 Task: Design a Vector Pattern for a Beachfront Property Website.
Action: Mouse moved to (375, 347)
Screenshot: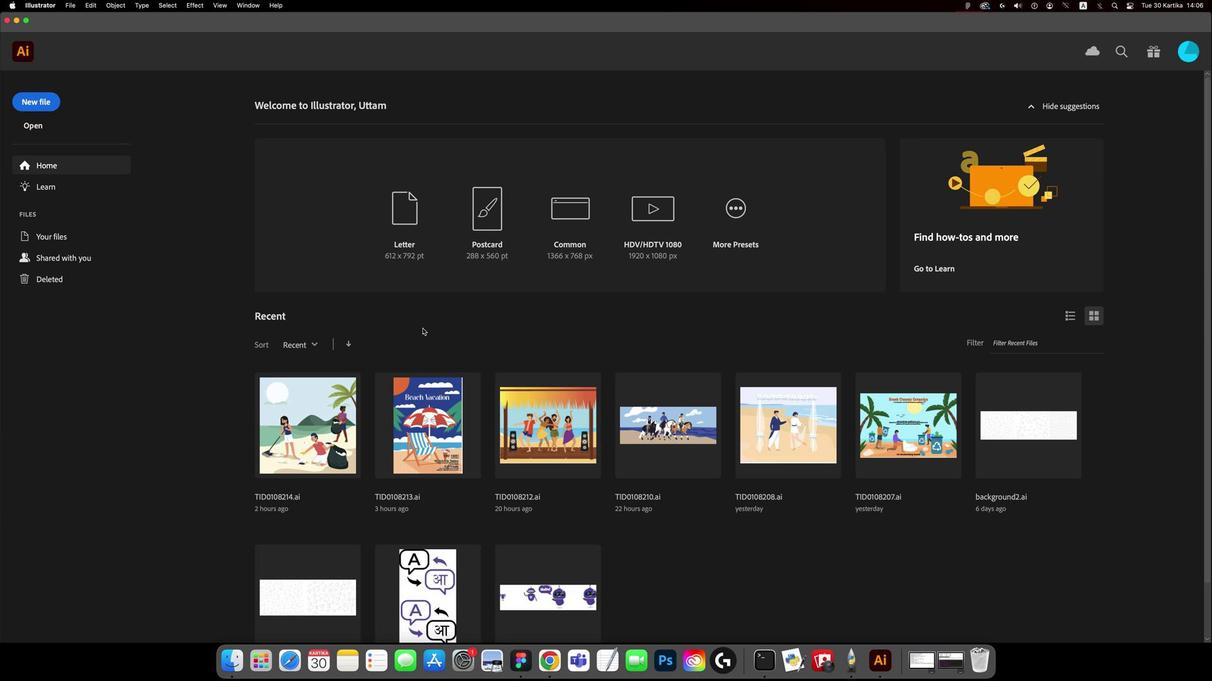 
Action: Mouse pressed left at (375, 347)
Screenshot: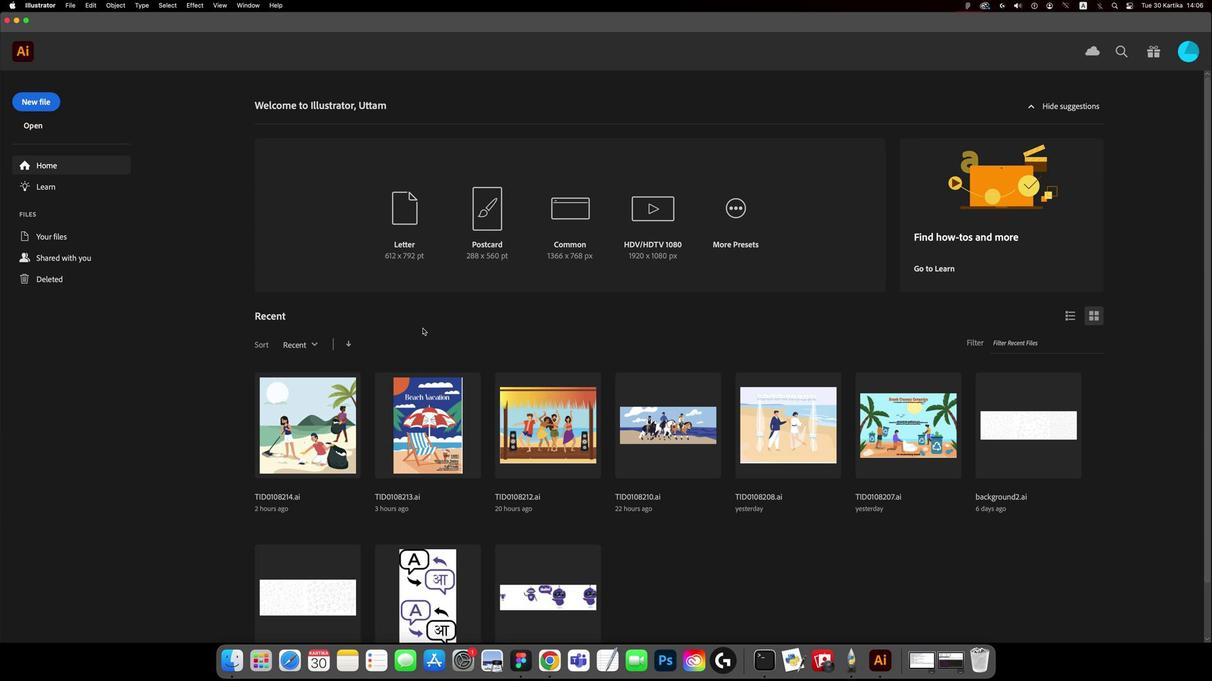 
Action: Mouse moved to (220, 277)
Screenshot: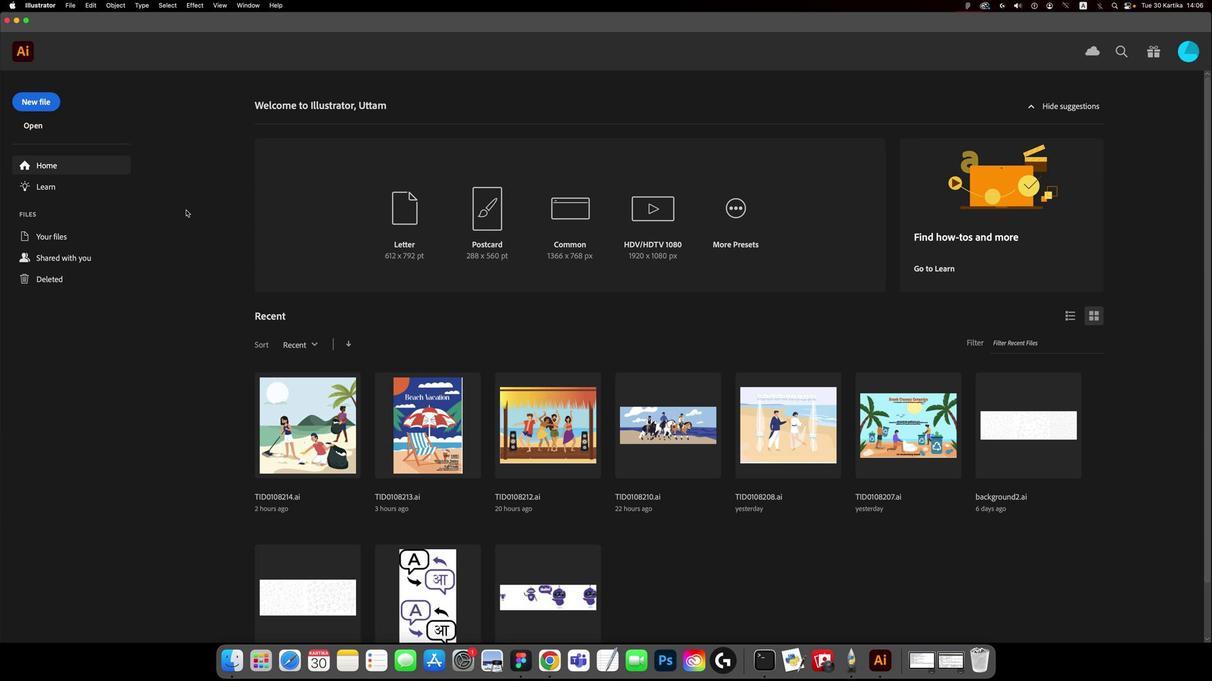 
Action: Mouse pressed left at (220, 277)
Screenshot: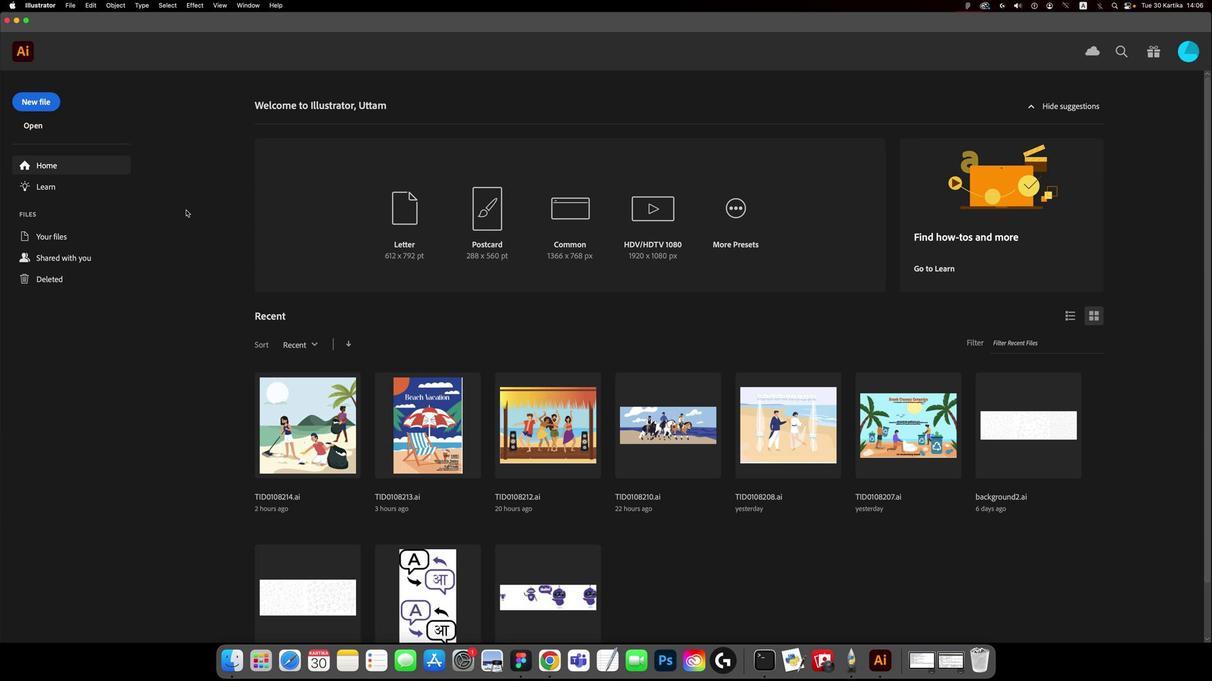 
Action: Mouse moved to (126, 213)
Screenshot: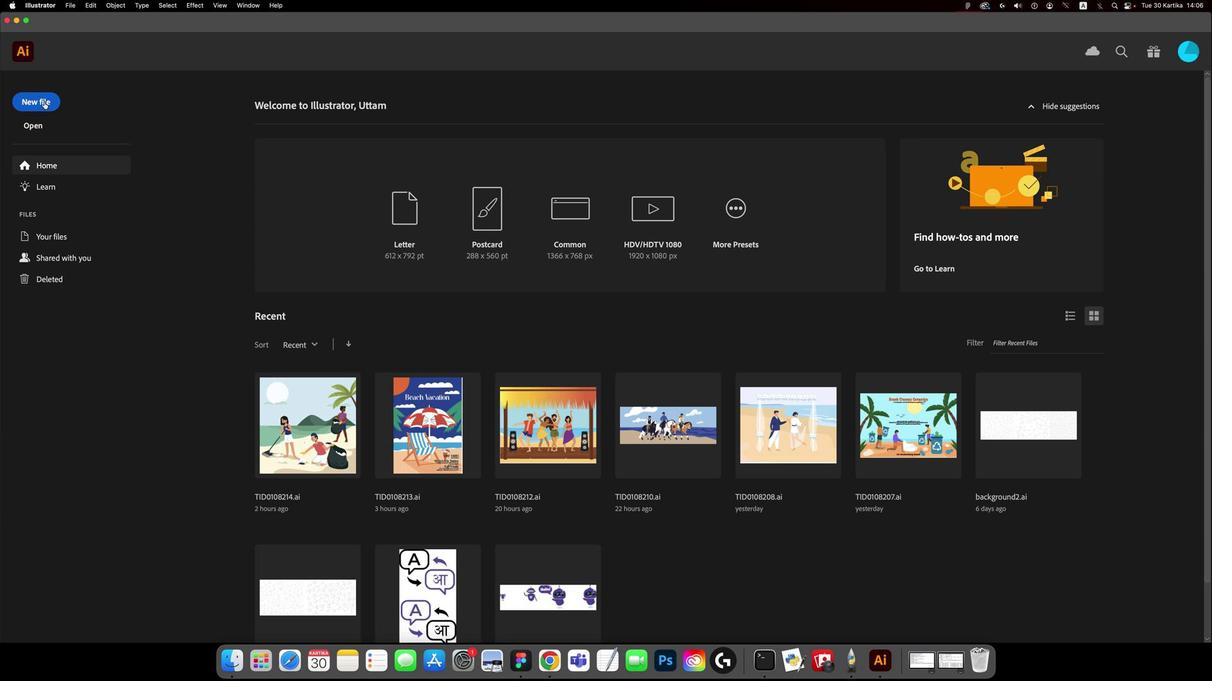 
Action: Mouse pressed left at (126, 213)
Screenshot: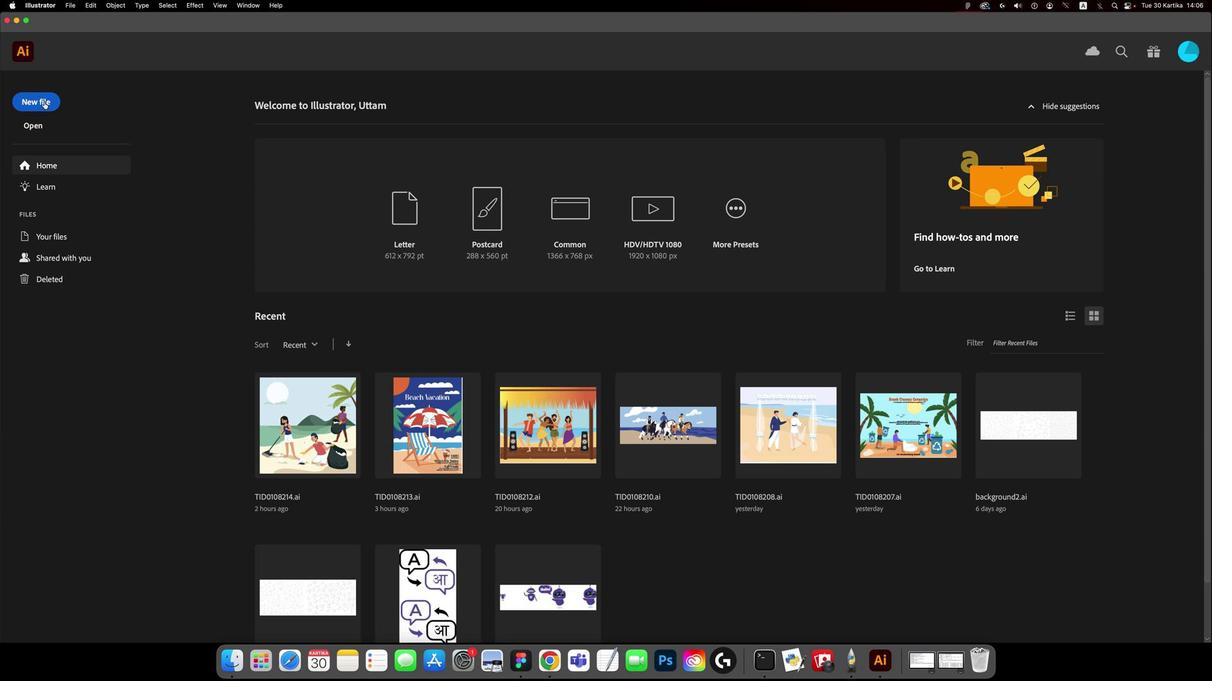 
Action: Mouse moved to (458, 237)
Screenshot: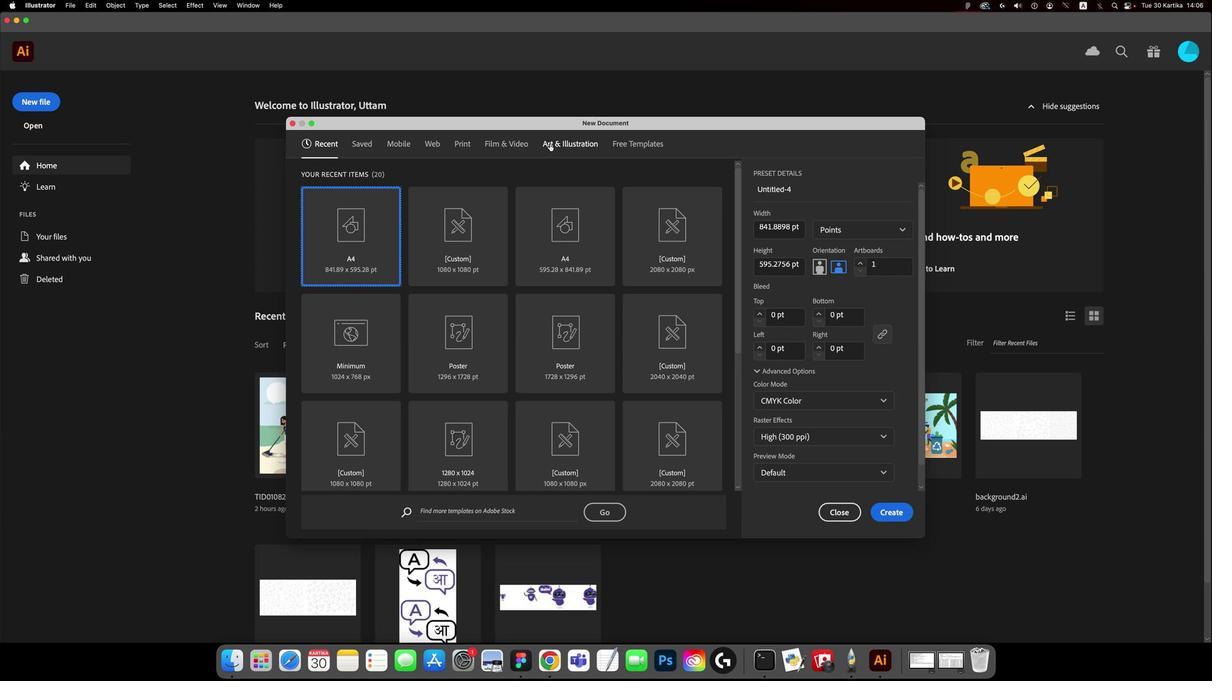 
Action: Mouse pressed left at (458, 237)
Screenshot: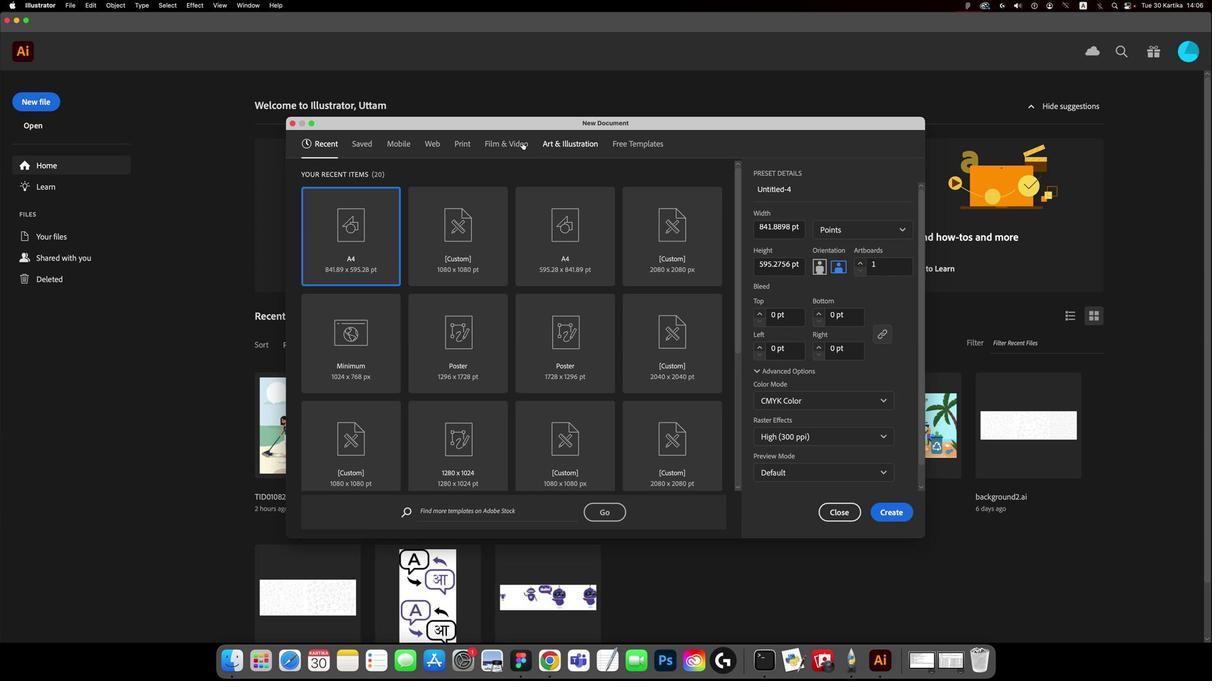 
Action: Mouse moved to (379, 239)
Screenshot: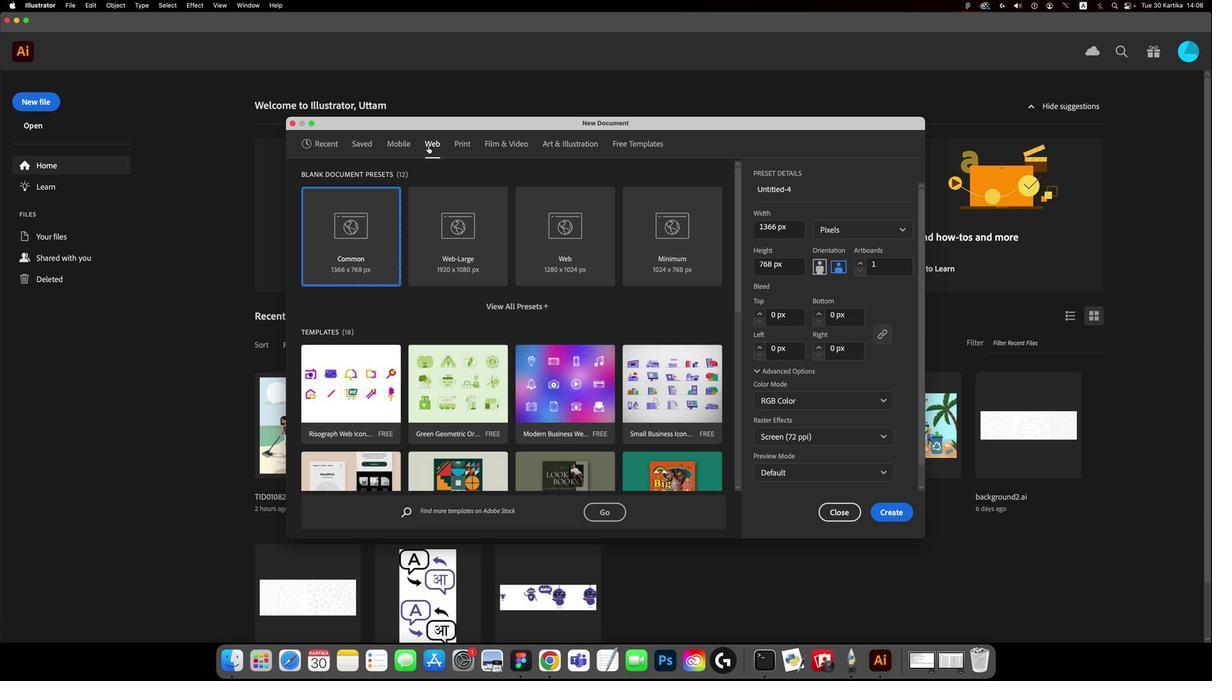 
Action: Mouse pressed left at (379, 239)
Screenshot: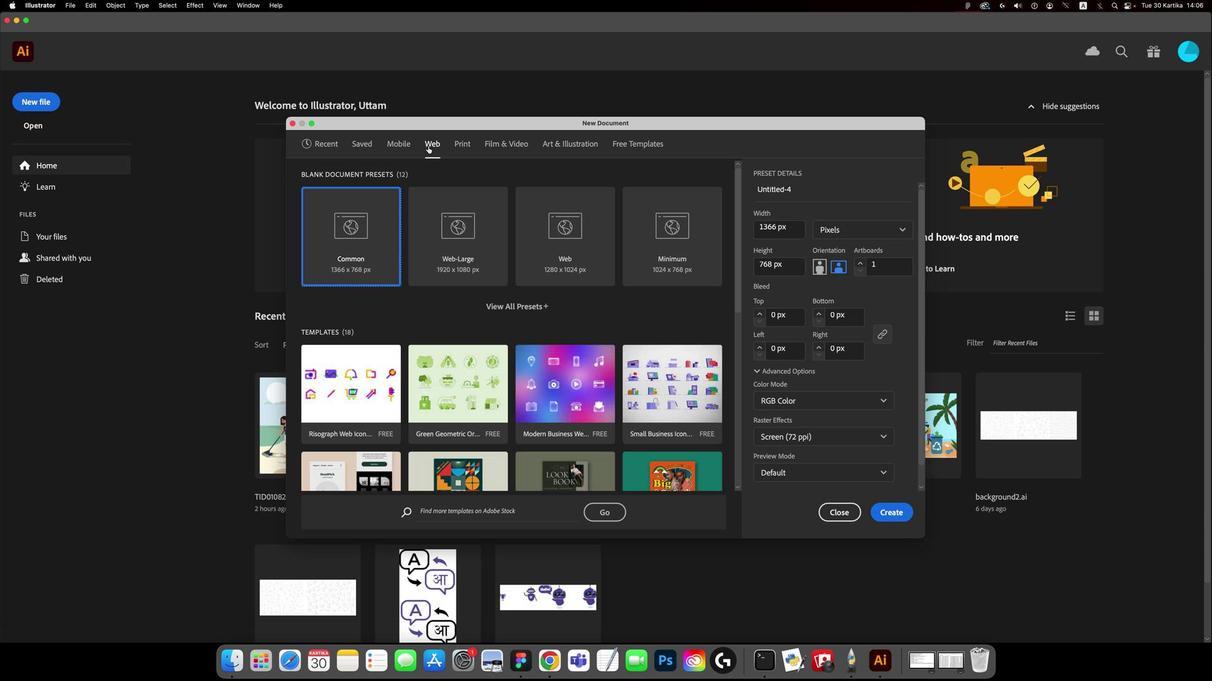 
Action: Mouse moved to (534, 301)
Screenshot: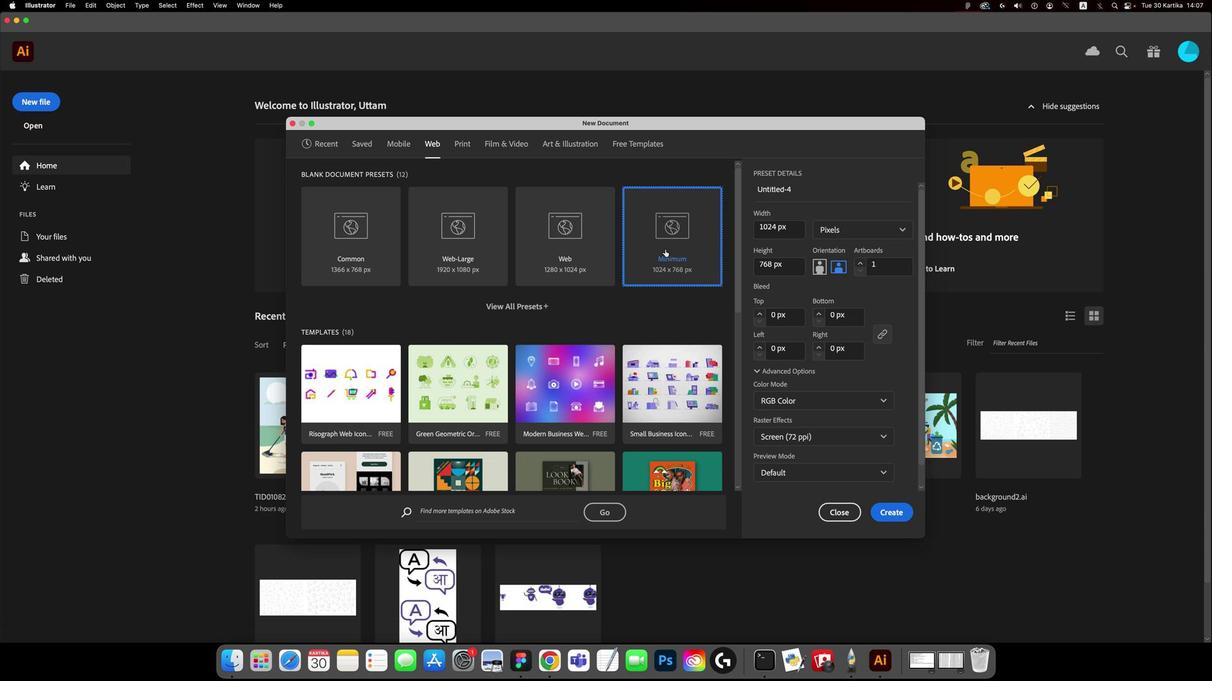 
Action: Mouse pressed left at (534, 301)
Screenshot: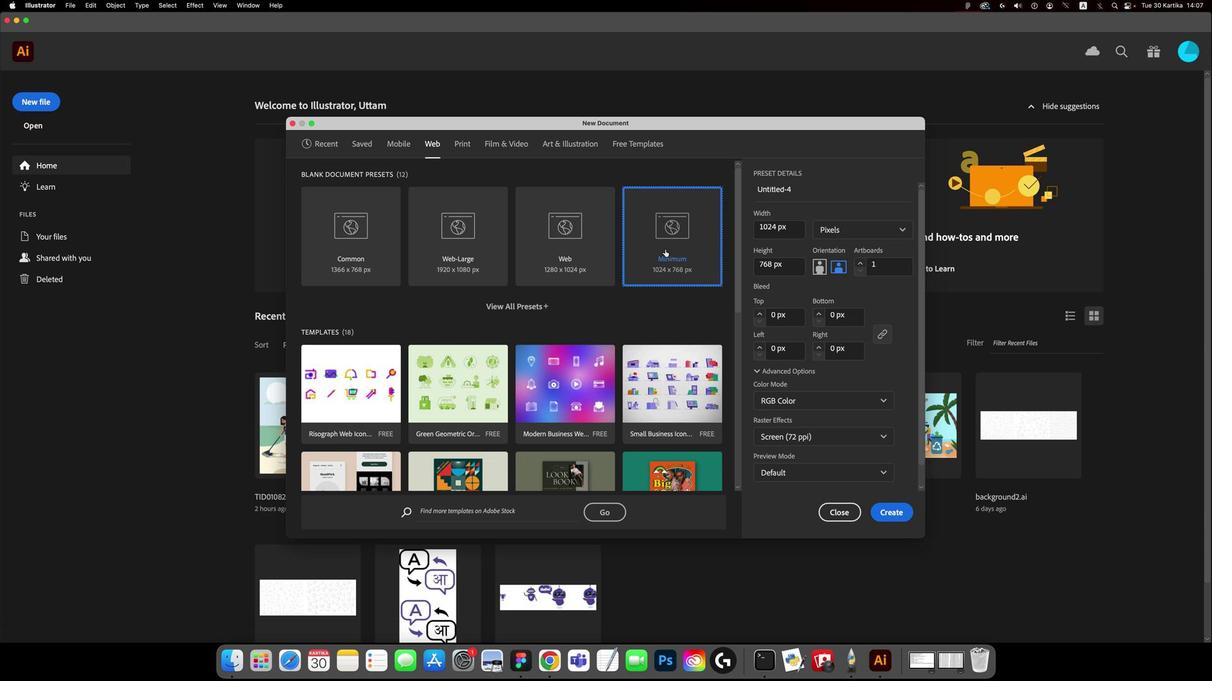 
Action: Mouse moved to (325, 291)
Screenshot: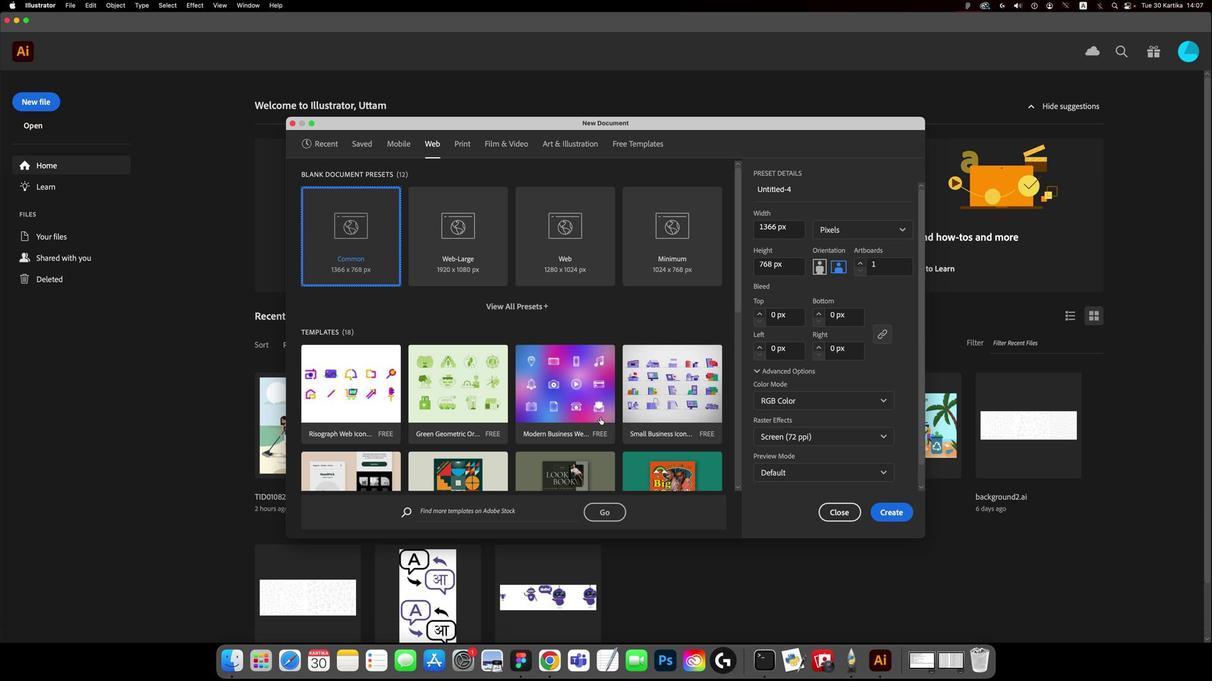 
Action: Mouse pressed left at (325, 291)
Screenshot: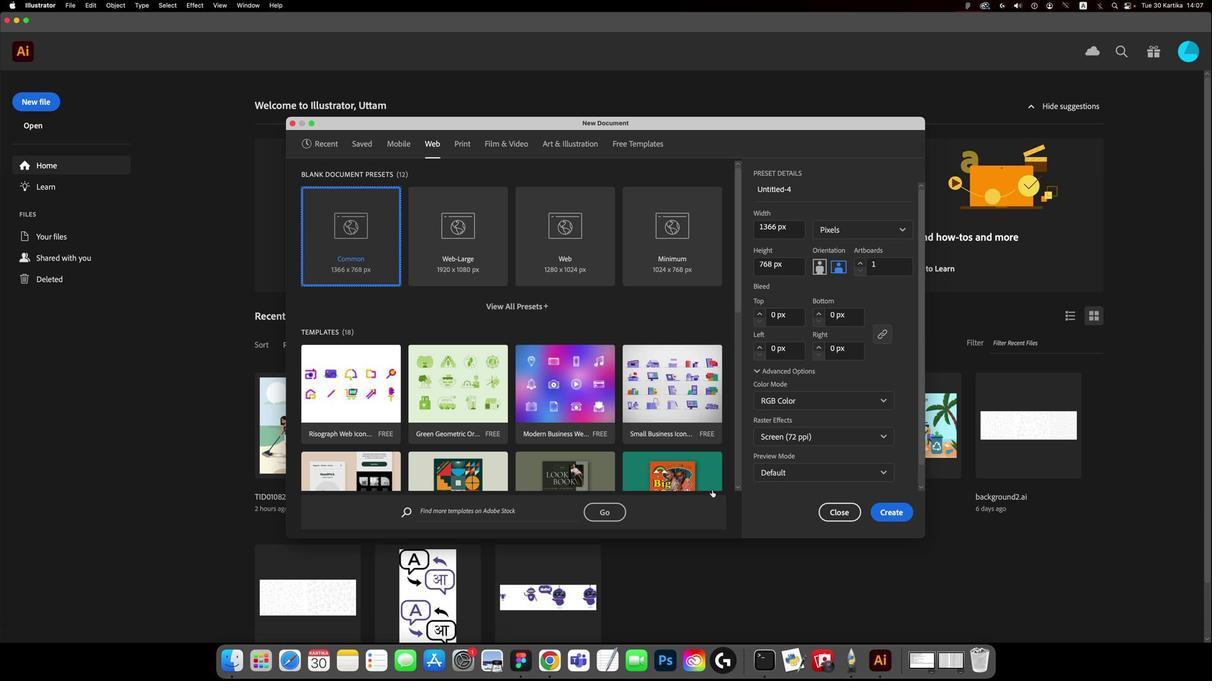 
Action: Mouse moved to (684, 457)
Screenshot: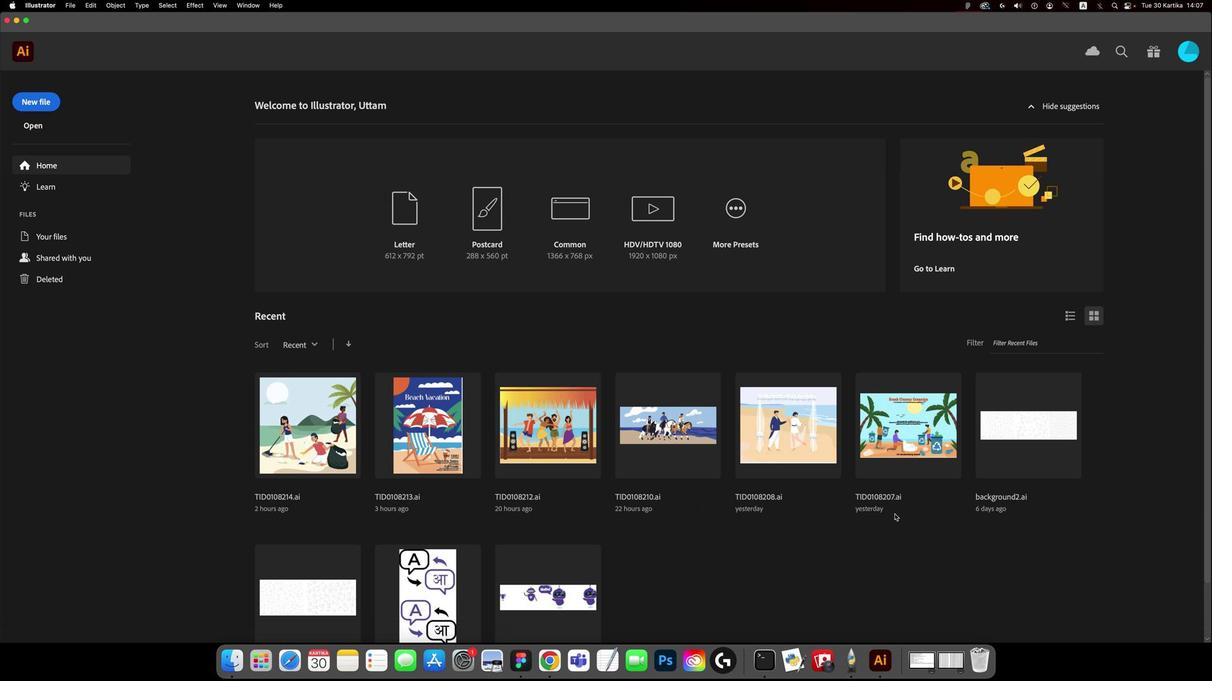 
Action: Mouse pressed left at (684, 457)
Screenshot: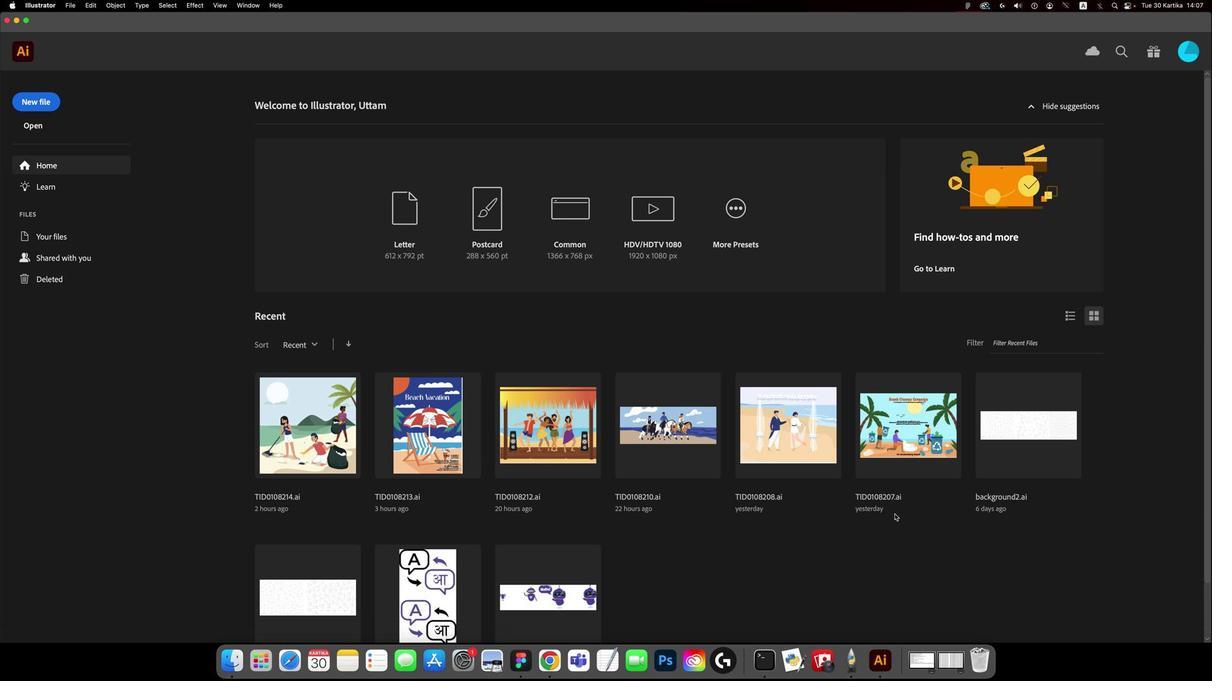 
Action: Mouse moved to (478, 367)
Screenshot: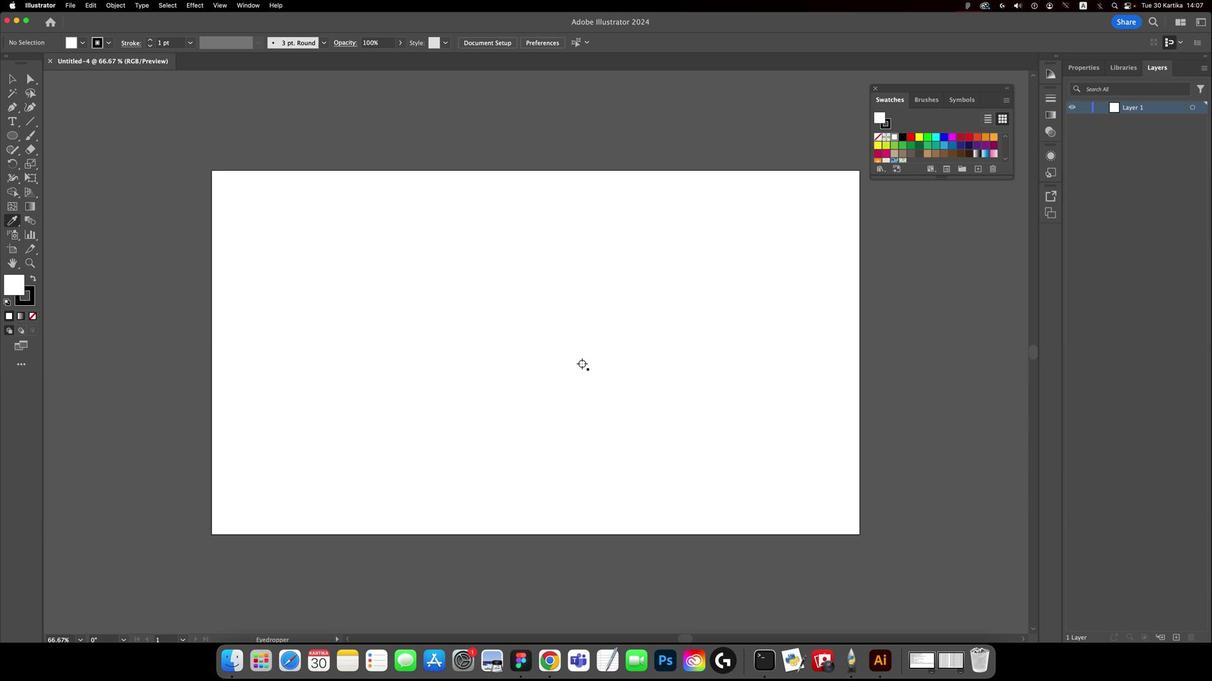 
Action: Key pressed Key.cmd'-'
Screenshot: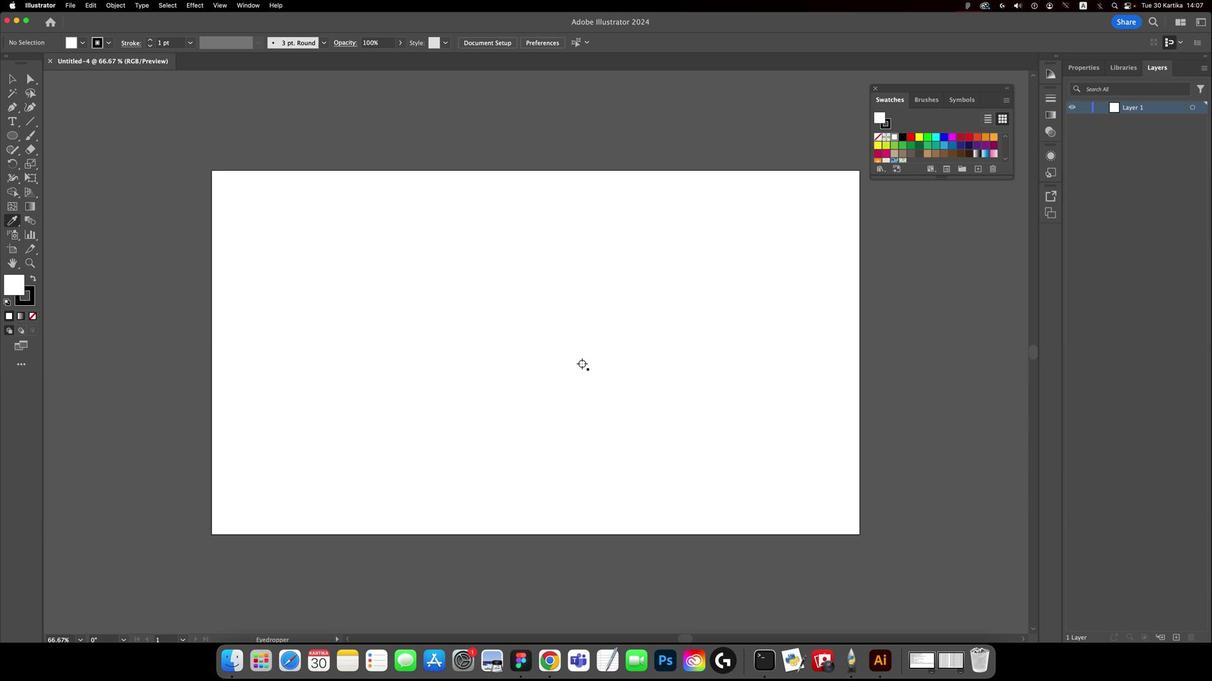 
Action: Mouse moved to (479, 368)
Screenshot: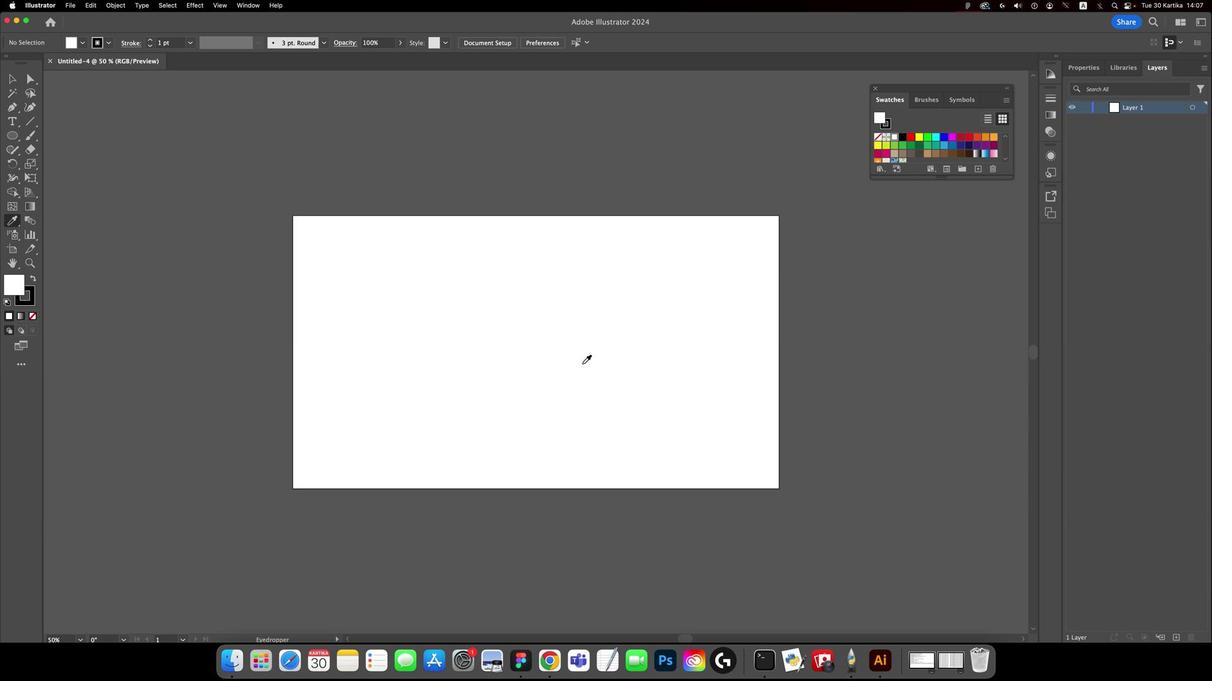 
Action: Key pressed Key.cmd'-'
Screenshot: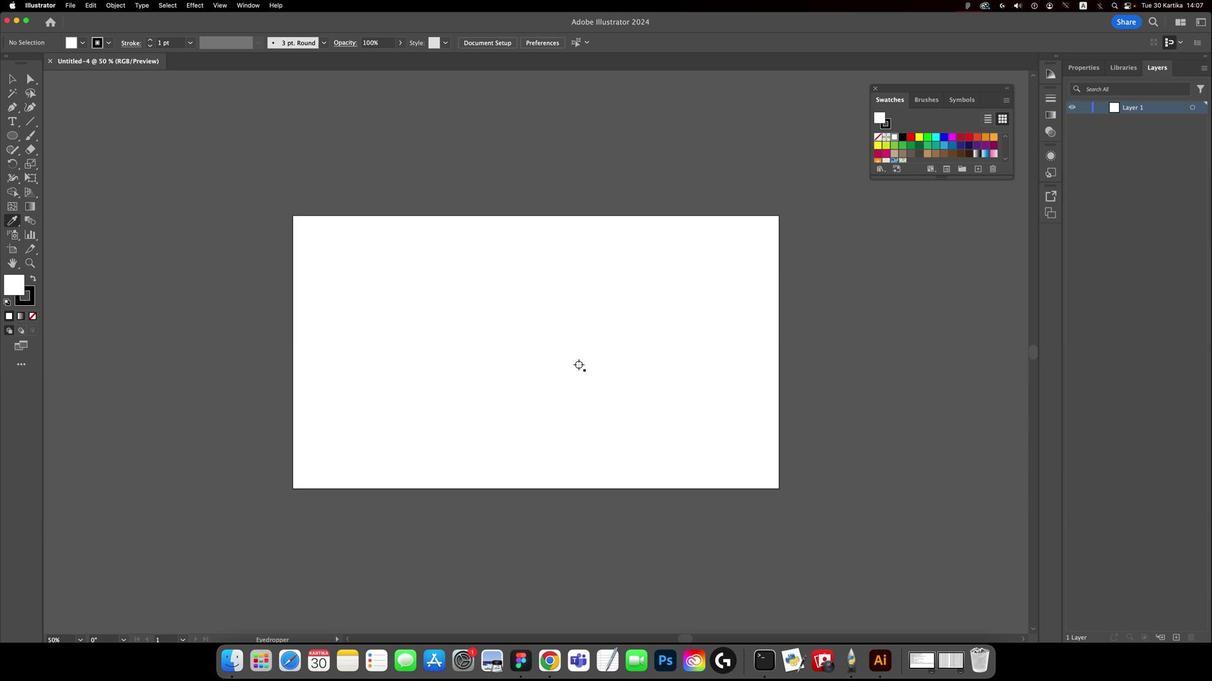 
Action: Mouse moved to (477, 369)
Screenshot: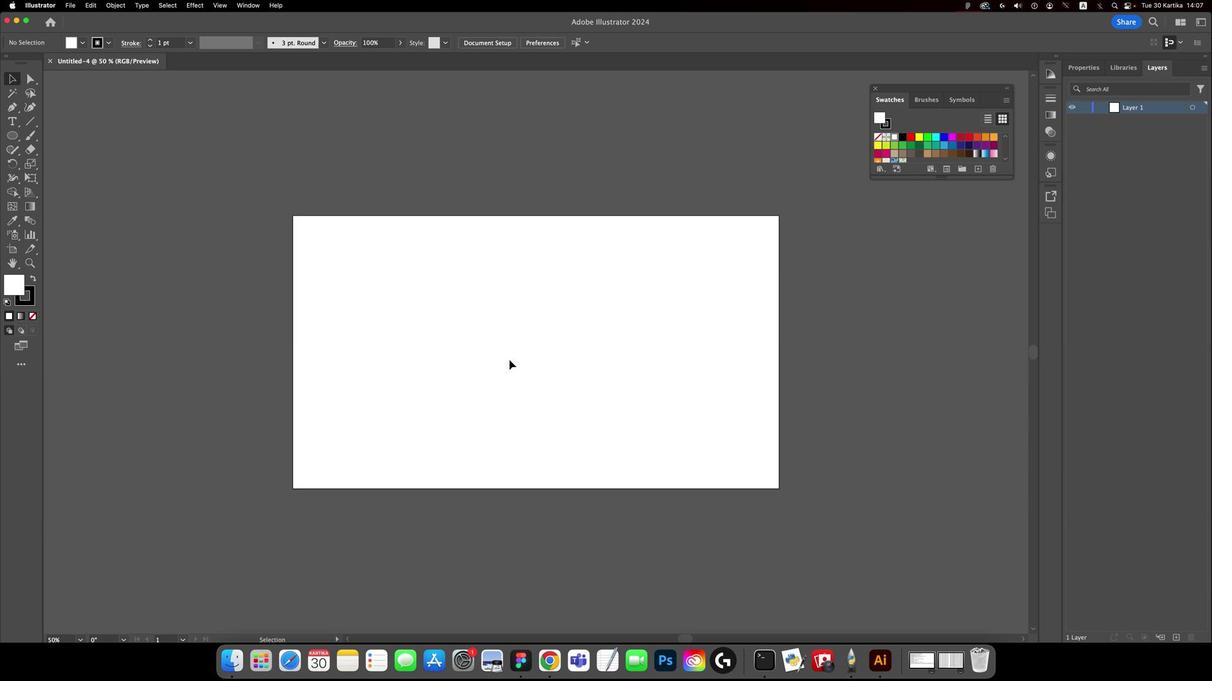 
Action: Key pressed 'v'
Screenshot: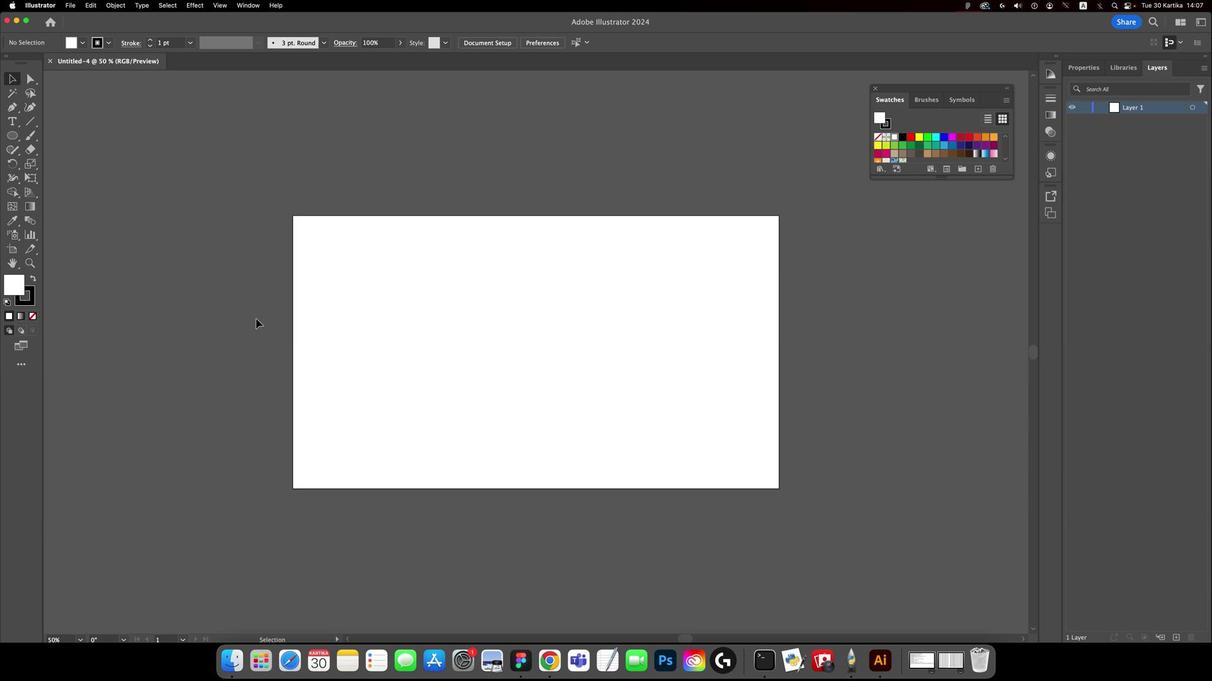
Action: Mouse moved to (265, 342)
Screenshot: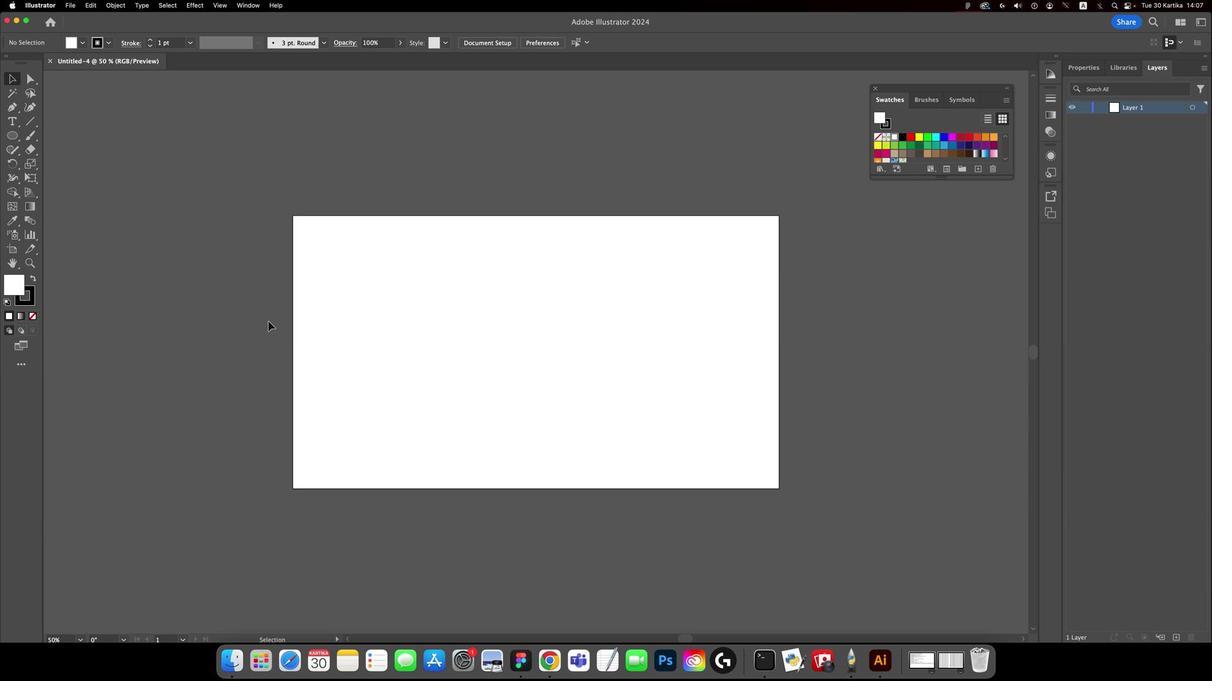 
Action: Mouse pressed left at (265, 342)
Screenshot: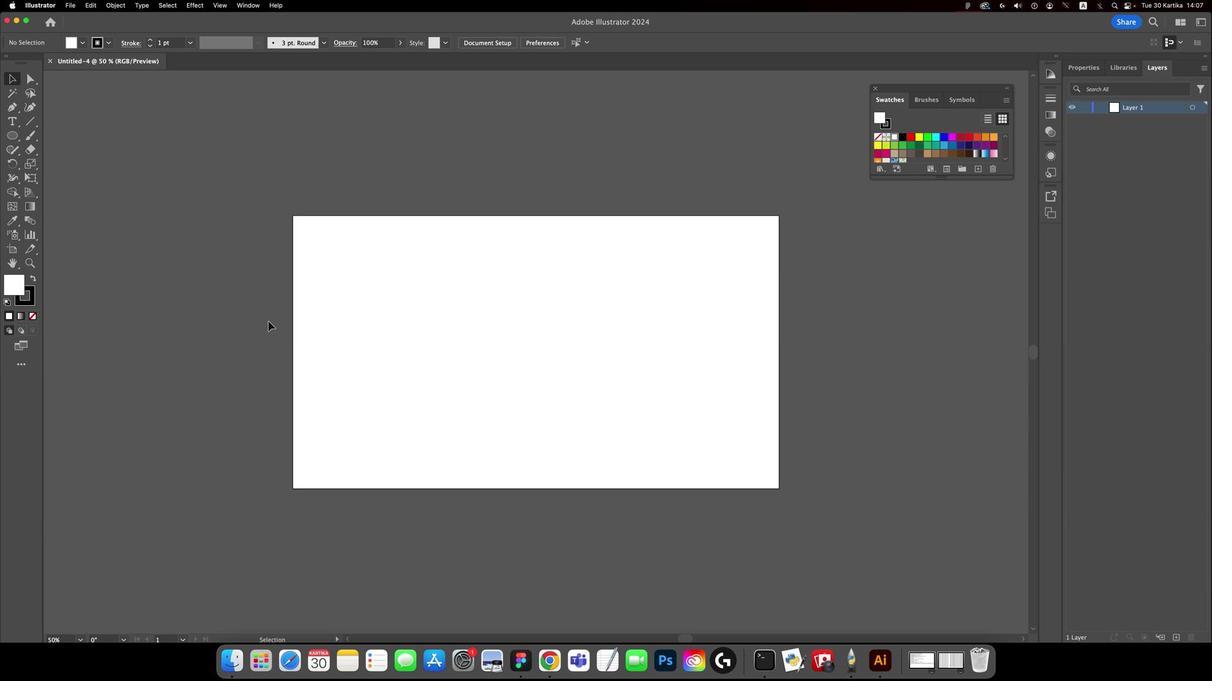 
Action: Mouse moved to (144, 155)
Screenshot: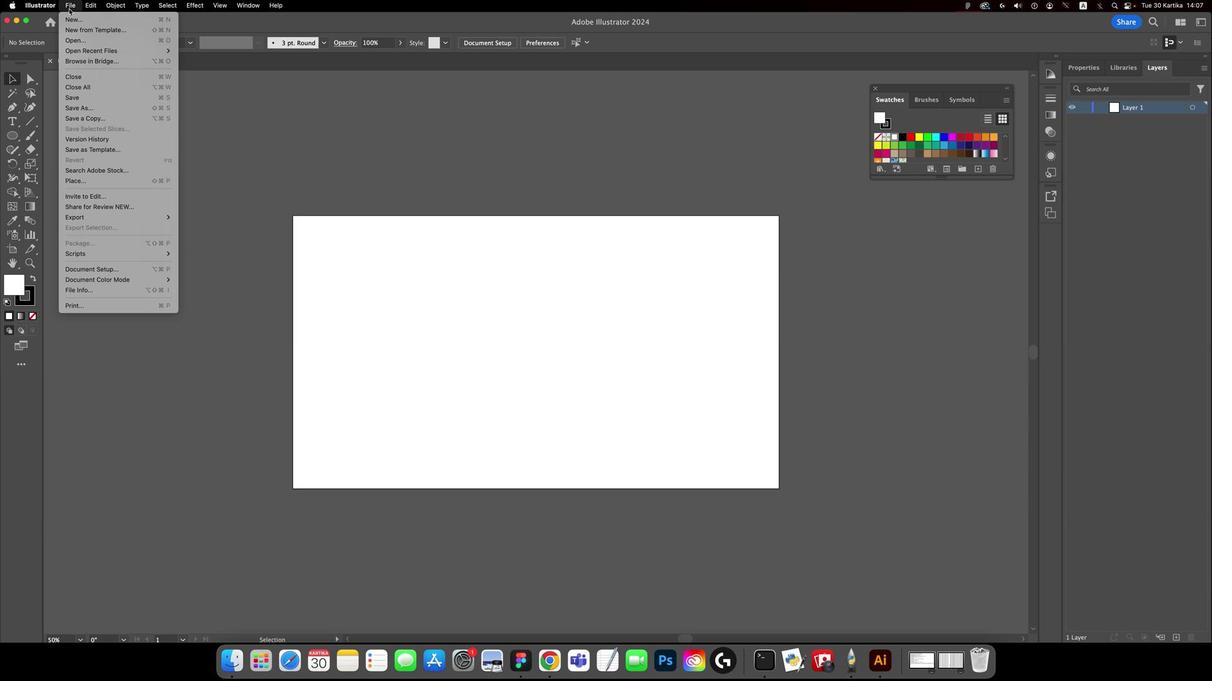 
Action: Mouse pressed left at (144, 155)
Screenshot: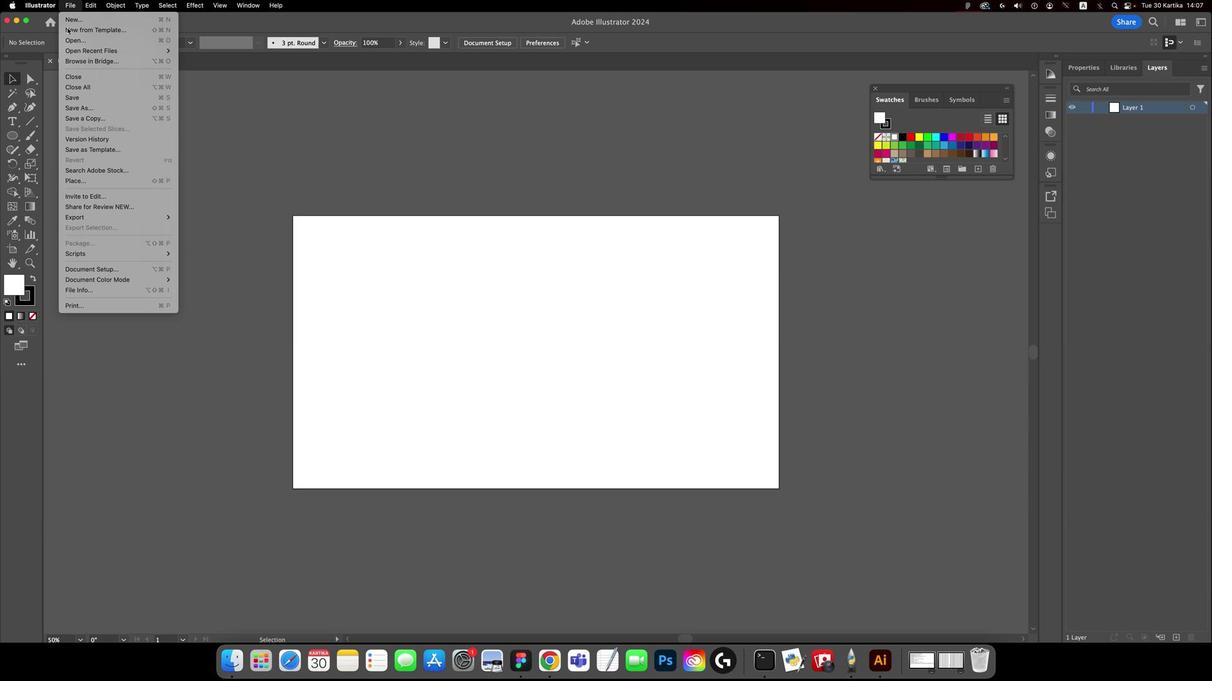 
Action: Mouse moved to (181, 257)
Screenshot: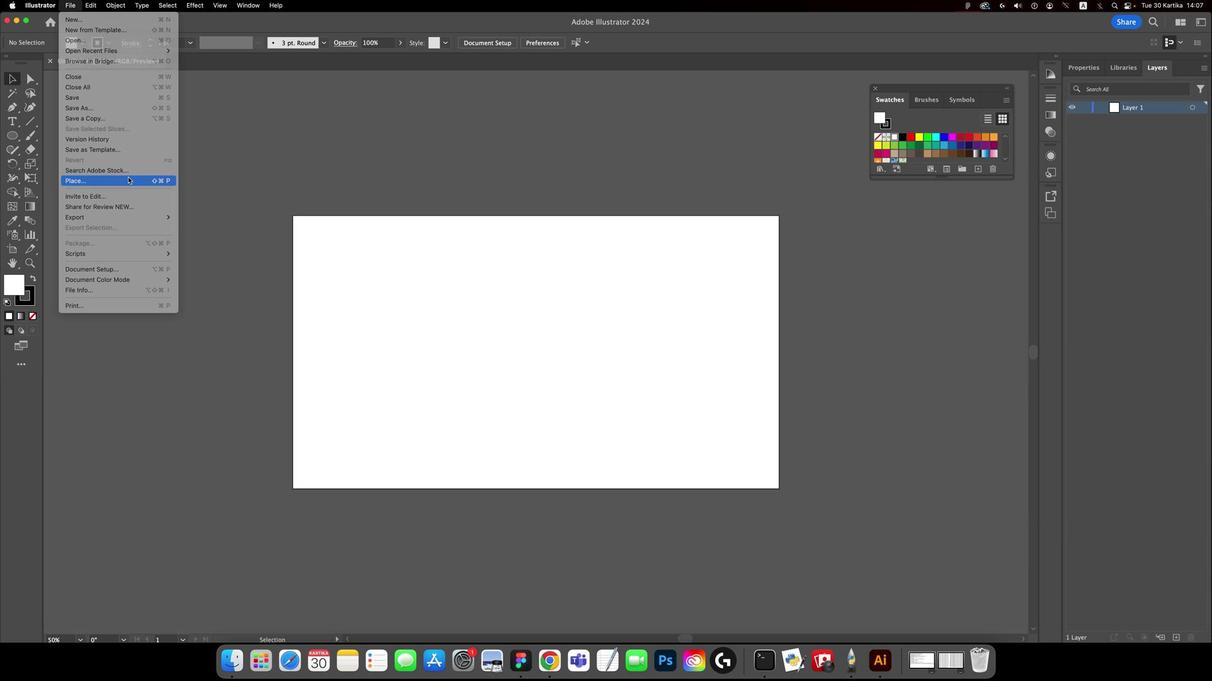 
Action: Mouse pressed left at (181, 257)
Screenshot: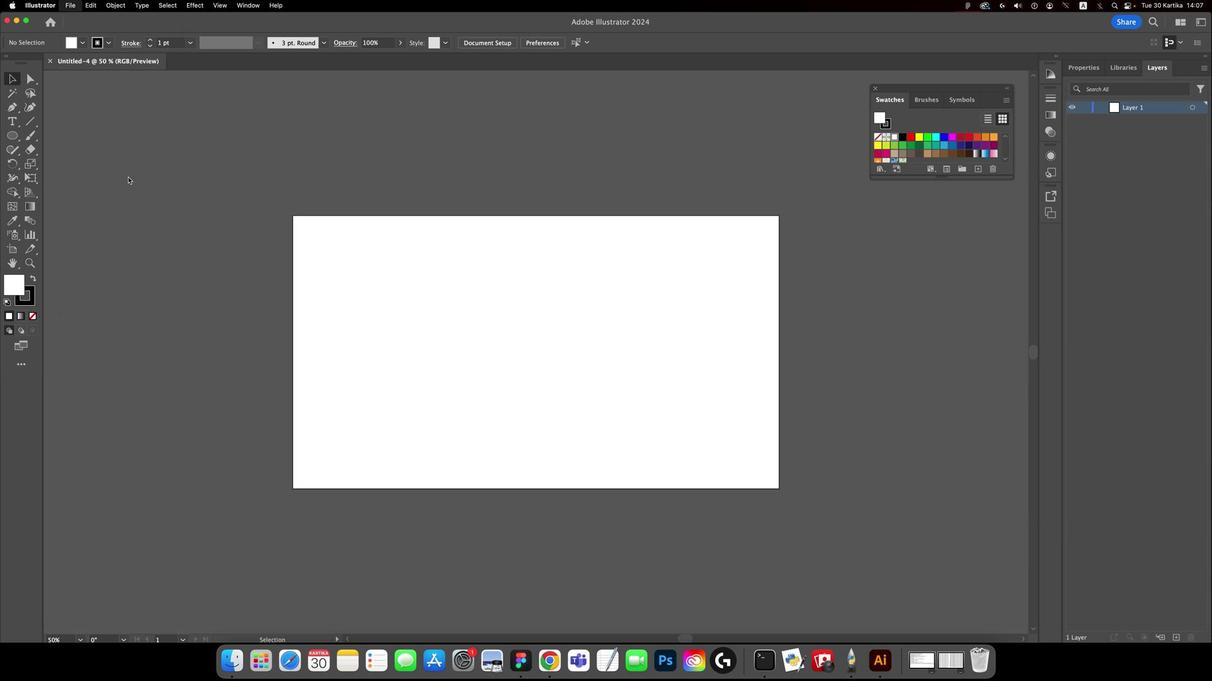 
Action: Mouse moved to (395, 267)
Screenshot: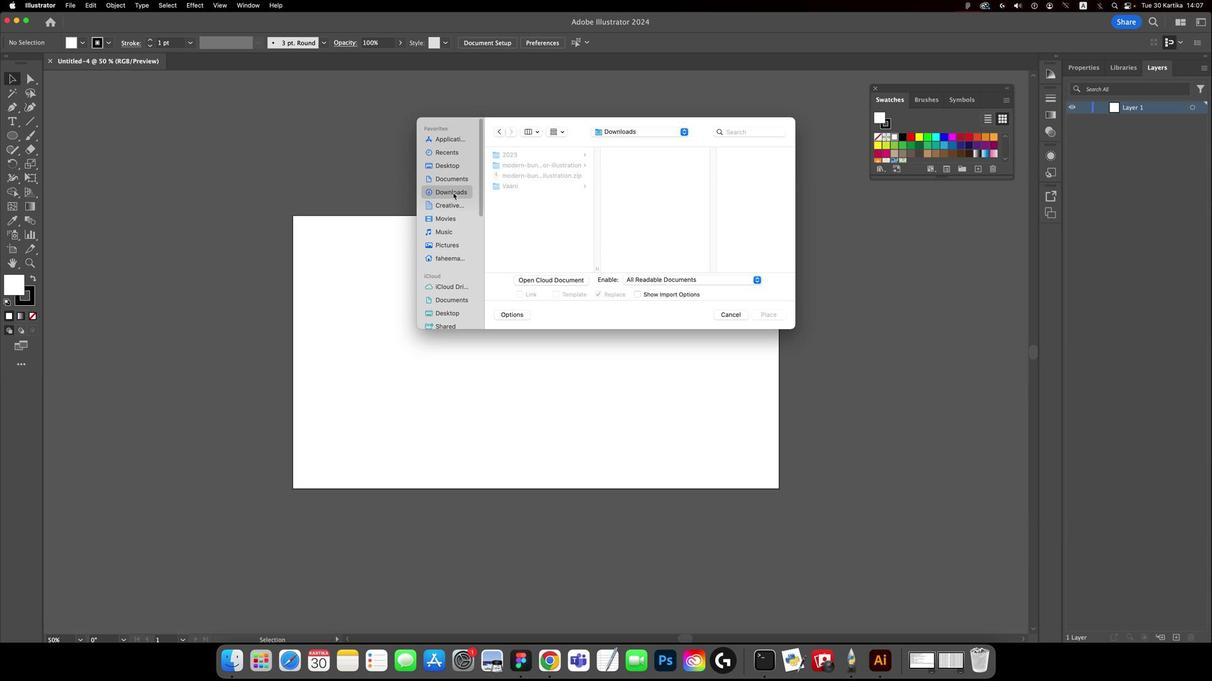 
Action: Mouse pressed left at (395, 267)
Screenshot: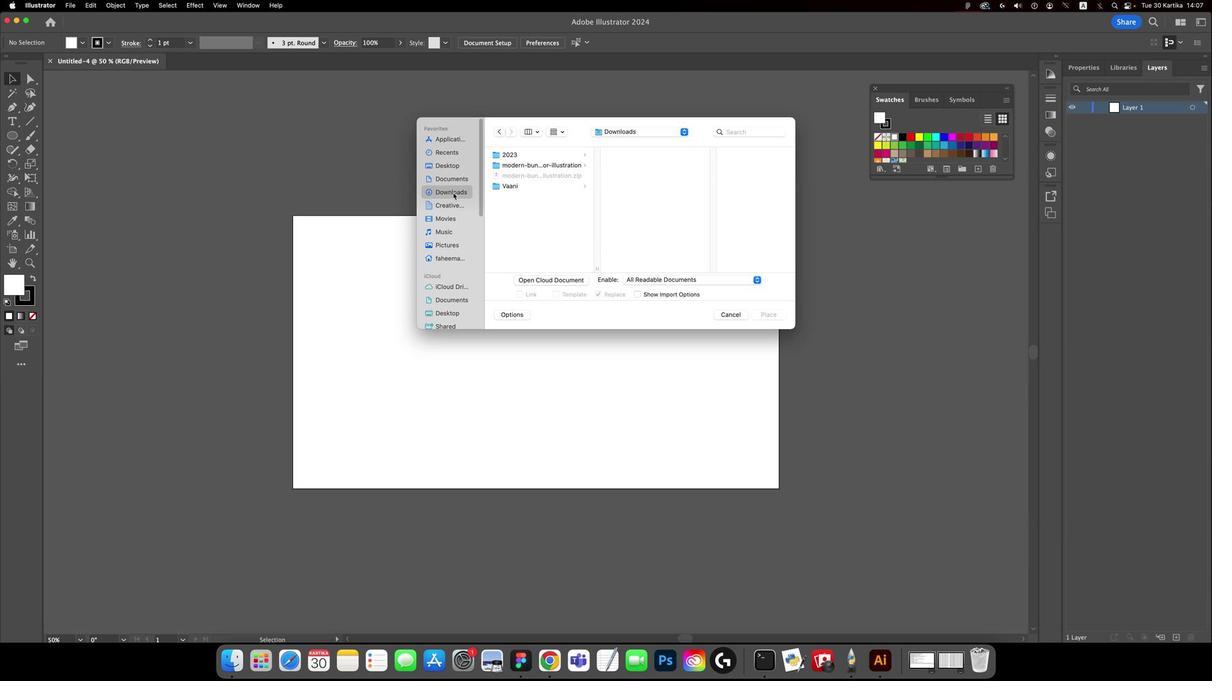 
Action: Mouse moved to (452, 250)
Screenshot: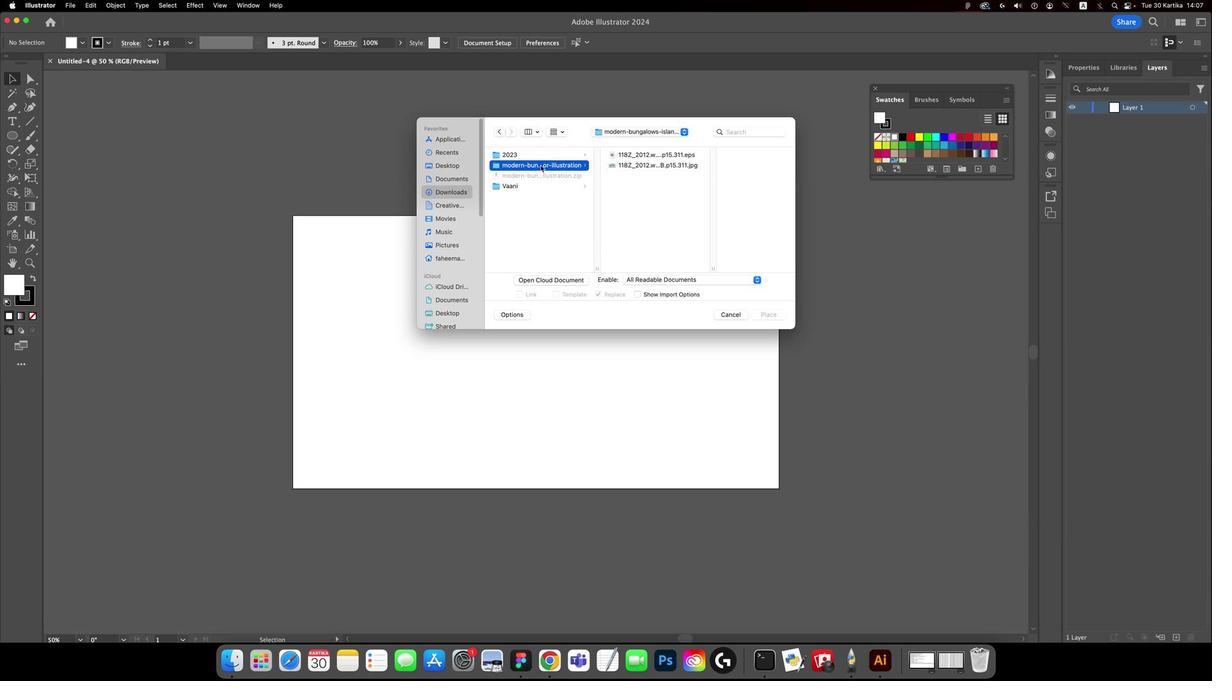 
Action: Mouse pressed left at (452, 250)
Screenshot: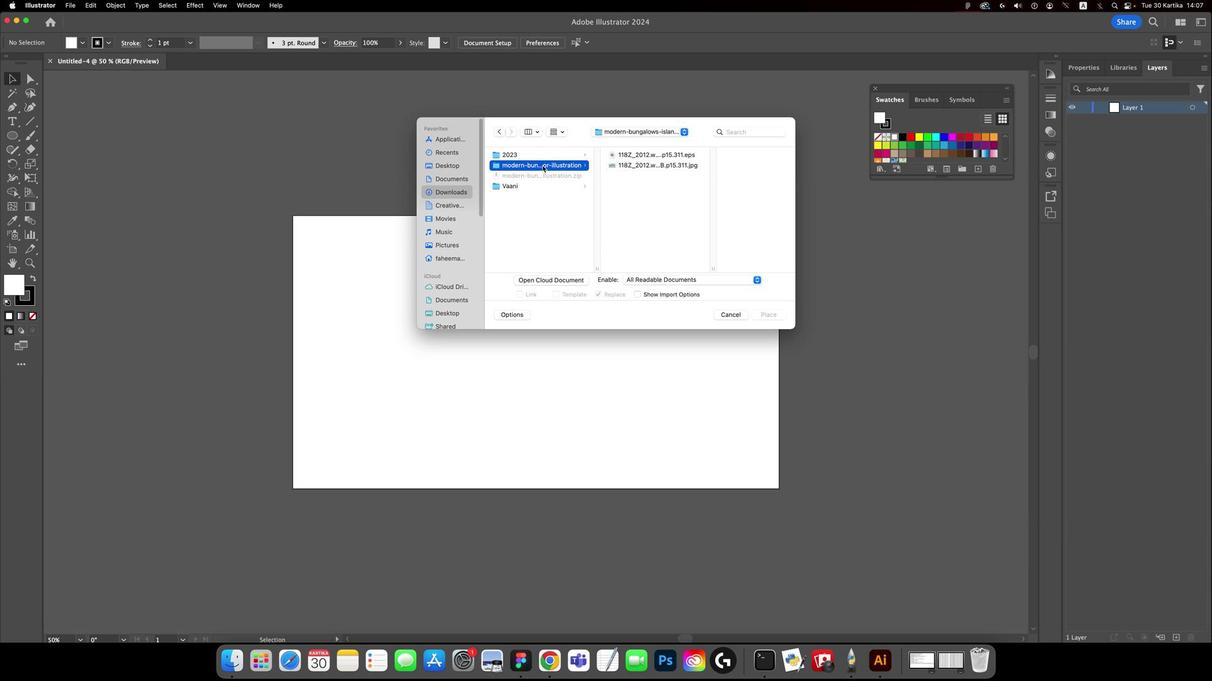 
Action: Mouse moved to (511, 249)
Screenshot: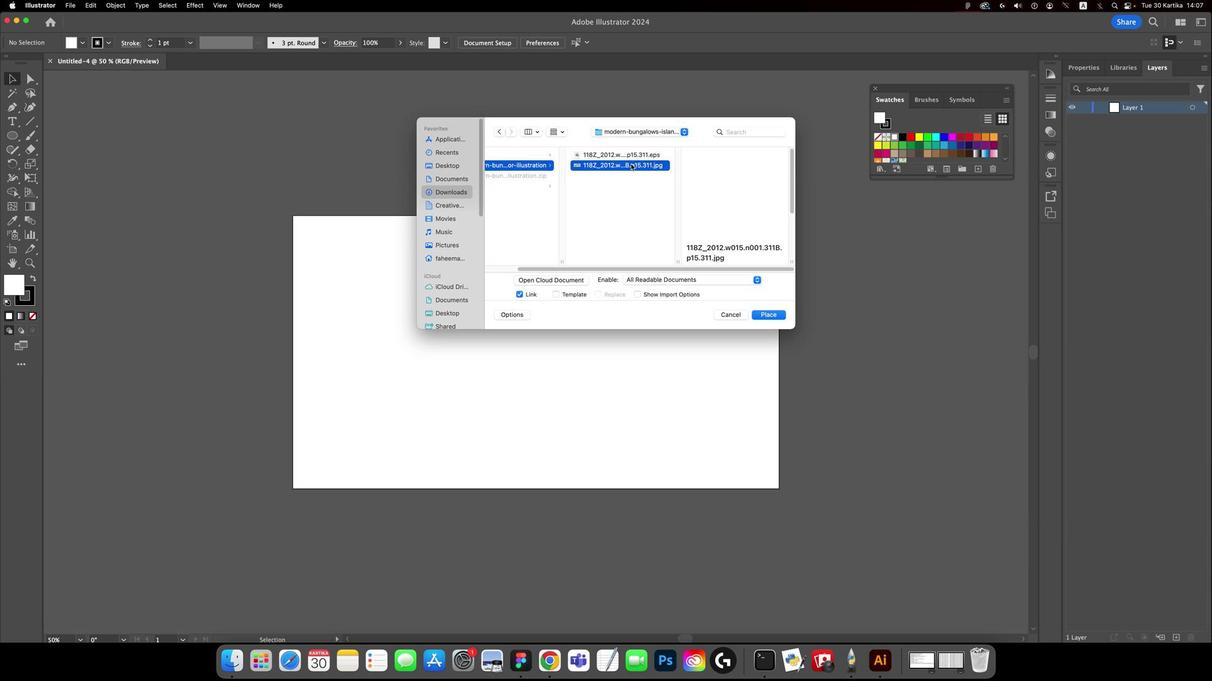 
Action: Mouse pressed left at (511, 249)
Screenshot: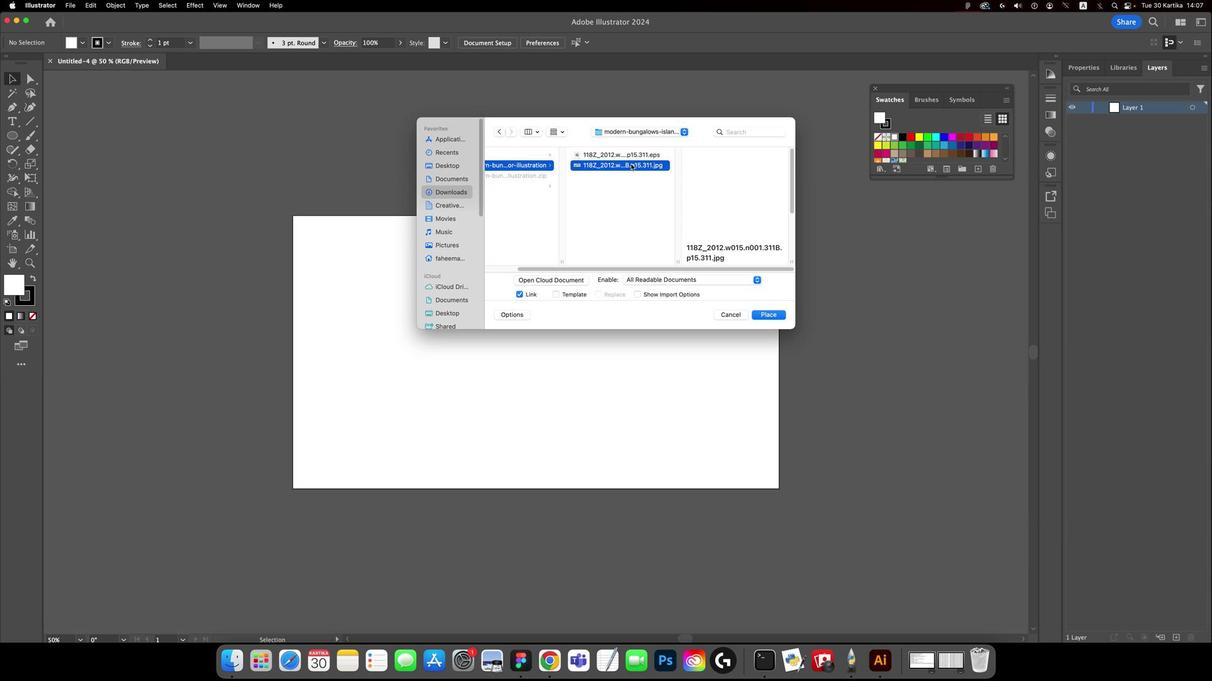 
Action: Mouse moved to (511, 249)
Screenshot: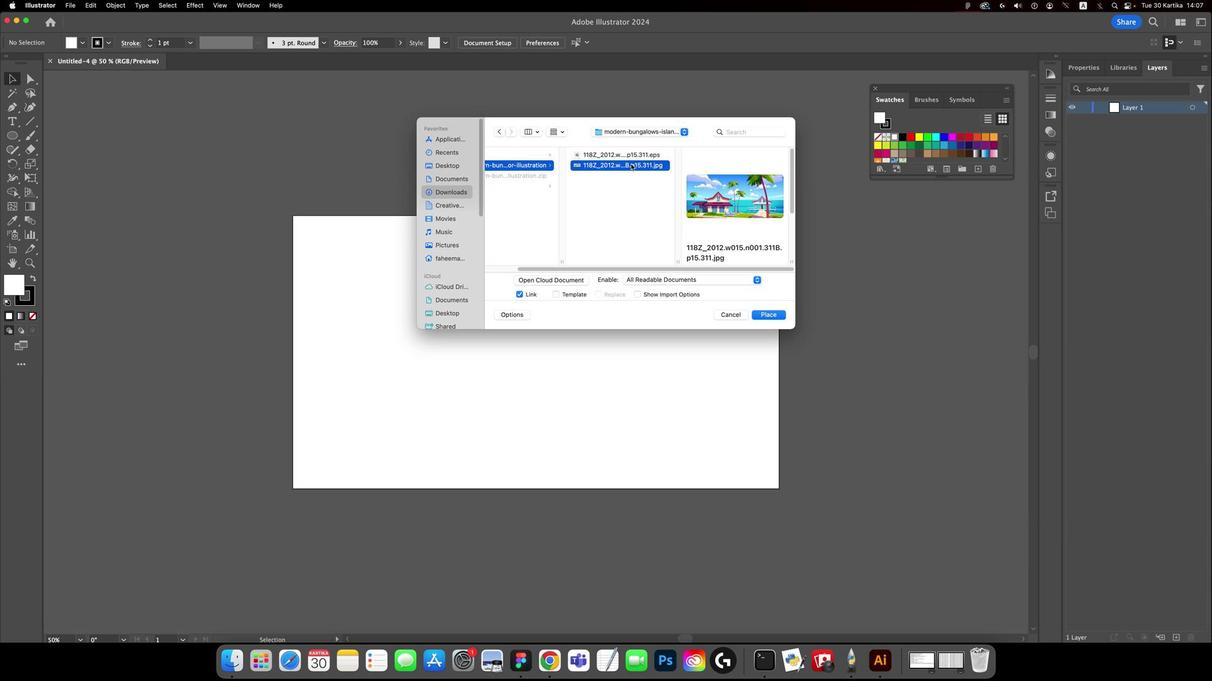 
Action: Key pressed Key.enter
Screenshot: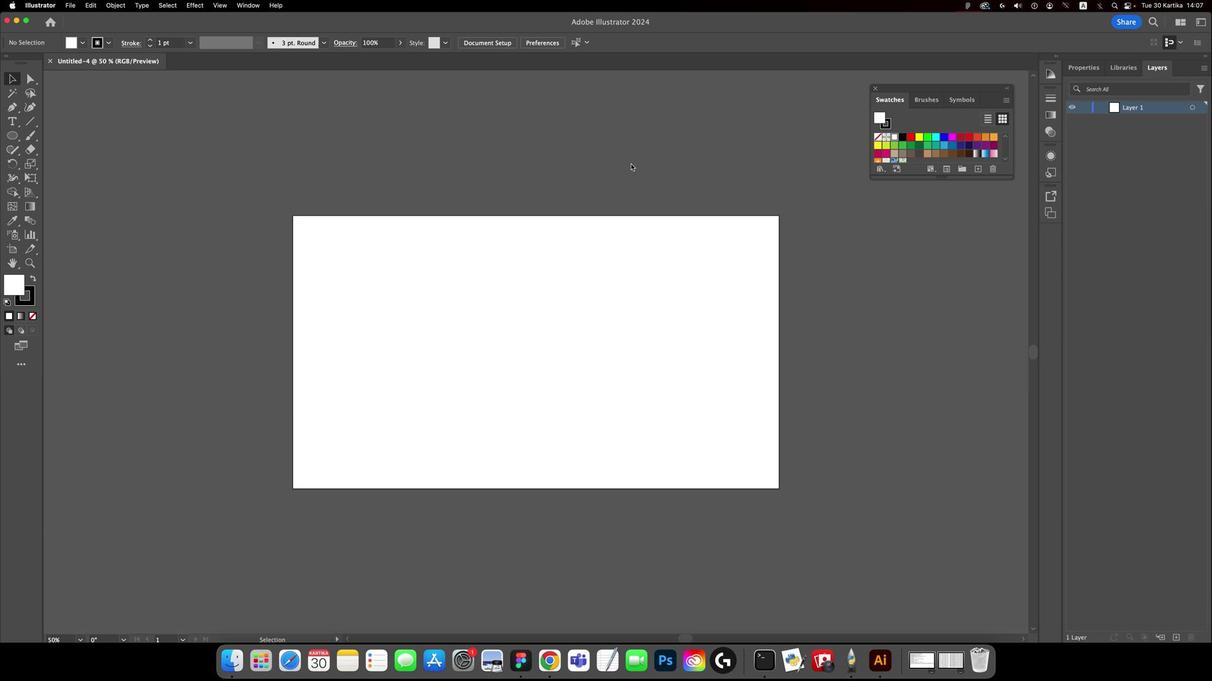 
Action: Mouse moved to (313, 284)
Screenshot: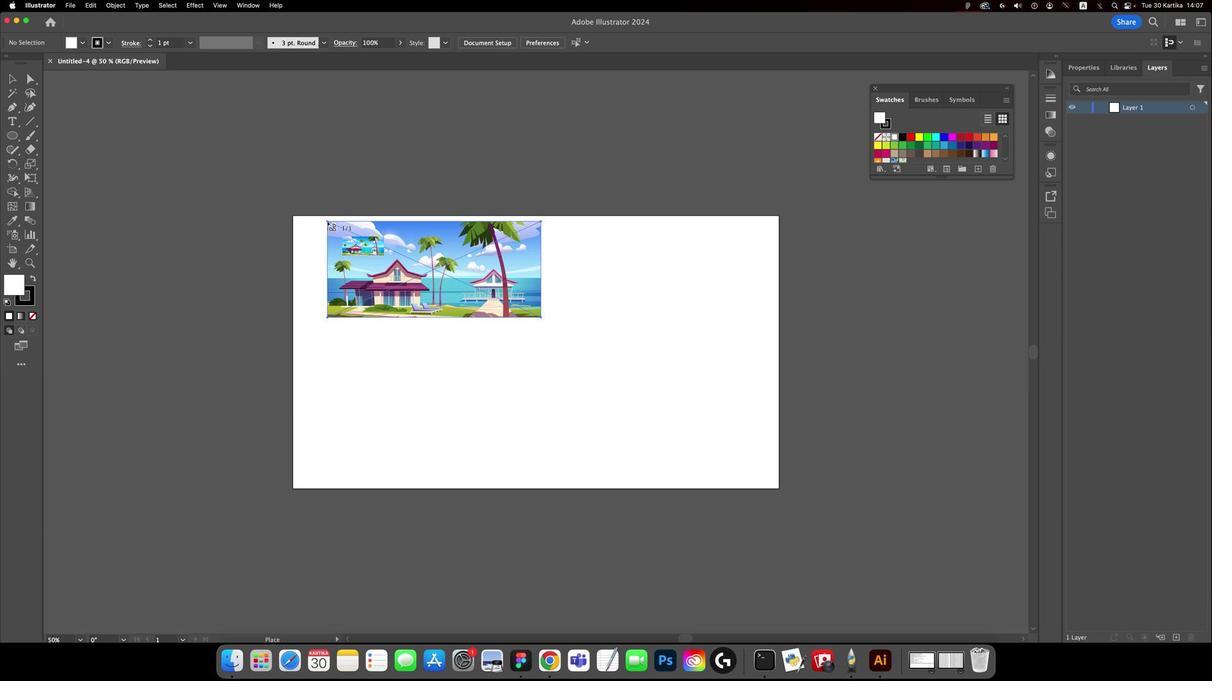 
Action: Mouse pressed left at (313, 284)
Screenshot: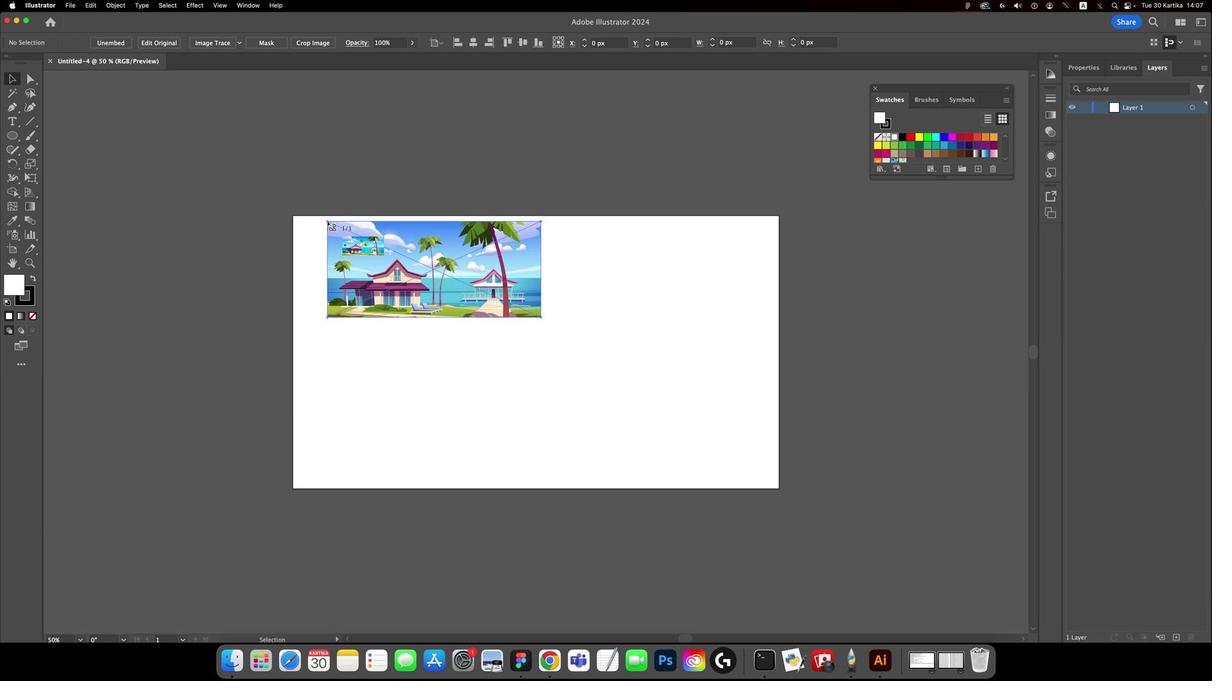 
Action: Mouse moved to (350, 313)
Screenshot: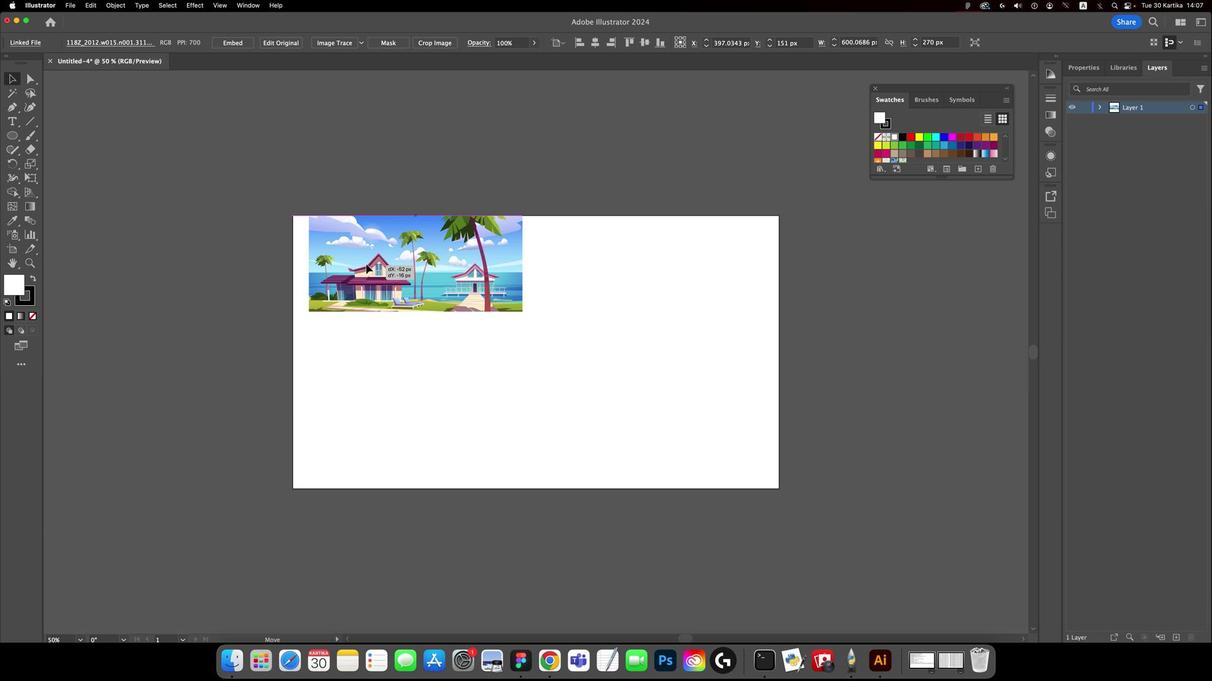 
Action: Mouse pressed left at (350, 313)
Screenshot: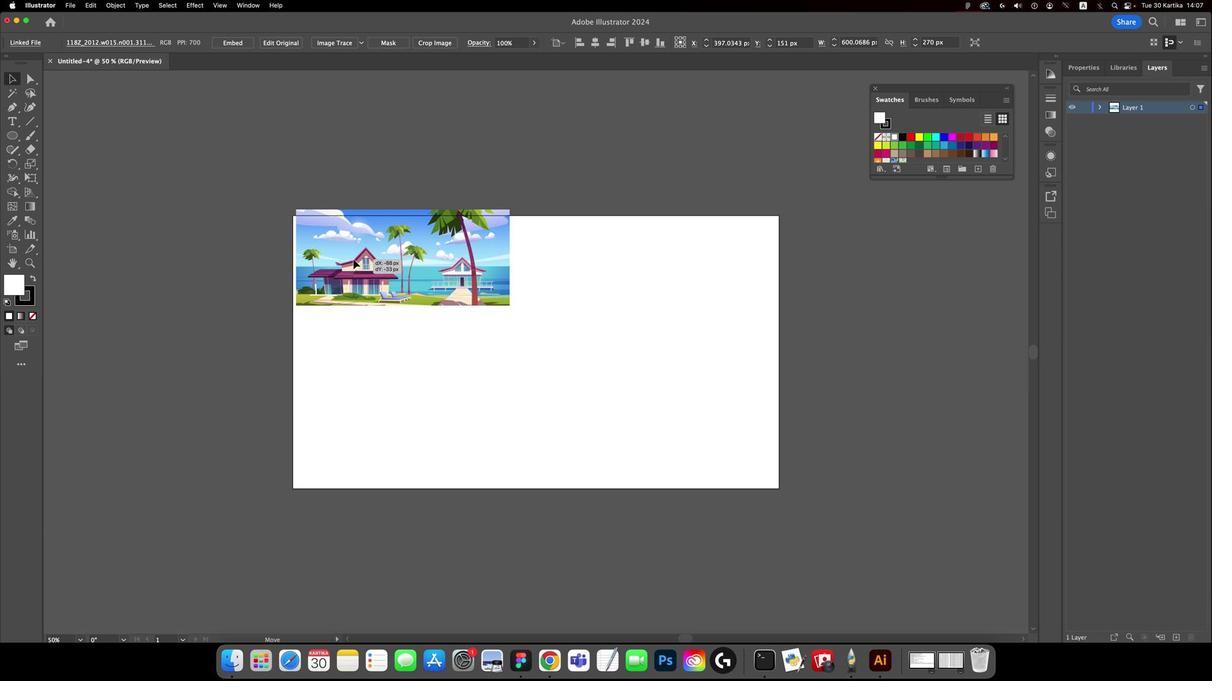 
Action: Mouse moved to (429, 337)
Screenshot: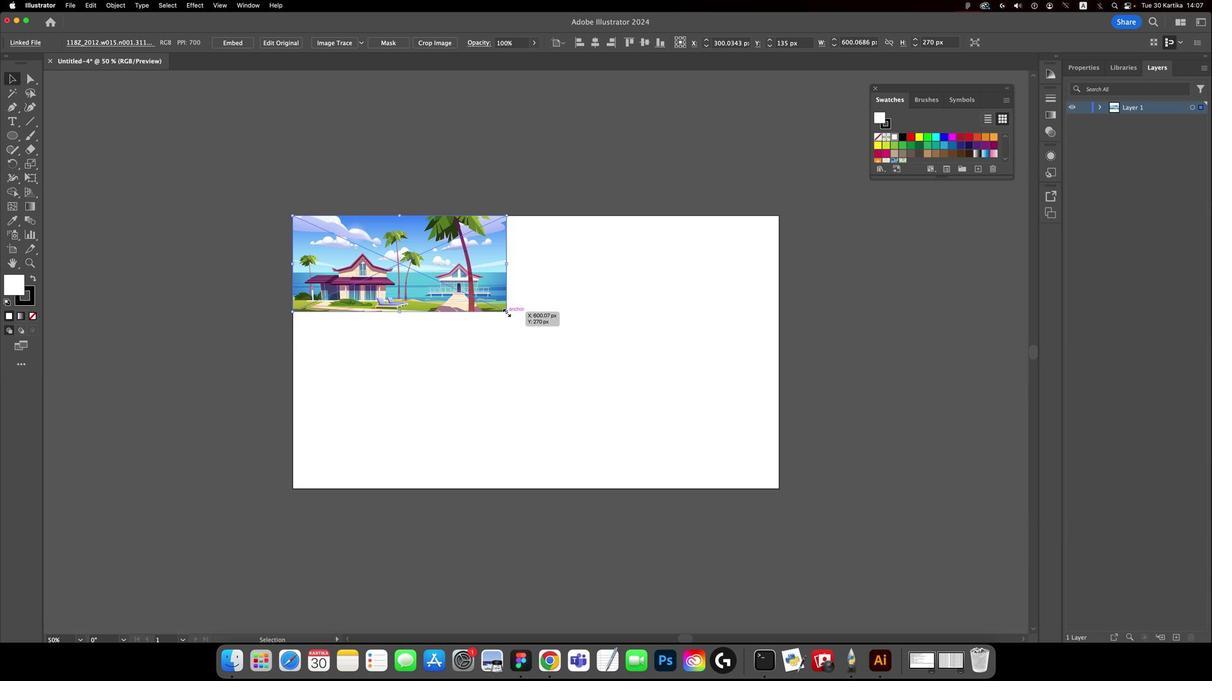 
Action: Mouse pressed left at (429, 337)
Screenshot: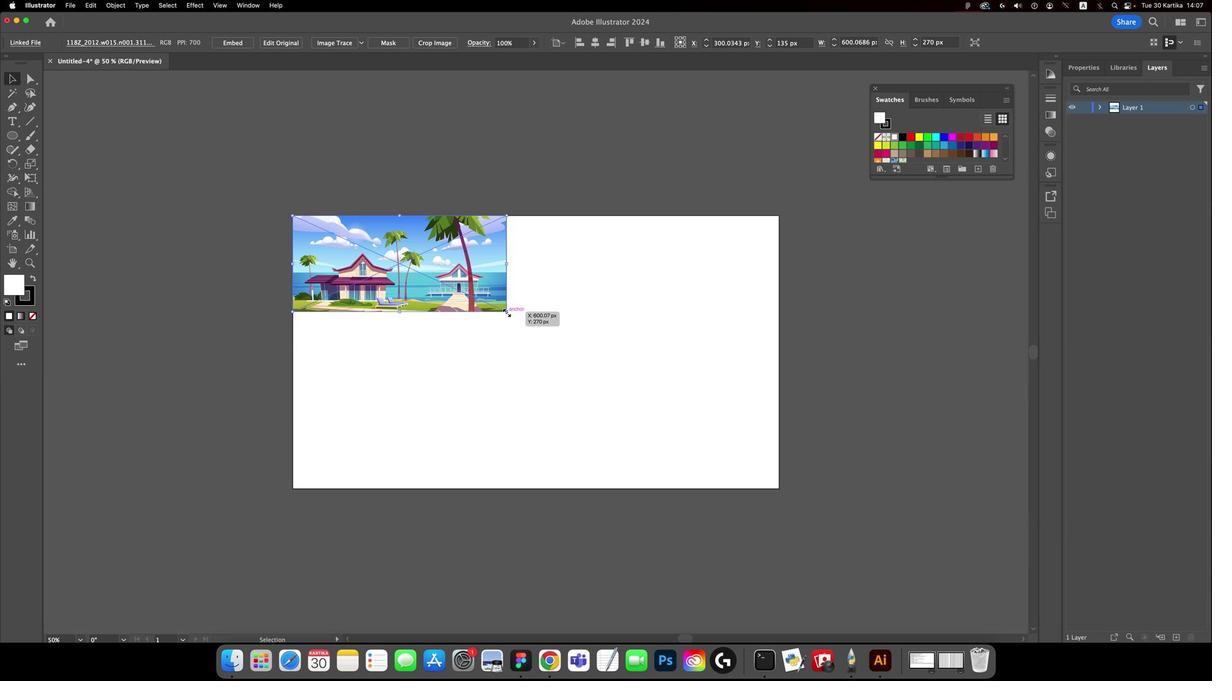 
Action: Mouse moved to (617, 385)
Screenshot: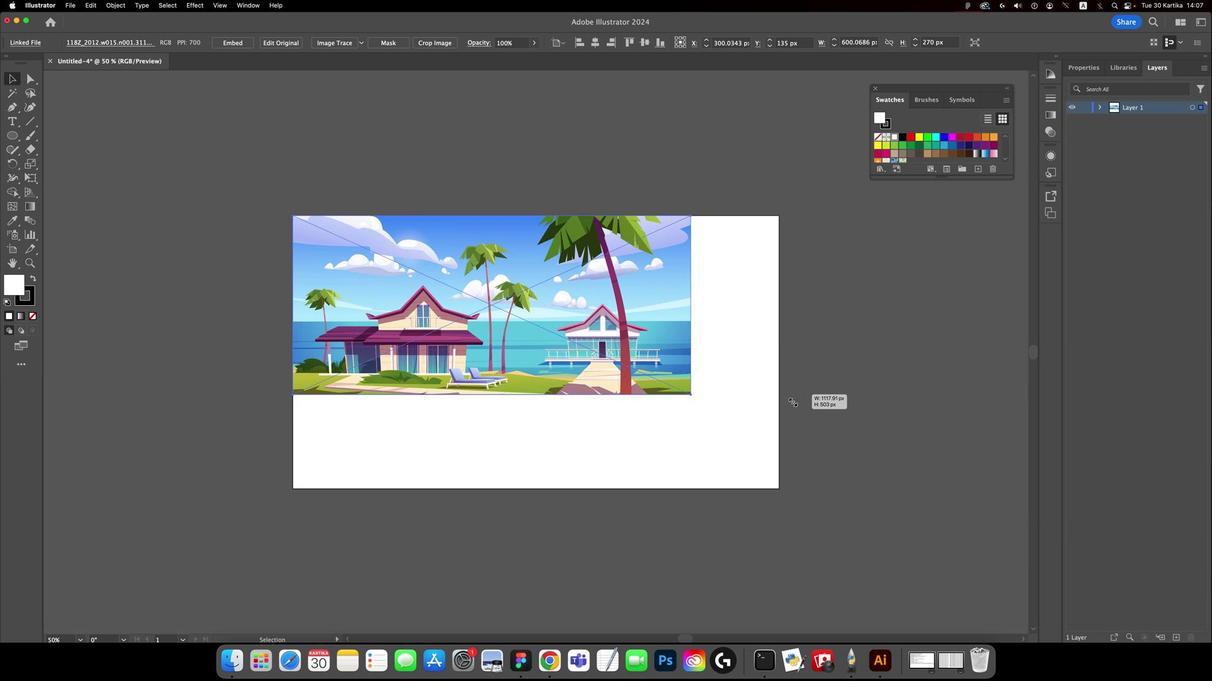 
Action: Key pressed Key.shift
Screenshot: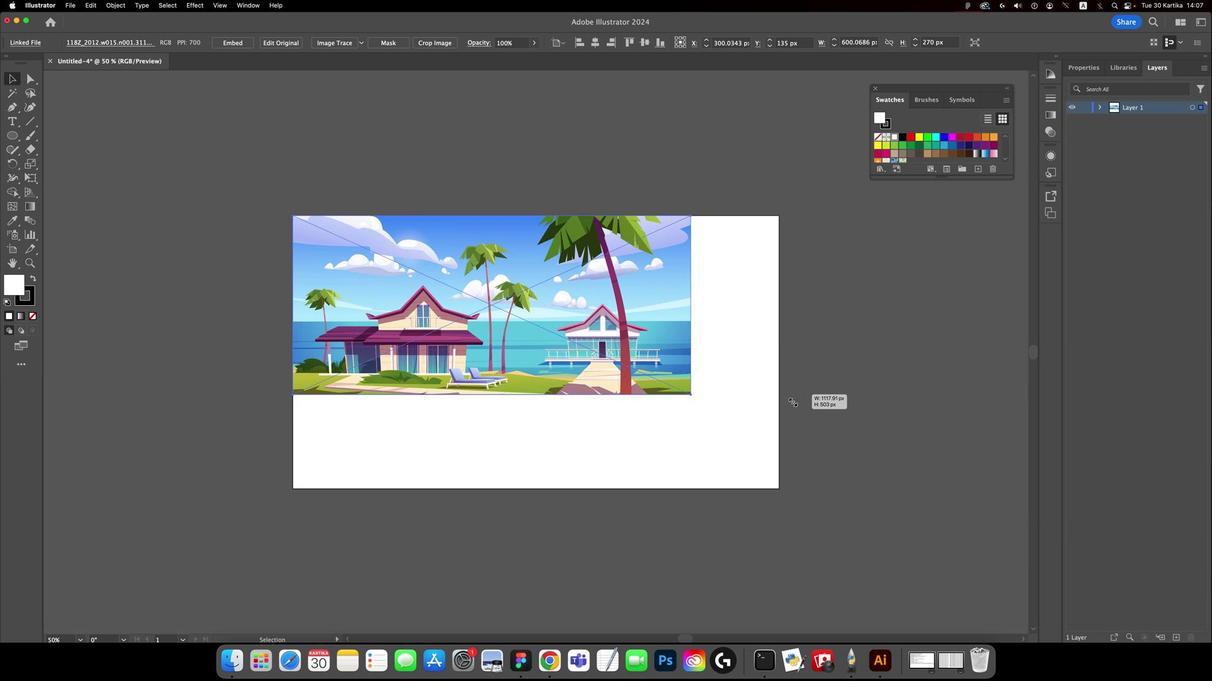 
Action: Mouse moved to (629, 365)
Screenshot: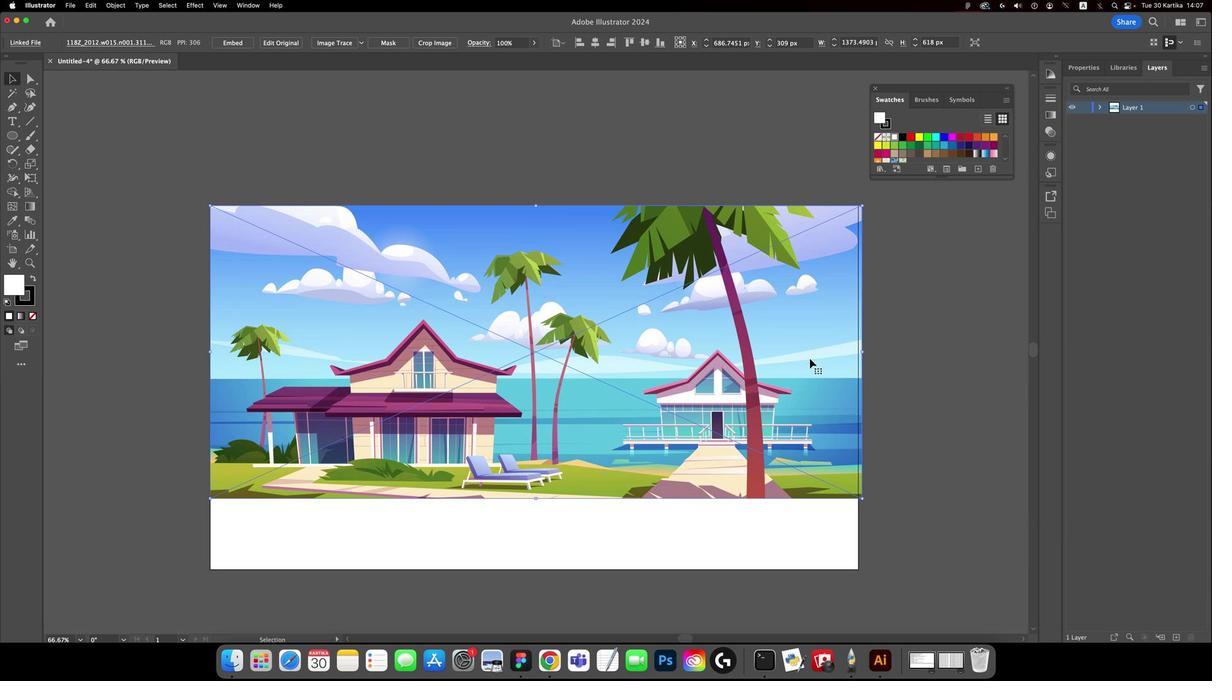 
Action: Key pressed Key.cmd'='
Screenshot: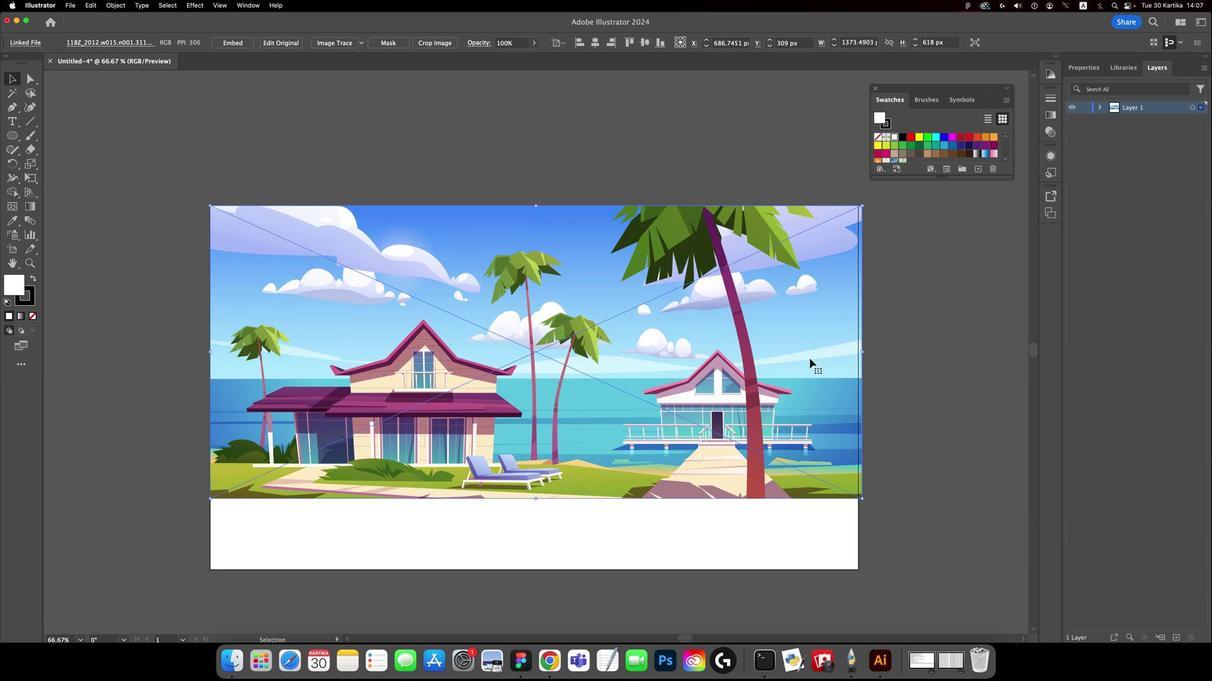 
Action: Mouse moved to (629, 365)
Screenshot: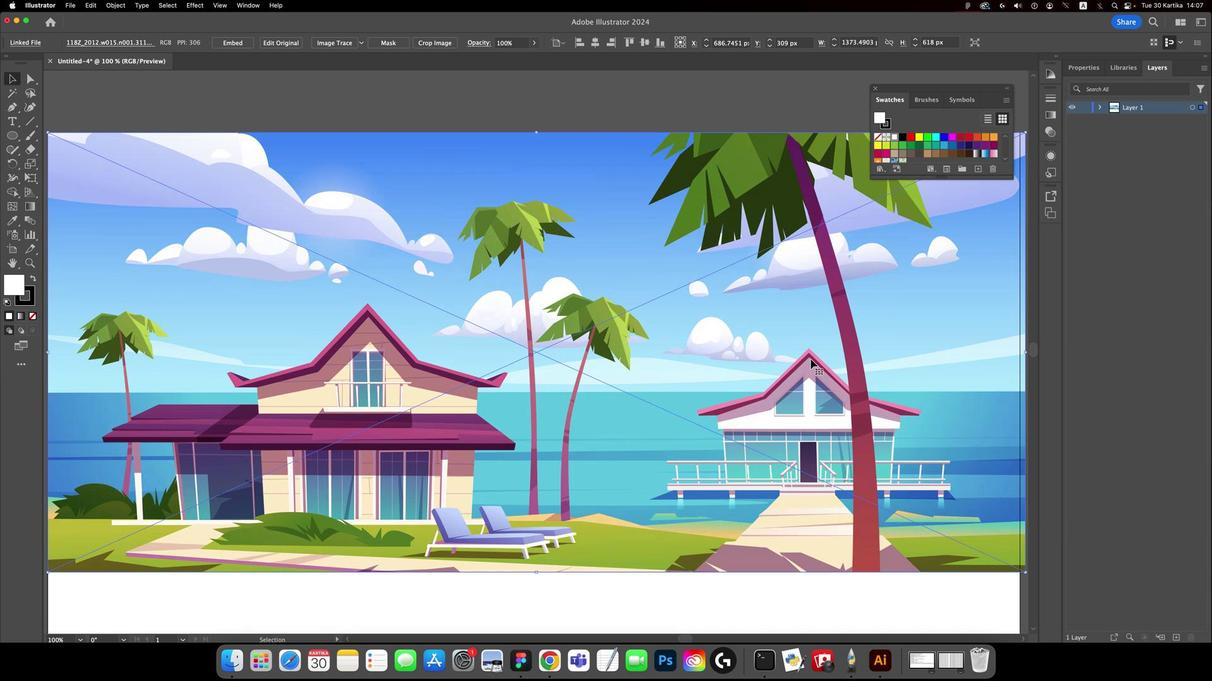 
Action: Key pressed Key.cmd'='
Screenshot: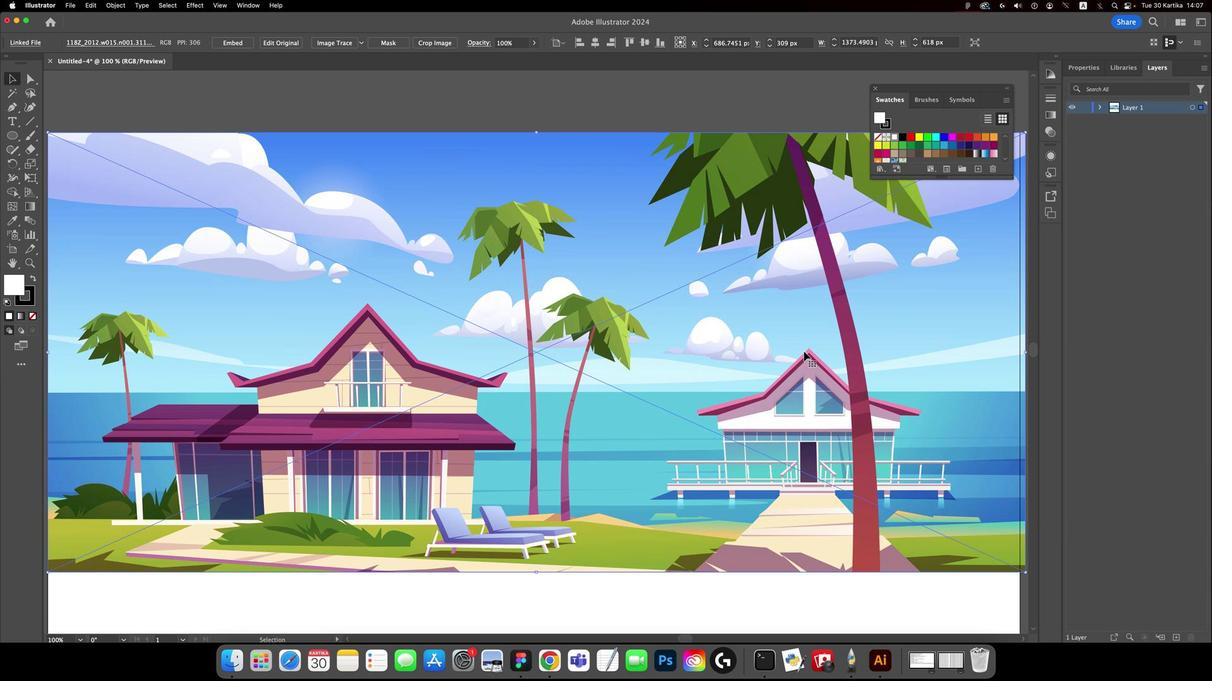 
Action: Mouse moved to (702, 352)
Screenshot: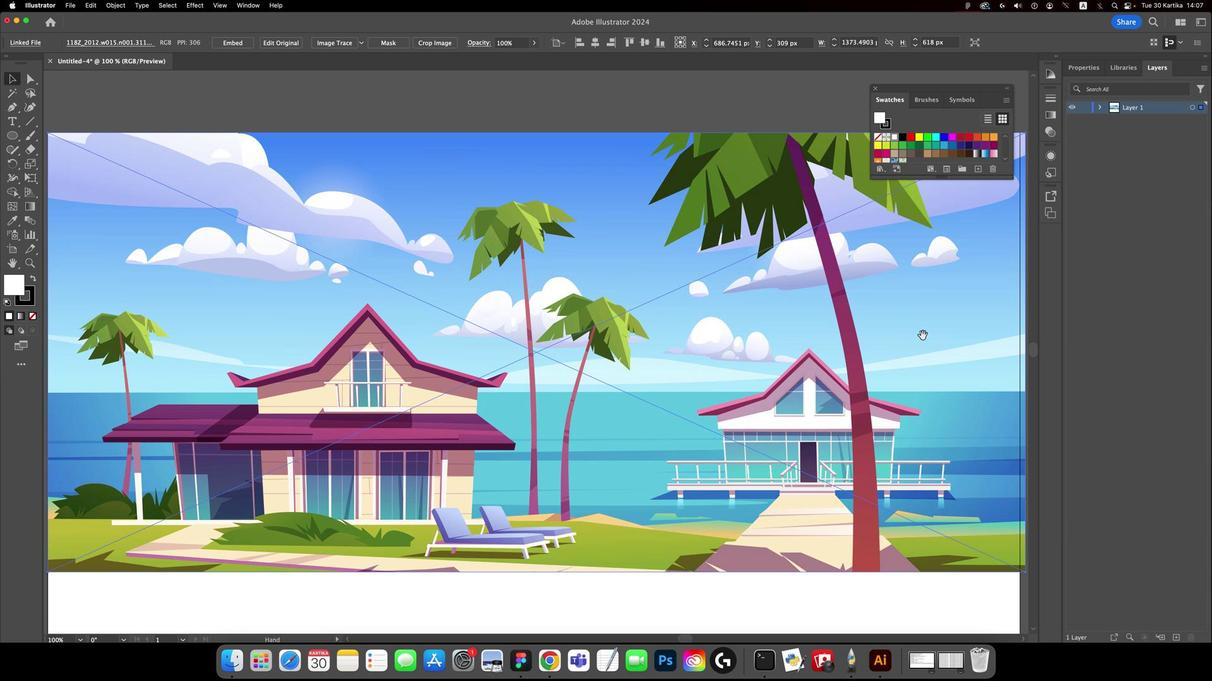 
Action: Key pressed Key.space
Screenshot: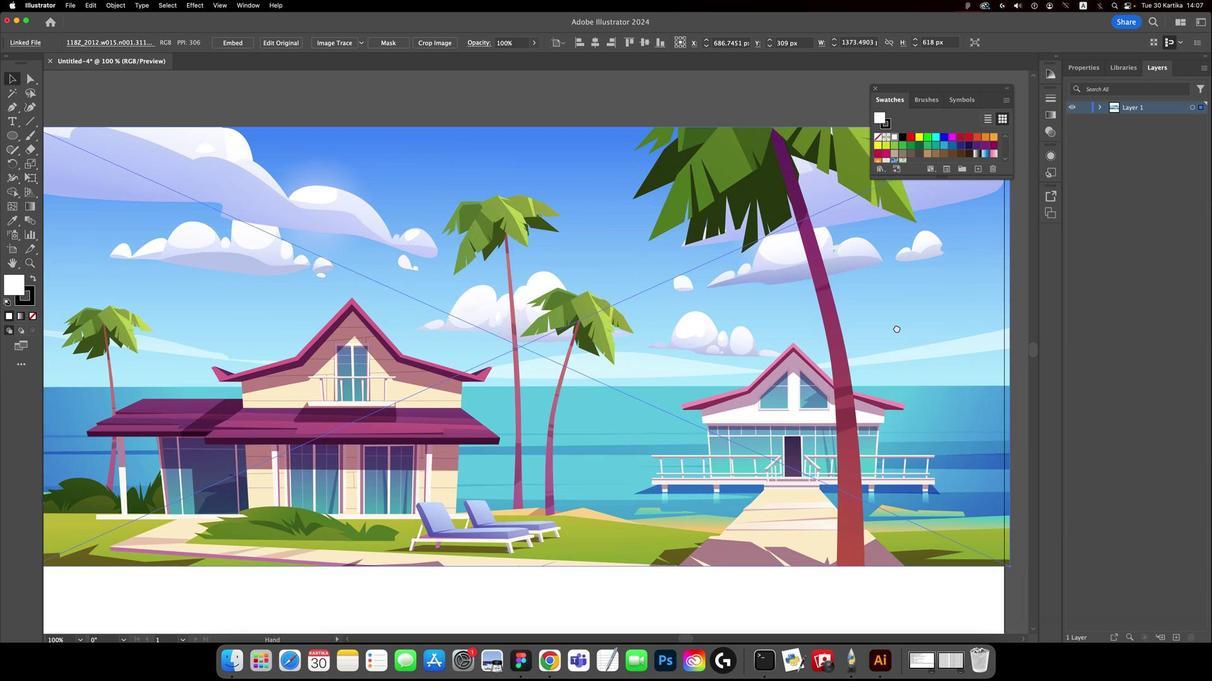 
Action: Mouse moved to (703, 351)
Screenshot: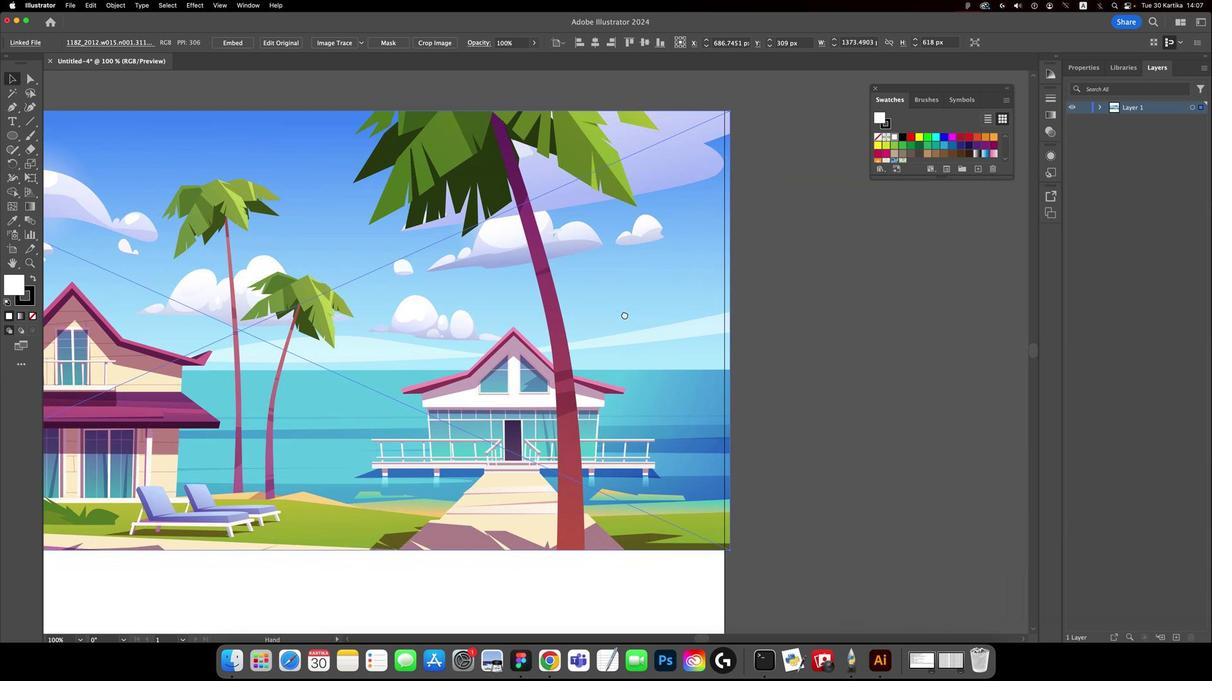 
Action: Mouse pressed left at (703, 351)
Screenshot: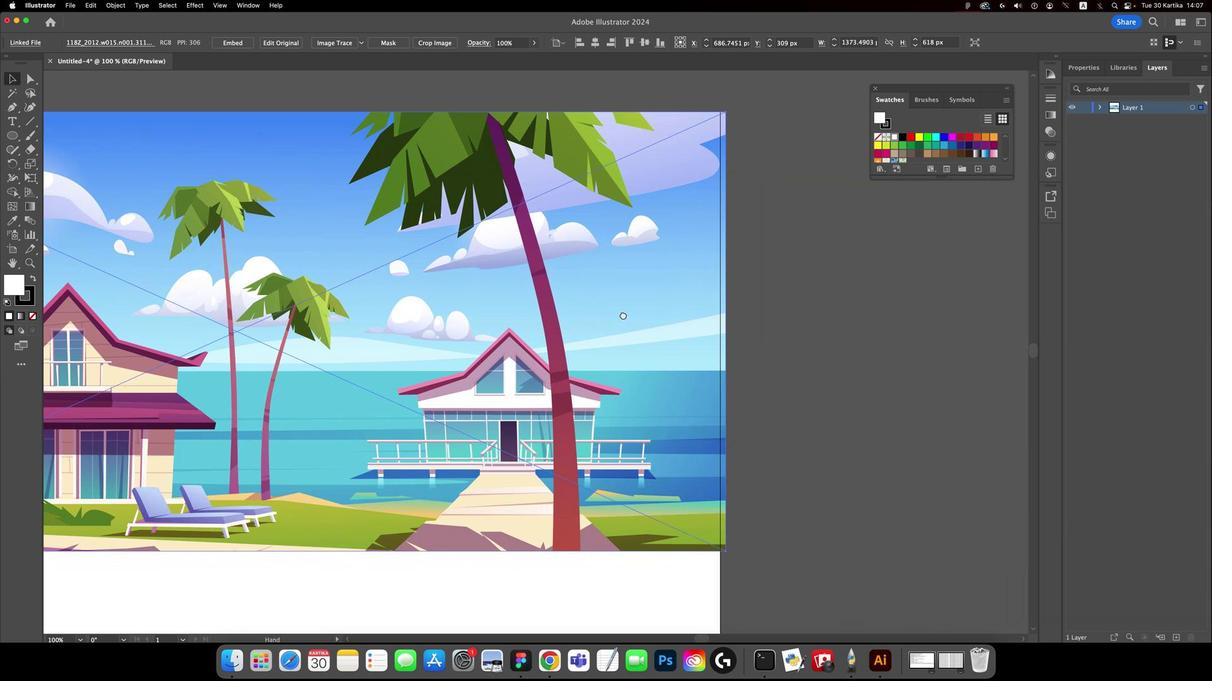 
Action: Mouse moved to (573, 348)
Screenshot: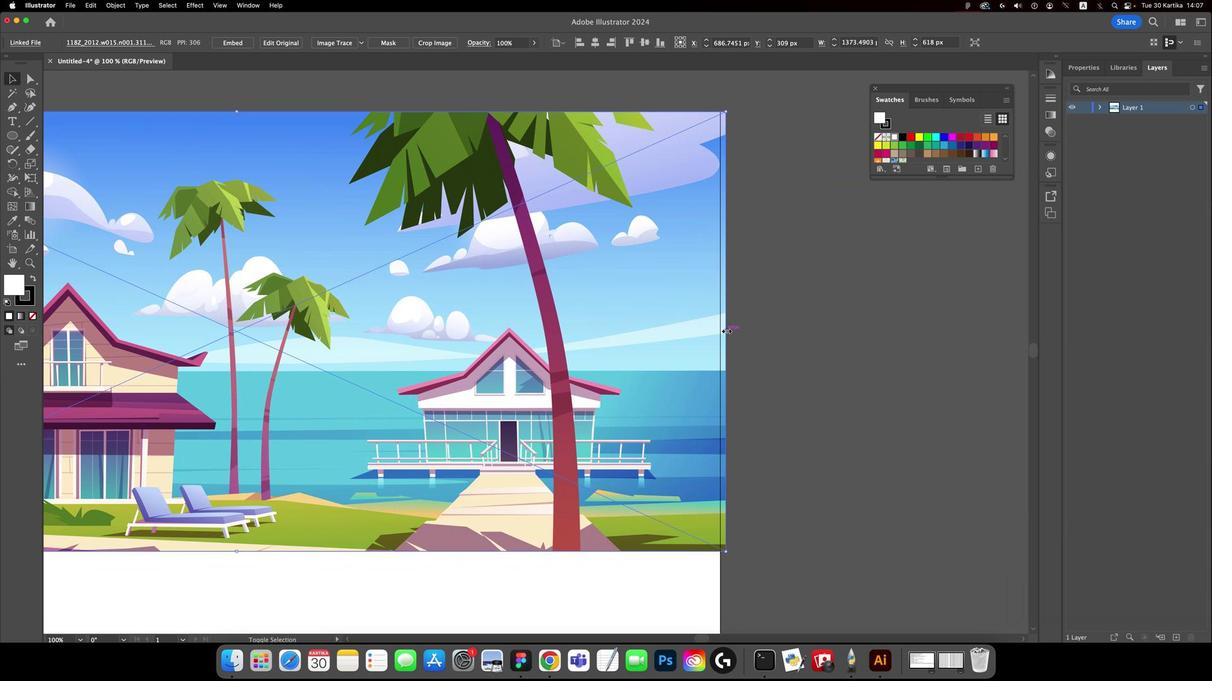 
Action: Key pressed Key.shift
Screenshot: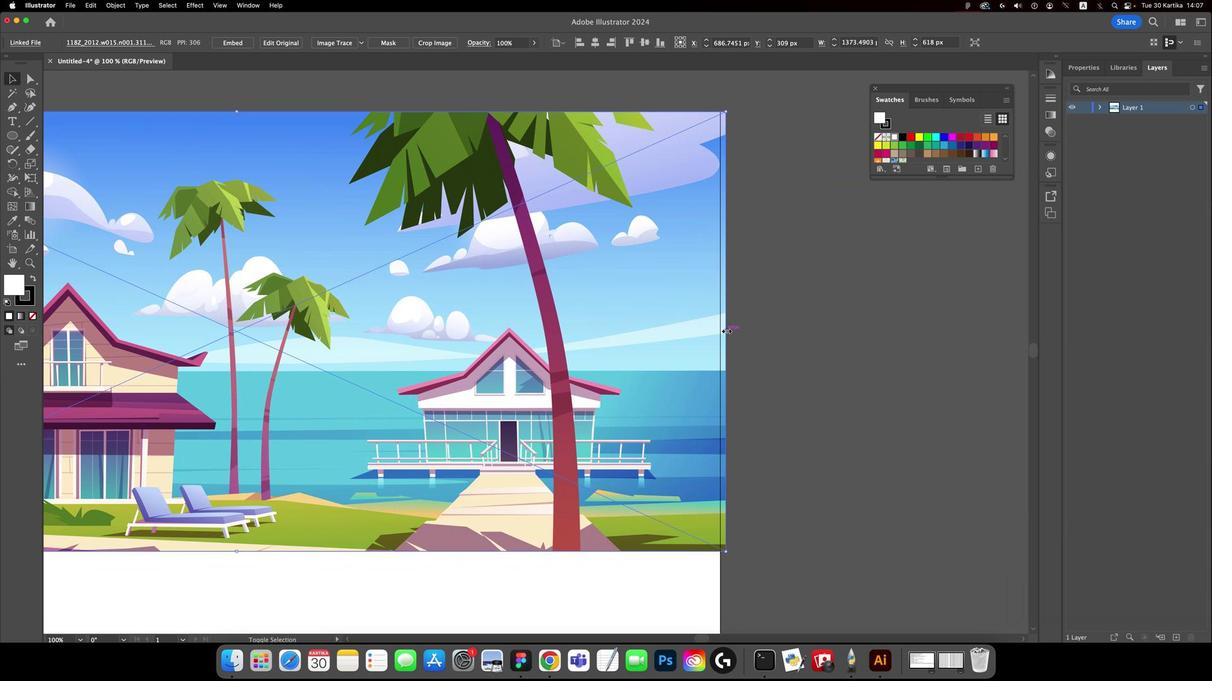 
Action: Mouse moved to (573, 348)
Screenshot: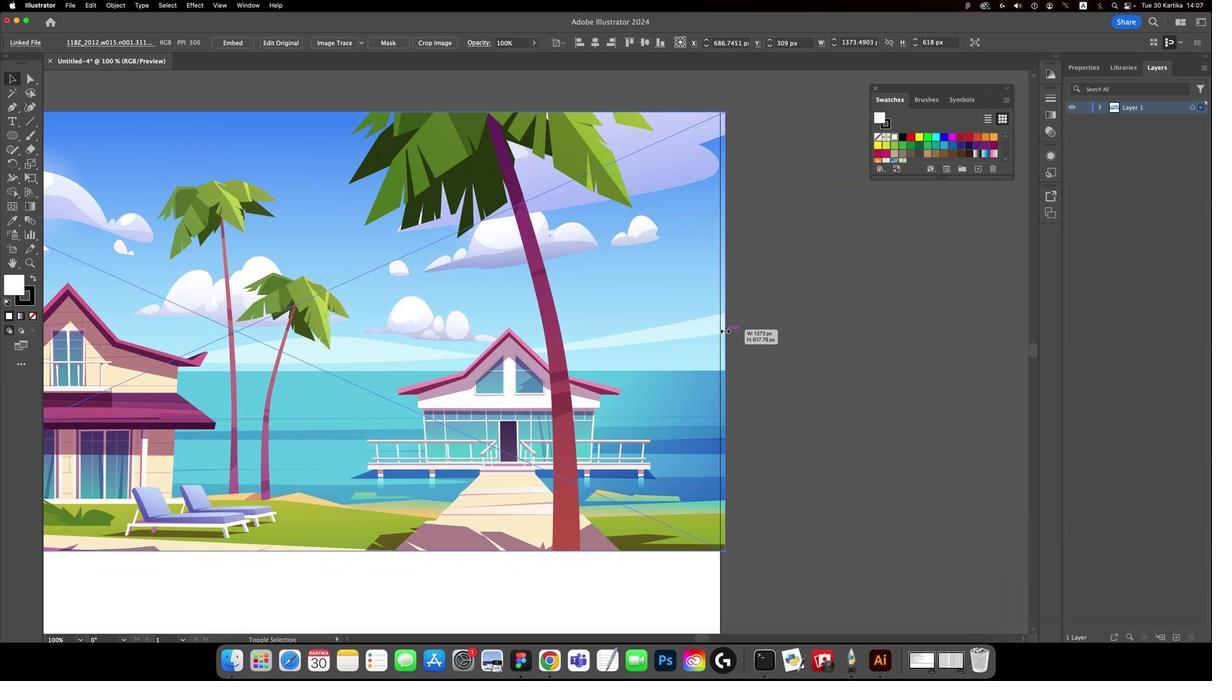 
Action: Mouse pressed left at (573, 348)
Screenshot: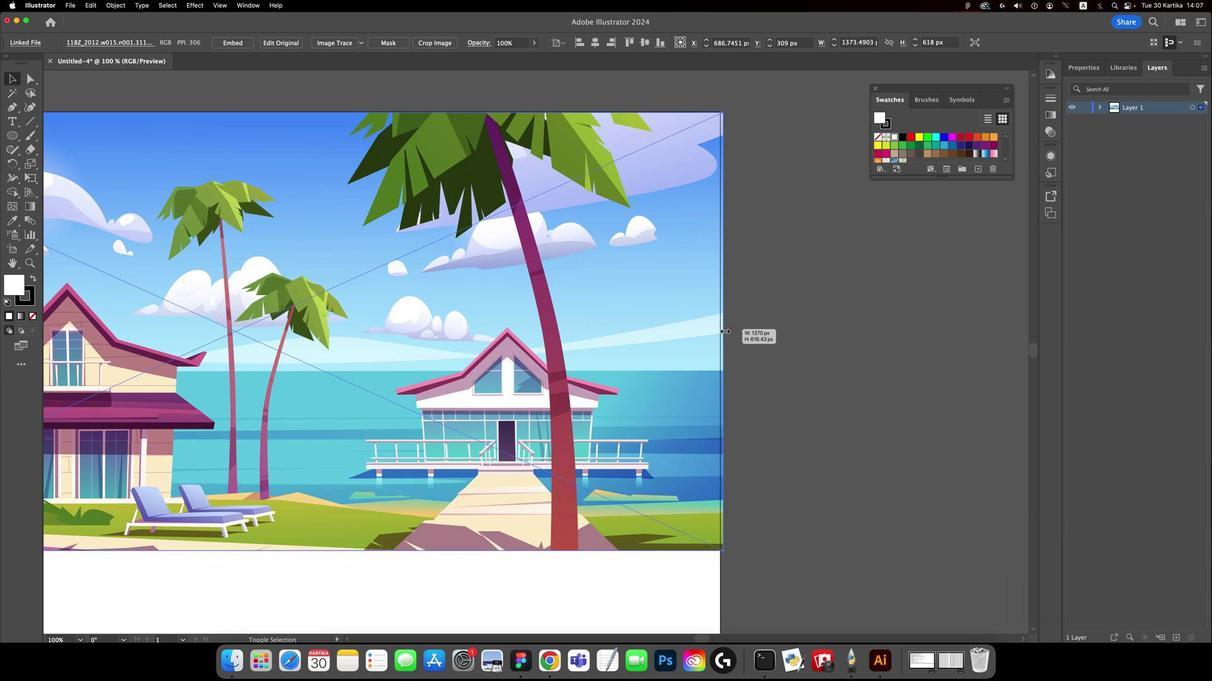 
Action: Mouse moved to (542, 352)
Screenshot: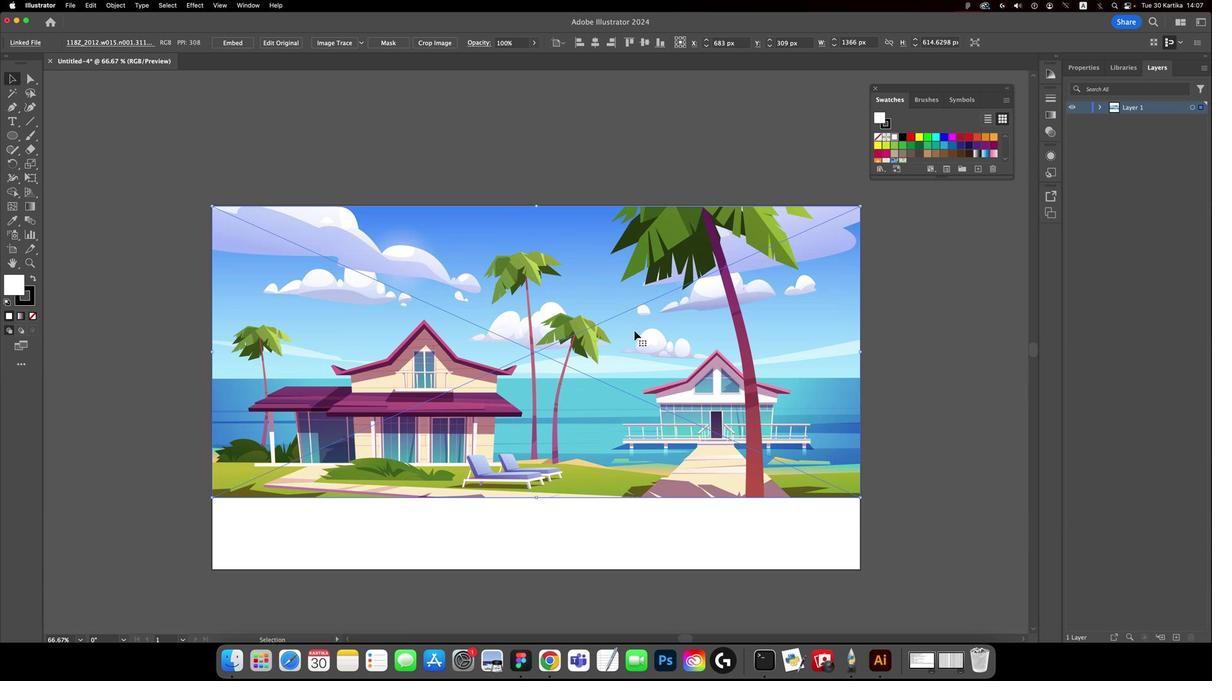 
Action: Key pressed Key.cmd'-'
Screenshot: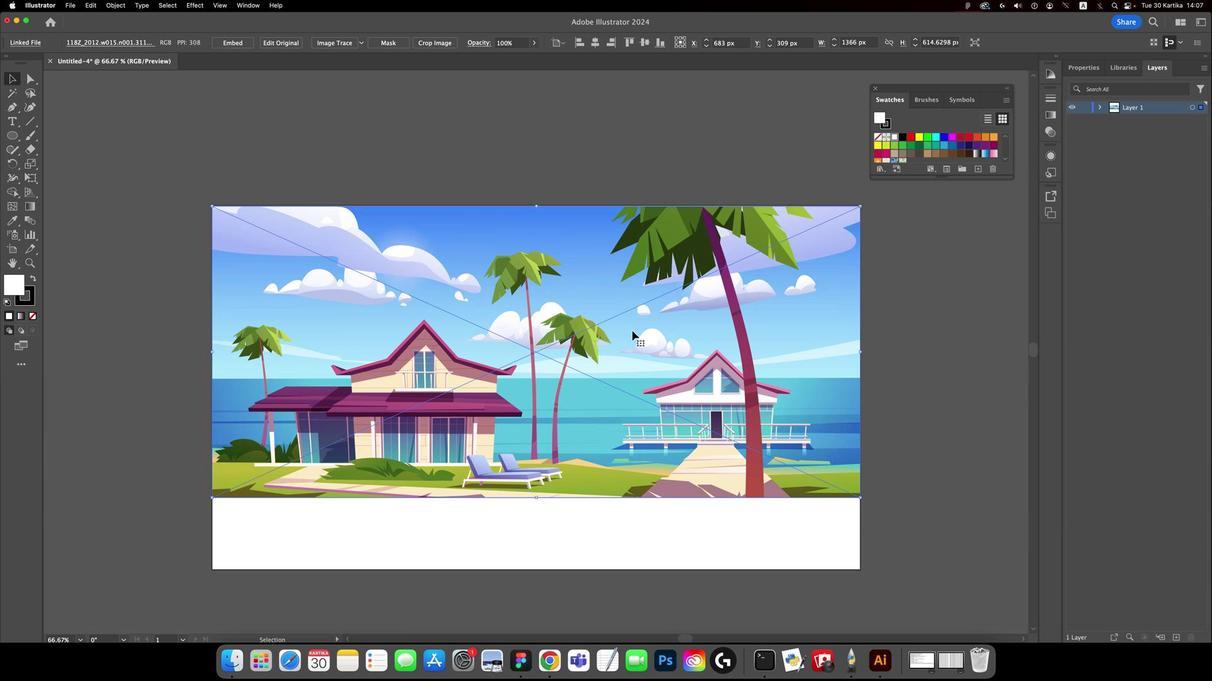 
Action: Mouse moved to (510, 349)
Screenshot: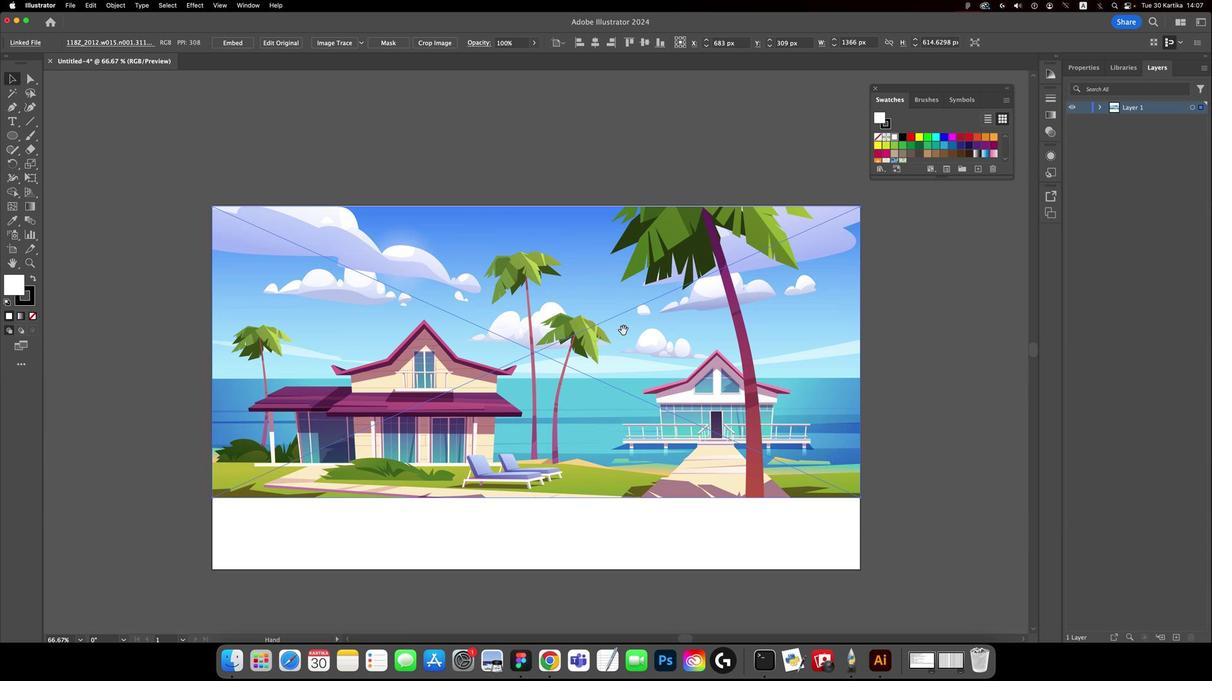 
Action: Key pressed Key.space
Screenshot: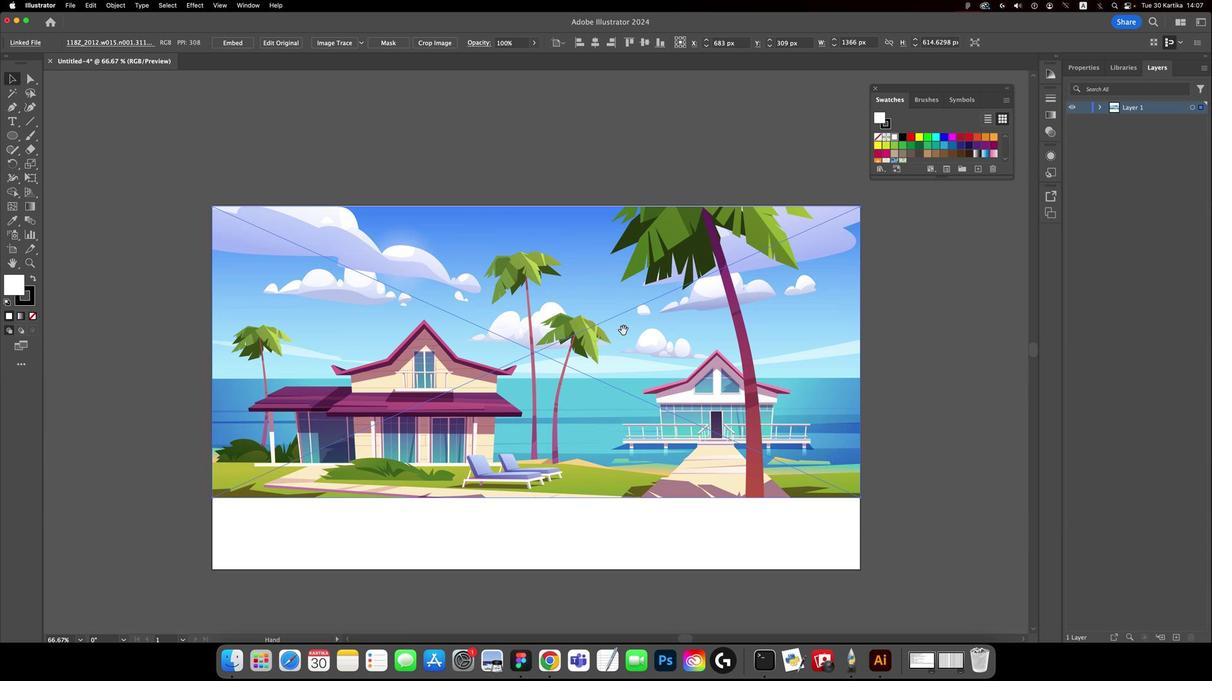 
Action: Mouse moved to (506, 349)
Screenshot: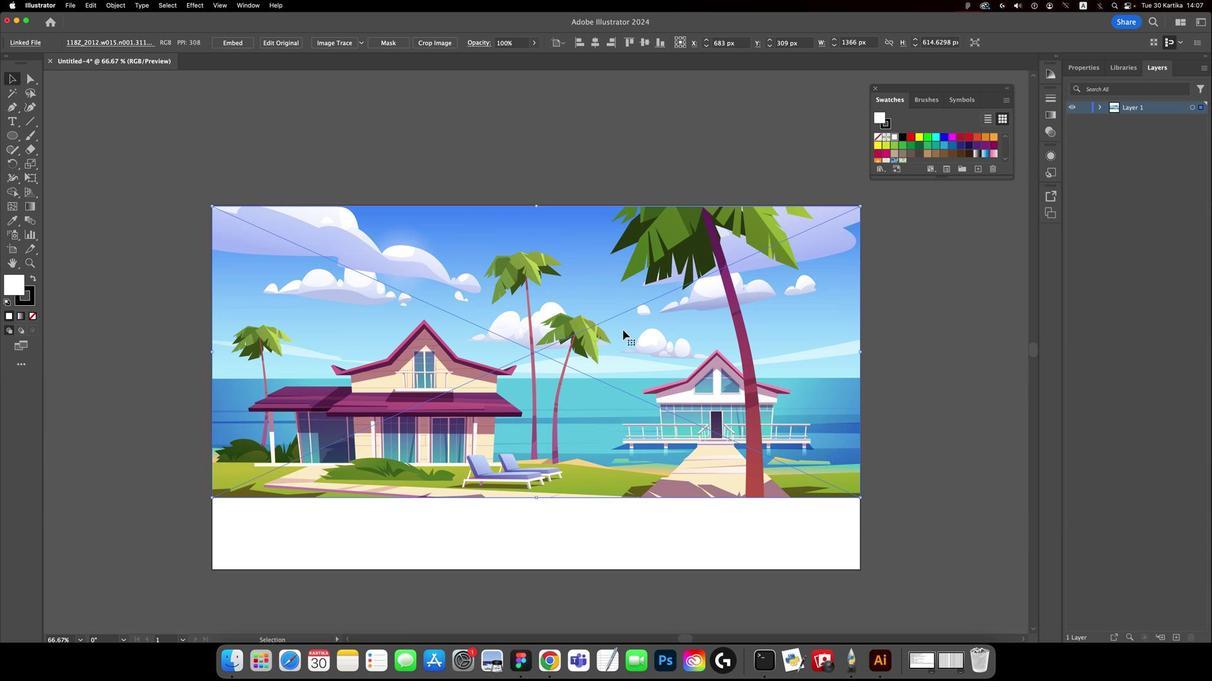 
Action: Mouse pressed left at (506, 349)
Screenshot: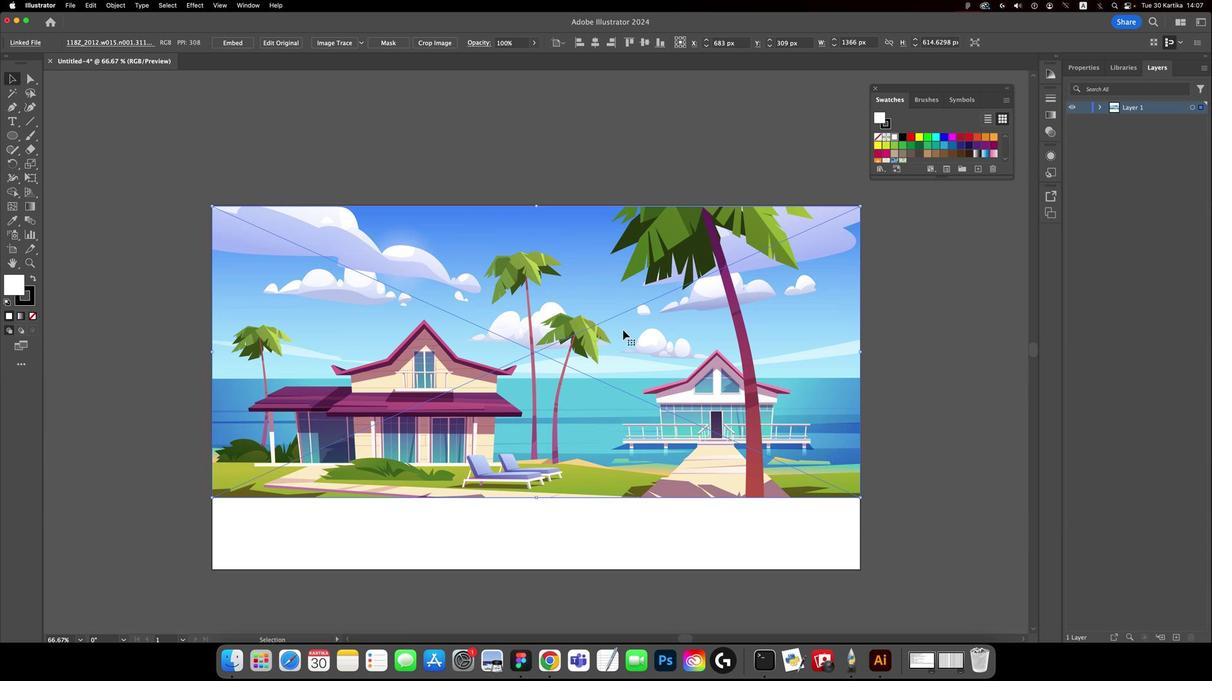 
Action: Mouse moved to (509, 175)
Screenshot: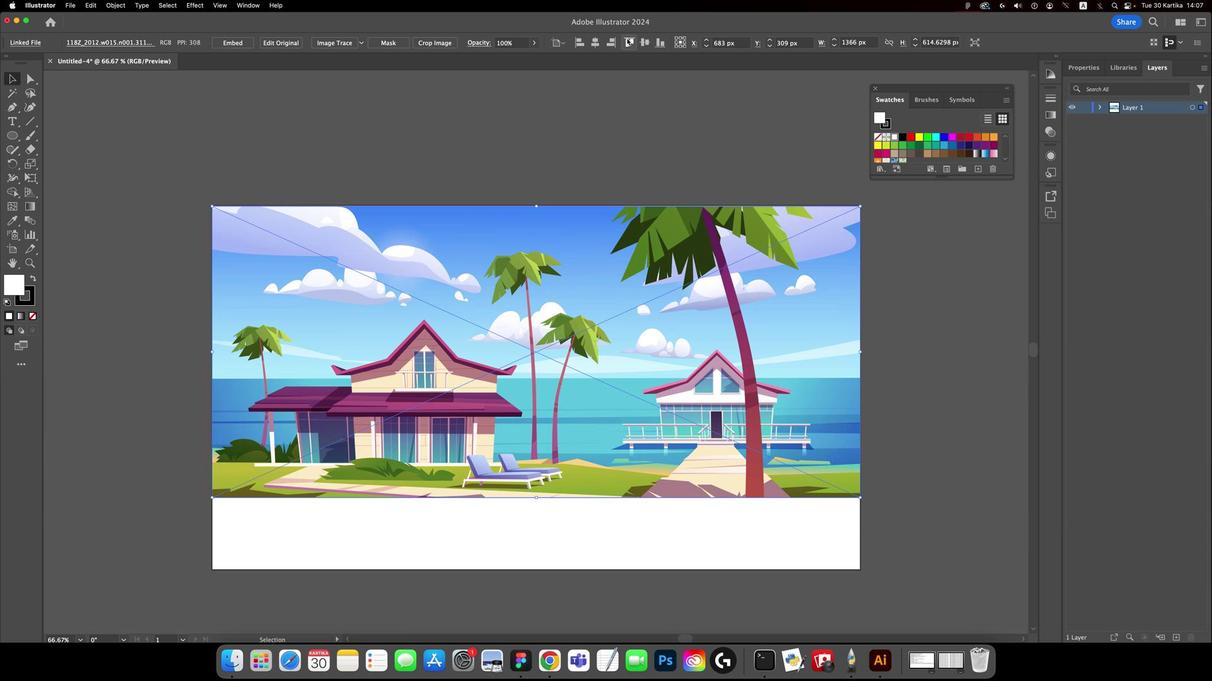 
Action: Mouse pressed left at (509, 175)
Screenshot: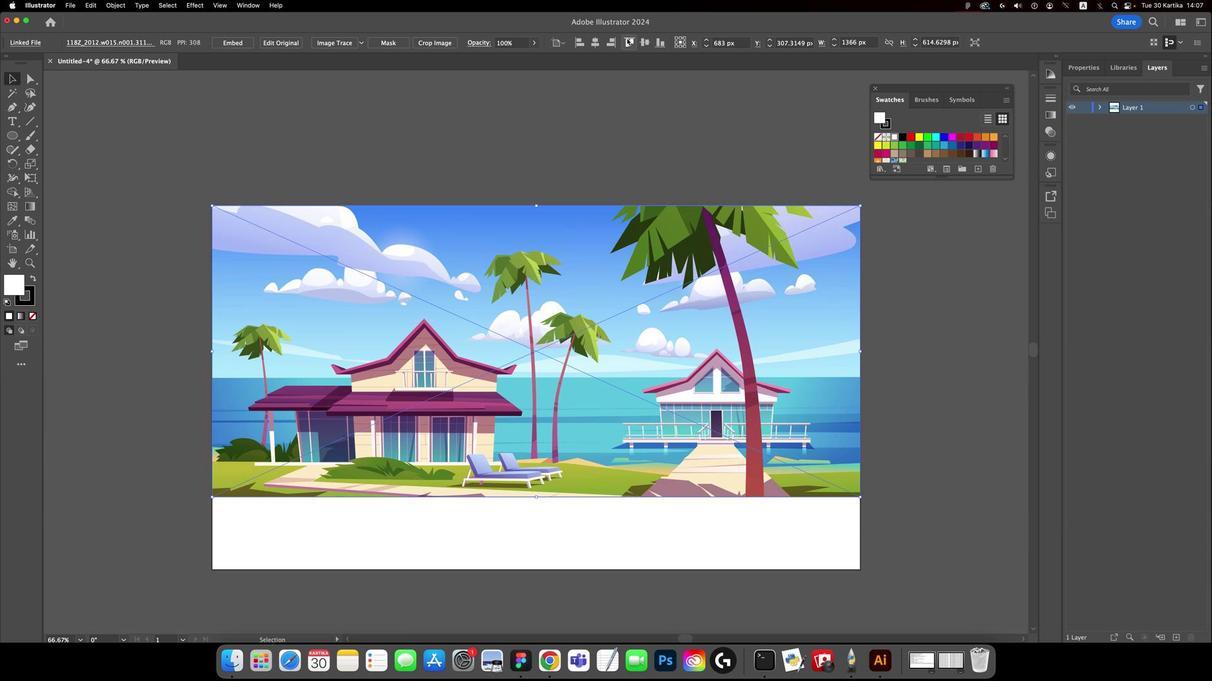 
Action: Mouse moved to (476, 264)
Screenshot: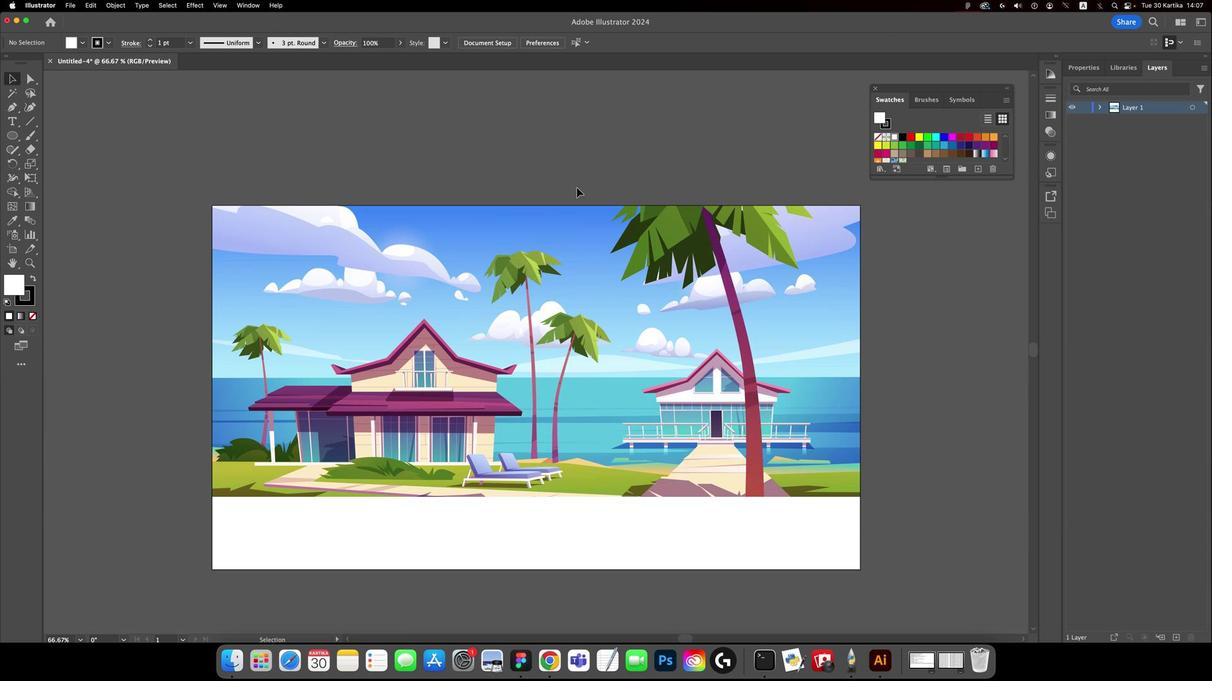 
Action: Mouse pressed left at (476, 264)
Screenshot: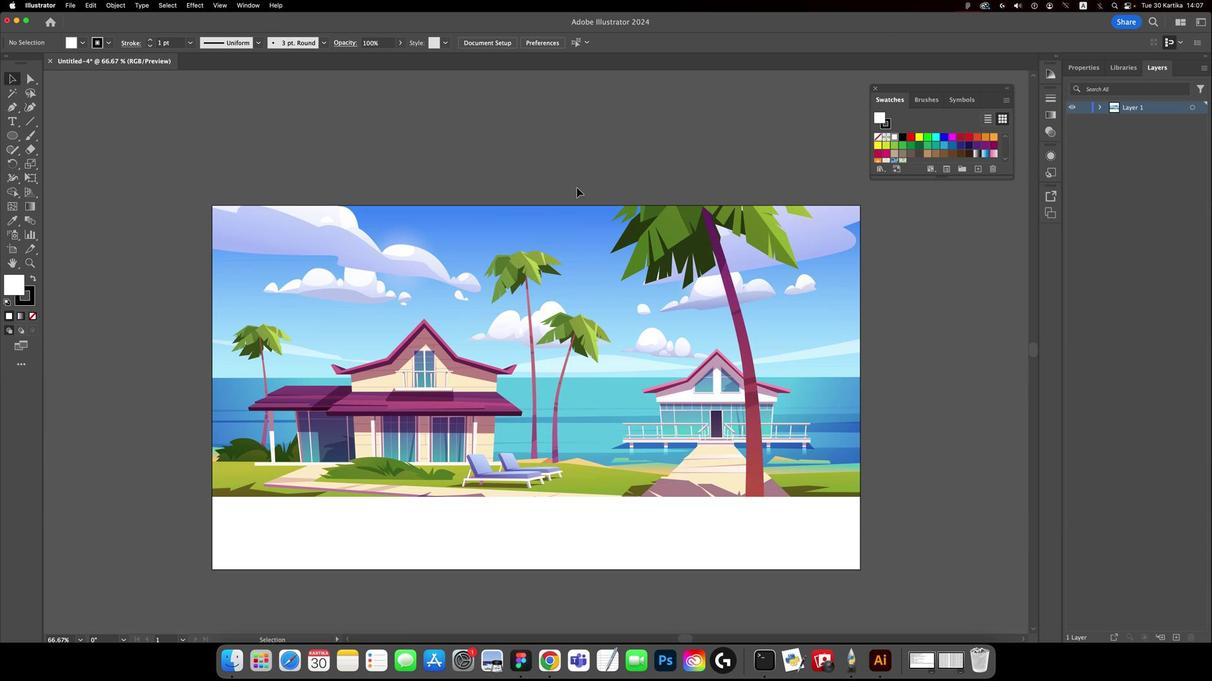 
Action: Mouse moved to (820, 217)
Screenshot: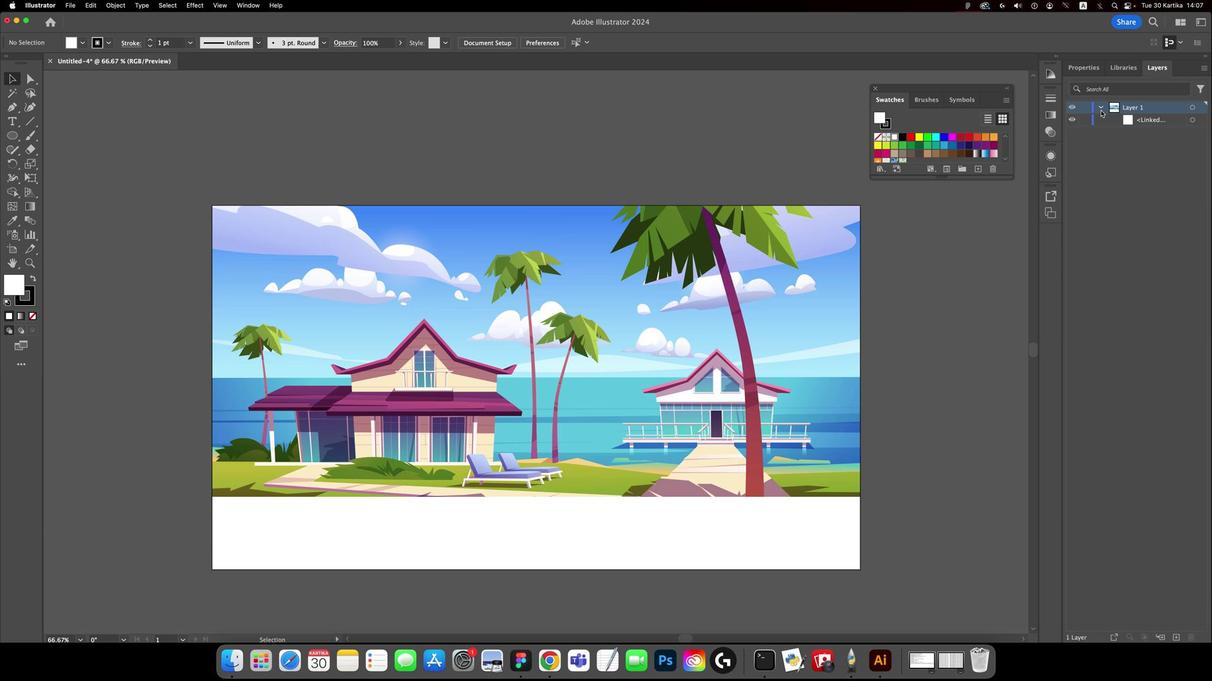 
Action: Mouse pressed left at (820, 217)
Screenshot: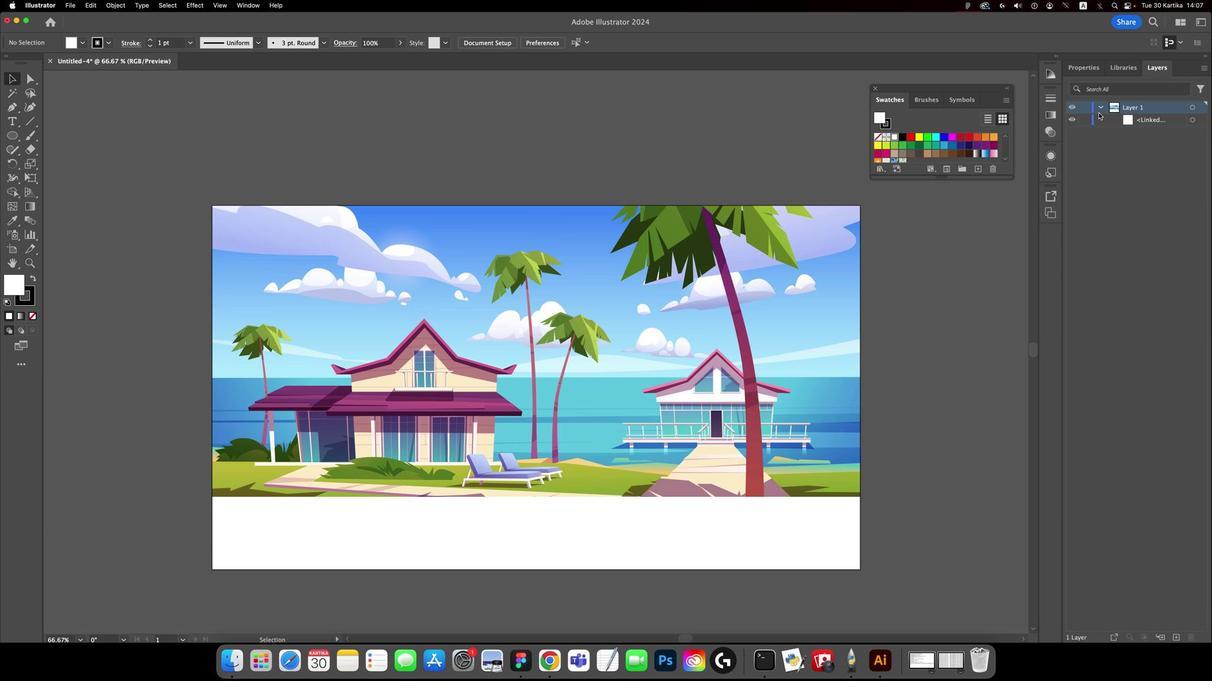 
Action: Mouse moved to (811, 223)
Screenshot: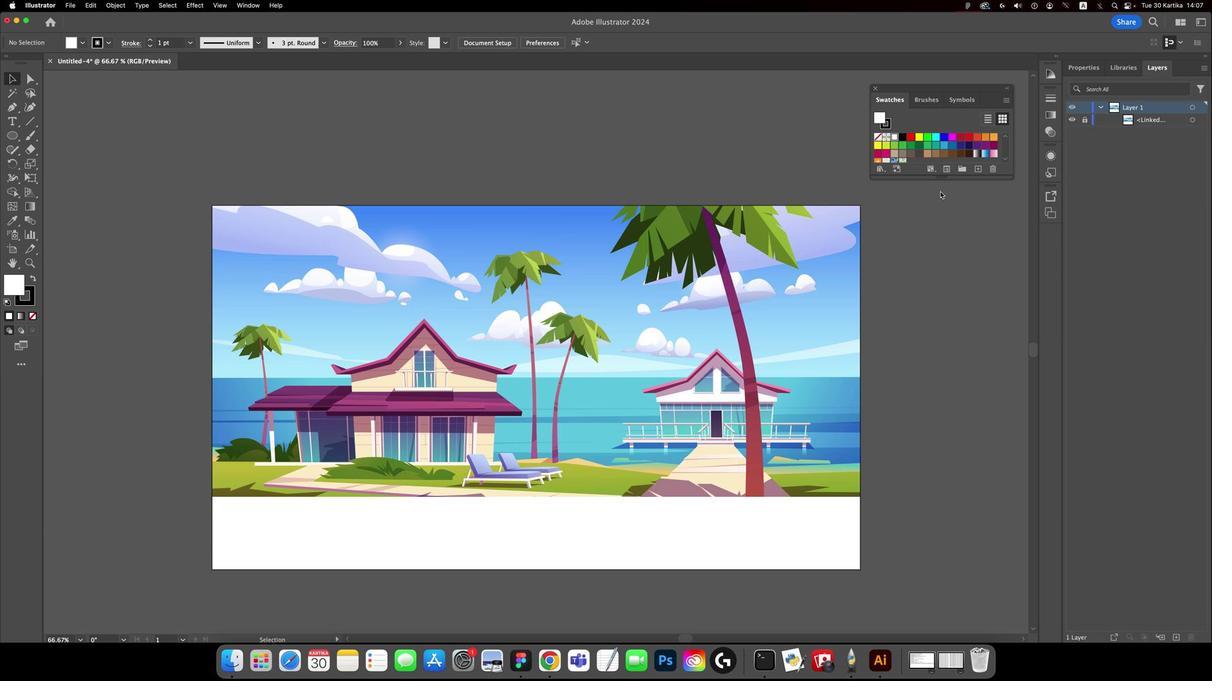 
Action: Mouse pressed left at (811, 223)
Screenshot: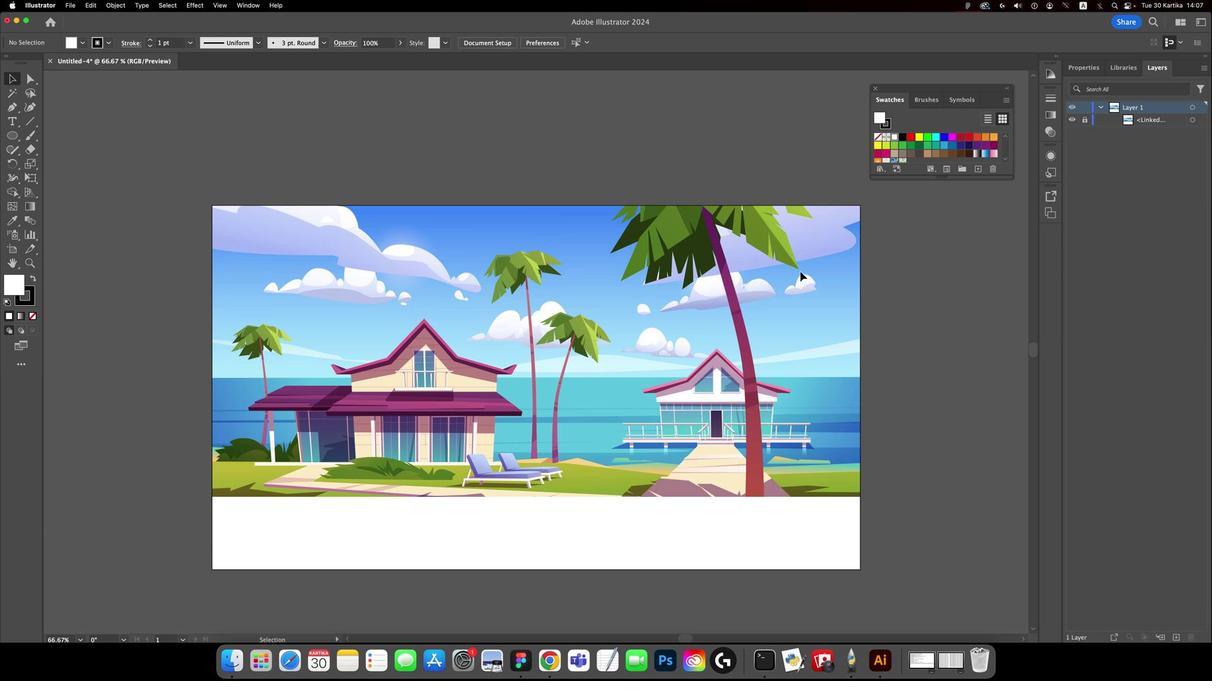 
Action: Mouse moved to (460, 357)
Screenshot: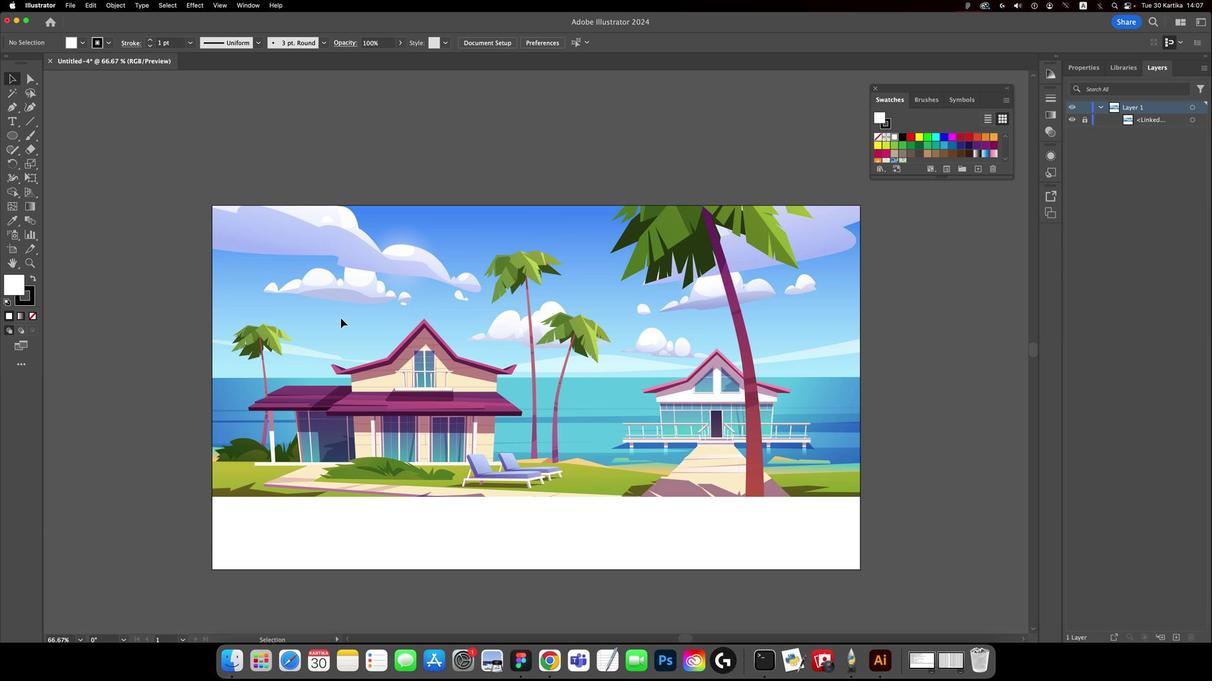
Action: Mouse pressed left at (460, 357)
Screenshot: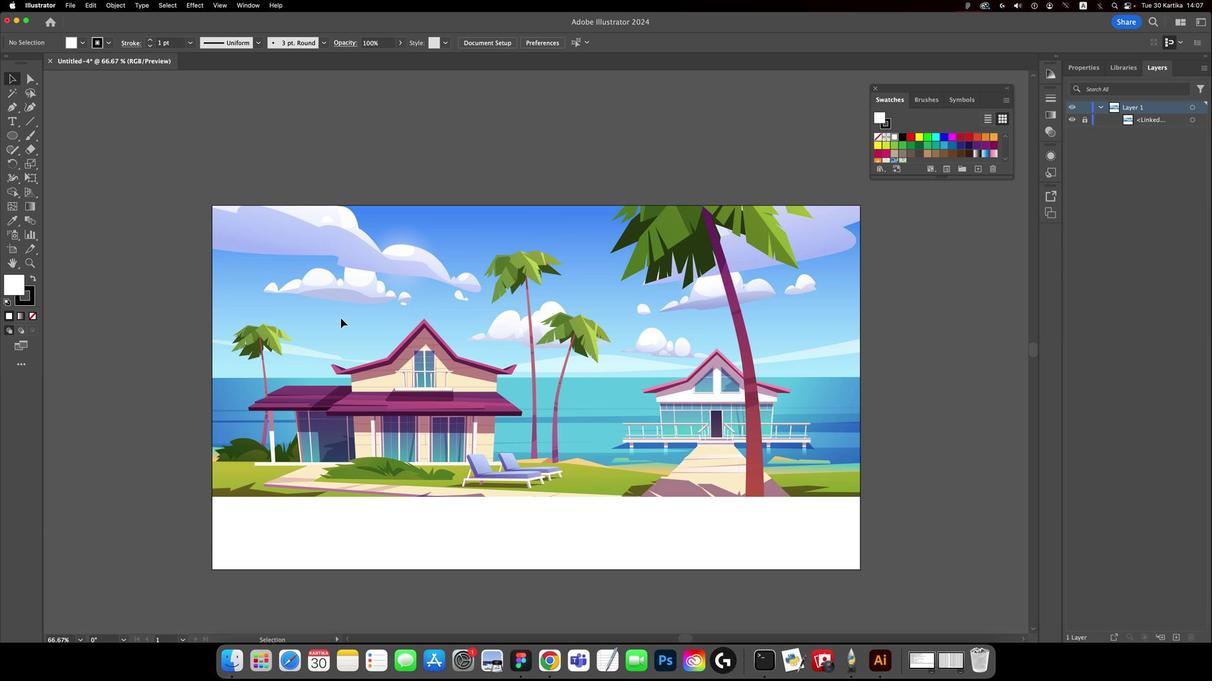 
Action: Mouse moved to (270, 412)
Screenshot: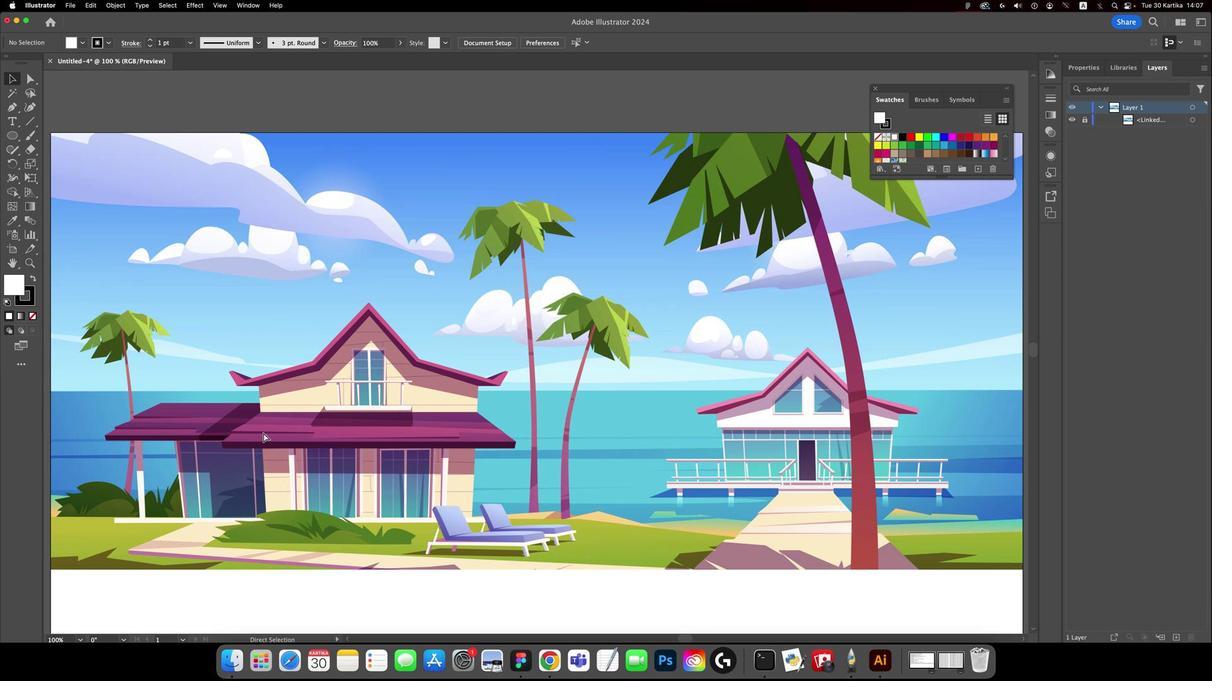 
Action: Key pressed Key.cmd
Screenshot: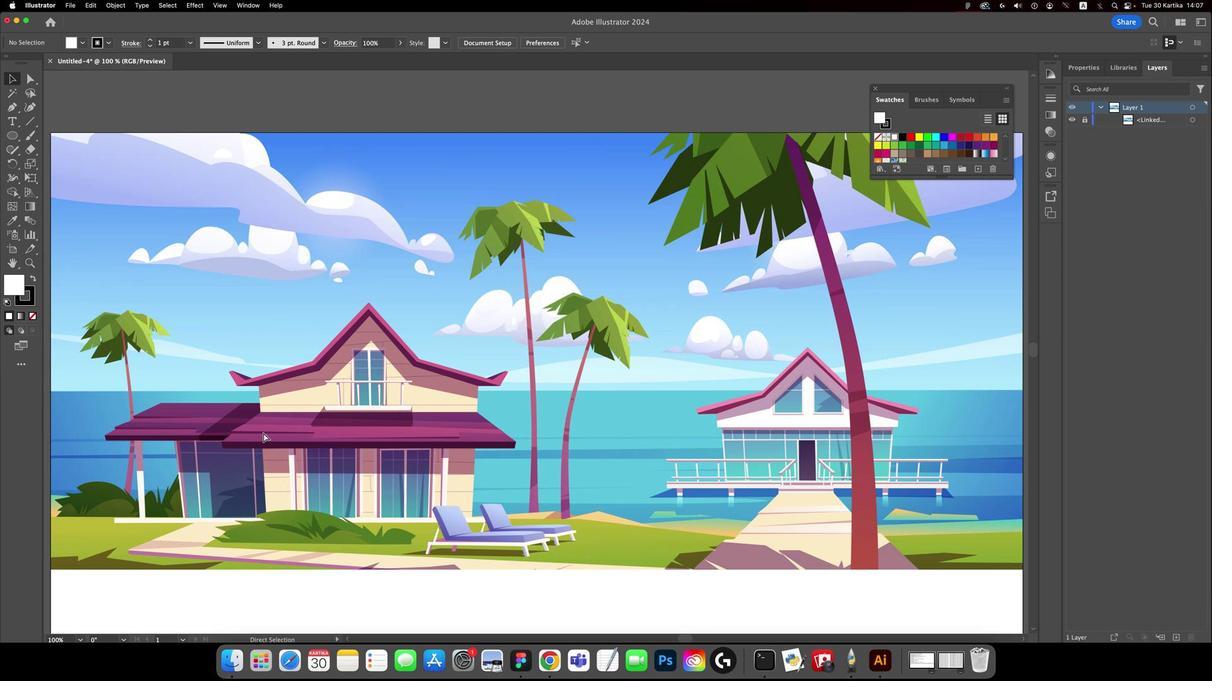 
Action: Mouse moved to (270, 412)
Screenshot: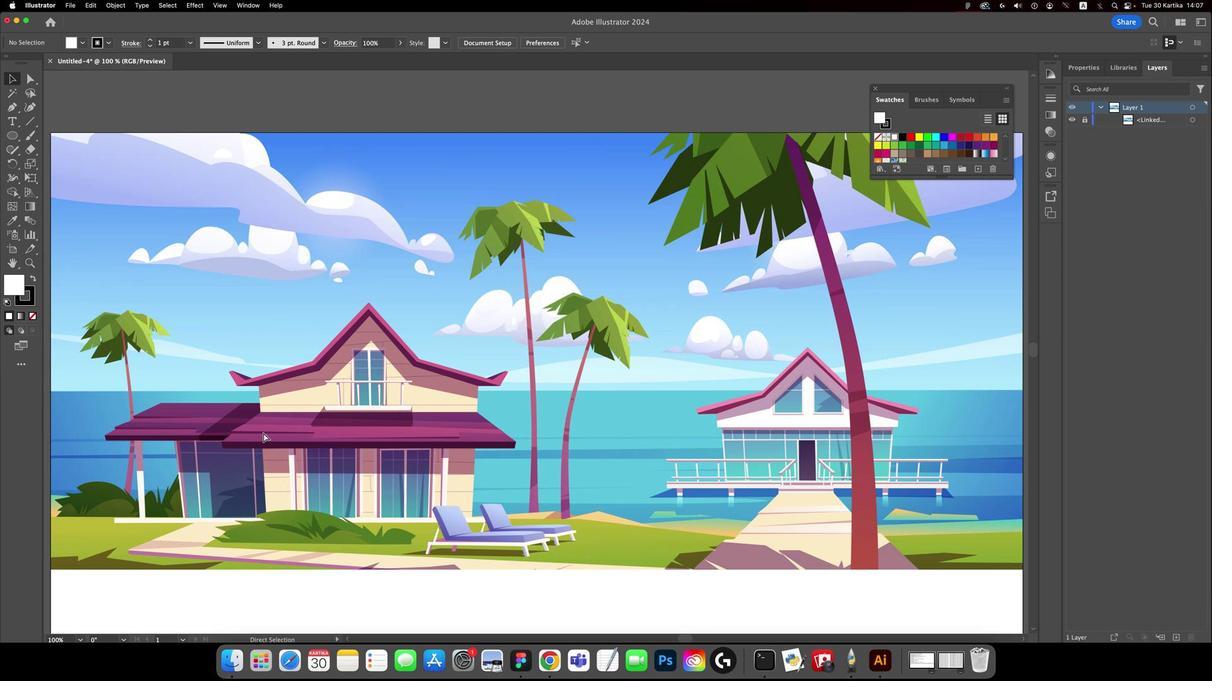 
Action: Key pressed '='
Screenshot: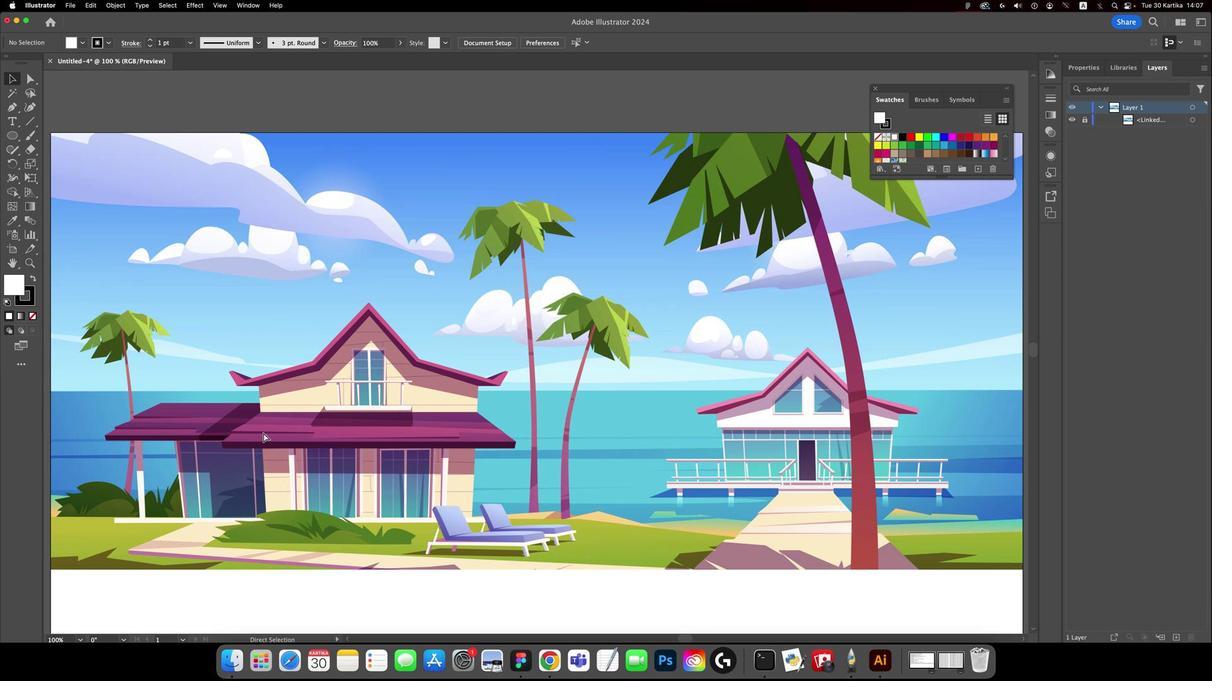 
Action: Mouse moved to (270, 410)
Screenshot: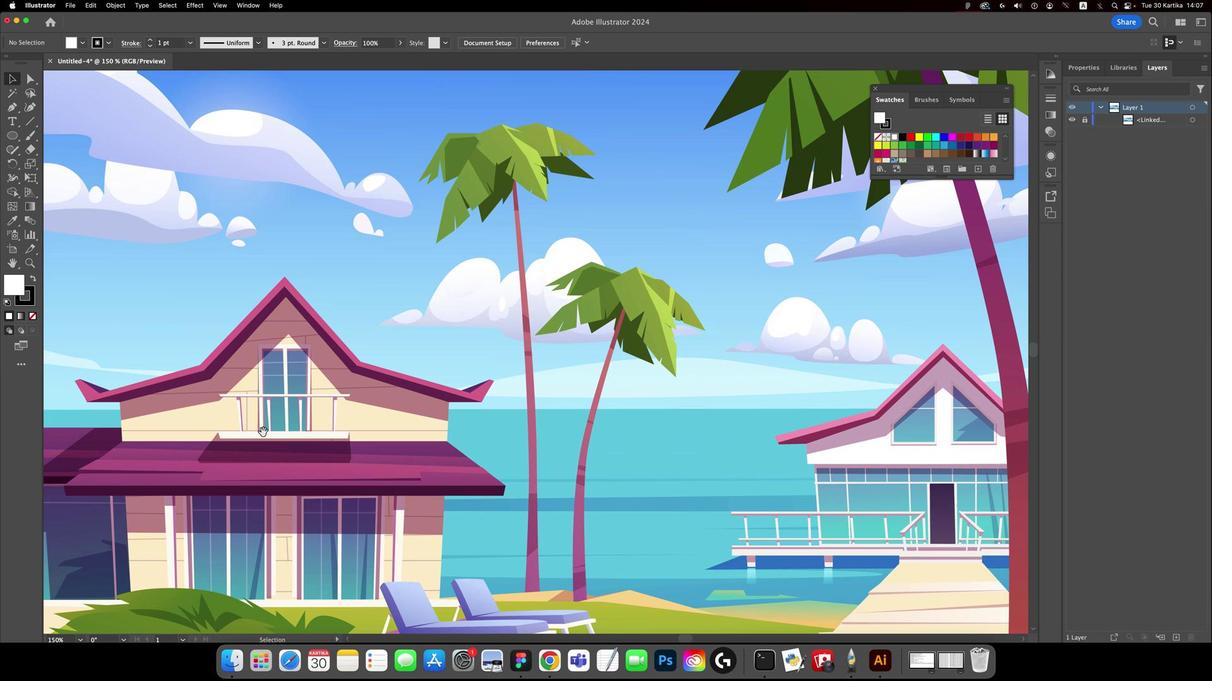 
Action: Key pressed Key.cmd
Screenshot: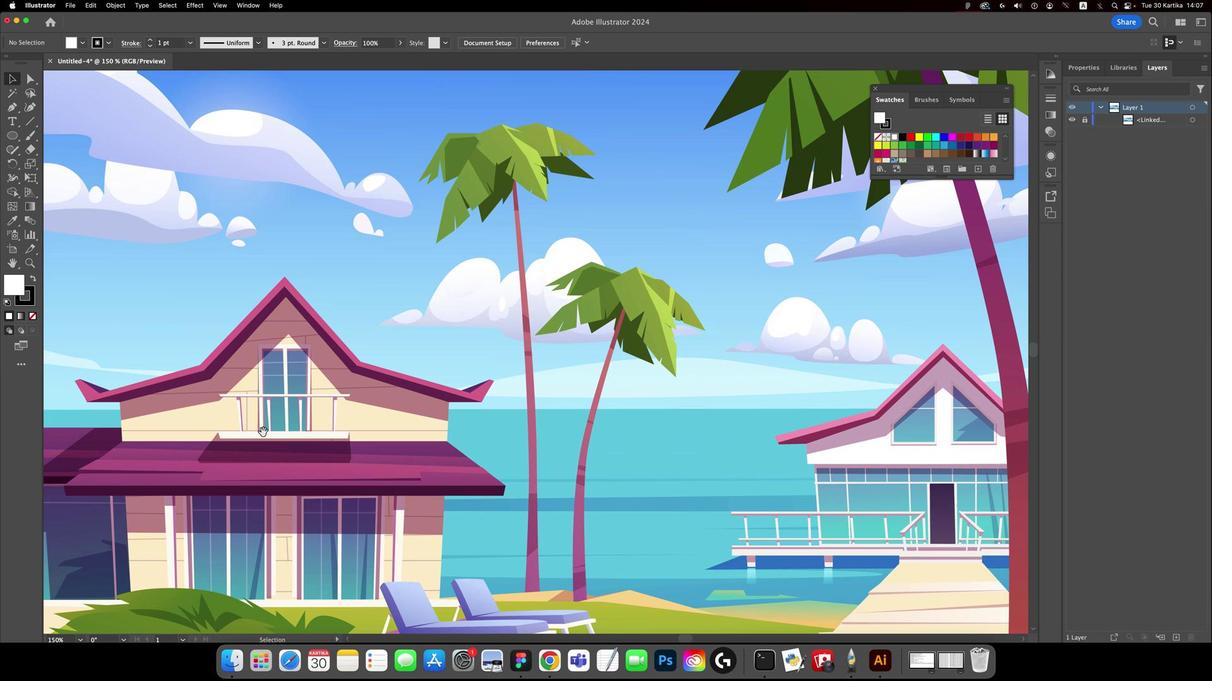 
Action: Mouse moved to (270, 410)
Screenshot: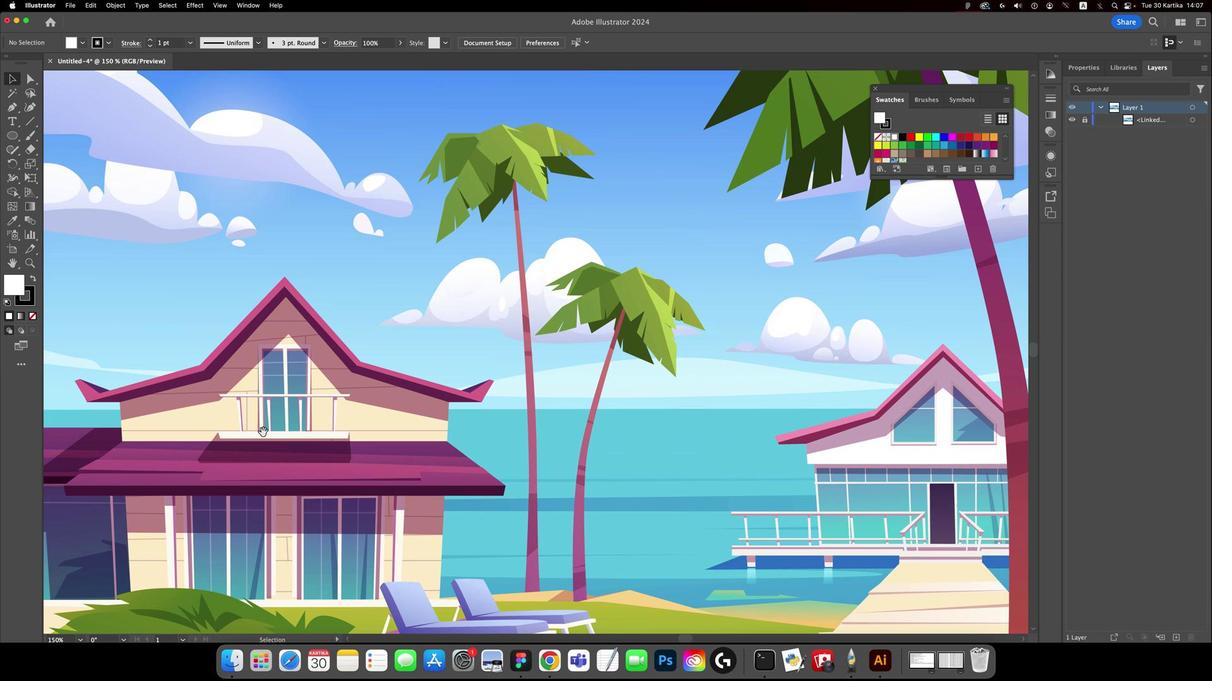 
Action: Key pressed '='
Screenshot: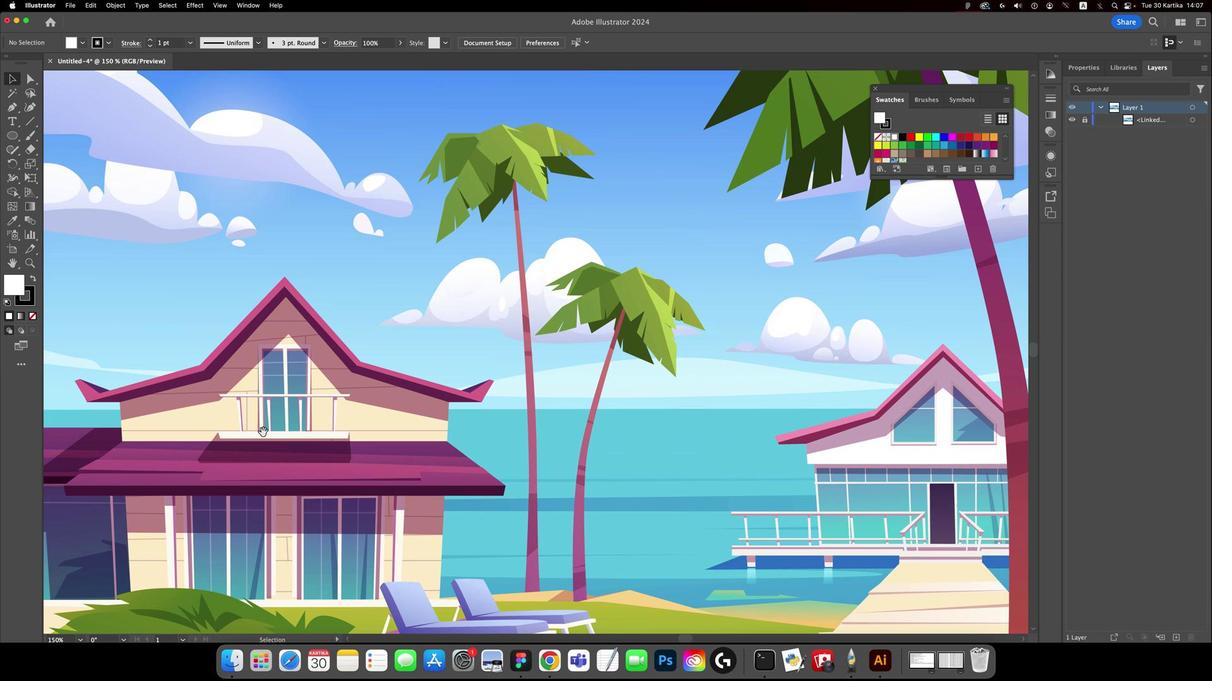 
Action: Mouse moved to (270, 409)
Screenshot: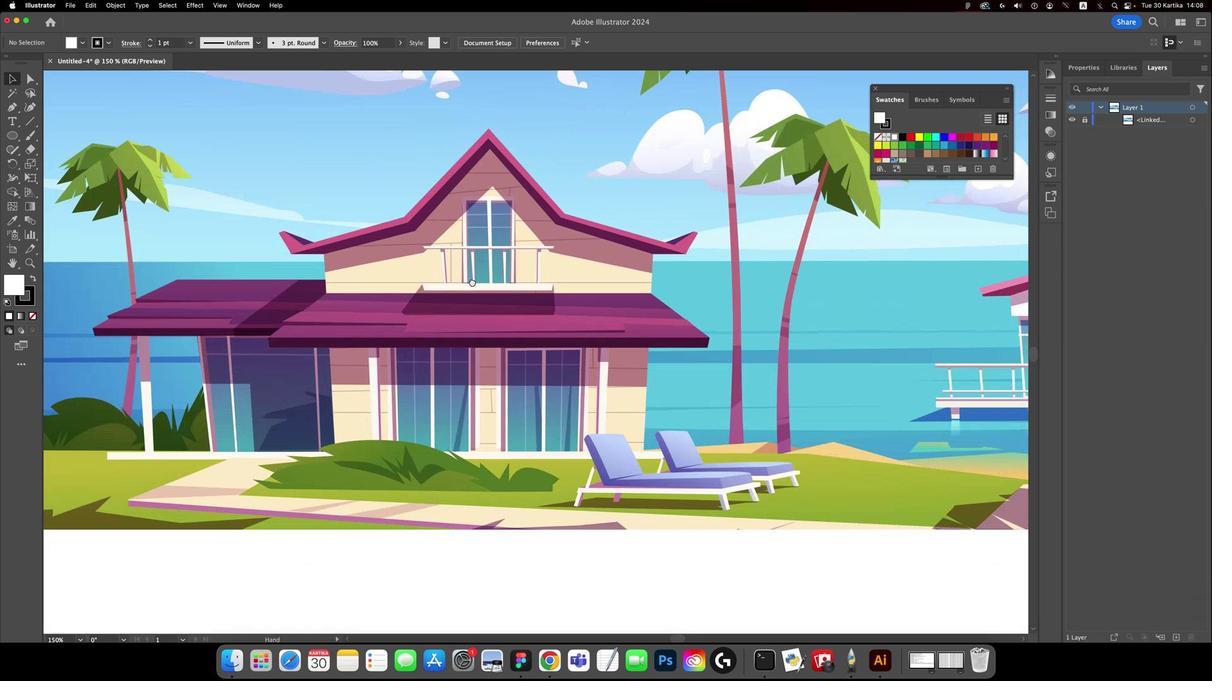 
Action: Key pressed Key.space
Screenshot: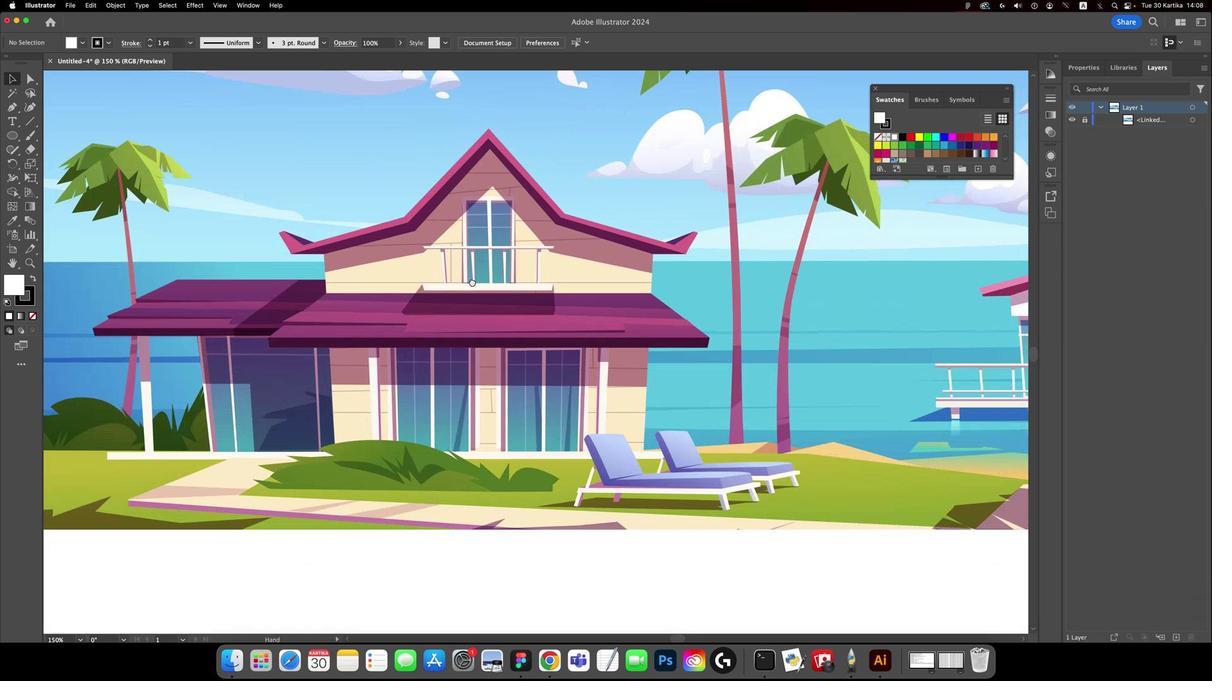 
Action: Mouse moved to (270, 410)
Screenshot: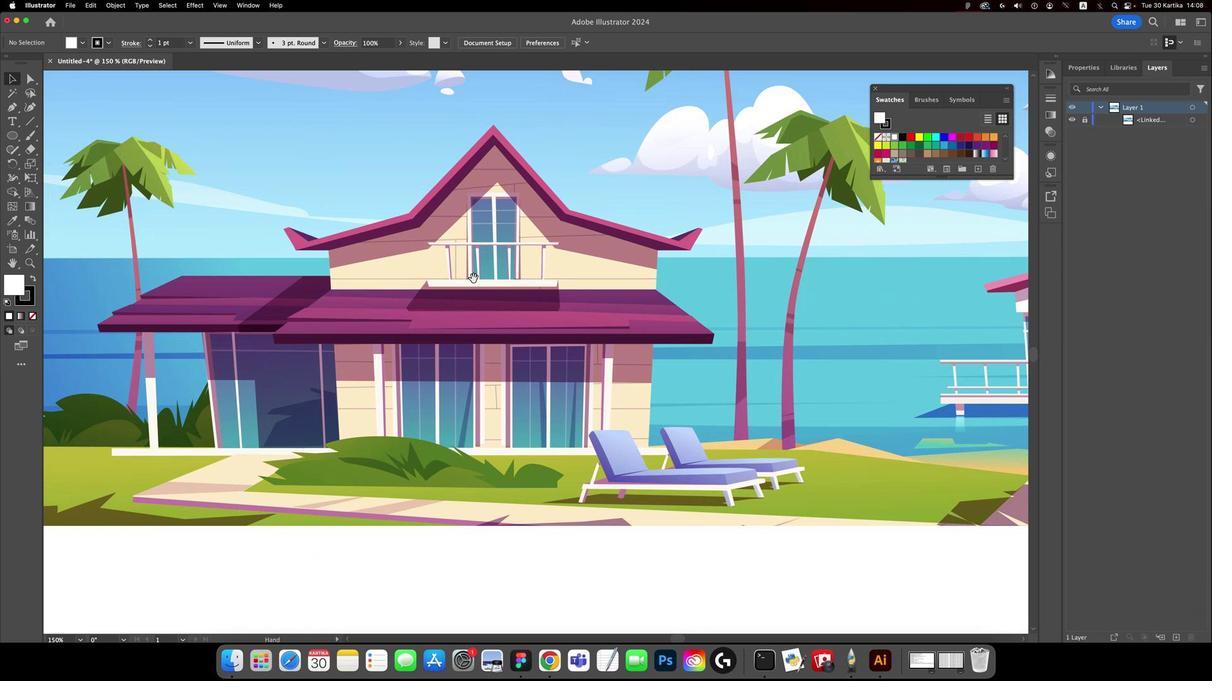 
Action: Mouse pressed left at (270, 410)
Screenshot: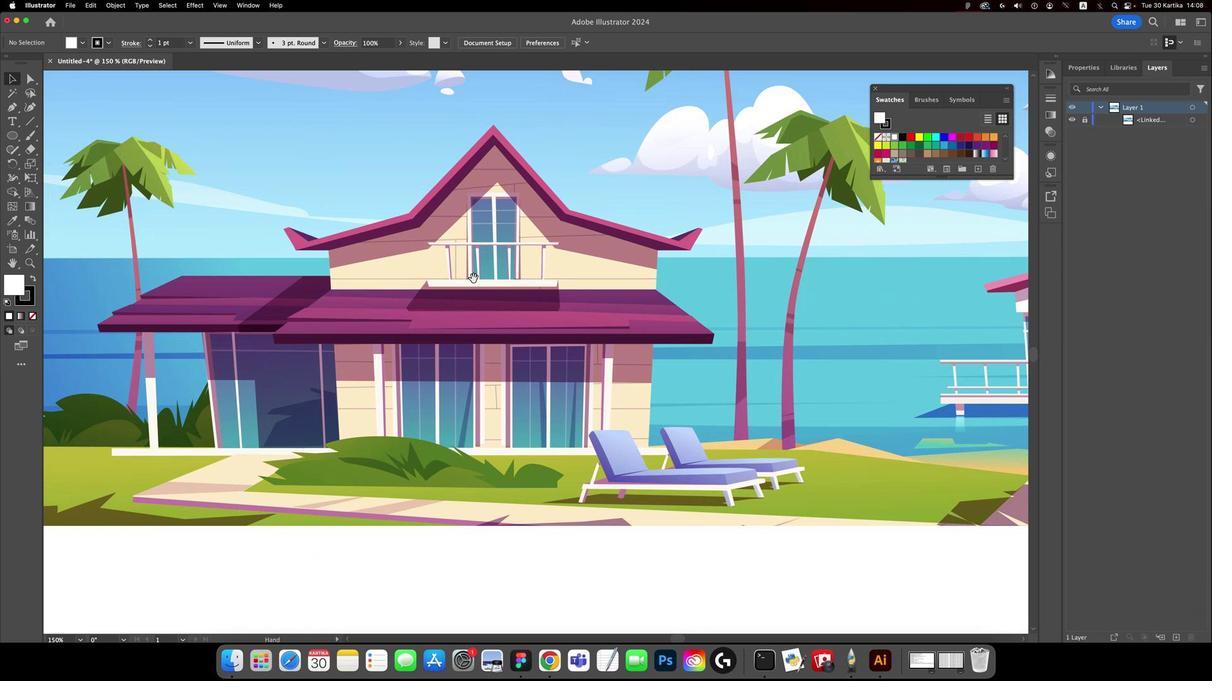
Action: Mouse moved to (300, 397)
Screenshot: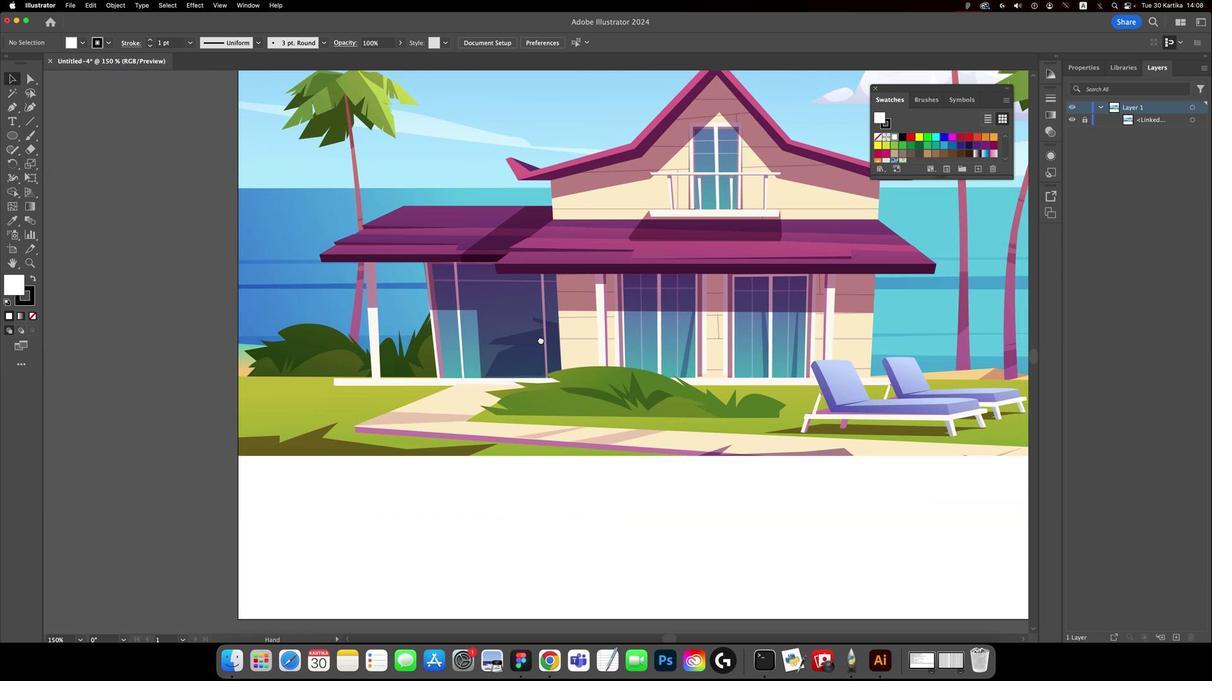 
Action: Mouse pressed left at (300, 397)
Screenshot: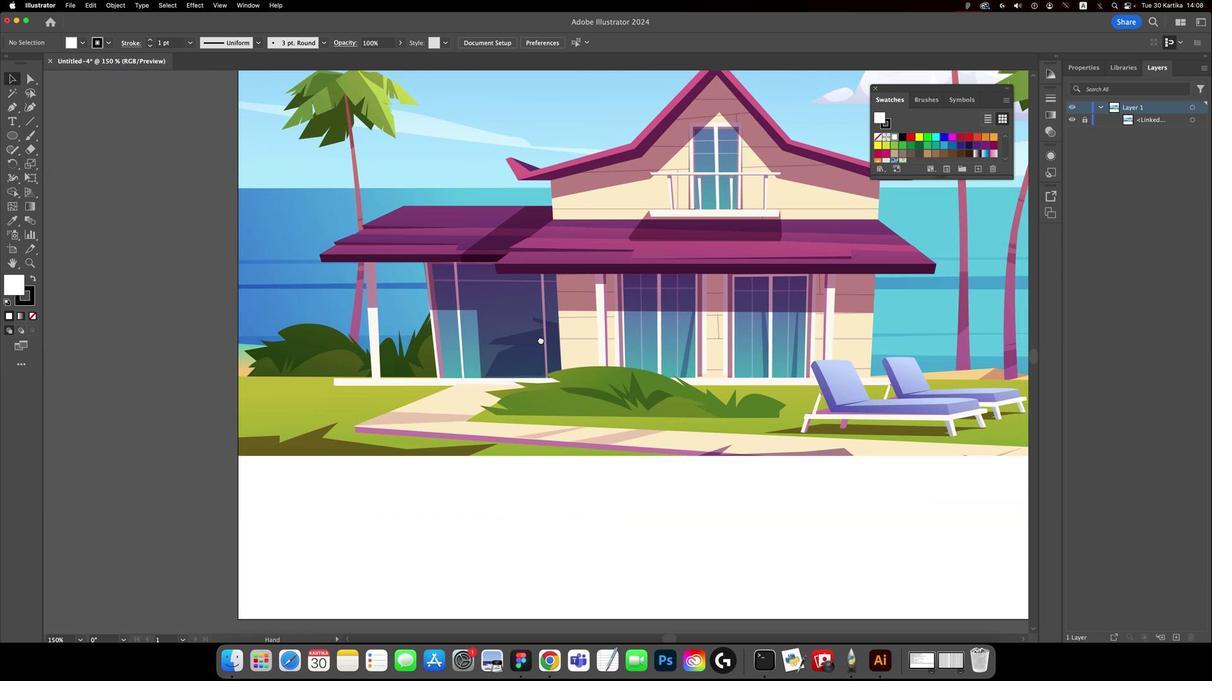 
Action: Mouse moved to (439, 357)
Screenshot: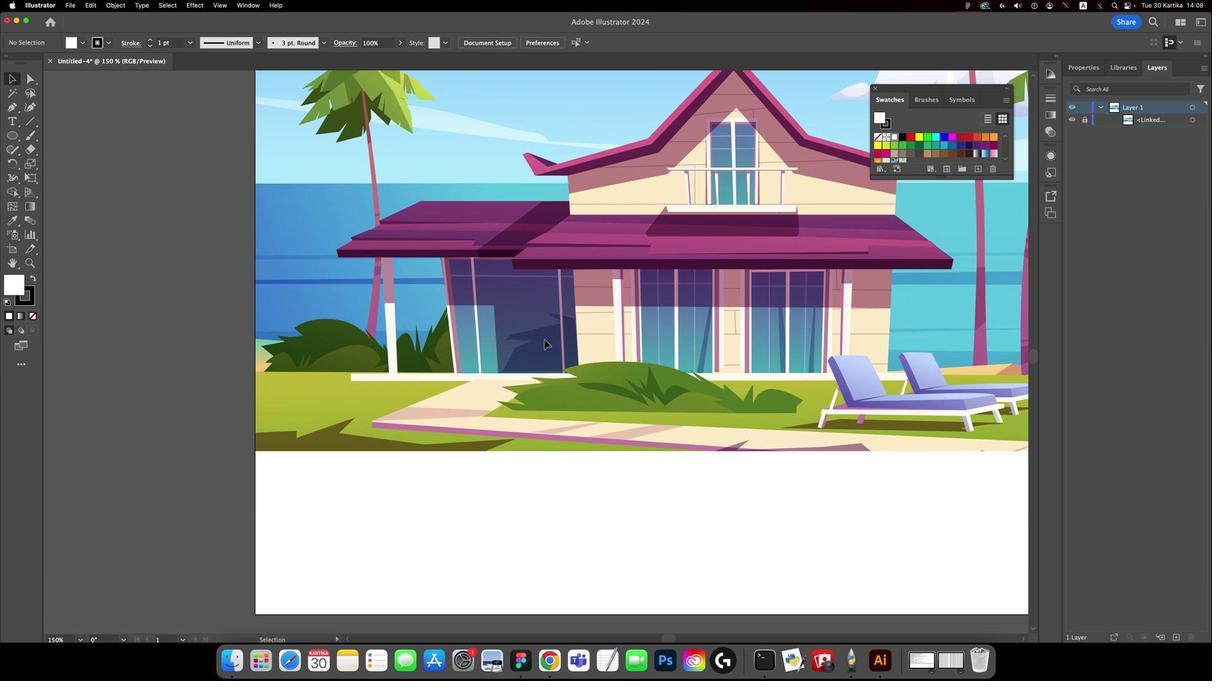 
Action: Key pressed Key.space
Screenshot: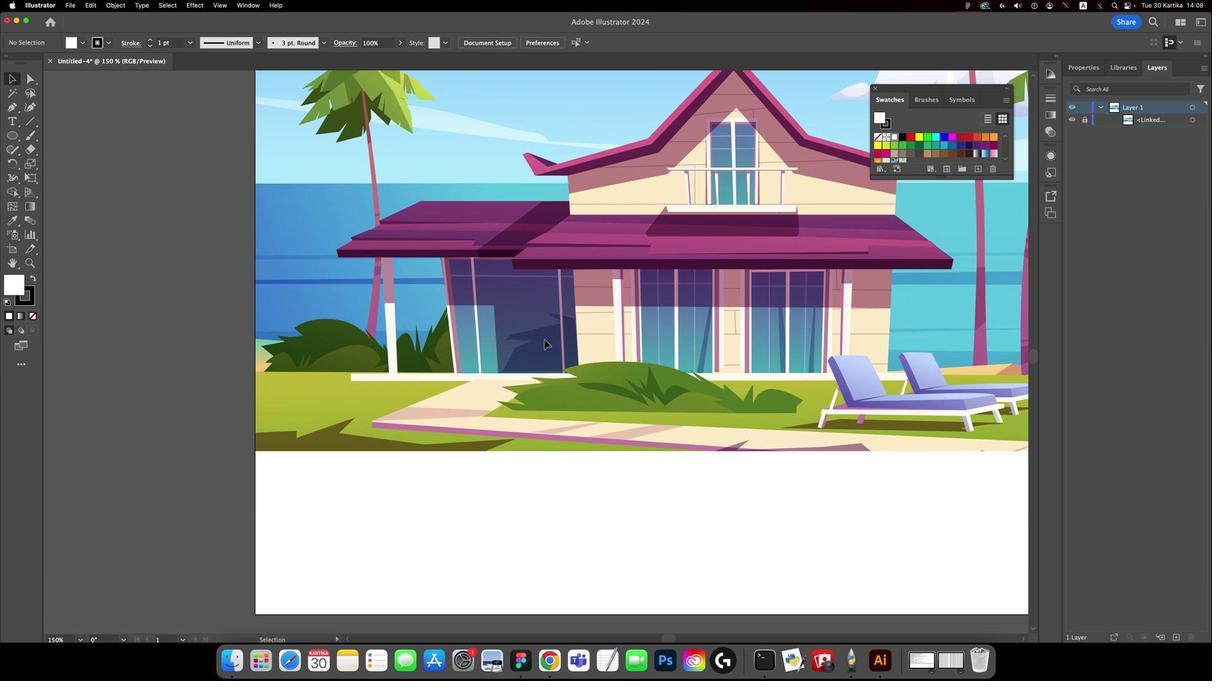 
Action: Mouse moved to (320, 396)
Screenshot: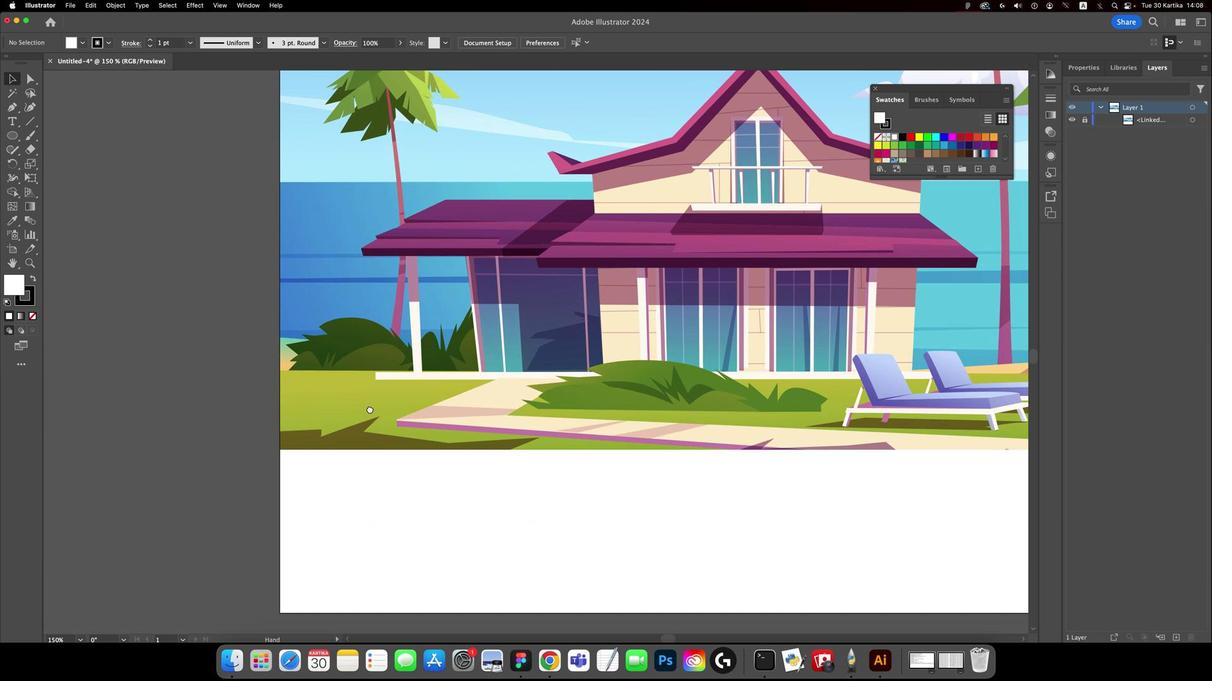 
Action: Key pressed Key.space
Screenshot: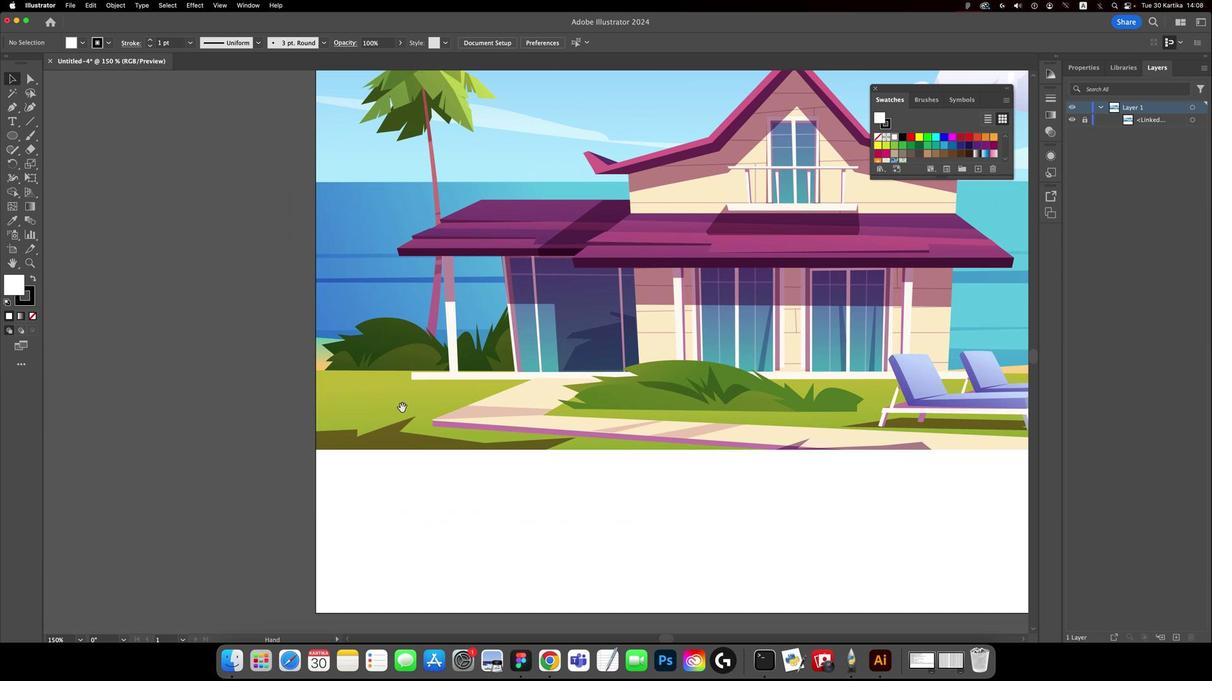 
Action: Mouse moved to (320, 395)
Screenshot: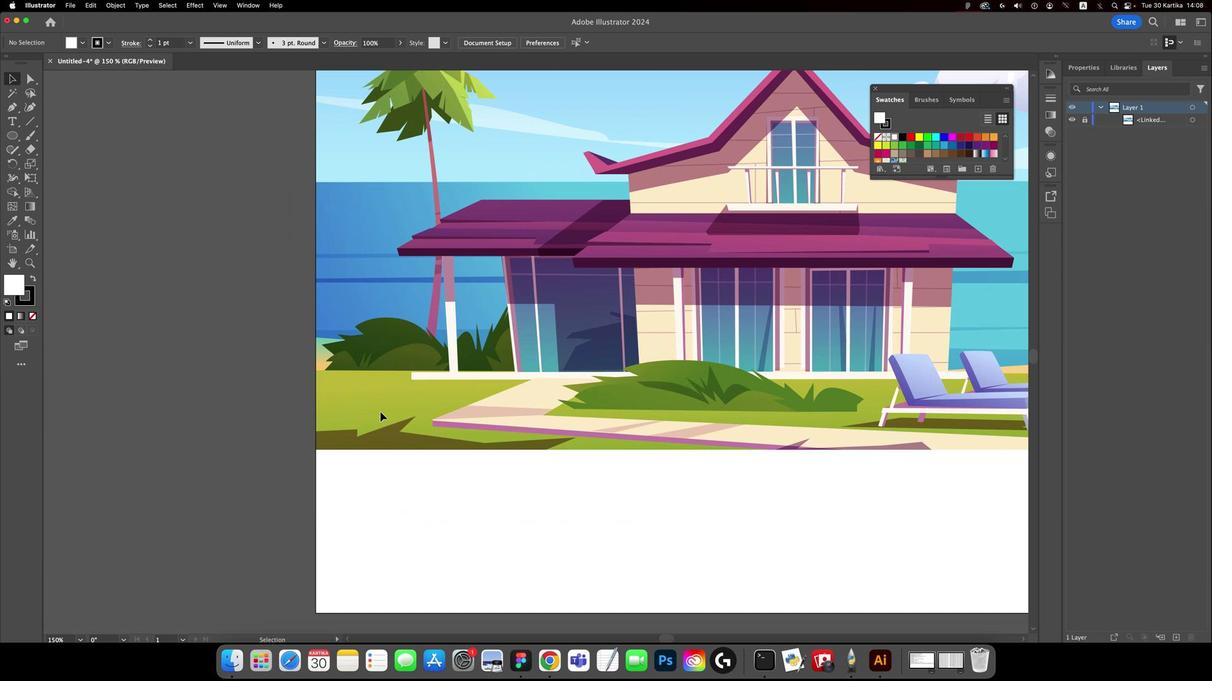 
Action: Mouse pressed left at (320, 395)
Screenshot: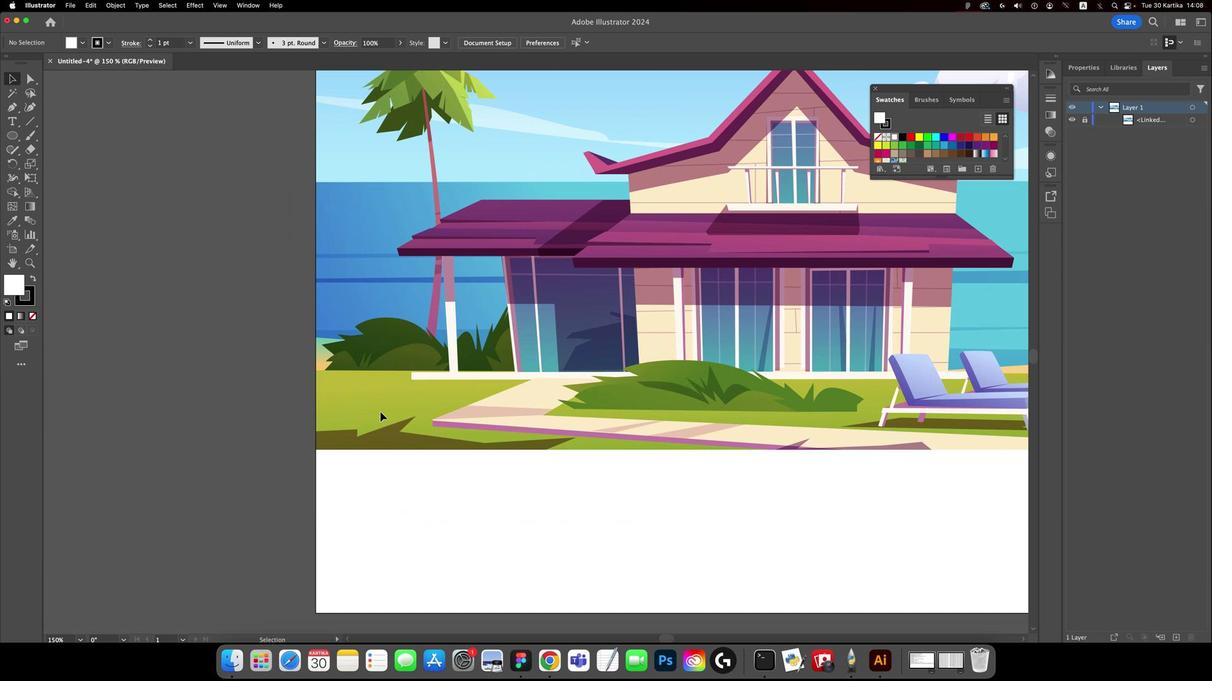 
Action: Mouse moved to (366, 410)
Screenshot: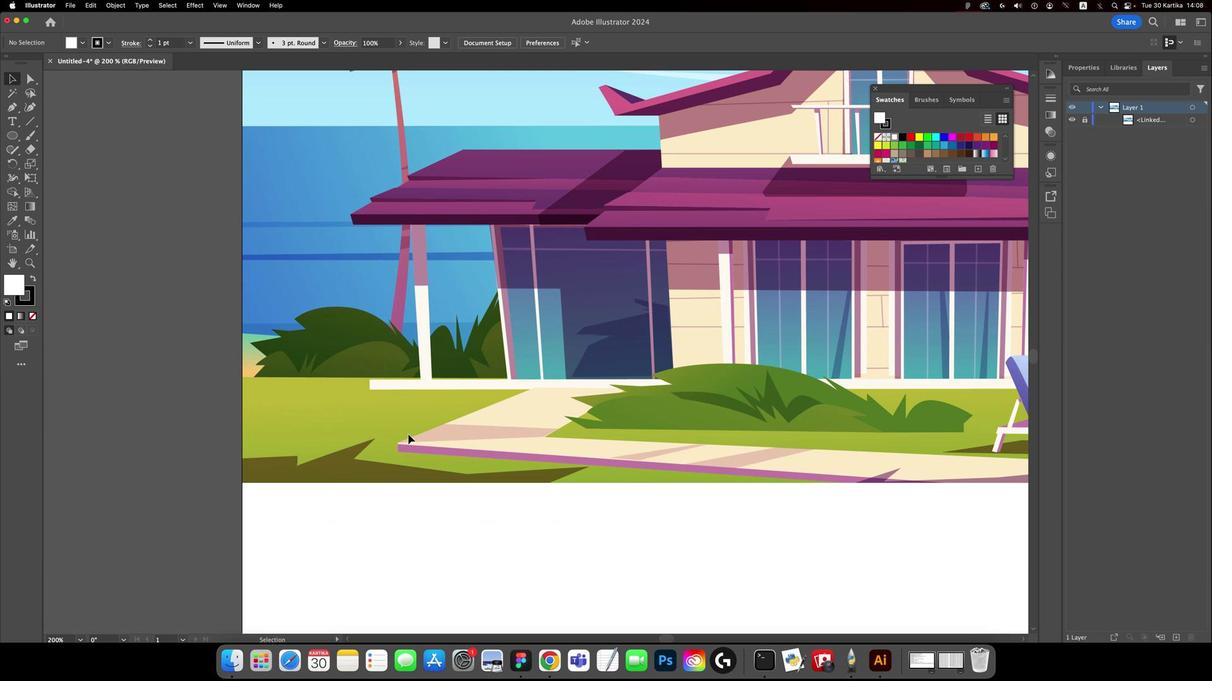 
Action: Key pressed Key.cmd'='
Screenshot: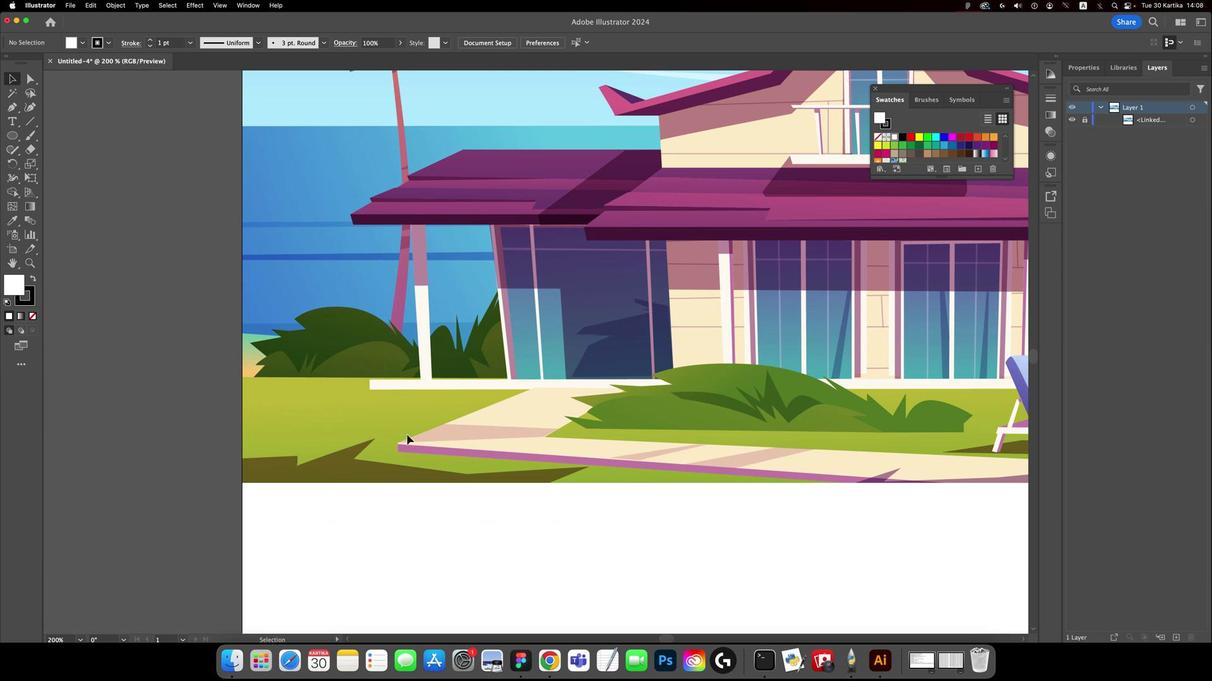 
Action: Mouse moved to (365, 410)
Screenshot: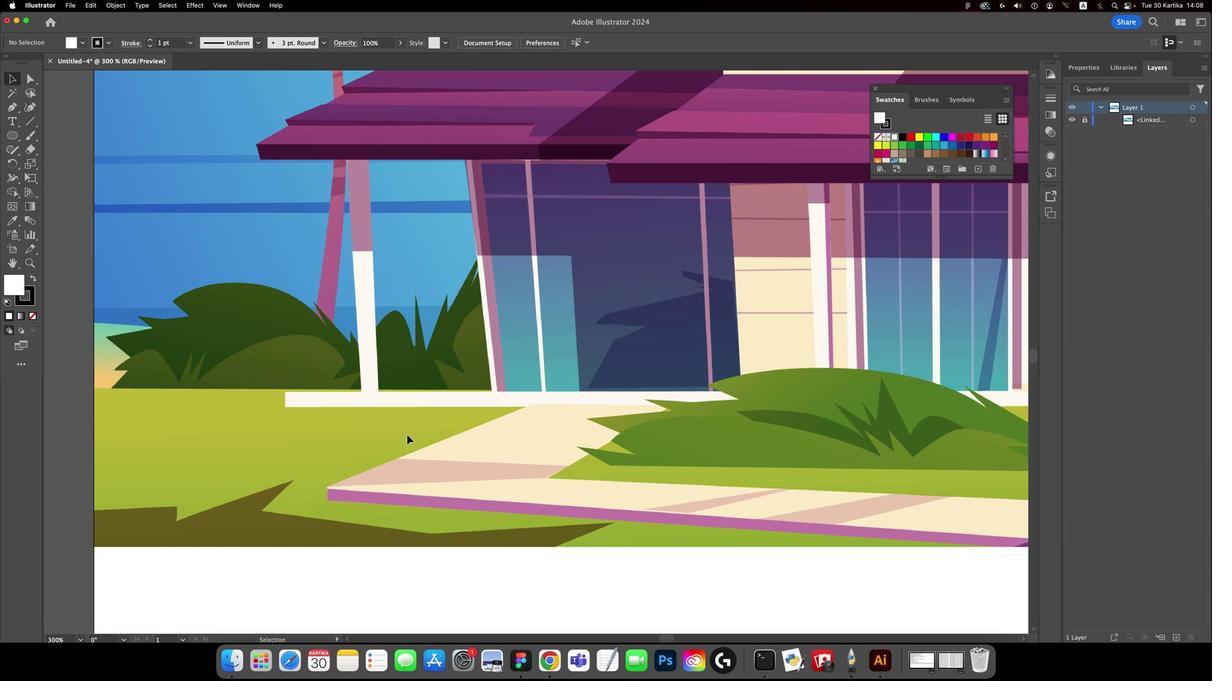 
Action: Key pressed Key.cmd'='
Screenshot: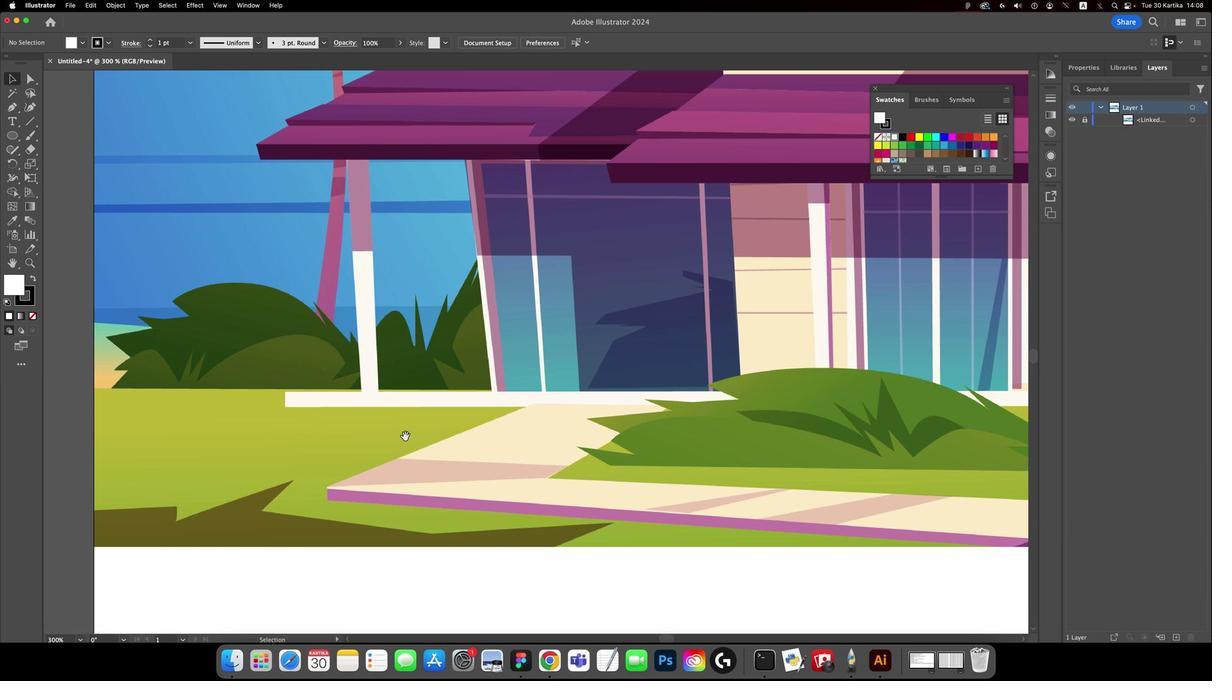 
Action: Mouse moved to (364, 411)
Screenshot: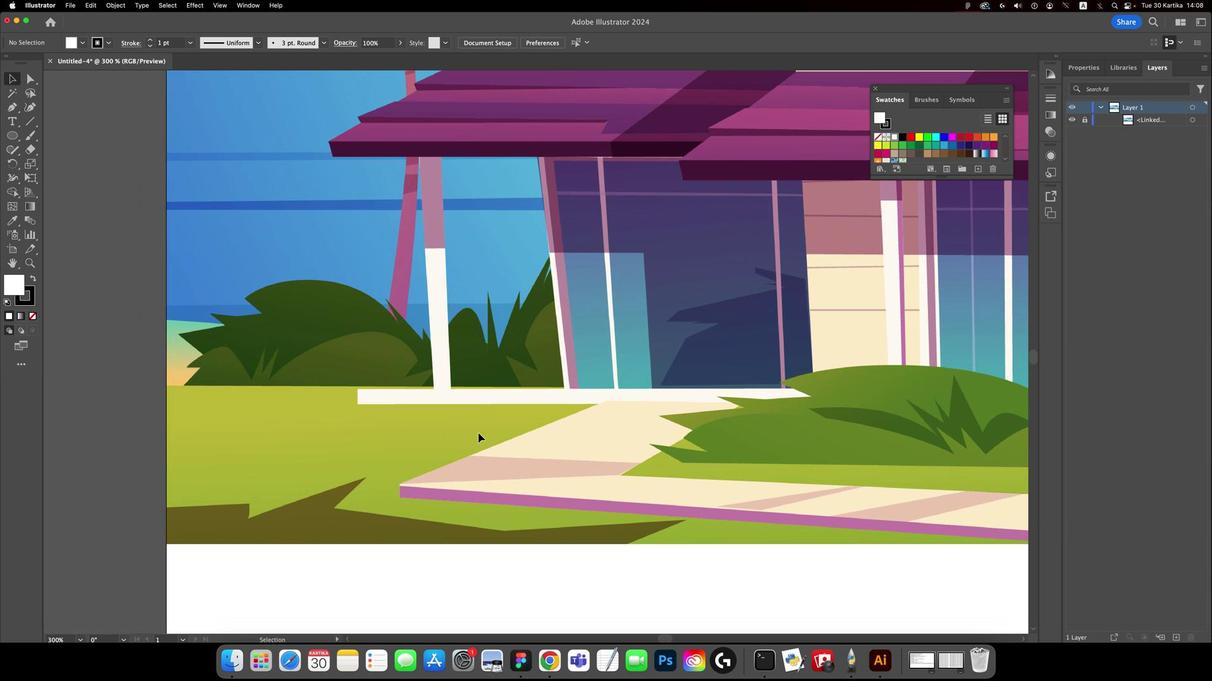 
Action: Key pressed Key.space
Screenshot: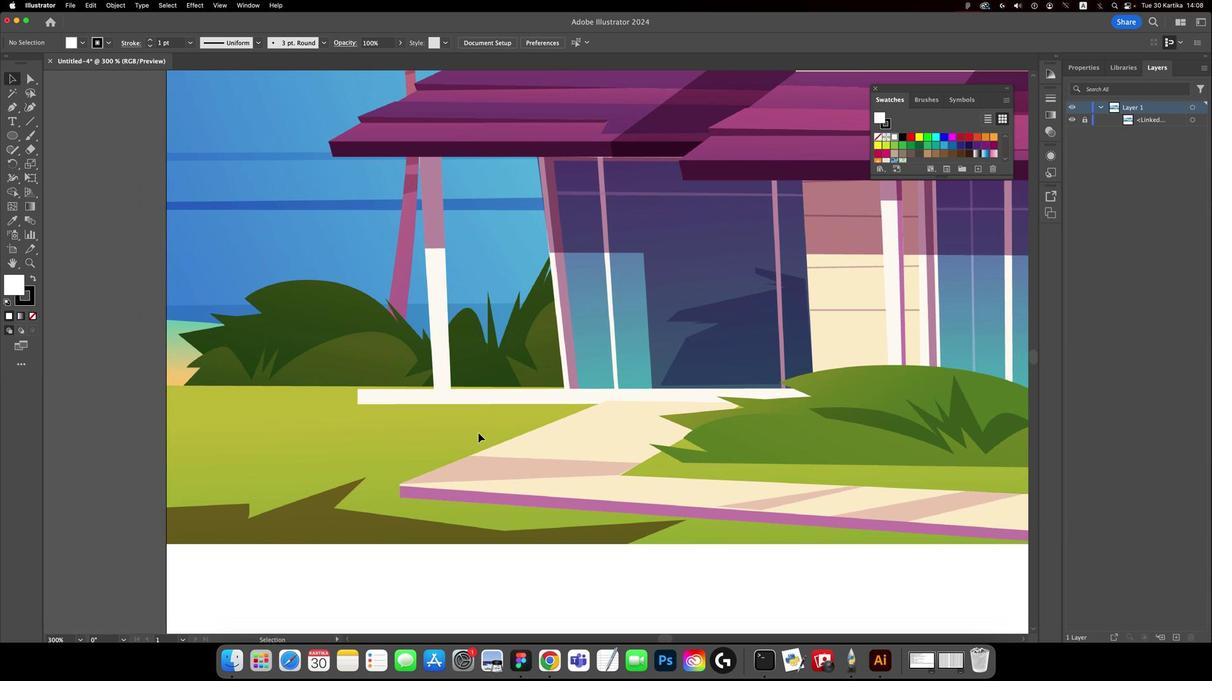 
Action: Mouse moved to (364, 411)
Screenshot: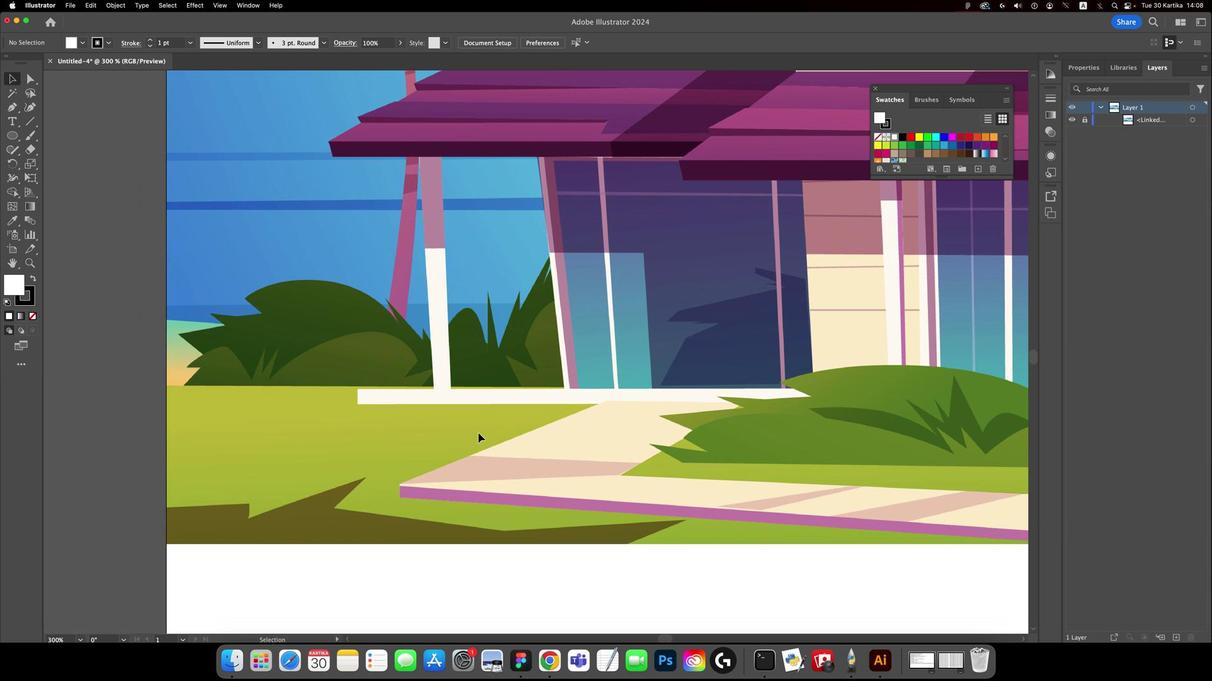 
Action: Mouse pressed left at (364, 411)
Screenshot: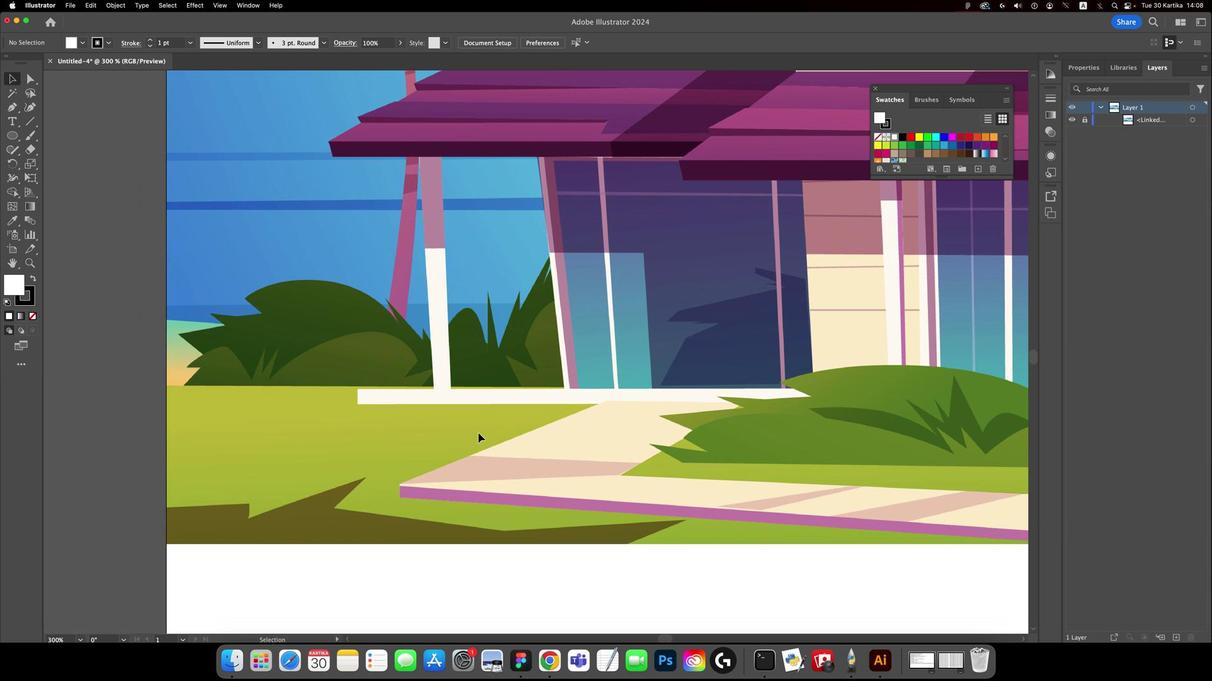 
Action: Mouse moved to (412, 409)
Screenshot: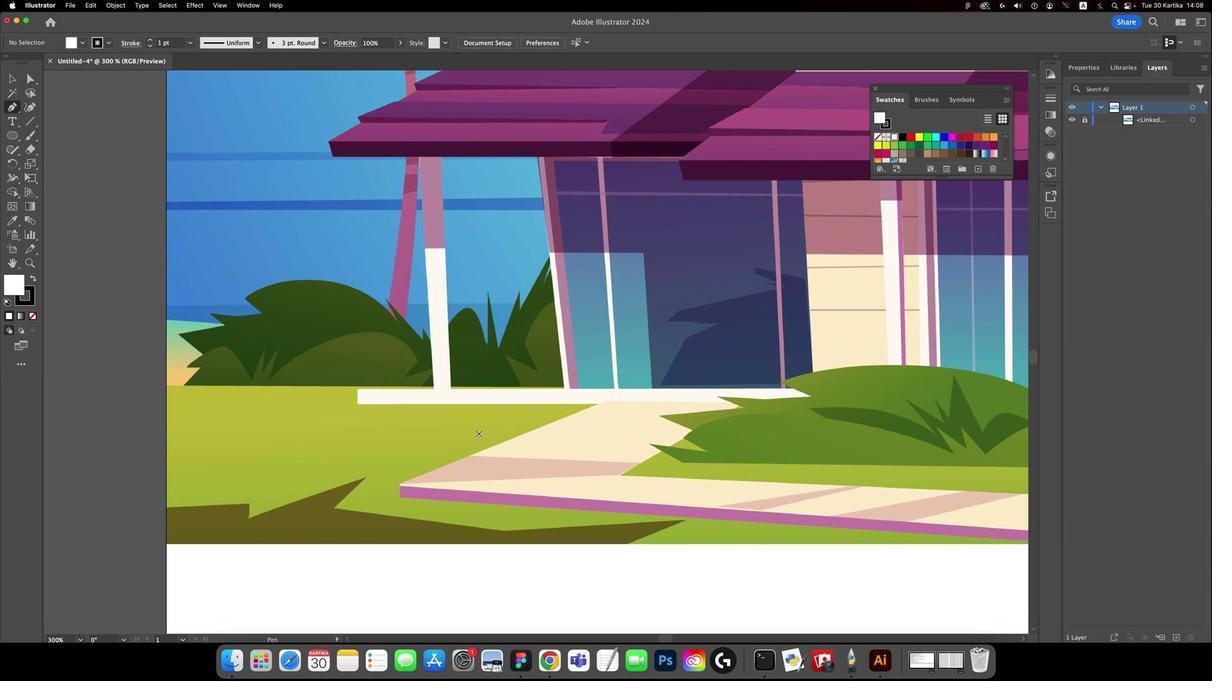 
Action: Key pressed 'p'
Screenshot: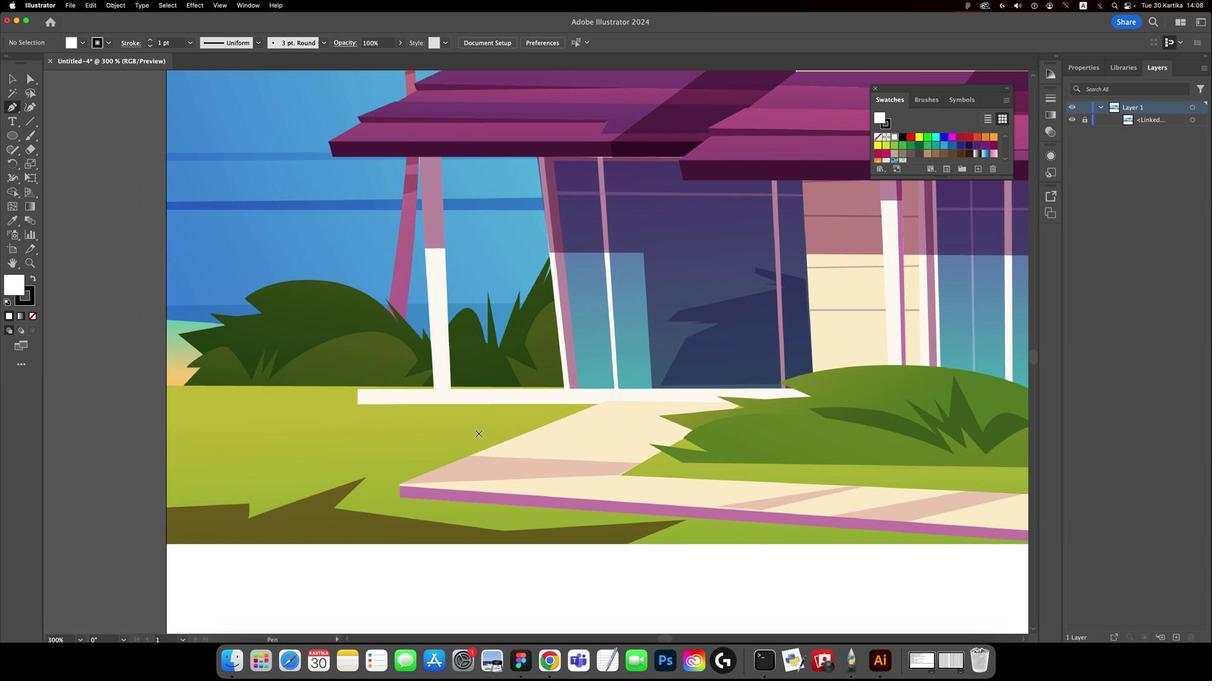 
Action: Mouse moved to (212, 377)
Screenshot: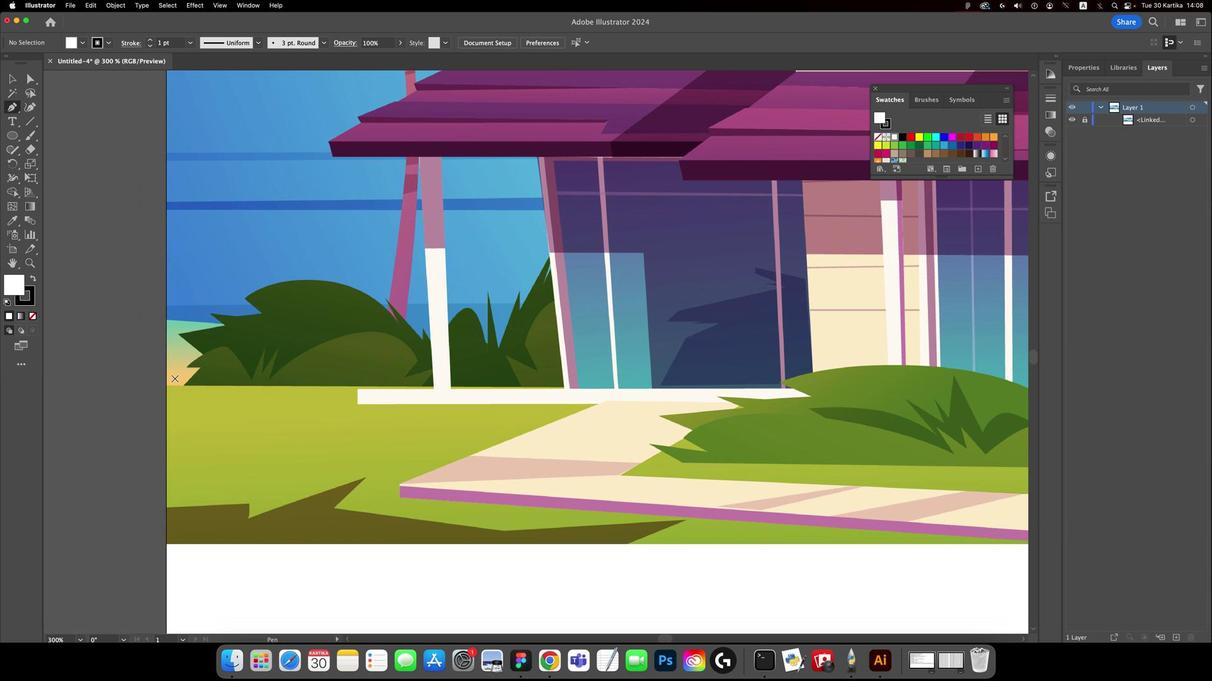 
Action: Key pressed Key.caps_lock
Screenshot: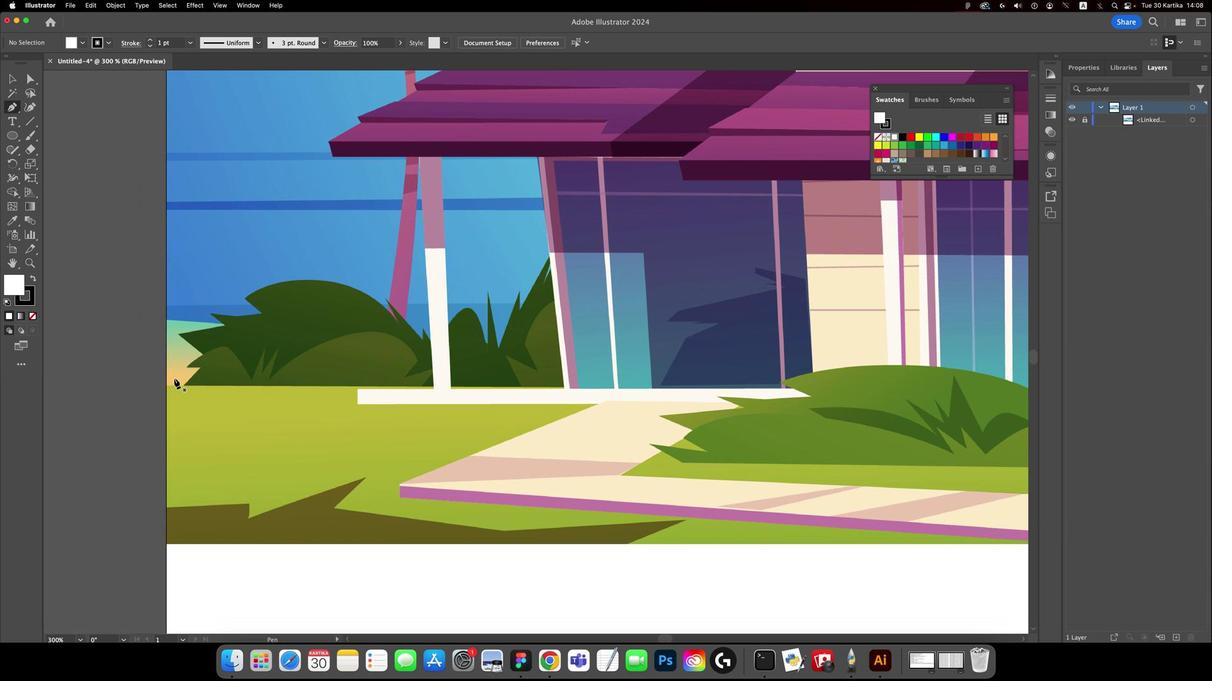 
Action: Mouse moved to (207, 381)
Screenshot: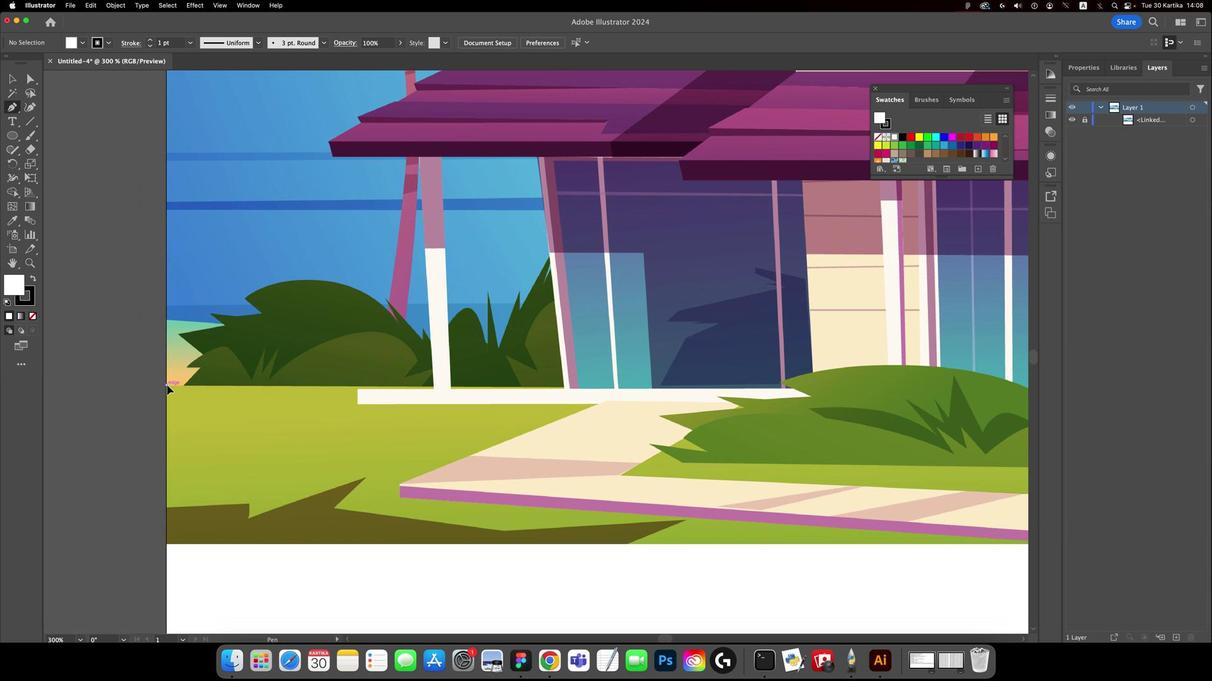 
Action: Mouse pressed left at (207, 381)
Screenshot: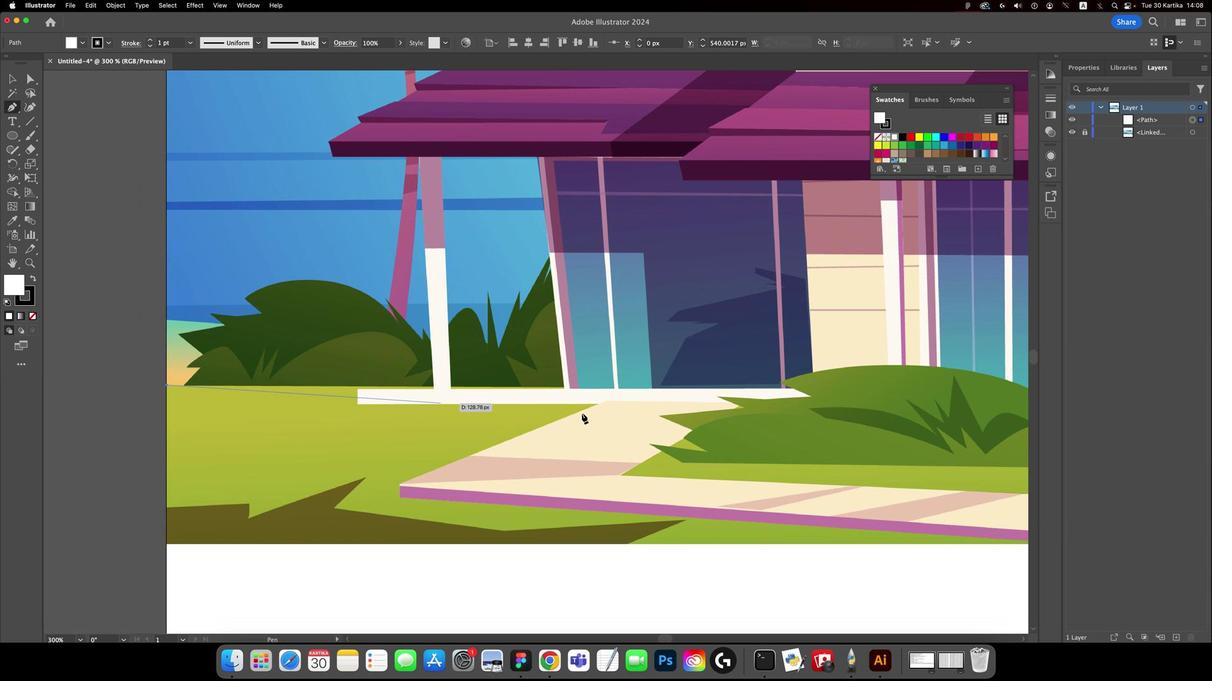 
Action: Mouse moved to (467, 383)
Screenshot: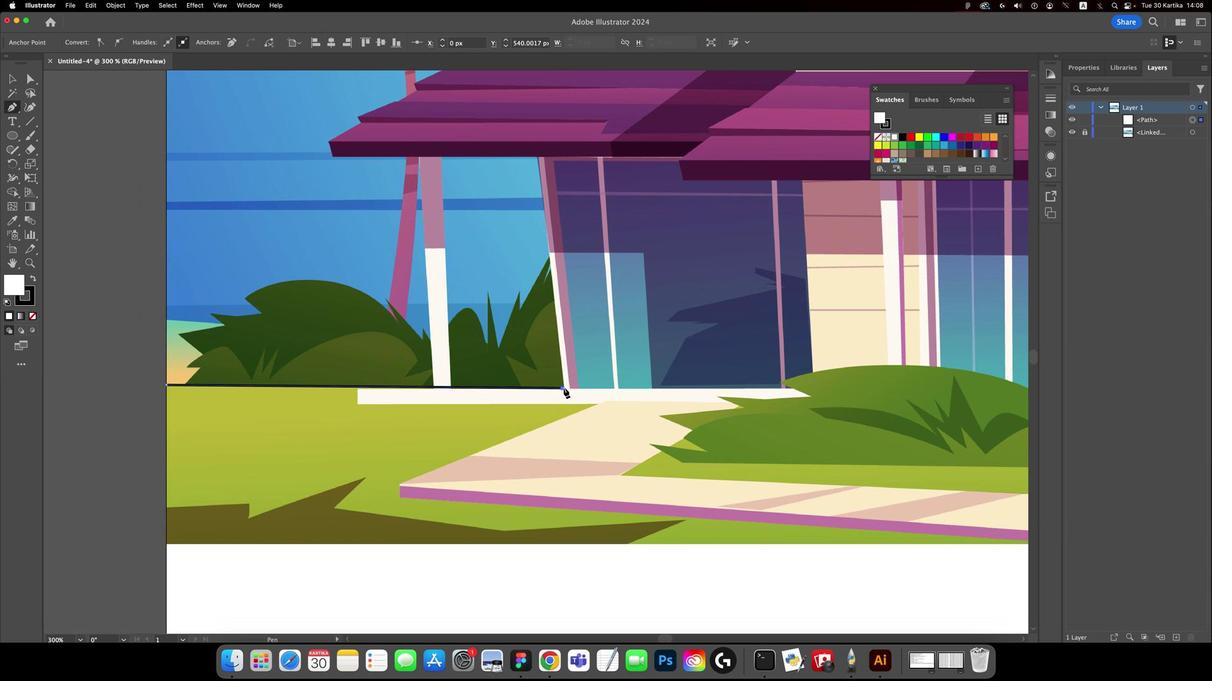 
Action: Mouse pressed left at (467, 383)
Screenshot: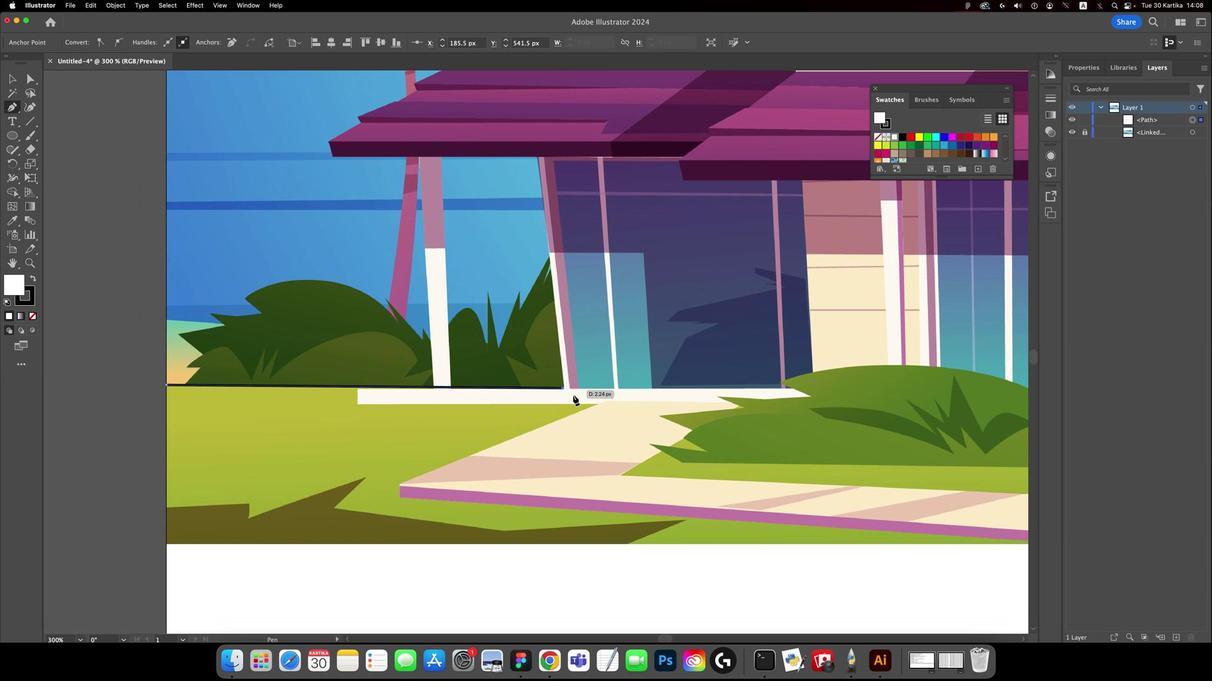 
Action: Mouse moved to (508, 395)
Screenshot: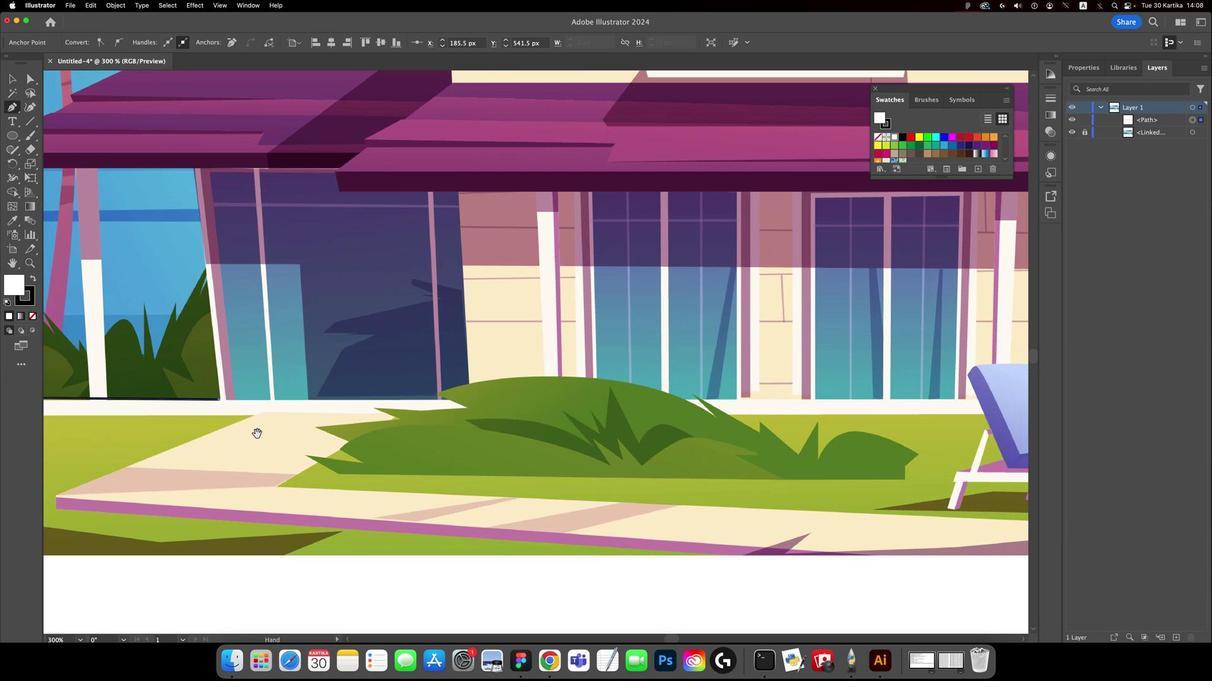 
Action: Key pressed Key.space
Screenshot: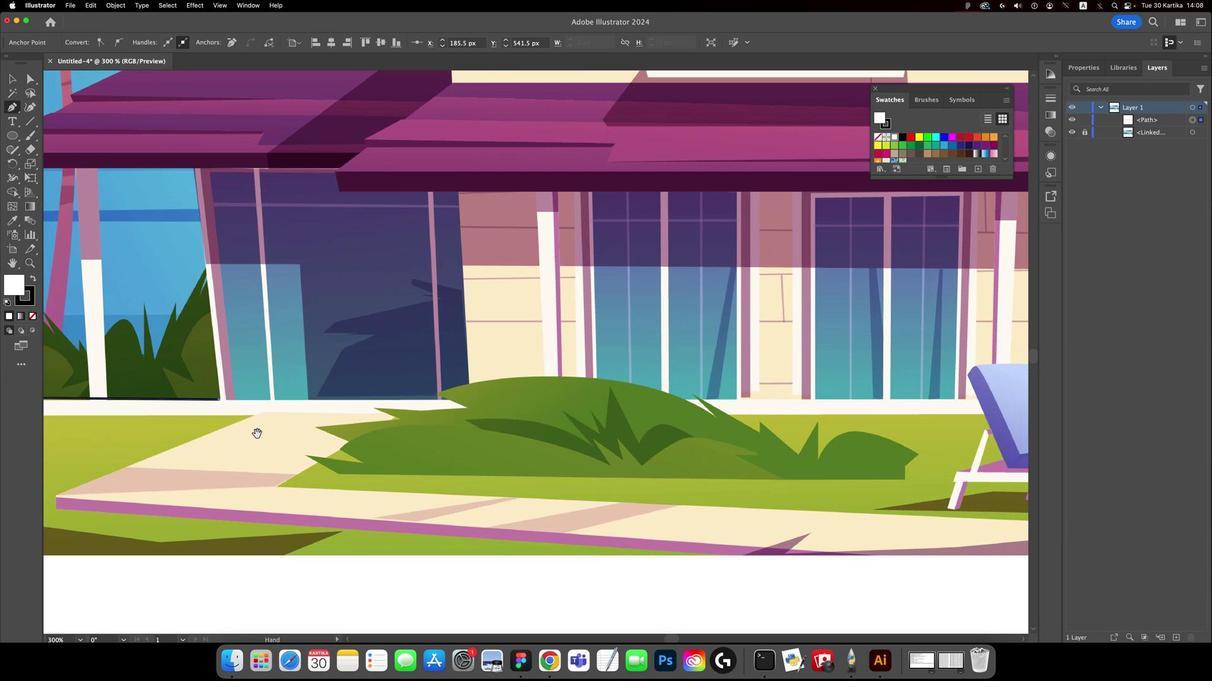
Action: Mouse moved to (508, 395)
Screenshot: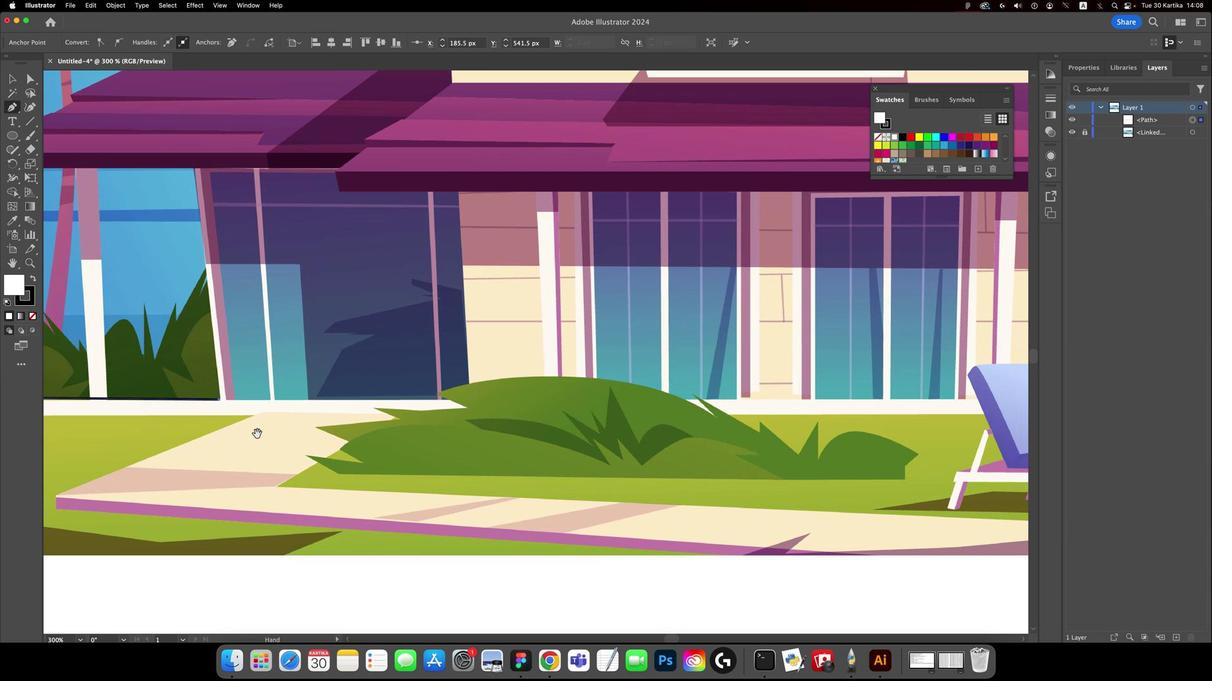 
Action: Mouse pressed left at (508, 395)
Screenshot: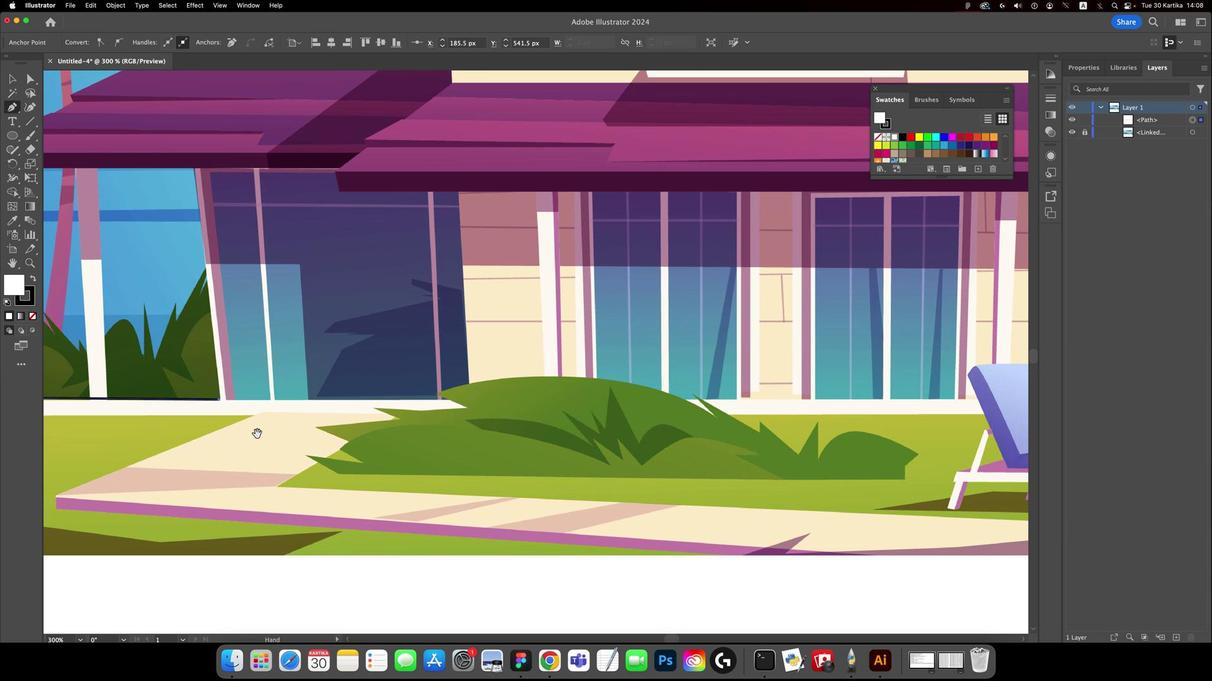 
Action: Mouse moved to (672, 232)
Screenshot: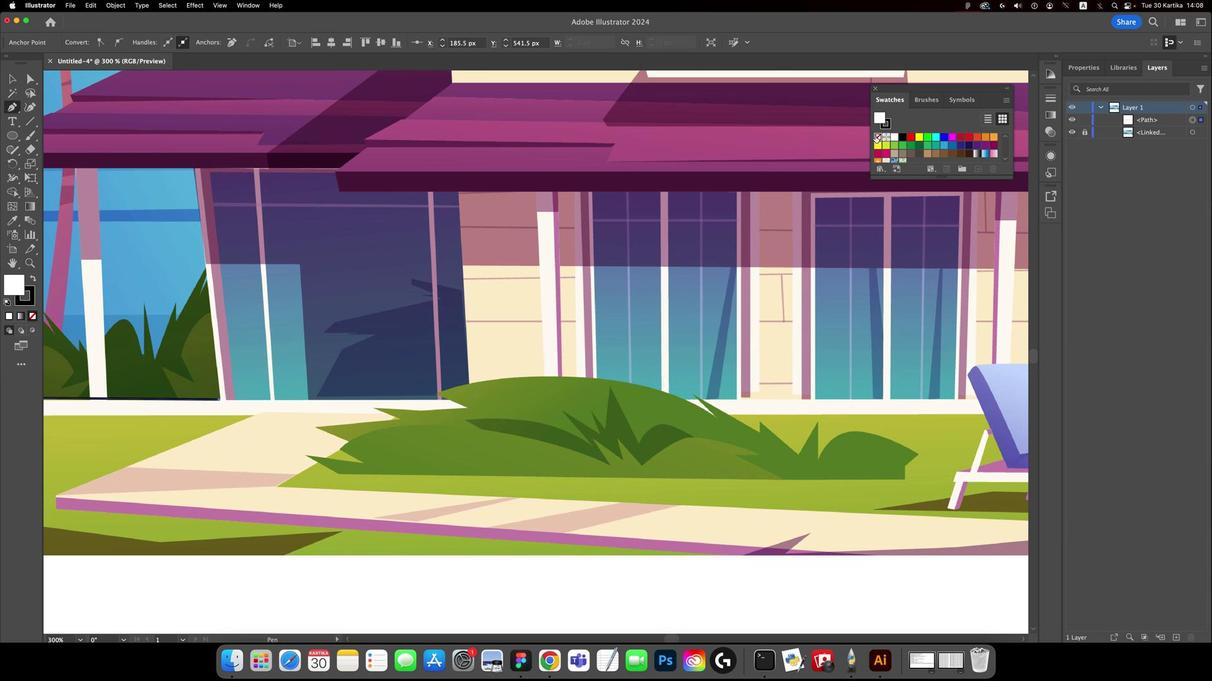 
Action: Mouse pressed left at (672, 232)
Screenshot: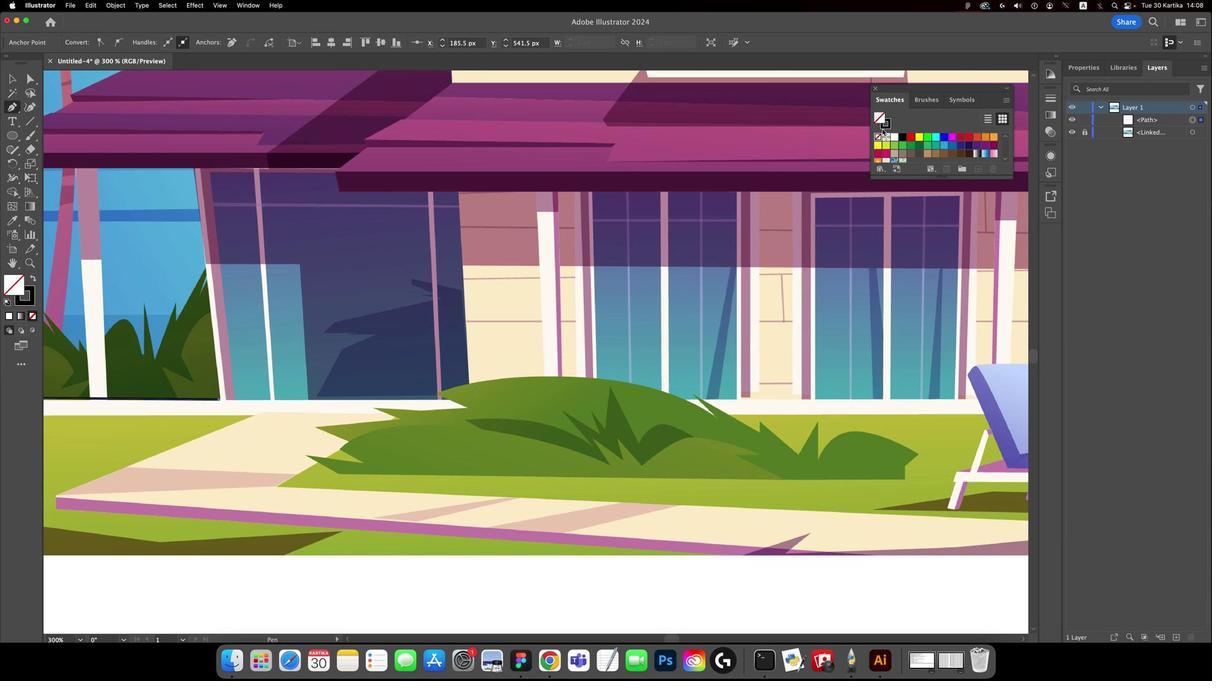
Action: Mouse moved to (679, 227)
Screenshot: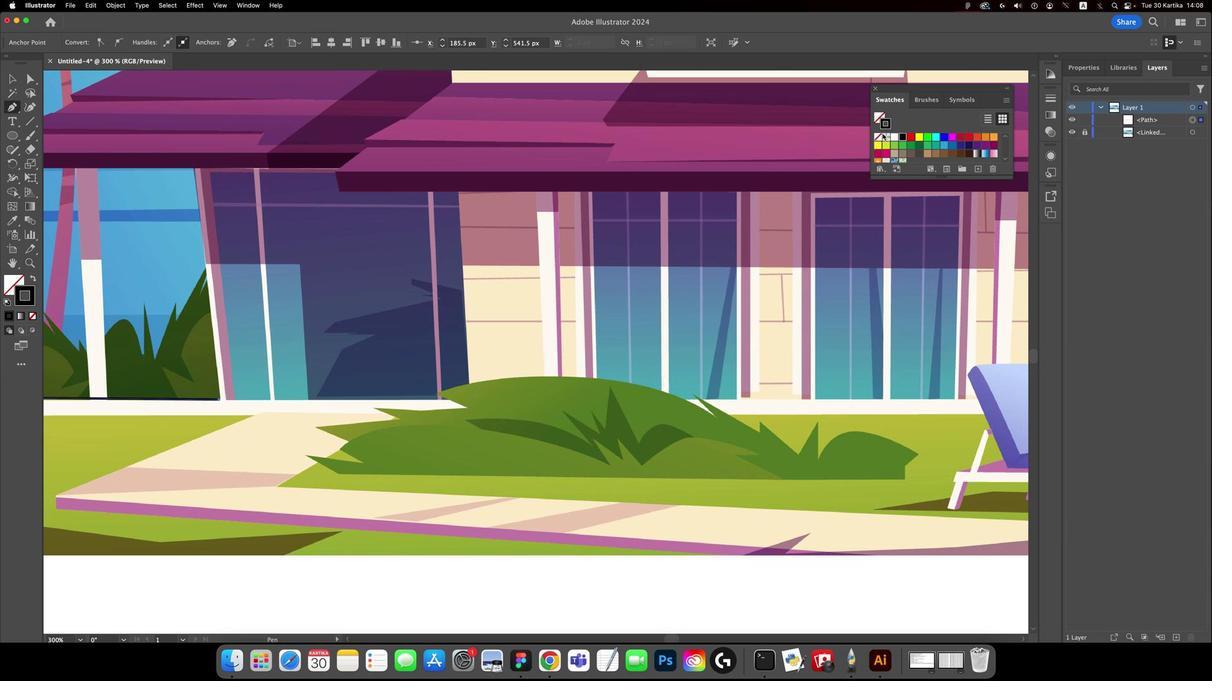 
Action: Mouse pressed left at (679, 227)
Screenshot: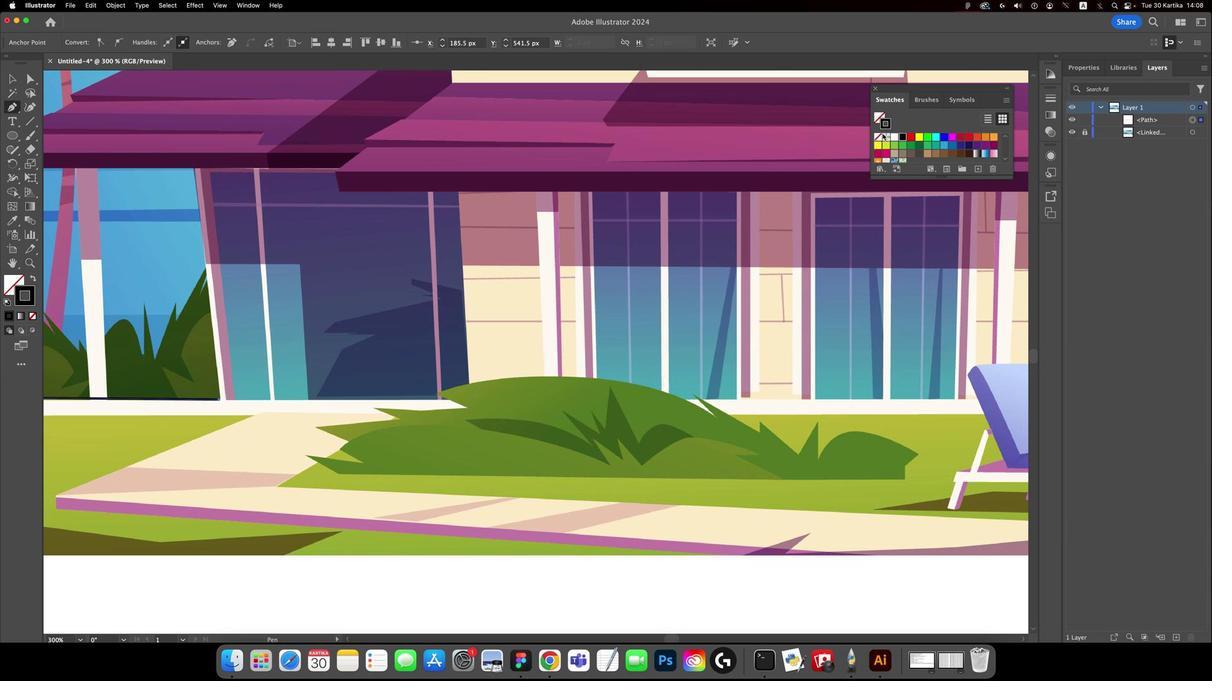 
Action: Mouse moved to (674, 234)
Screenshot: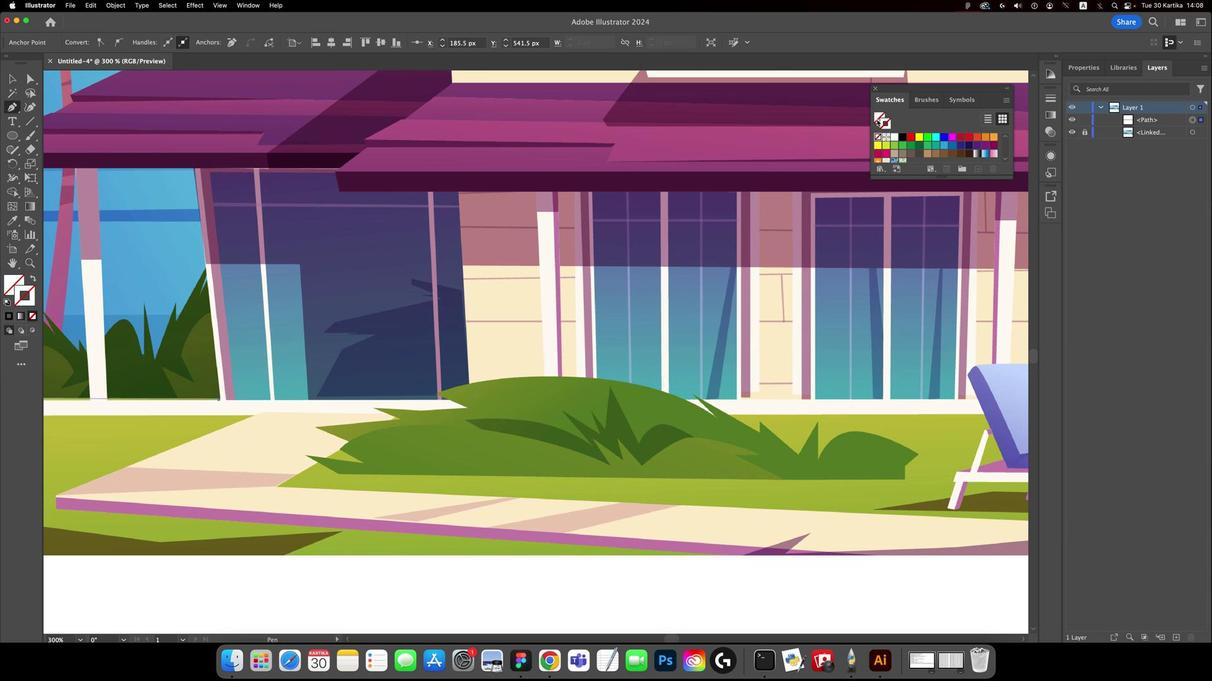 
Action: Mouse pressed left at (674, 234)
Screenshot: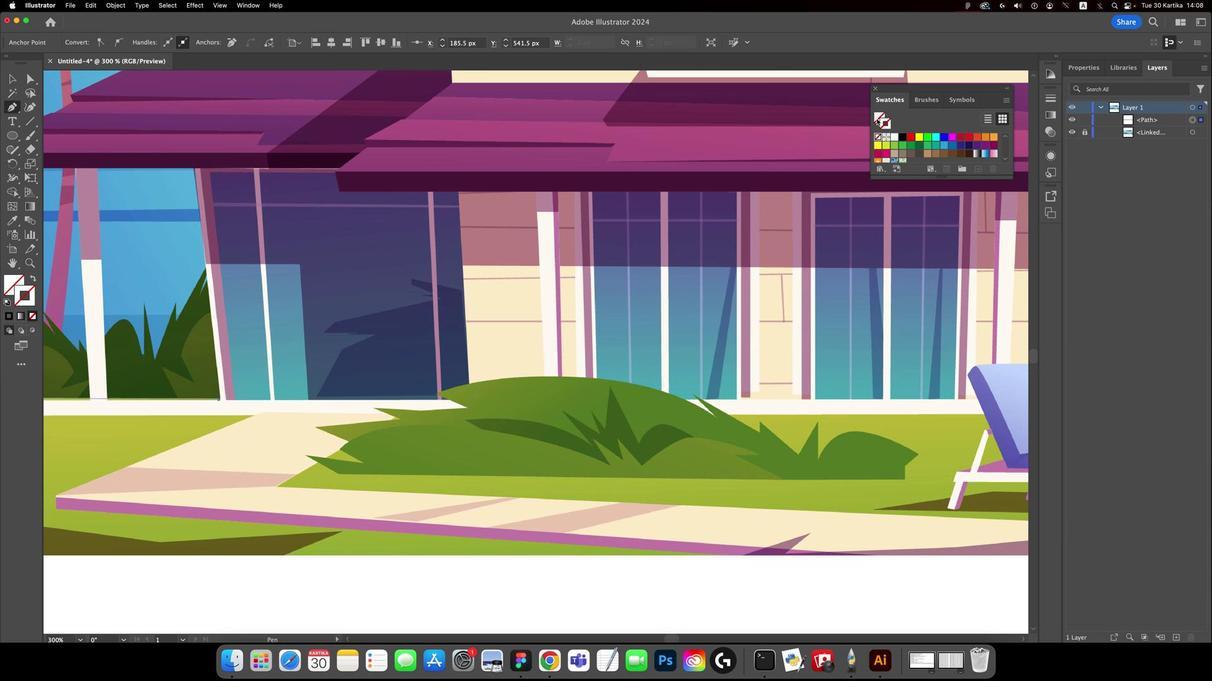 
Action: Mouse moved to (673, 222)
Screenshot: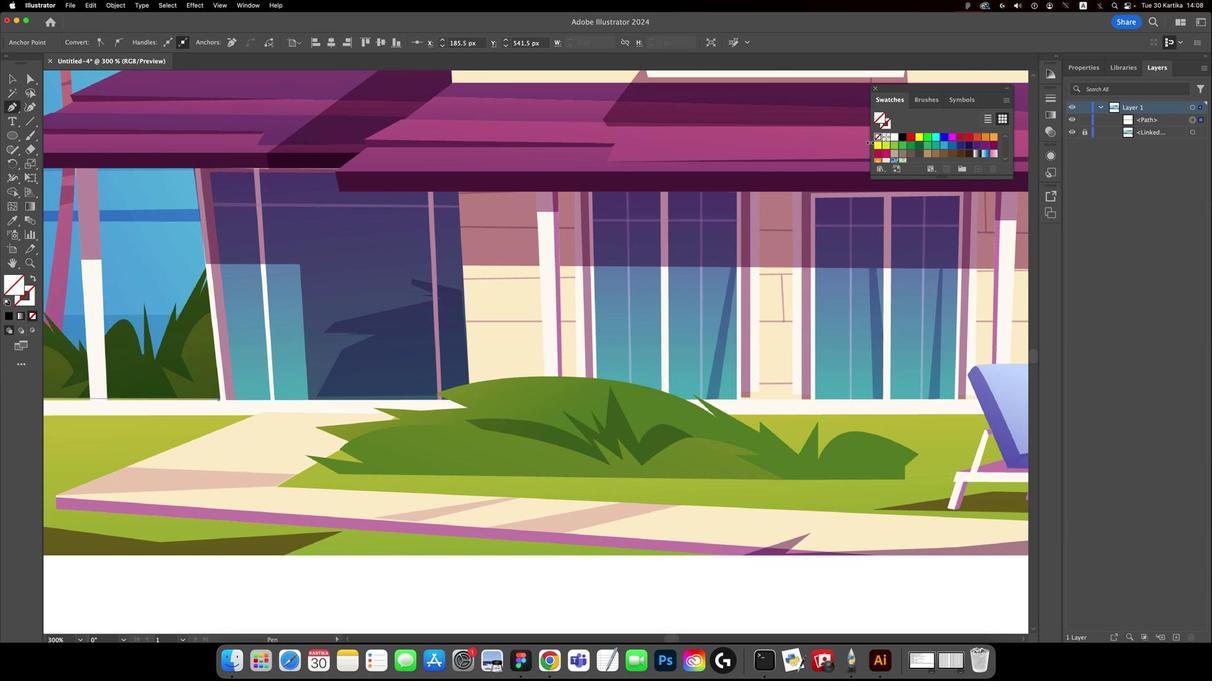 
Action: Mouse pressed left at (673, 222)
Screenshot: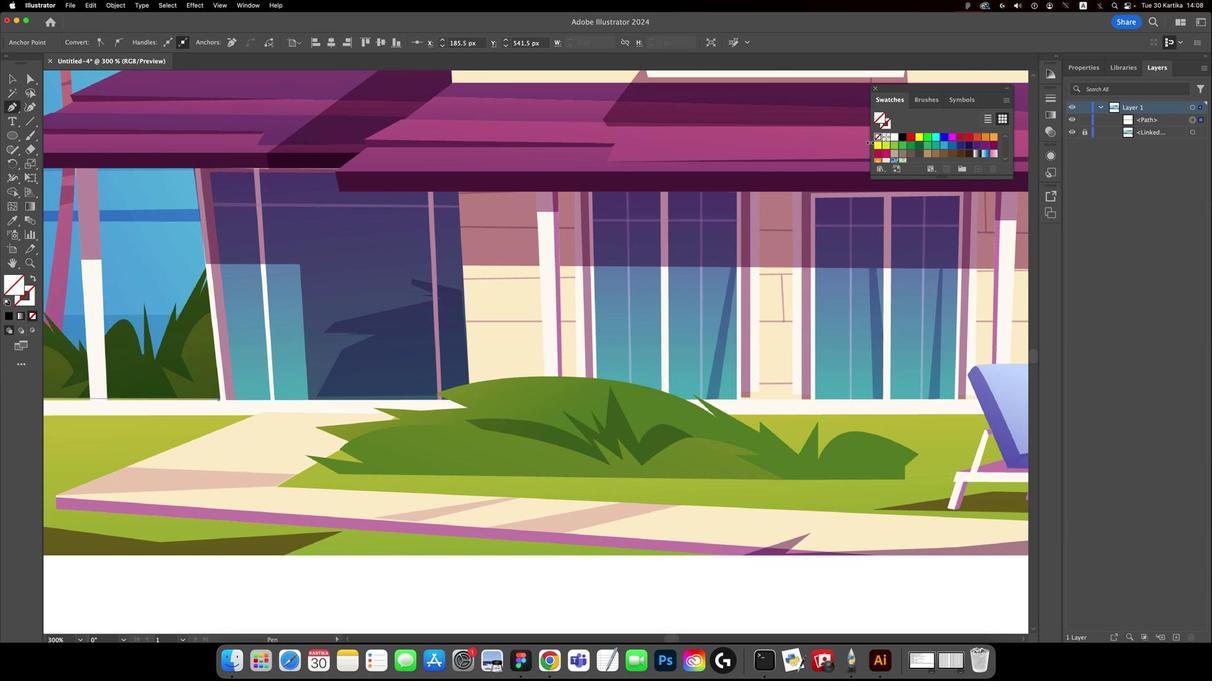 
Action: Mouse moved to (318, 410)
Screenshot: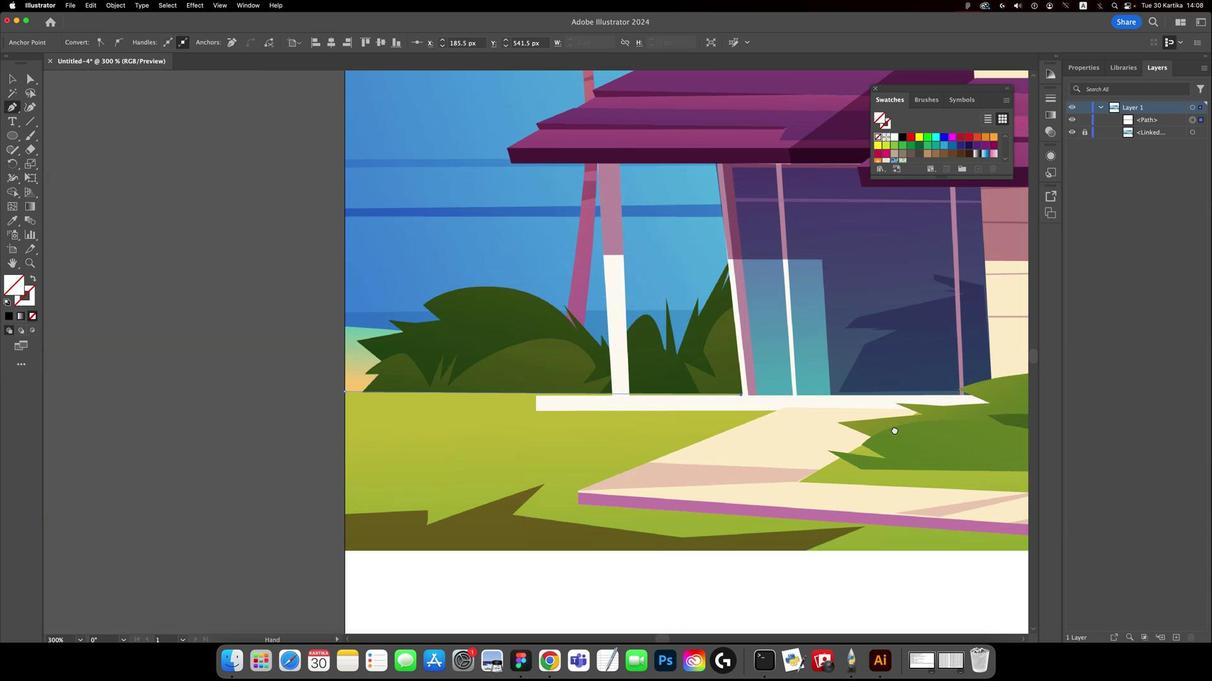 
Action: Key pressed Key.space
Screenshot: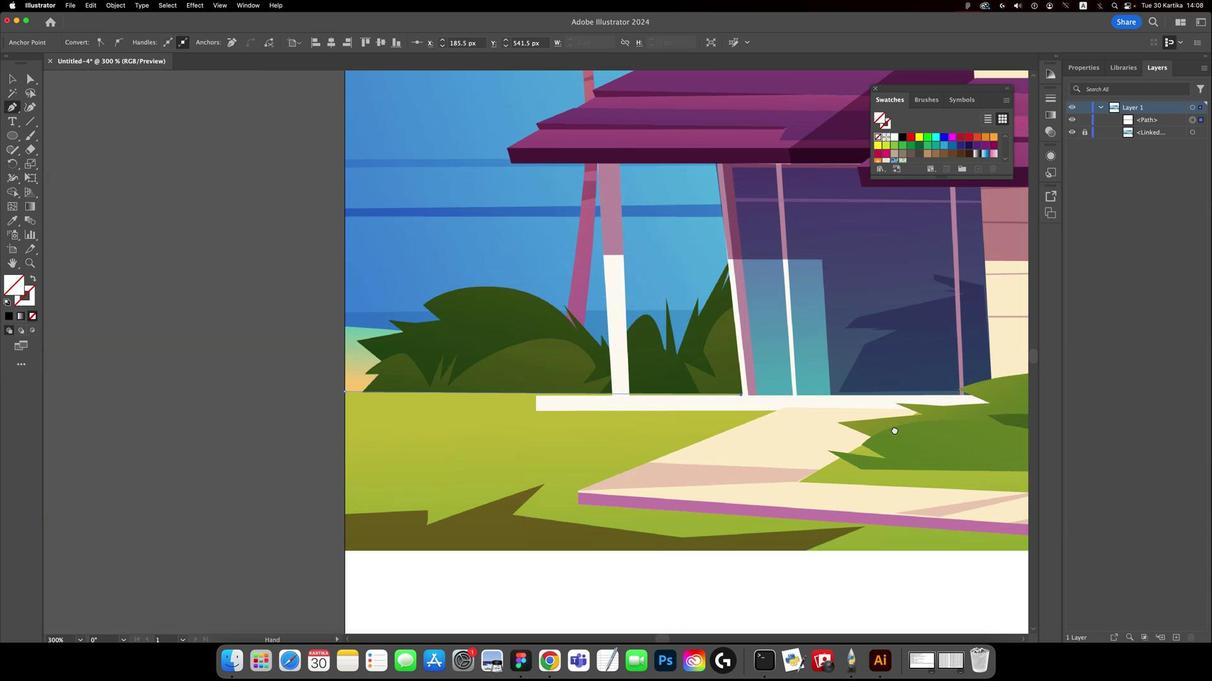 
Action: Mouse moved to (318, 410)
Screenshot: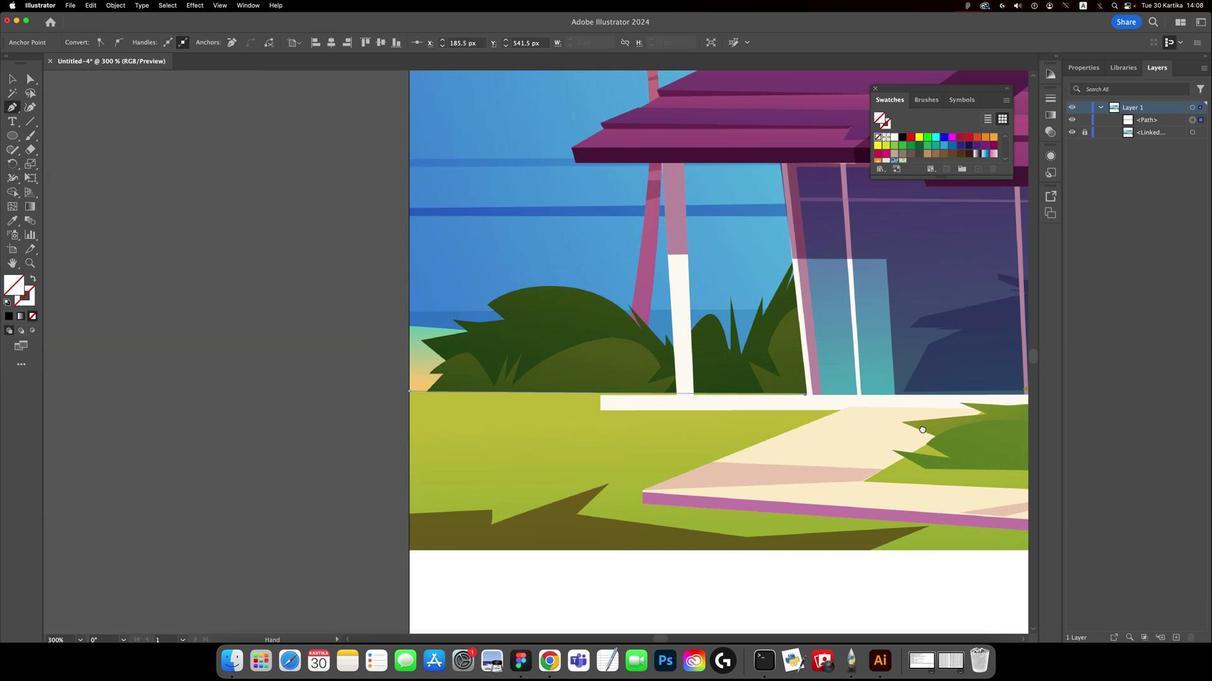 
Action: Mouse pressed left at (318, 410)
Screenshot: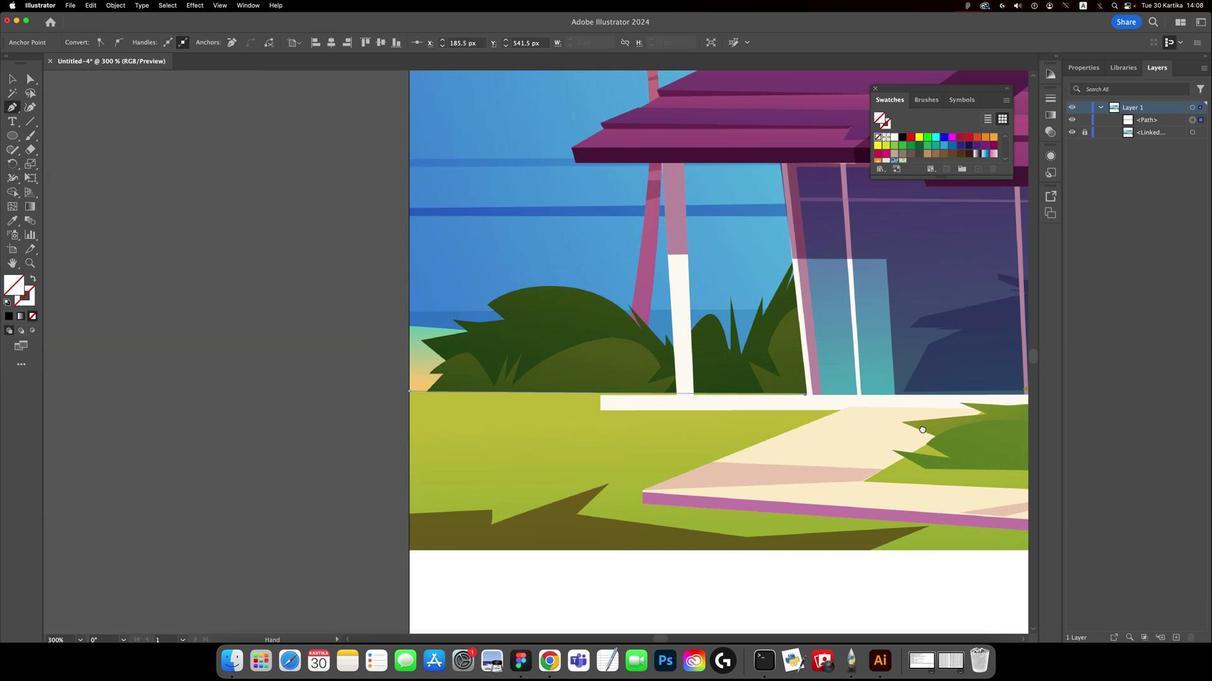 
Action: Mouse moved to (483, 431)
Screenshot: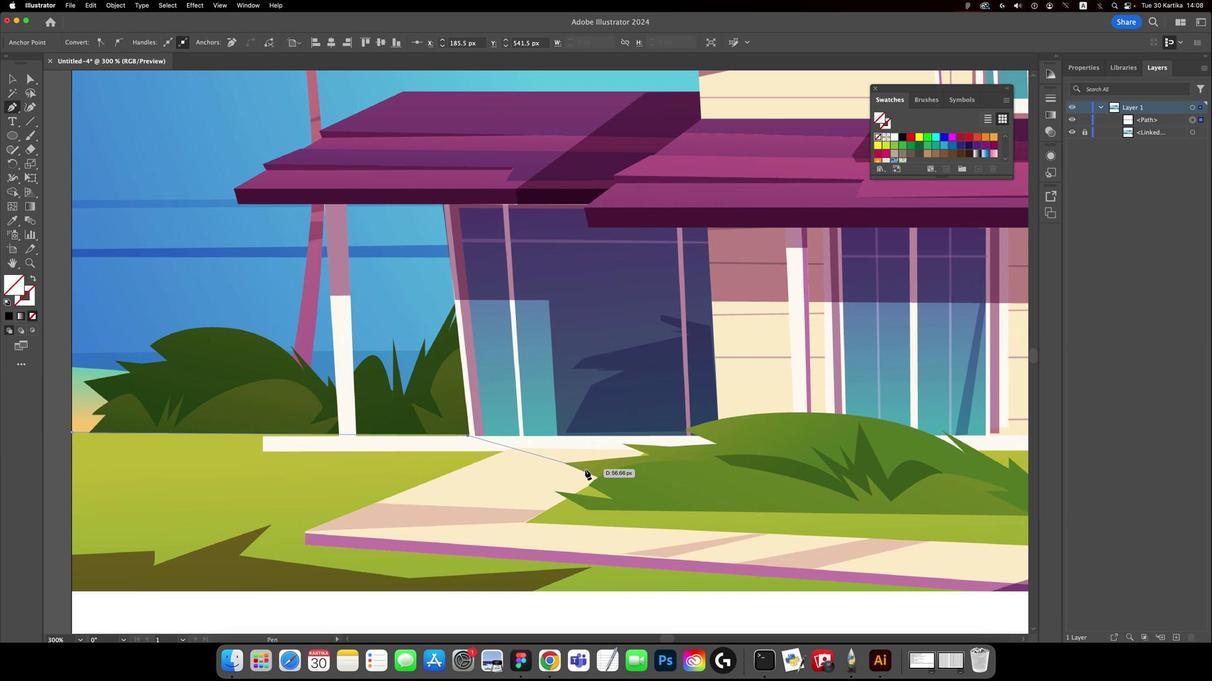 
Action: Key pressed Key.space
Screenshot: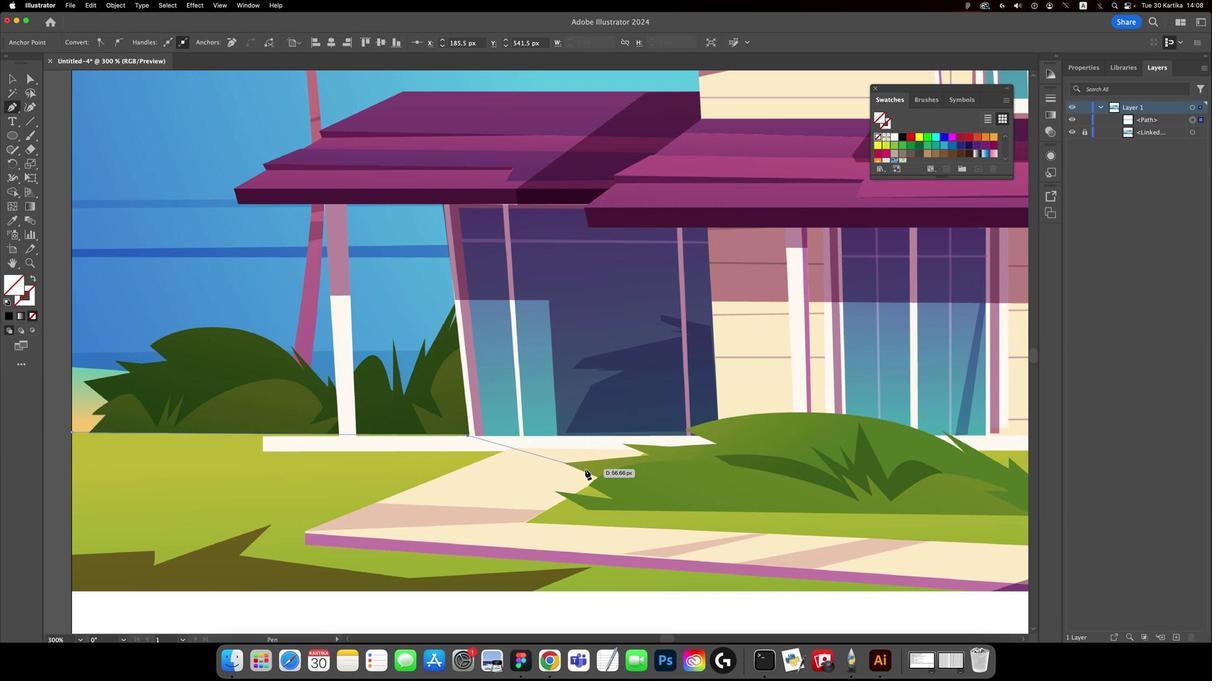 
Action: Mouse moved to (535, 428)
Screenshot: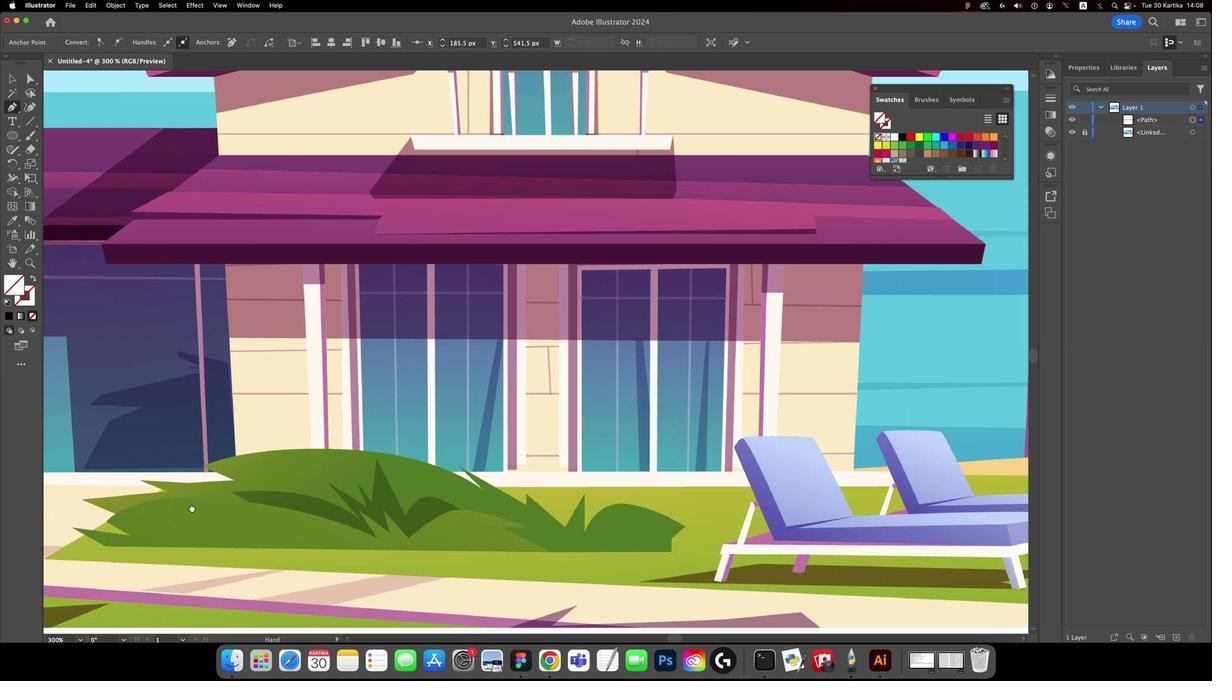 
Action: Key pressed Key.space
Screenshot: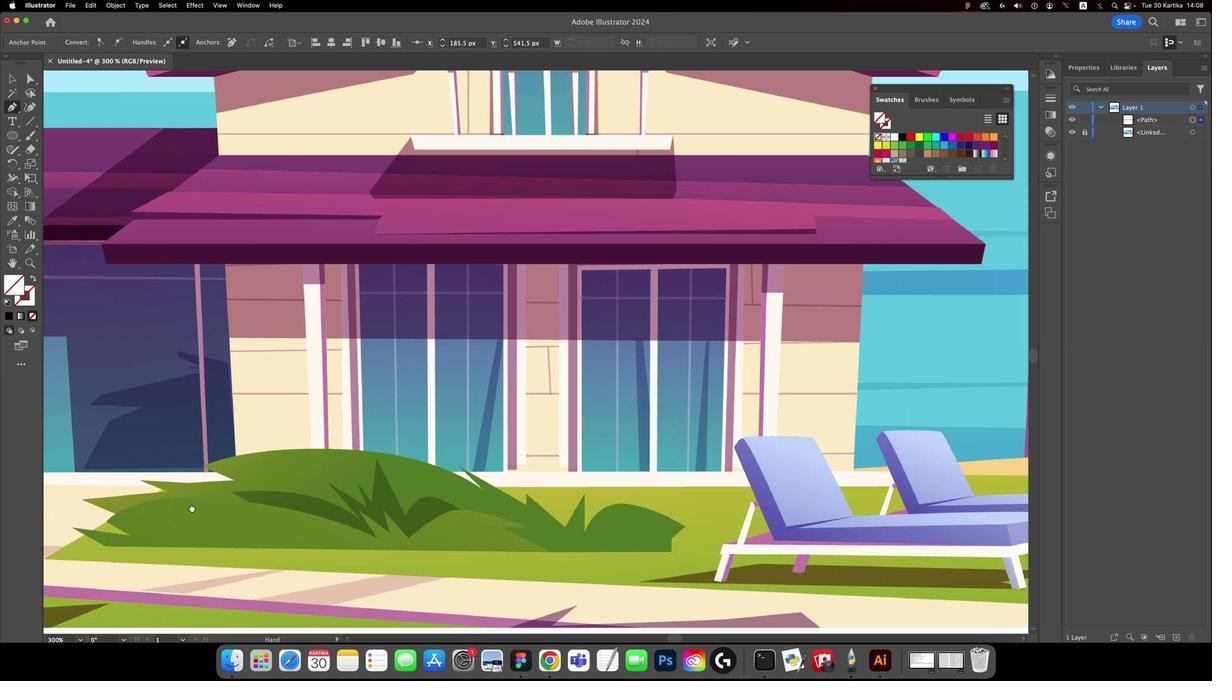 
Action: Mouse moved to (581, 429)
Screenshot: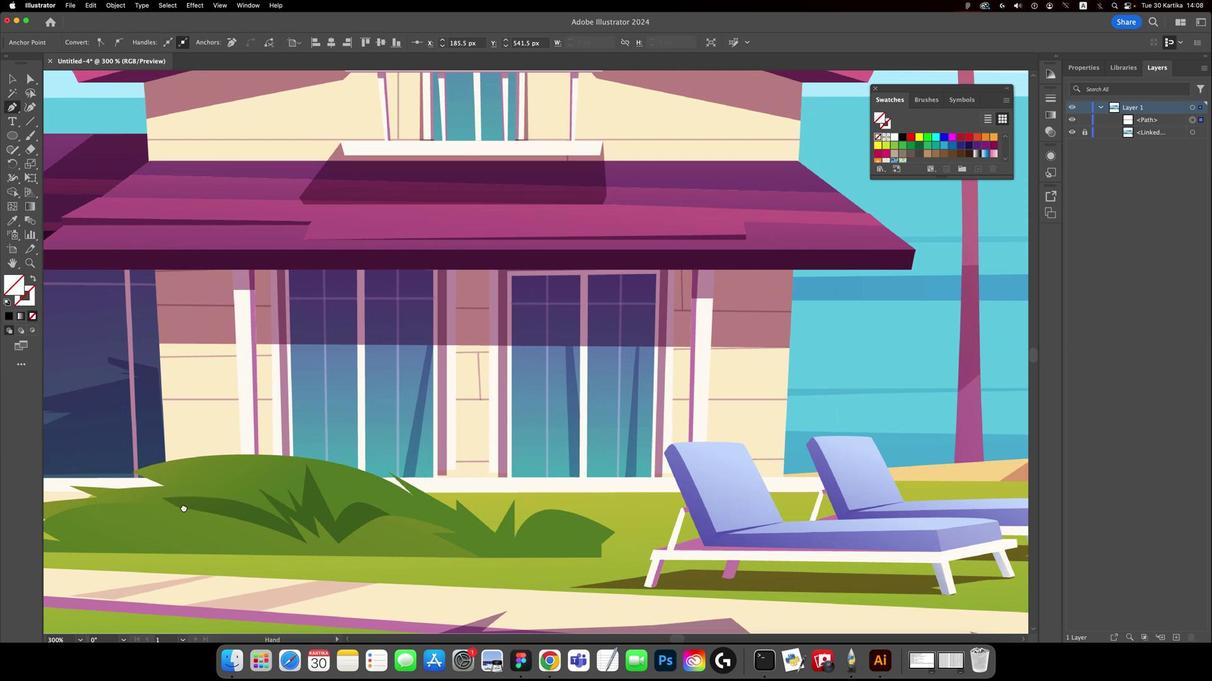 
Action: Mouse pressed left at (581, 429)
Screenshot: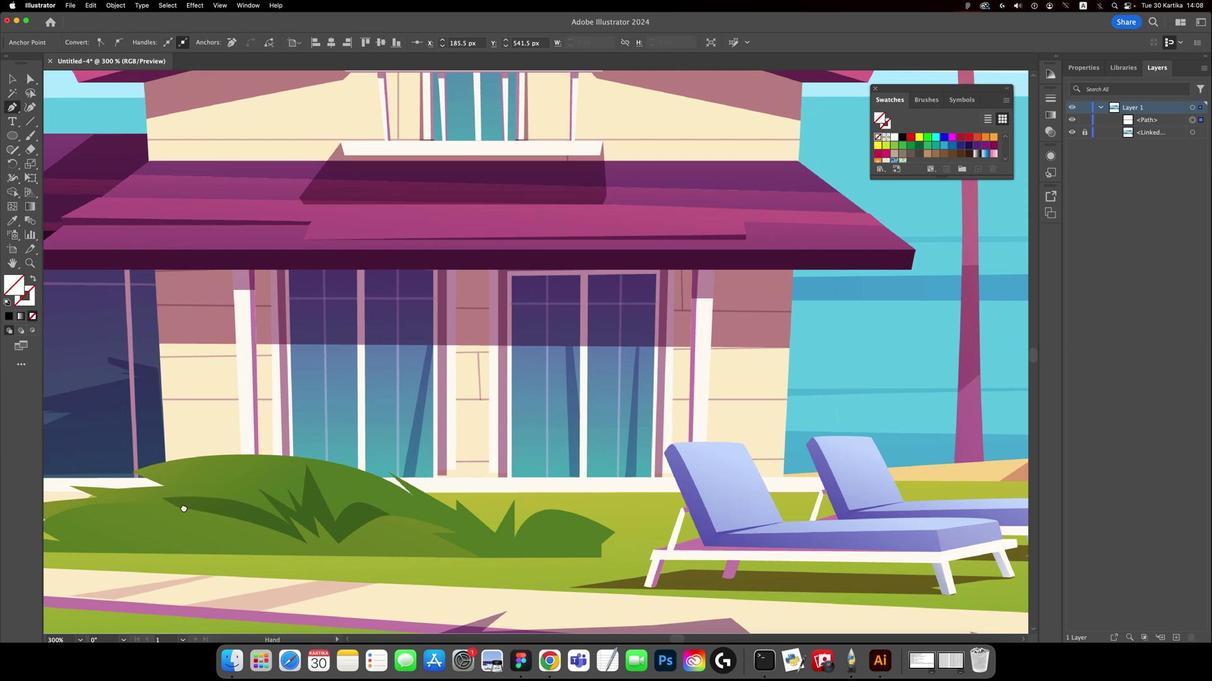 
Action: Mouse moved to (612, 435)
Screenshot: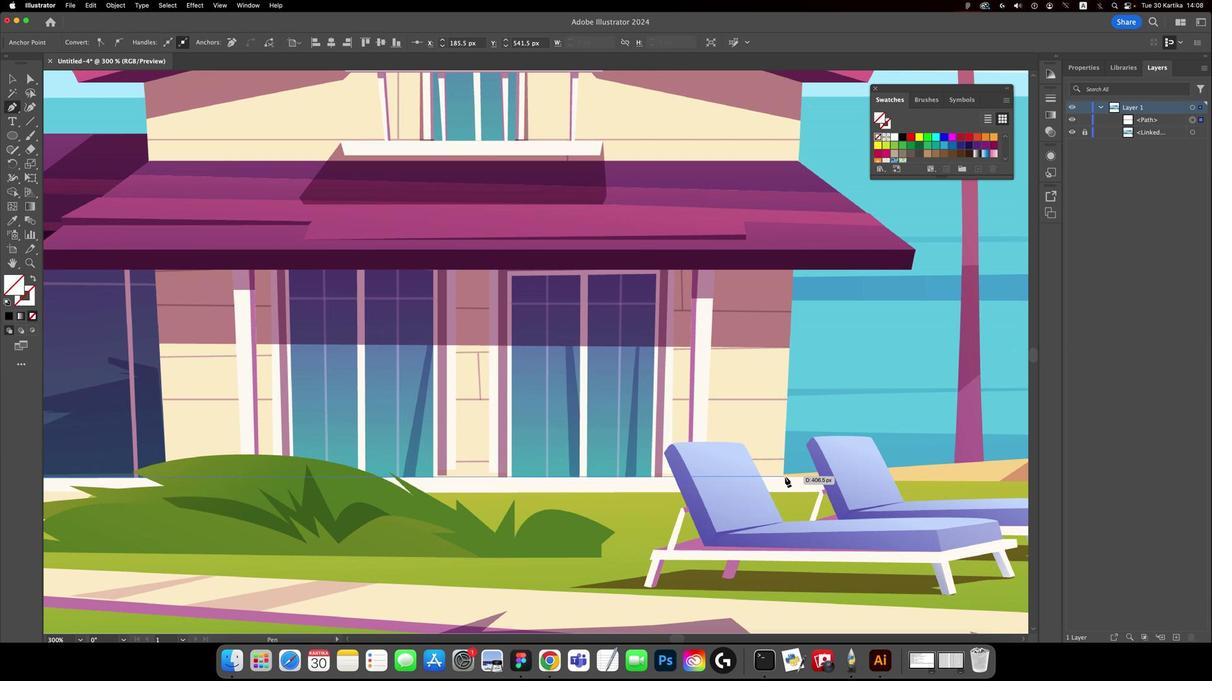 
Action: Mouse pressed left at (612, 435)
Screenshot: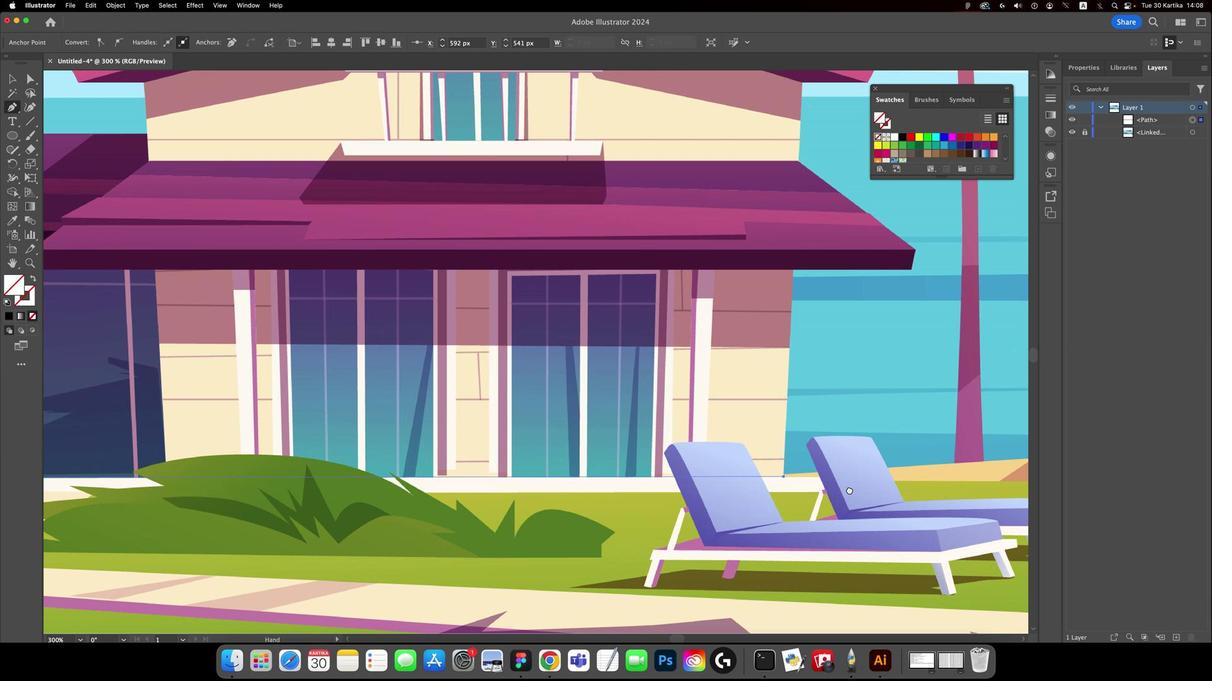 
Action: Mouse moved to (643, 440)
Screenshot: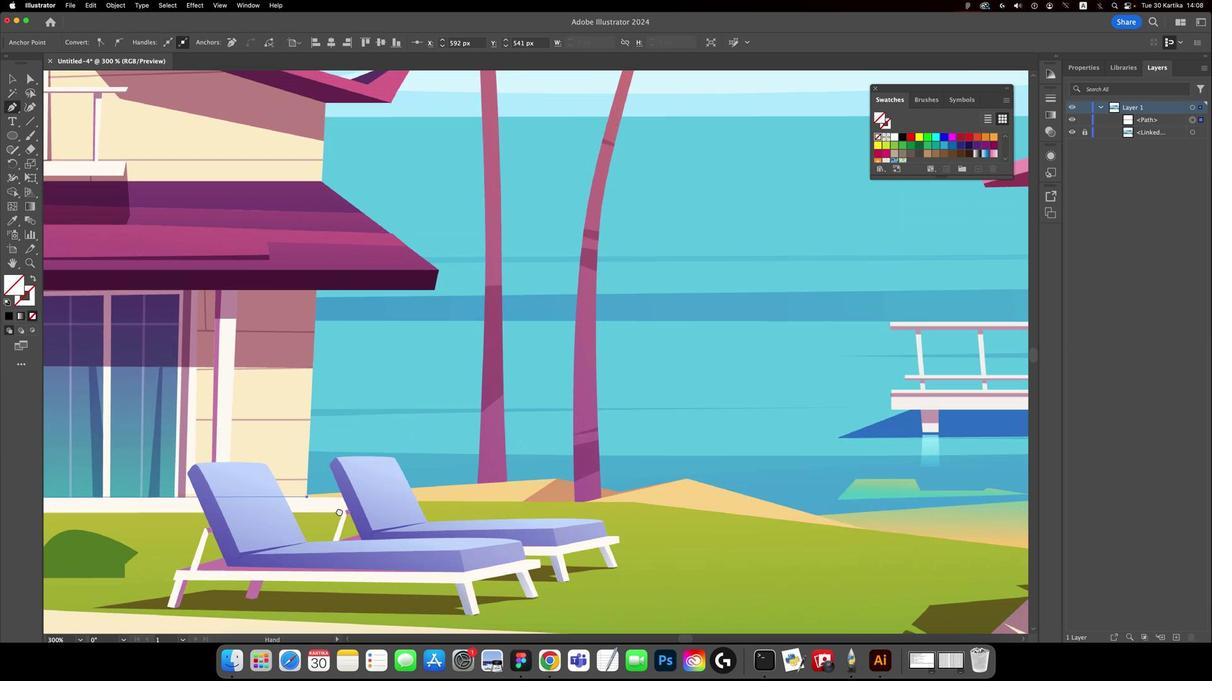 
Action: Key pressed Key.space
Screenshot: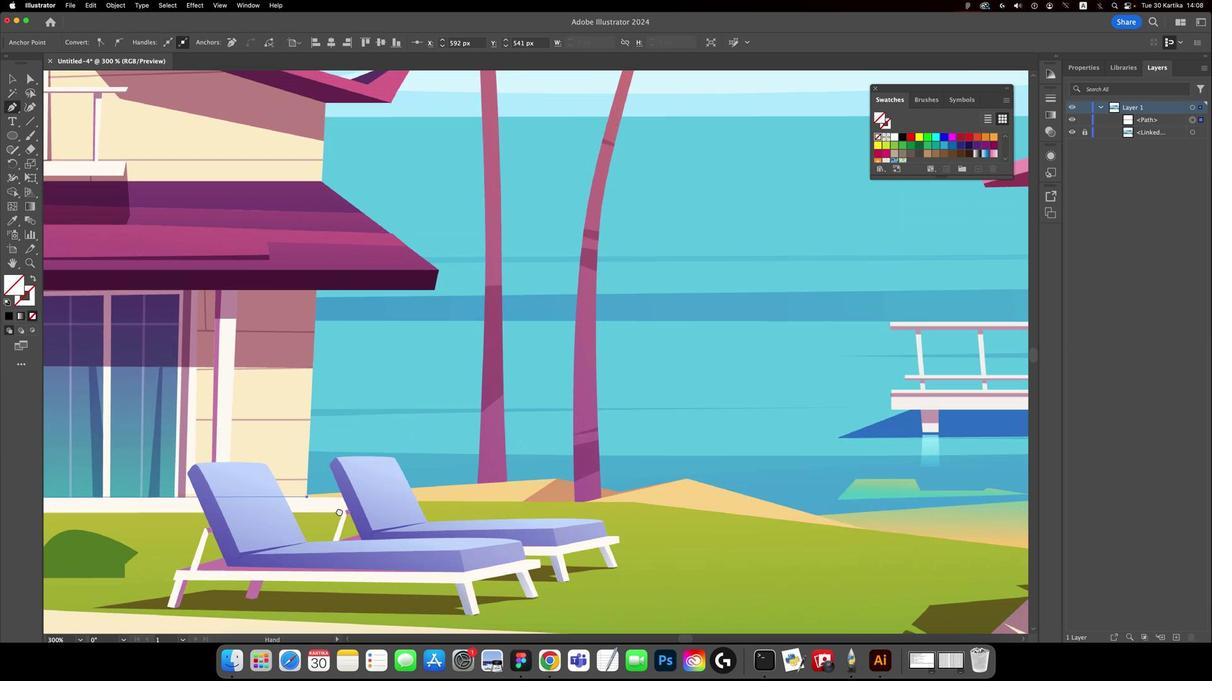 
Action: Mouse moved to (655, 443)
Screenshot: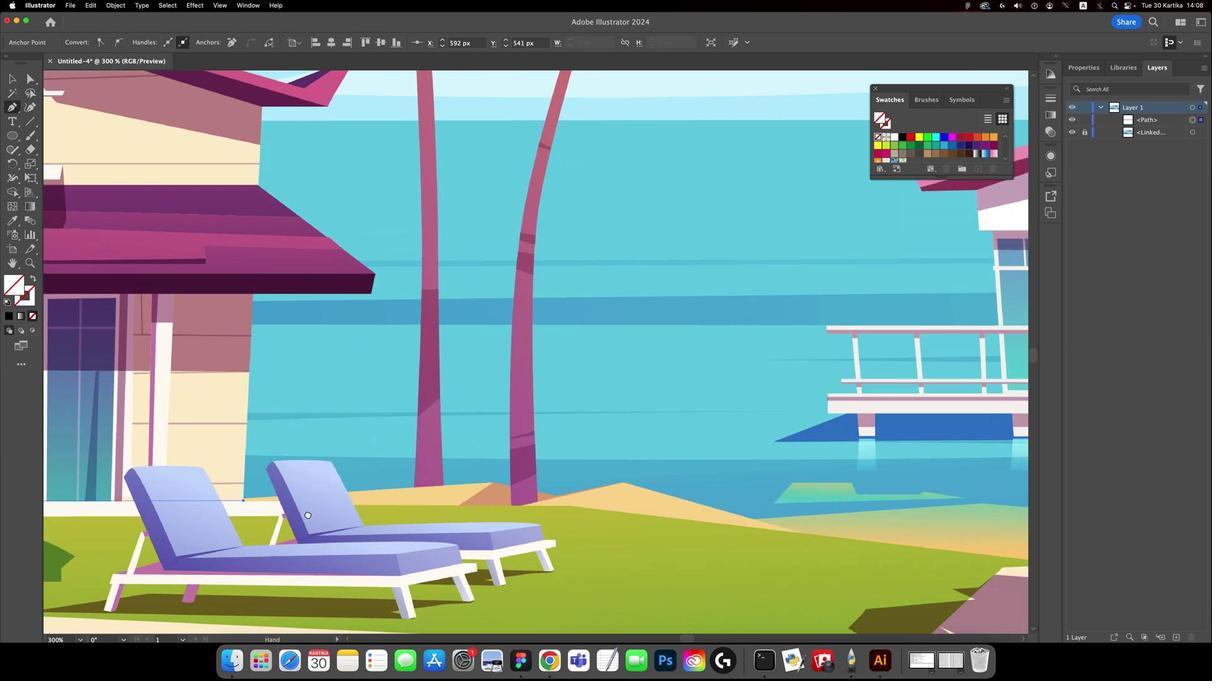 
Action: Mouse pressed left at (655, 443)
Screenshot: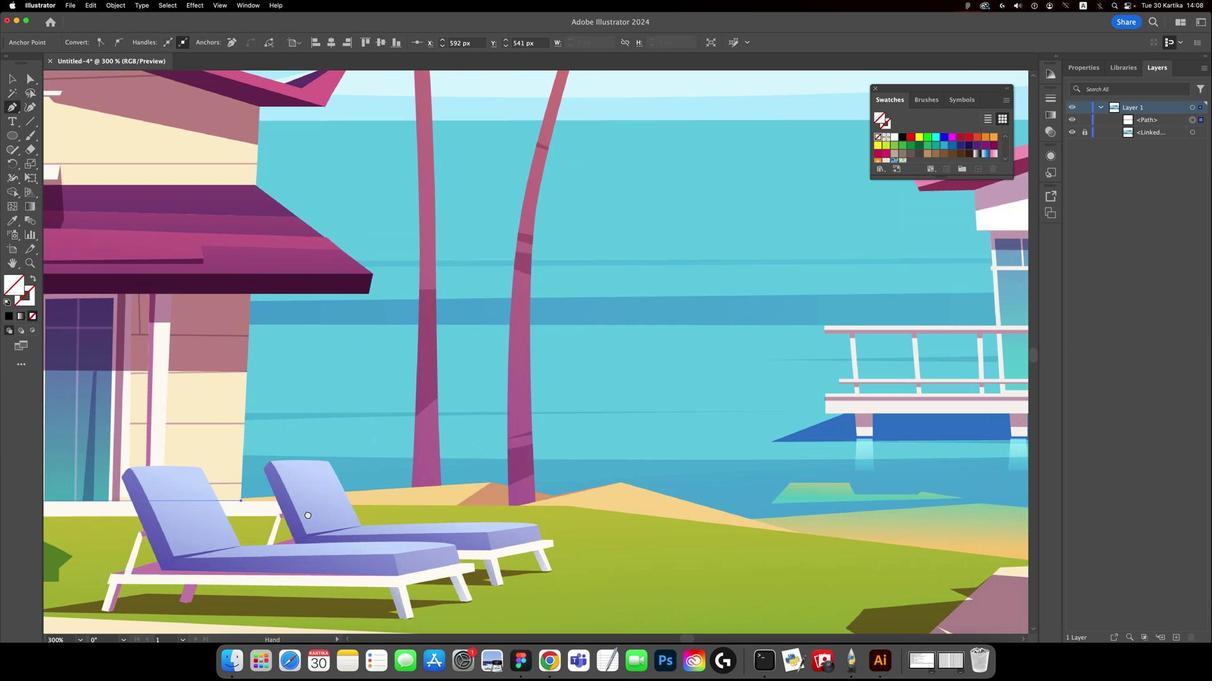 
Action: Mouse moved to (448, 453)
Screenshot: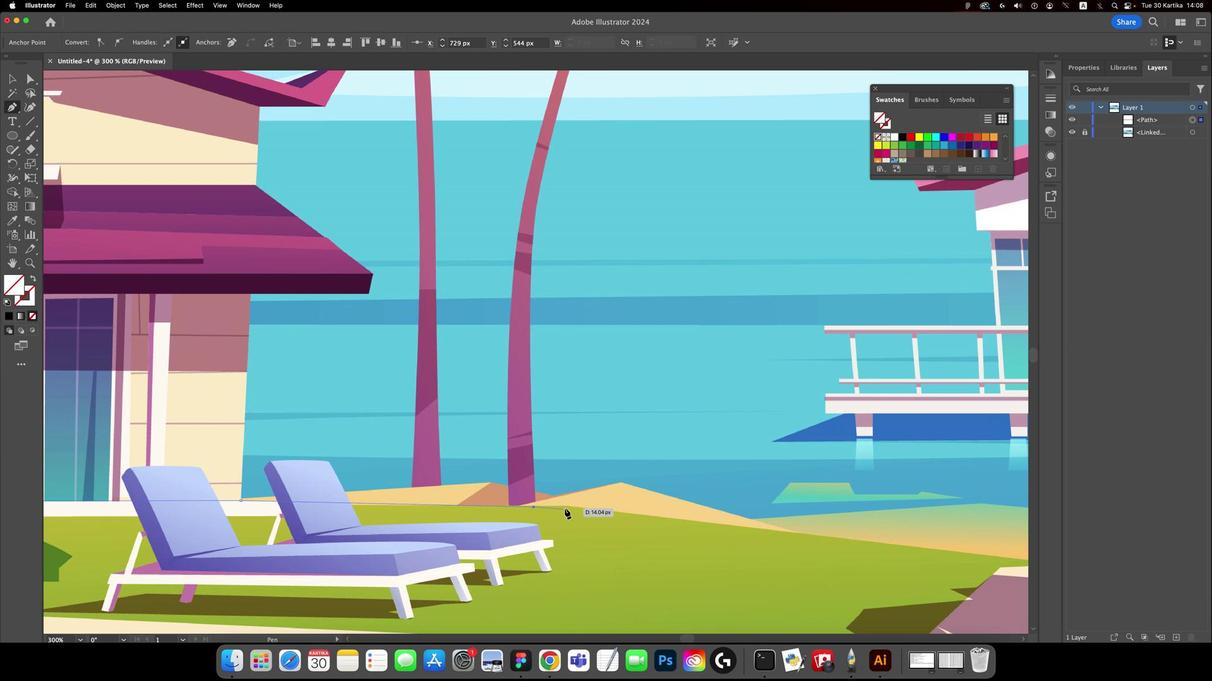 
Action: Mouse pressed left at (448, 453)
Screenshot: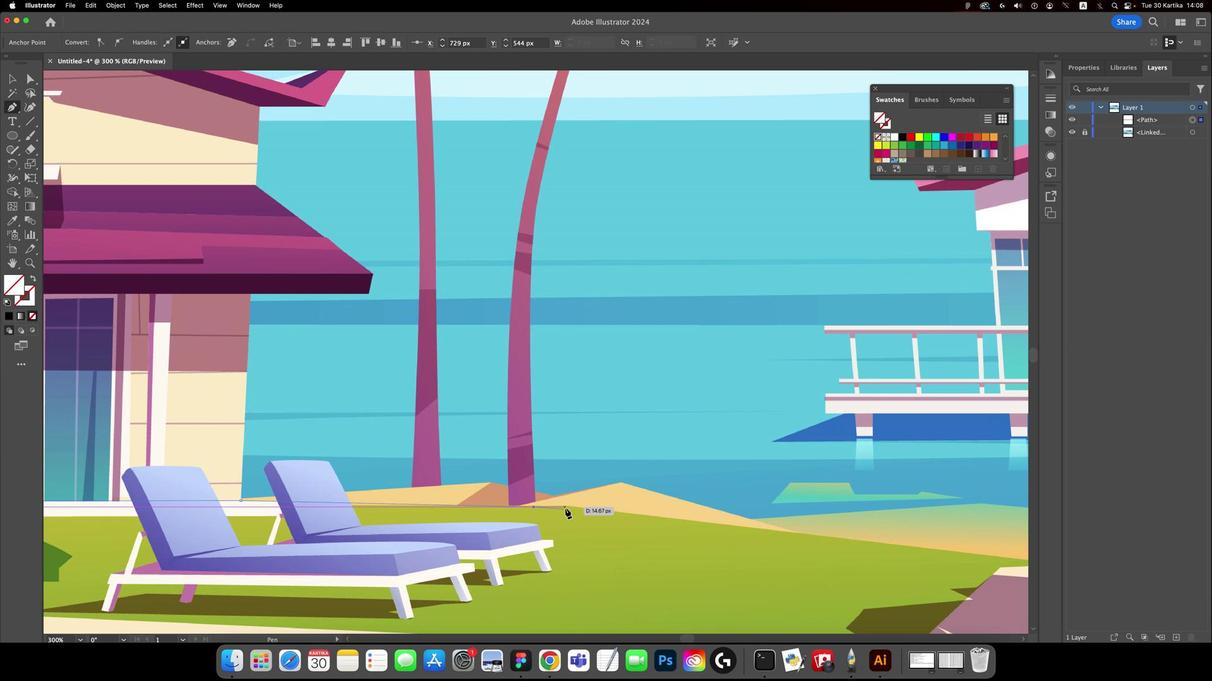 
Action: Mouse moved to (474, 453)
Screenshot: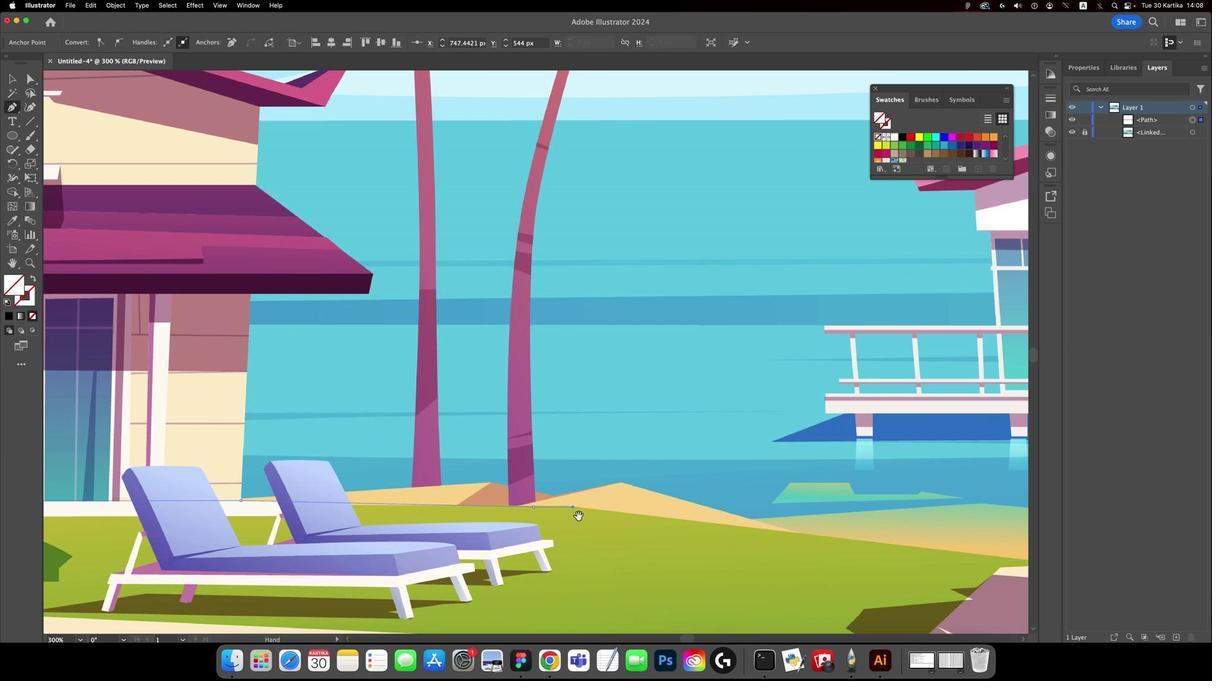 
Action: Mouse pressed left at (474, 453)
Screenshot: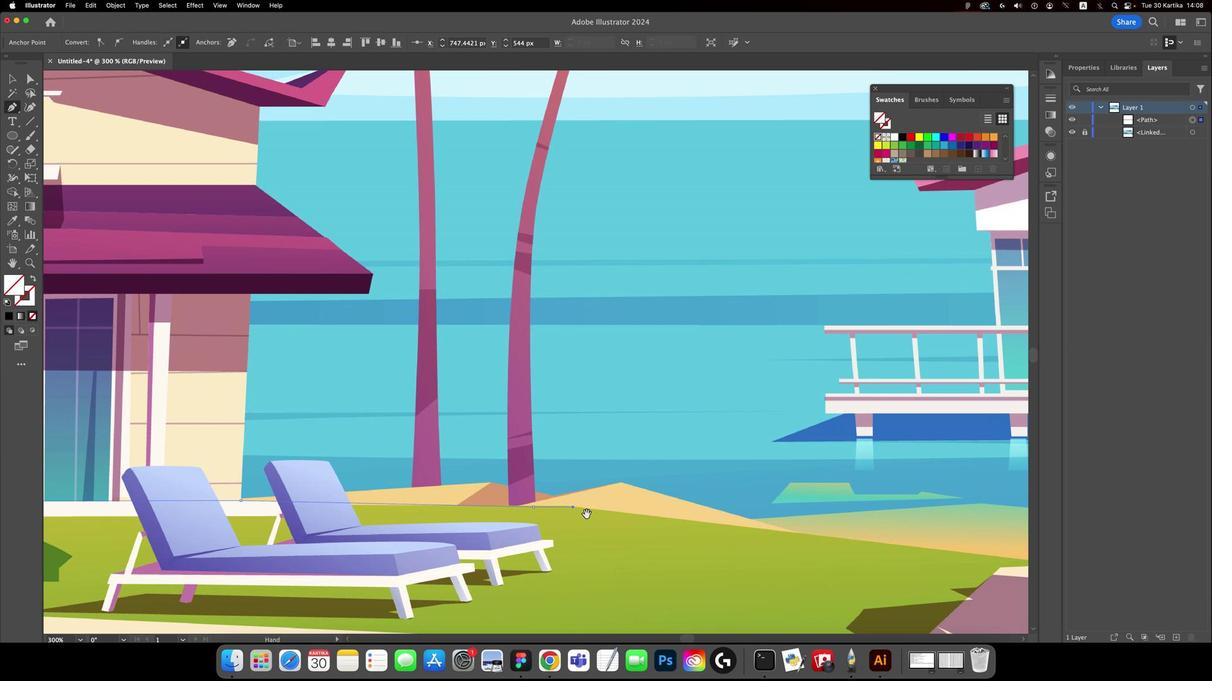 
Action: Mouse moved to (477, 459)
Screenshot: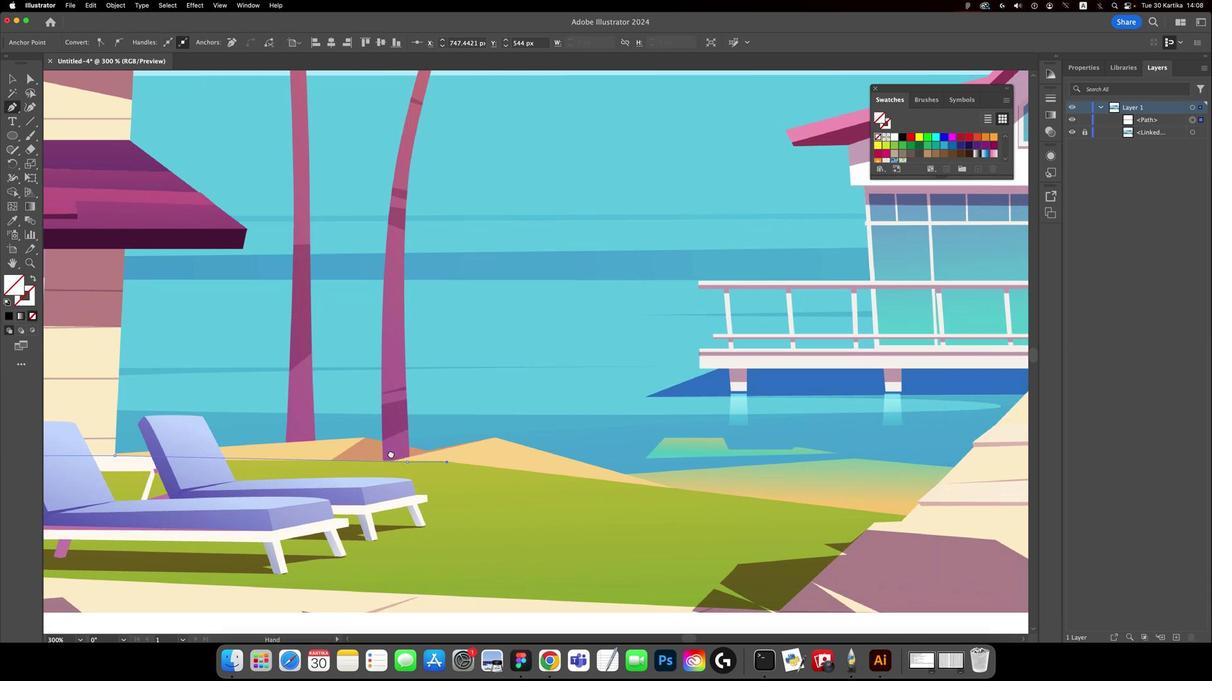 
Action: Key pressed Key.space
Screenshot: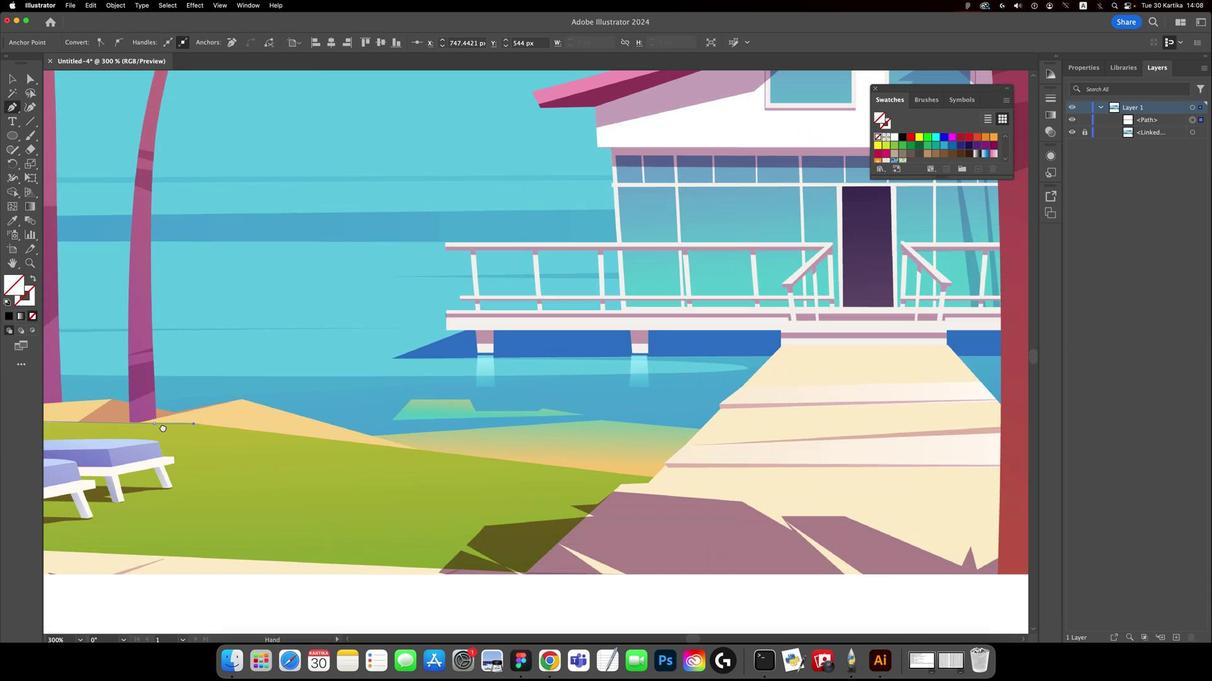 
Action: Mouse moved to (484, 457)
Screenshot: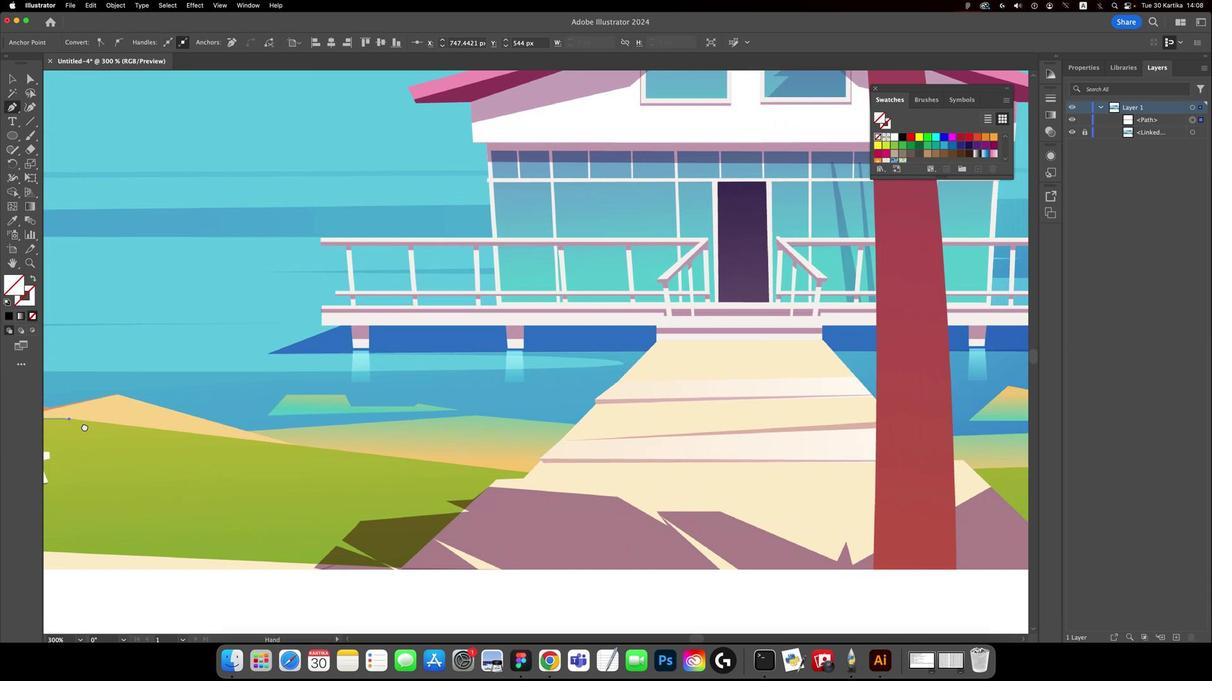 
Action: Mouse pressed left at (484, 457)
Screenshot: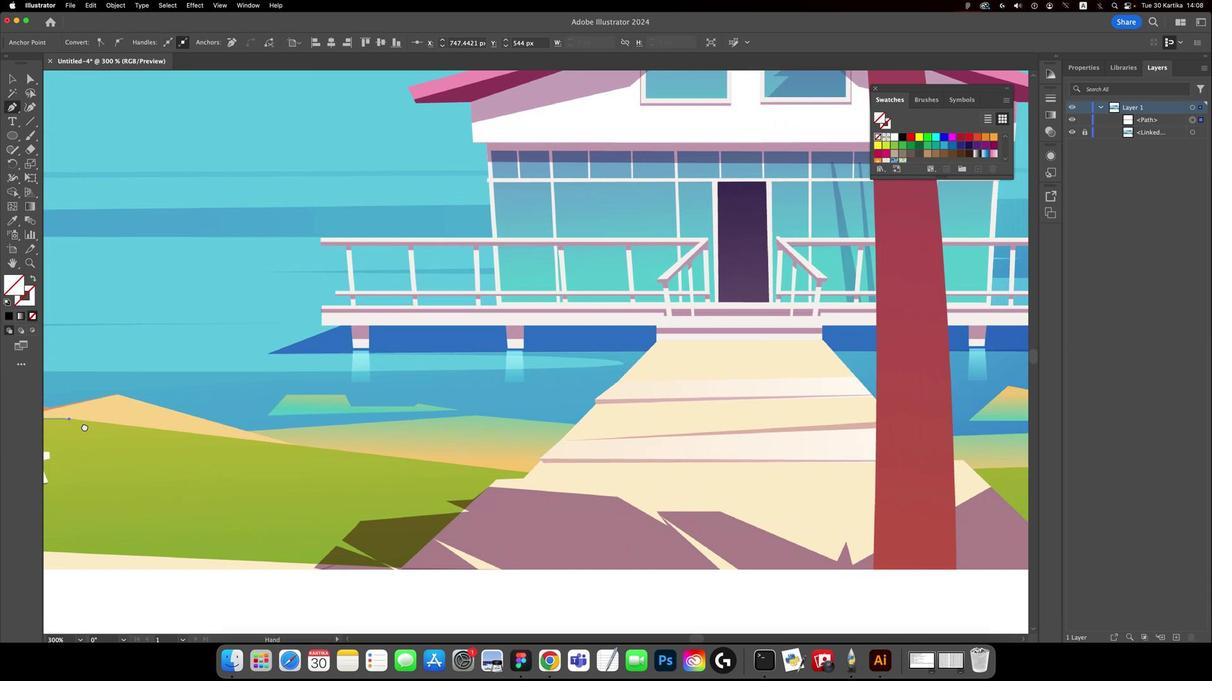 
Action: Mouse moved to (249, 412)
Screenshot: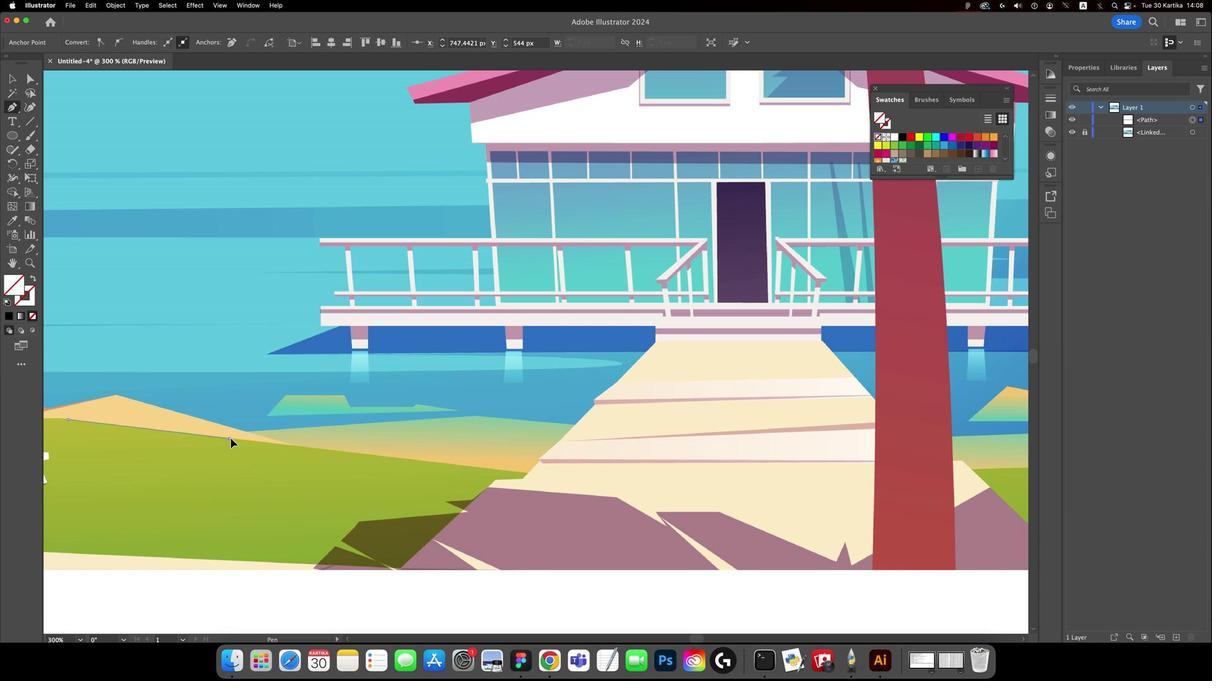 
Action: Mouse pressed left at (249, 412)
Screenshot: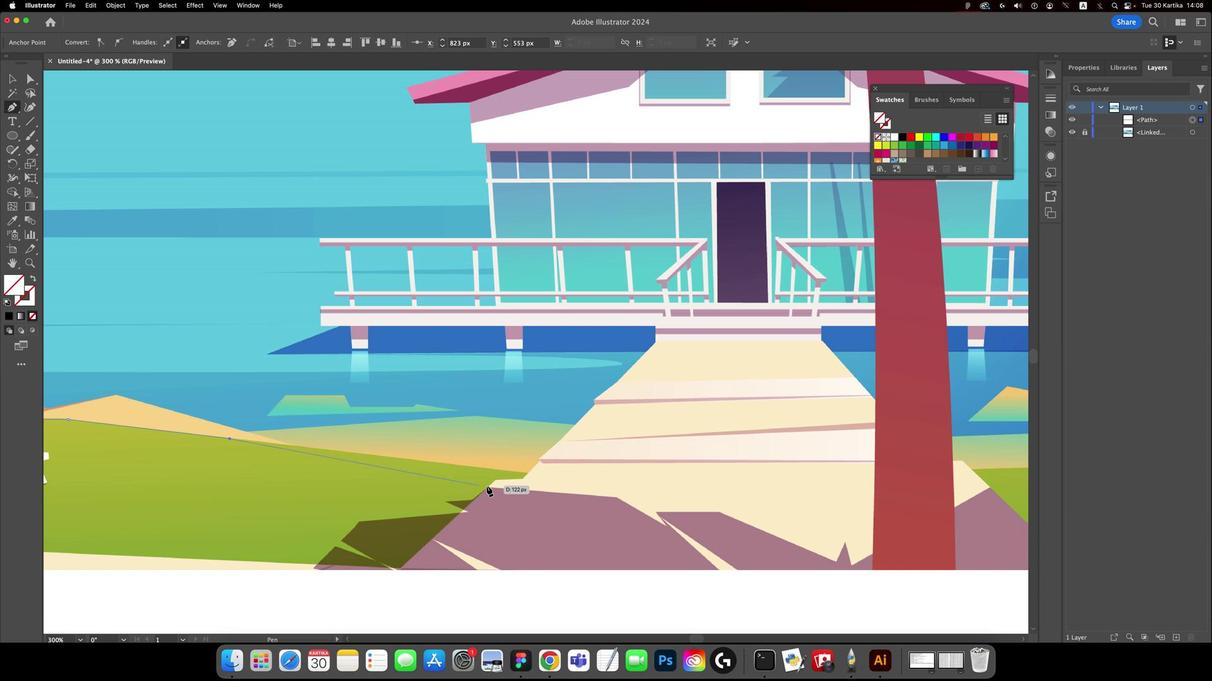 
Action: Mouse moved to (445, 434)
Screenshot: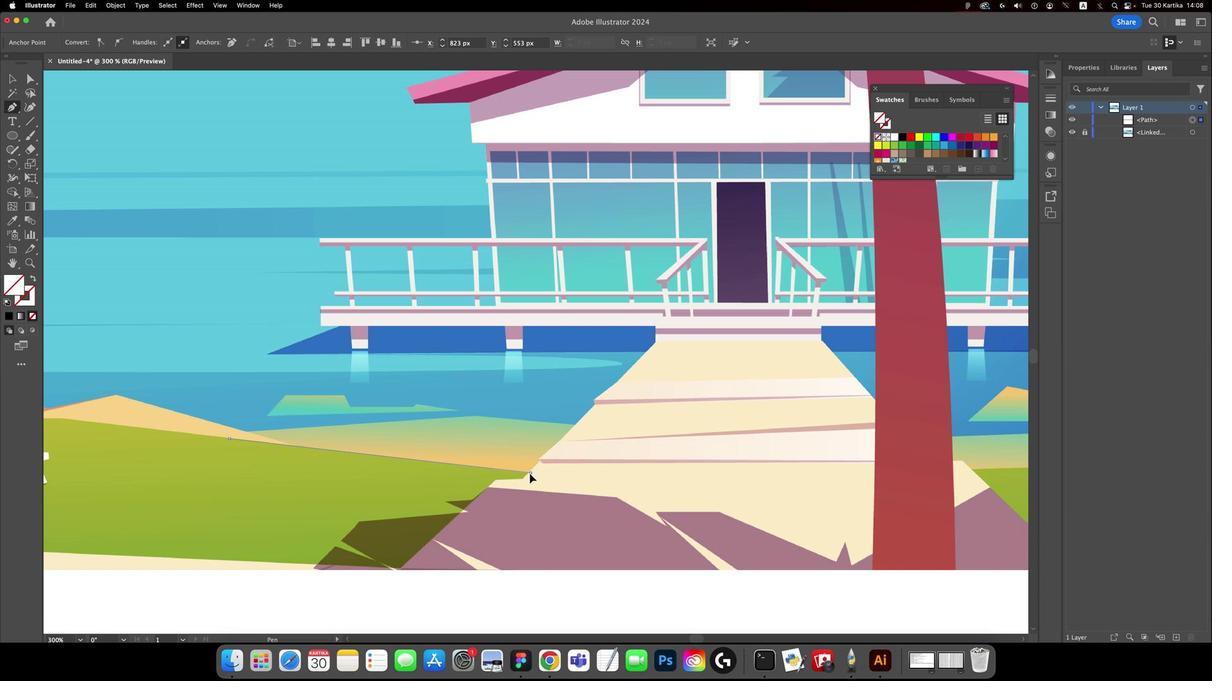 
Action: Mouse pressed left at (445, 434)
Screenshot: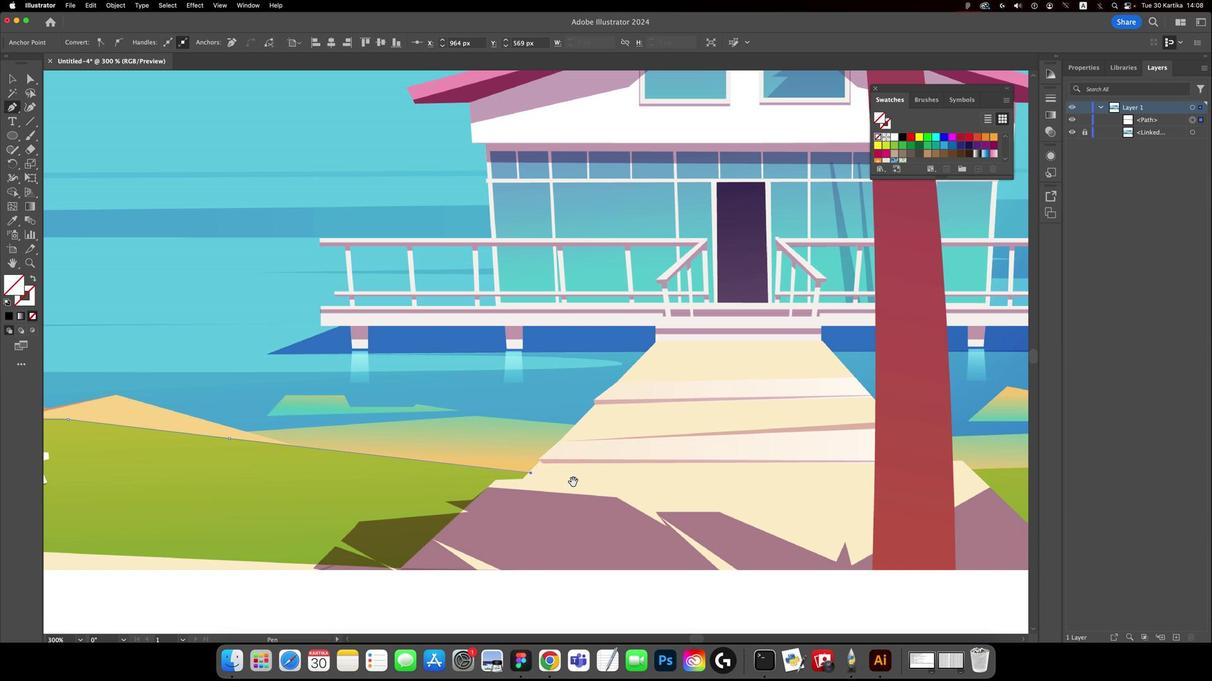 
Action: Mouse moved to (463, 435)
Screenshot: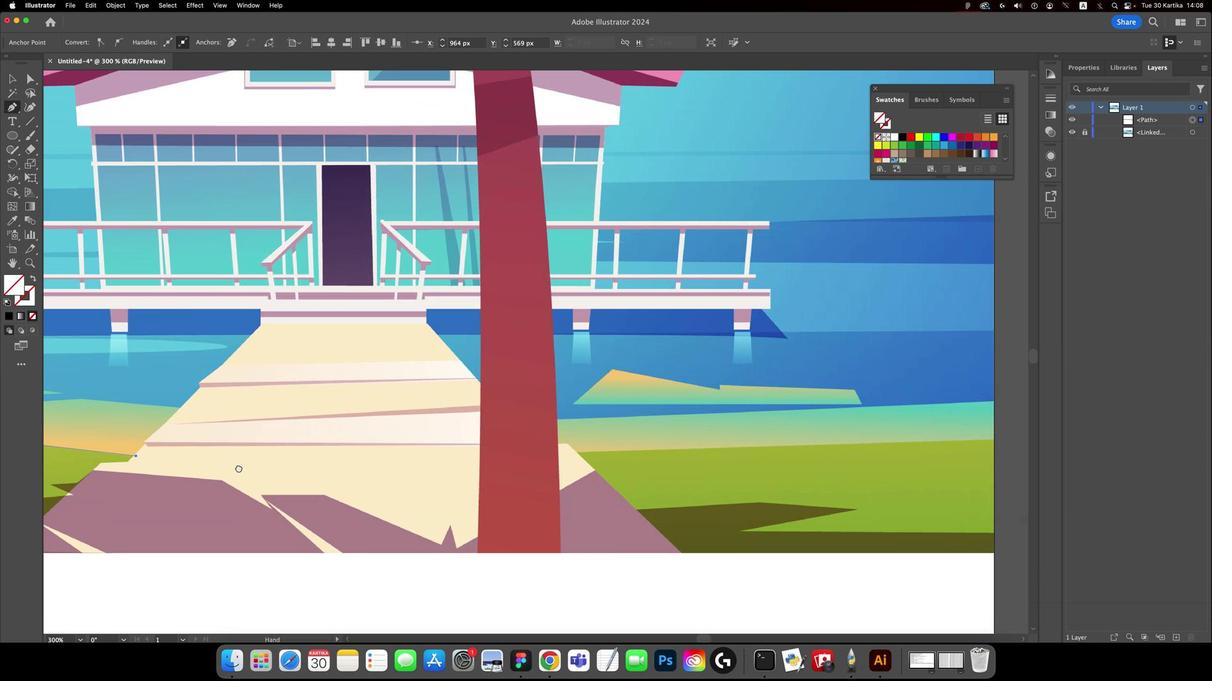 
Action: Key pressed Key.space
Screenshot: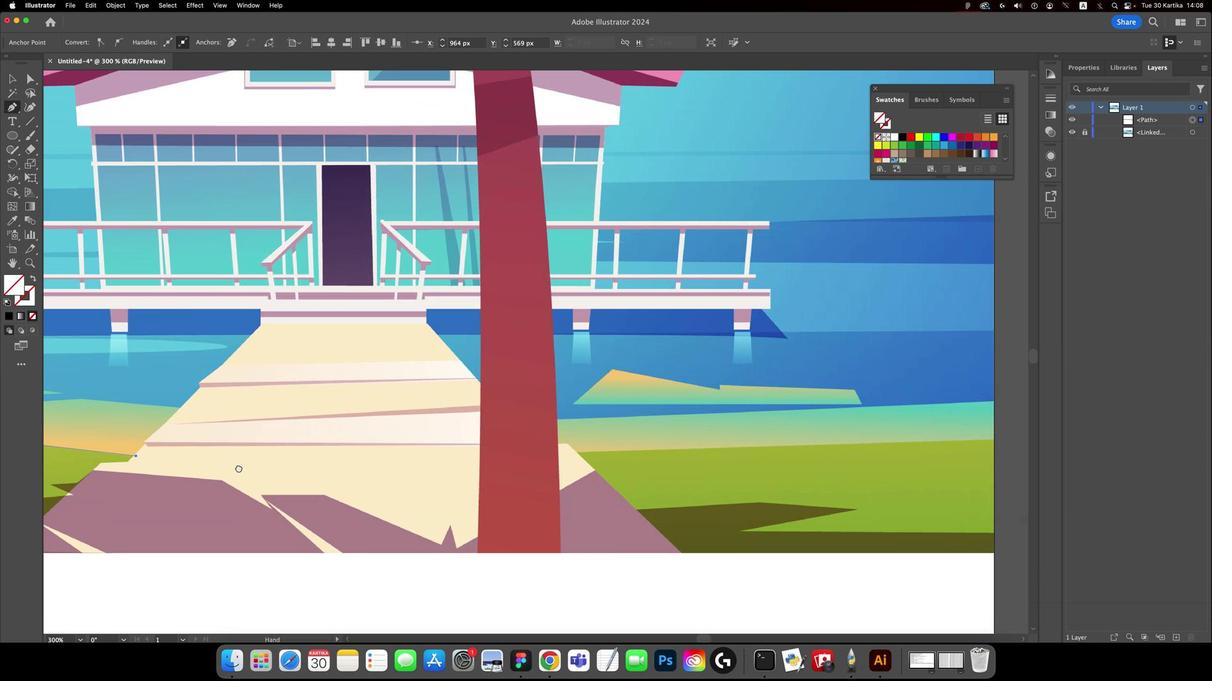 
Action: Mouse moved to (527, 439)
Screenshot: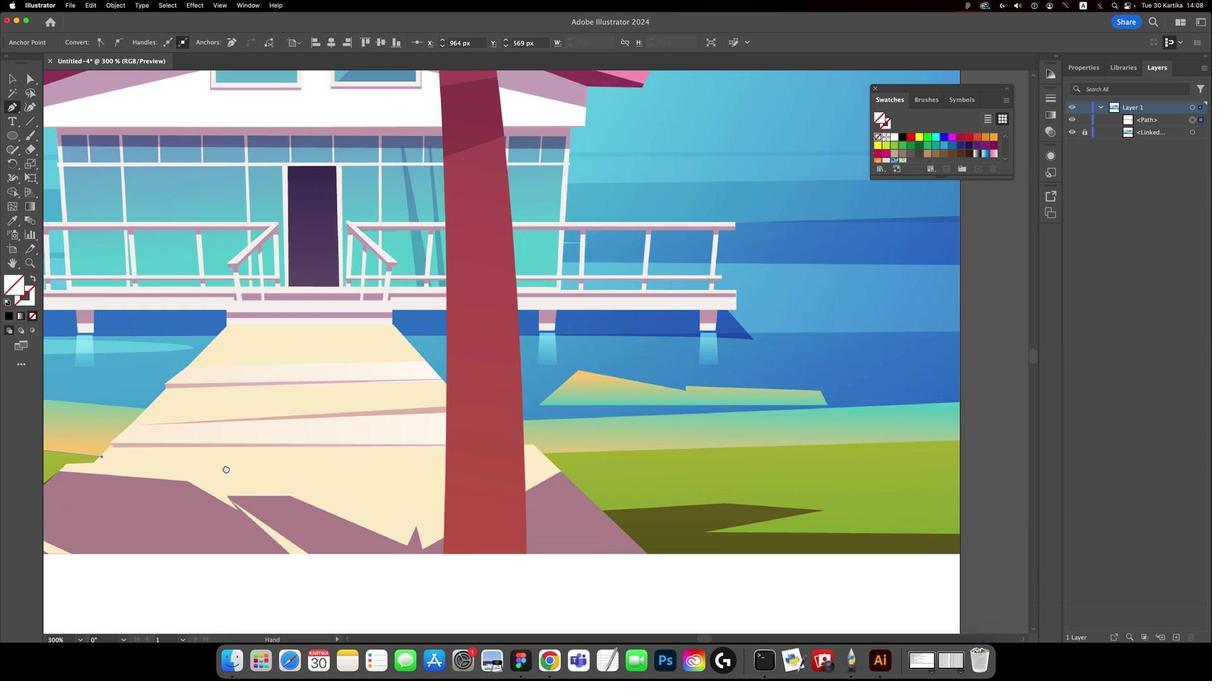 
Action: Mouse pressed left at (527, 439)
Screenshot: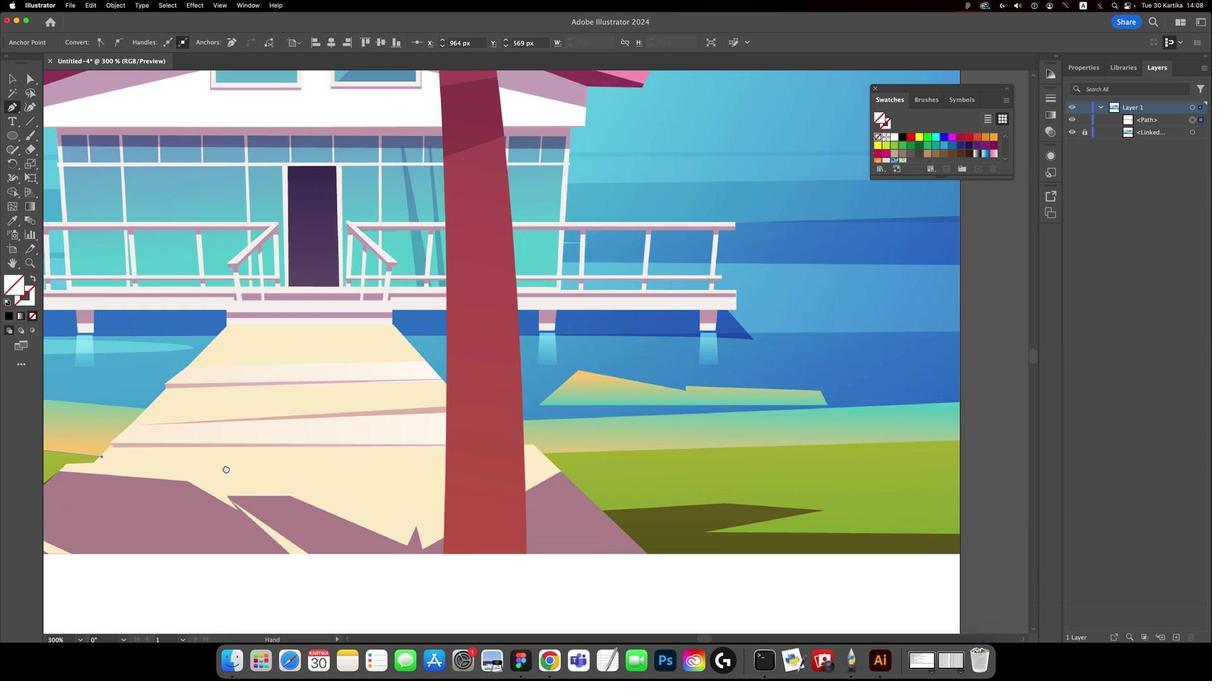 
Action: Mouse moved to (453, 421)
Screenshot: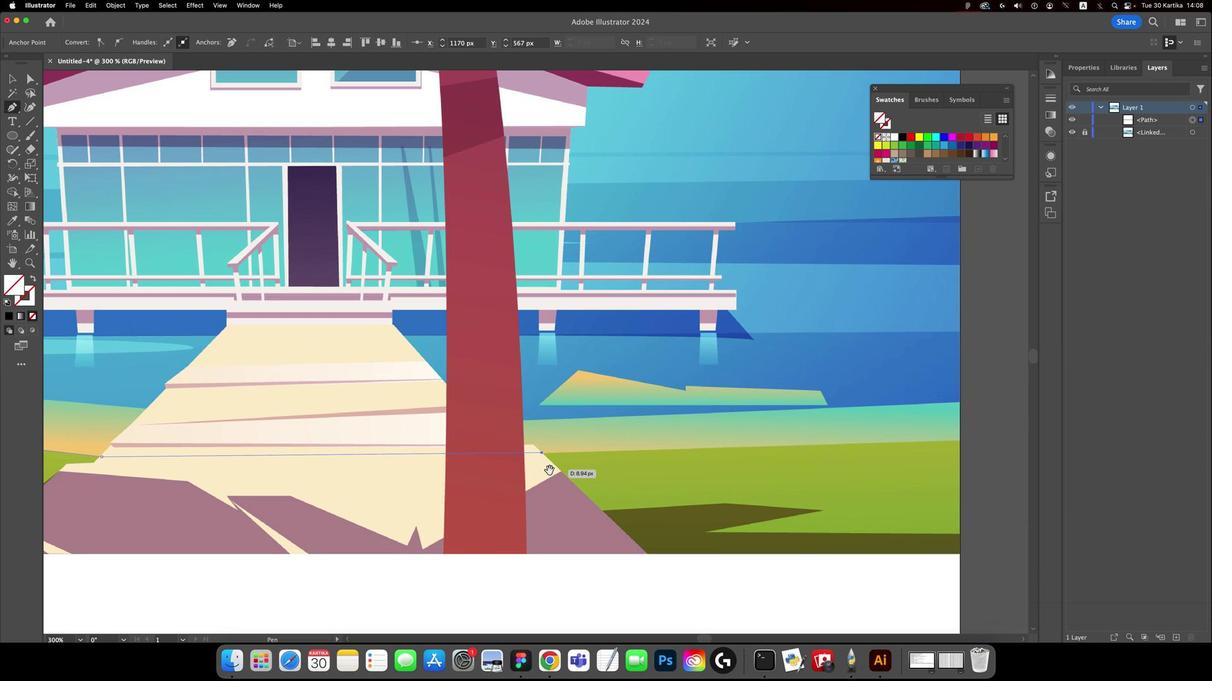 
Action: Mouse pressed left at (453, 421)
Screenshot: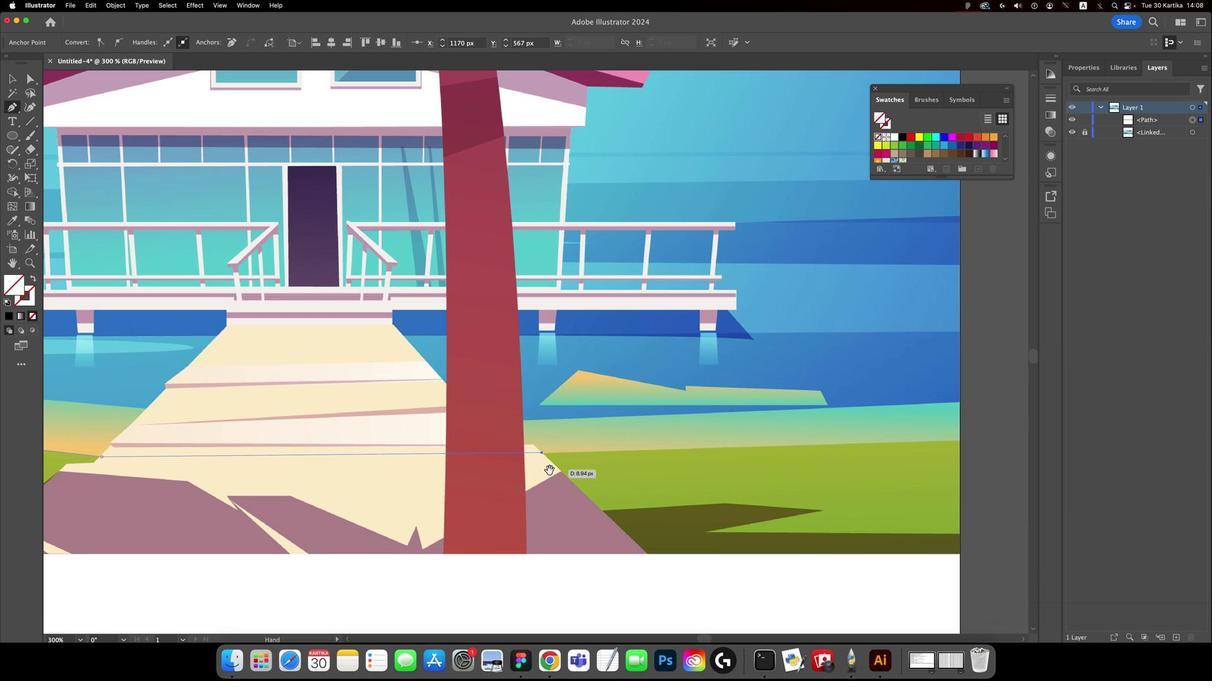 
Action: Mouse moved to (458, 431)
Screenshot: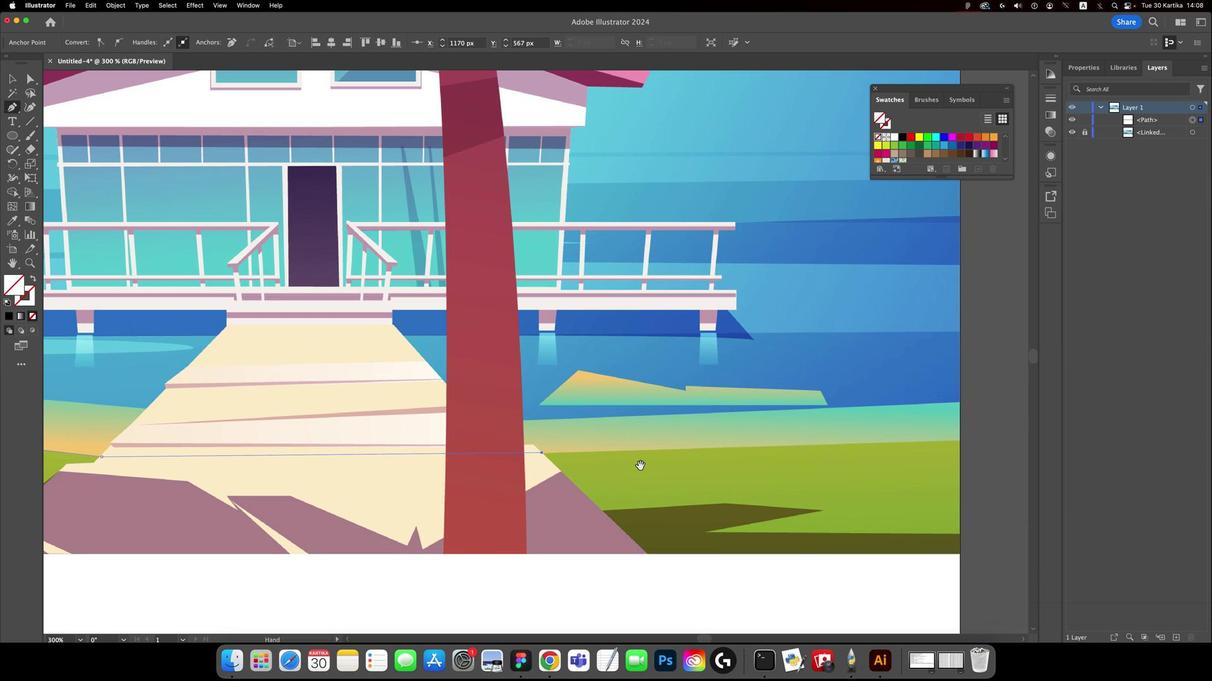 
Action: Key pressed Key.space
Screenshot: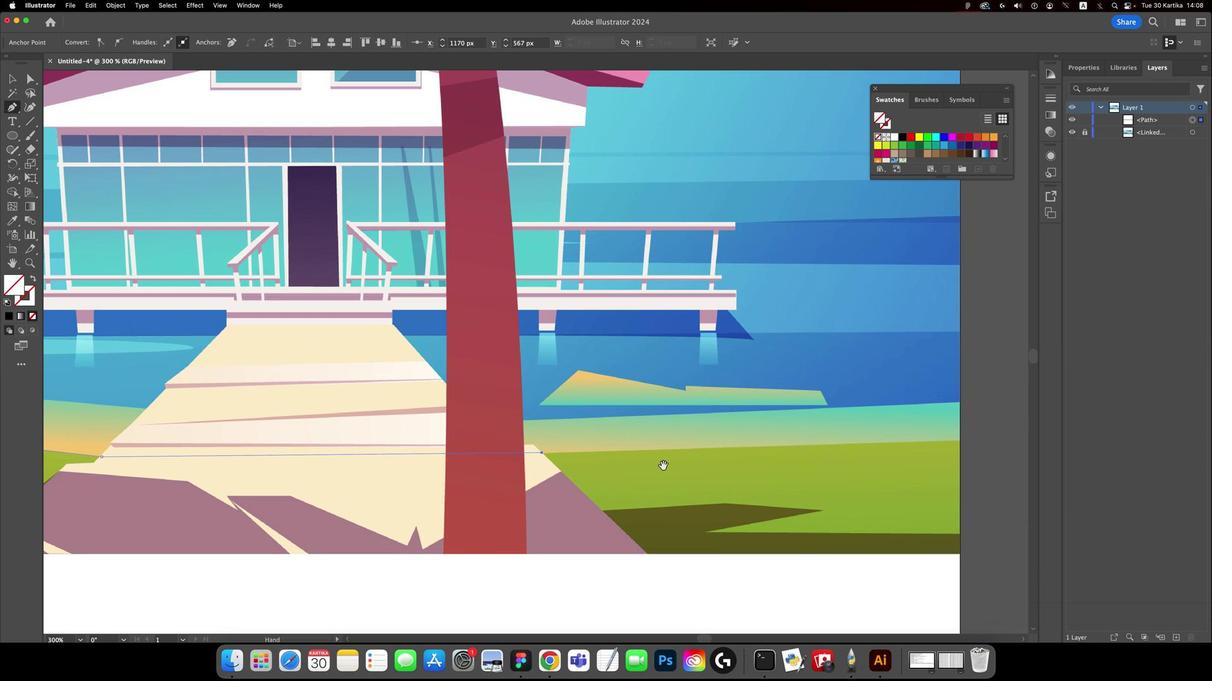 
Action: Mouse moved to (533, 429)
Screenshot: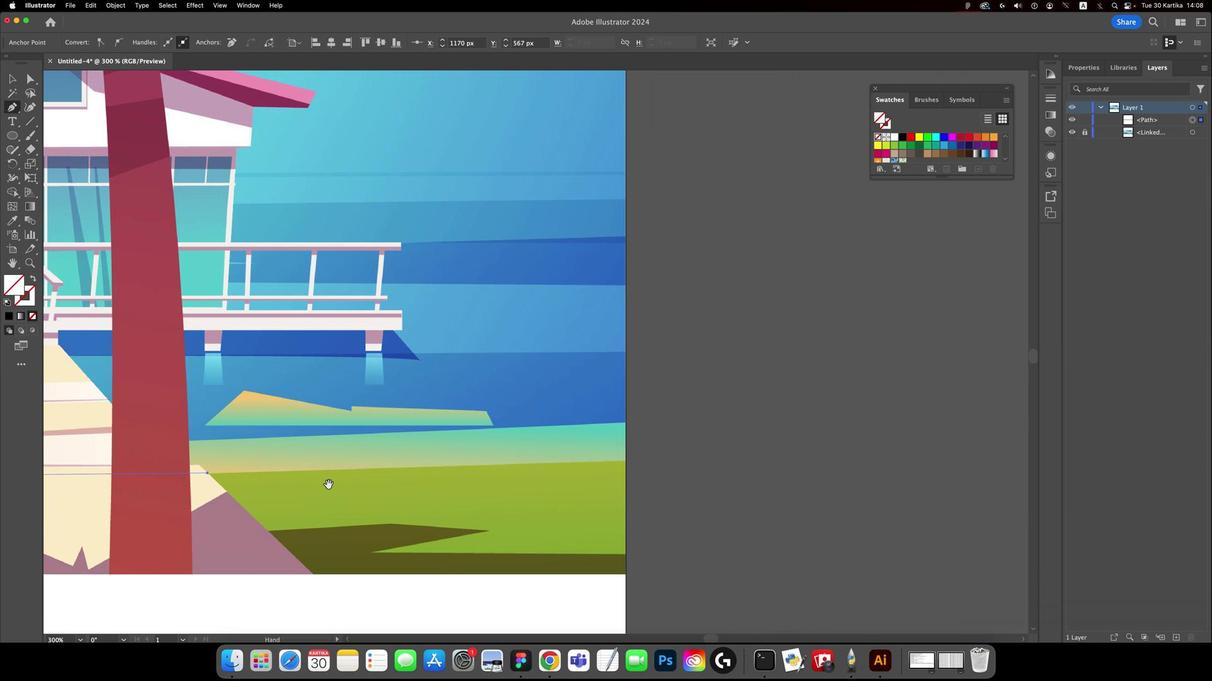 
Action: Mouse pressed left at (533, 429)
Screenshot: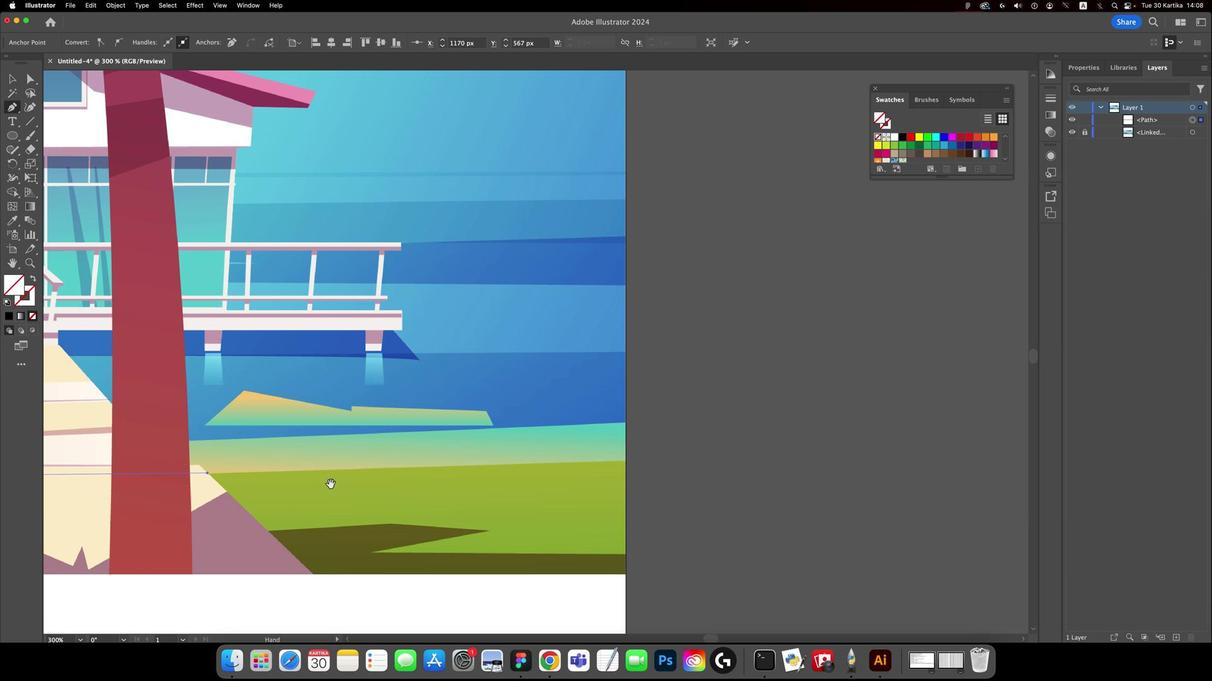 
Action: Mouse moved to (508, 426)
Screenshot: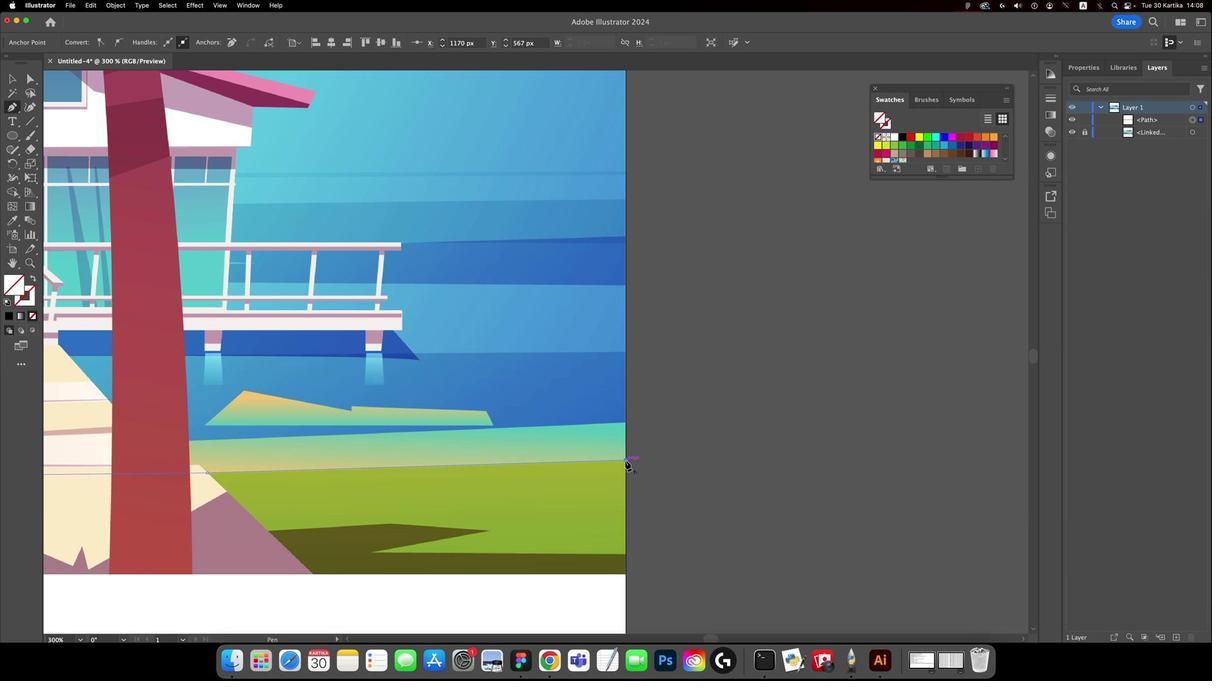 
Action: Mouse pressed left at (508, 426)
Screenshot: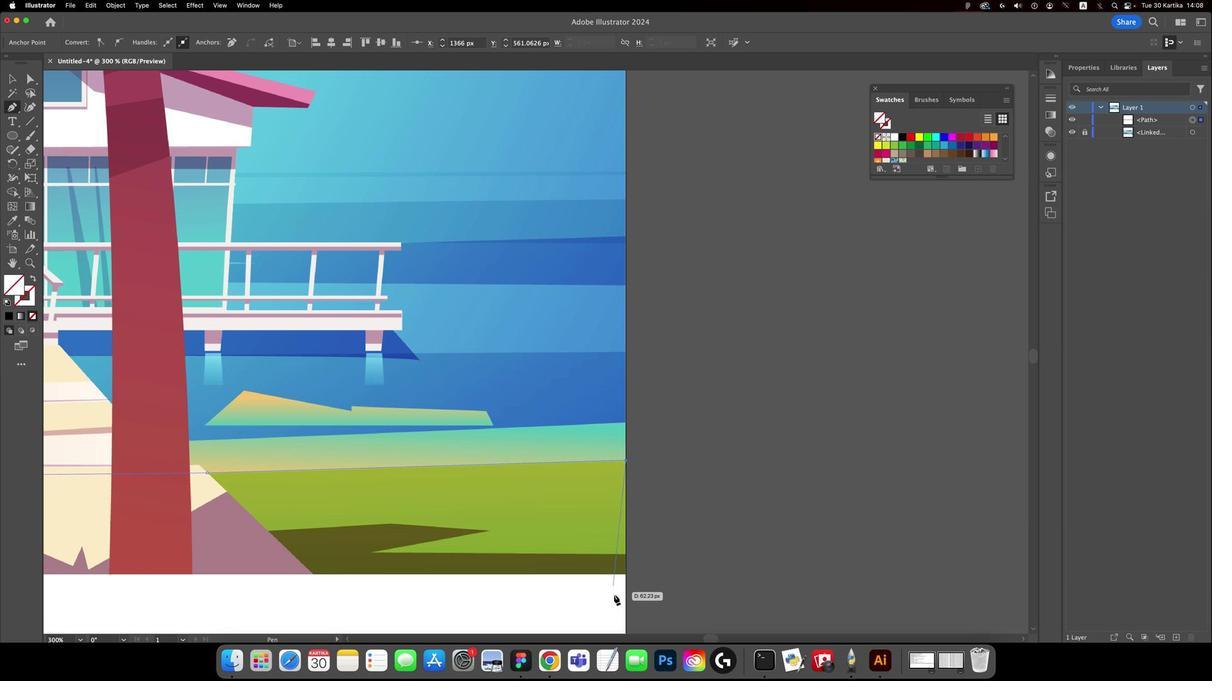
Action: Mouse moved to (508, 493)
Screenshot: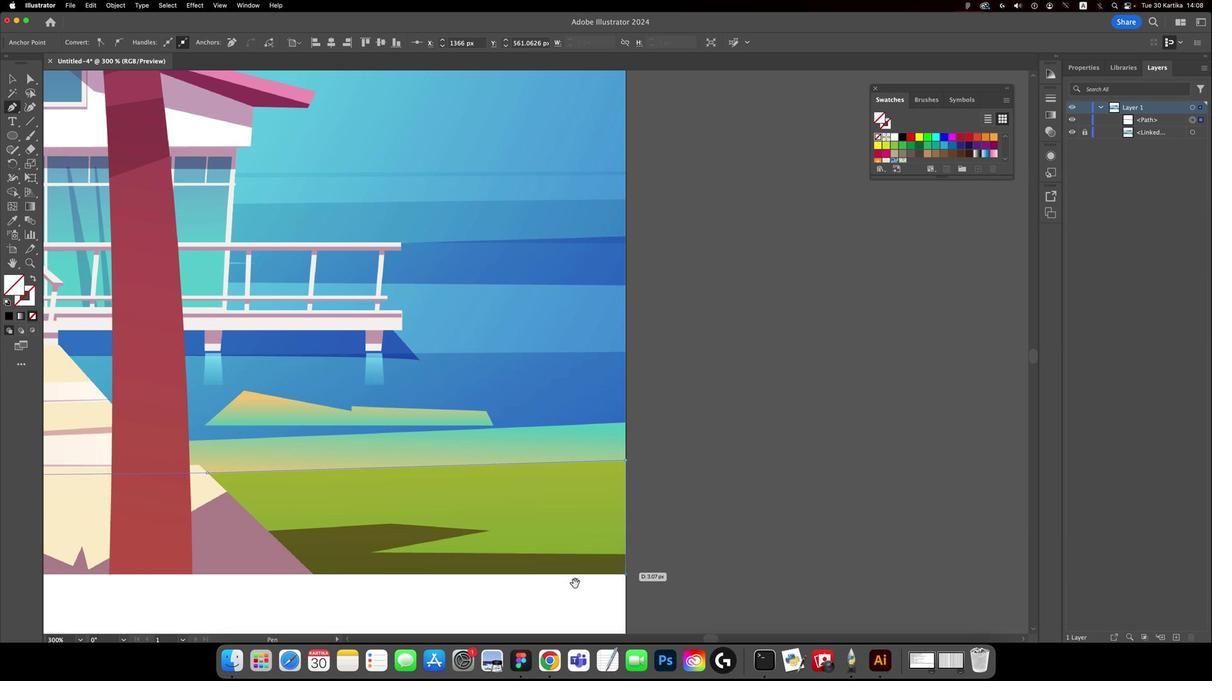 
Action: Mouse pressed left at (508, 493)
Screenshot: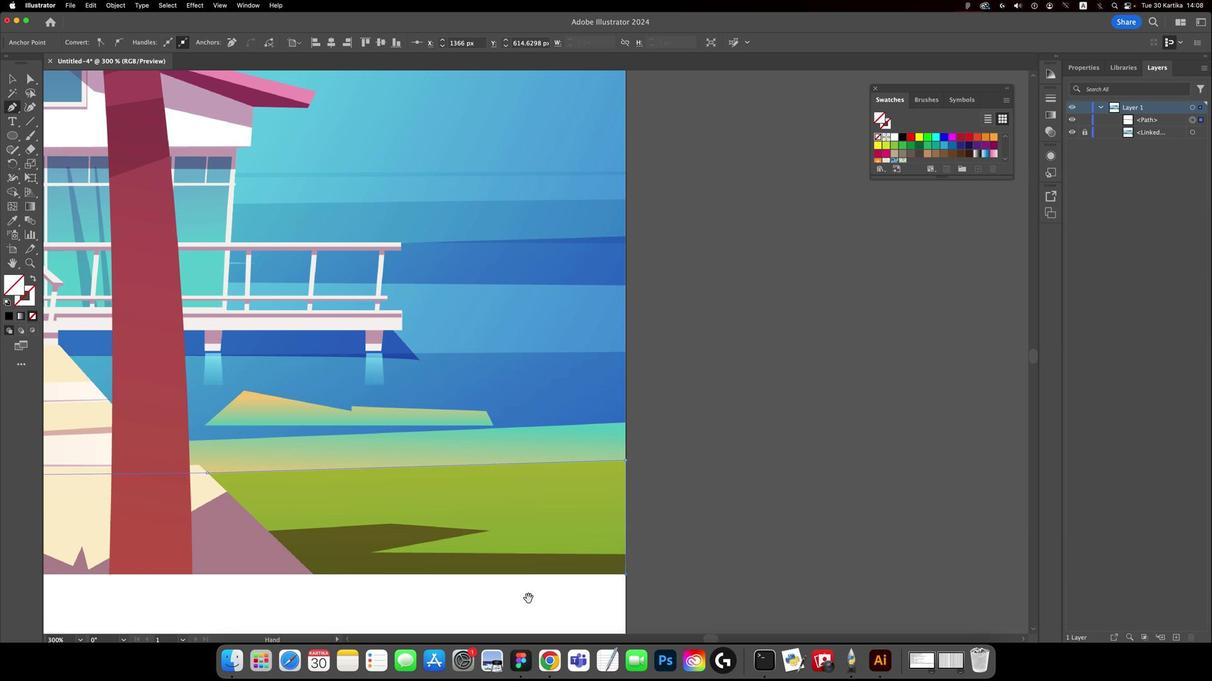 
Action: Mouse moved to (500, 493)
Screenshot: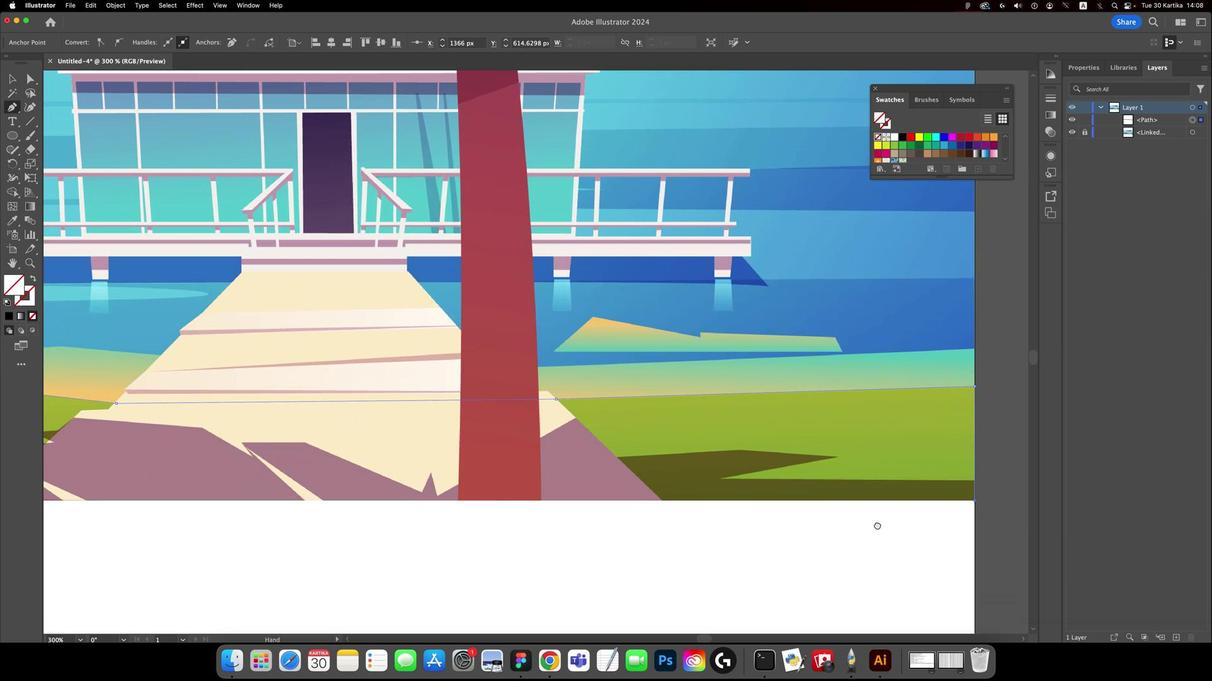 
Action: Key pressed Key.space
Screenshot: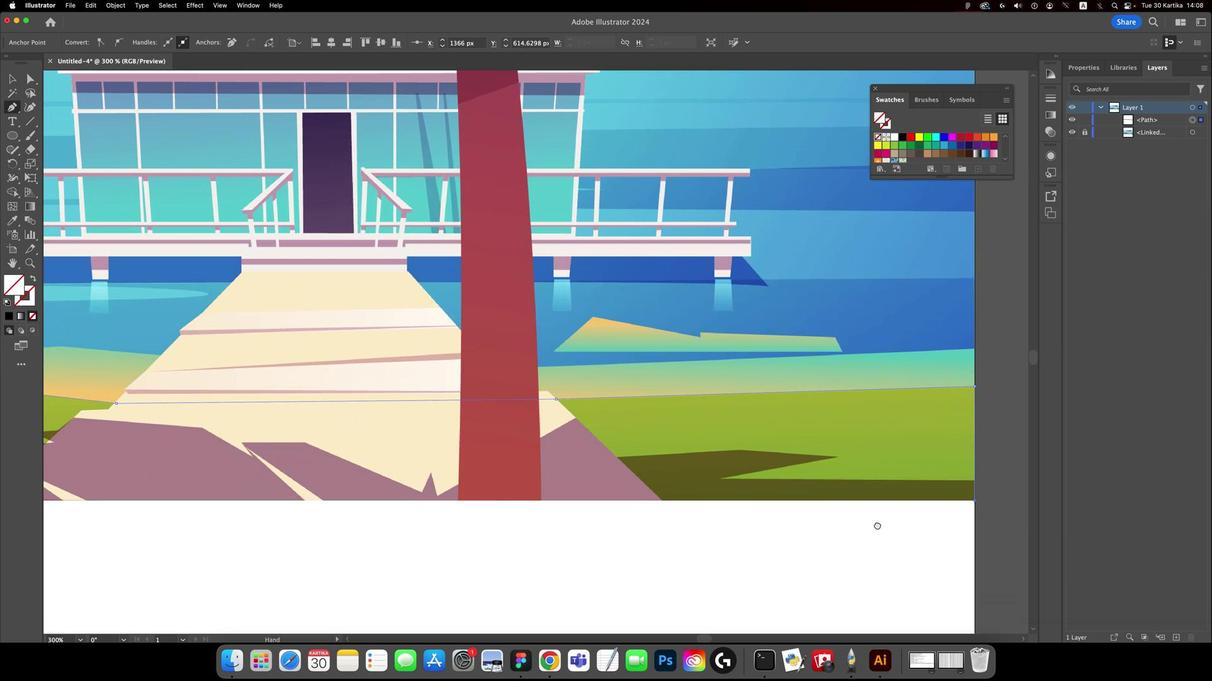 
Action: Mouse moved to (442, 508)
Screenshot: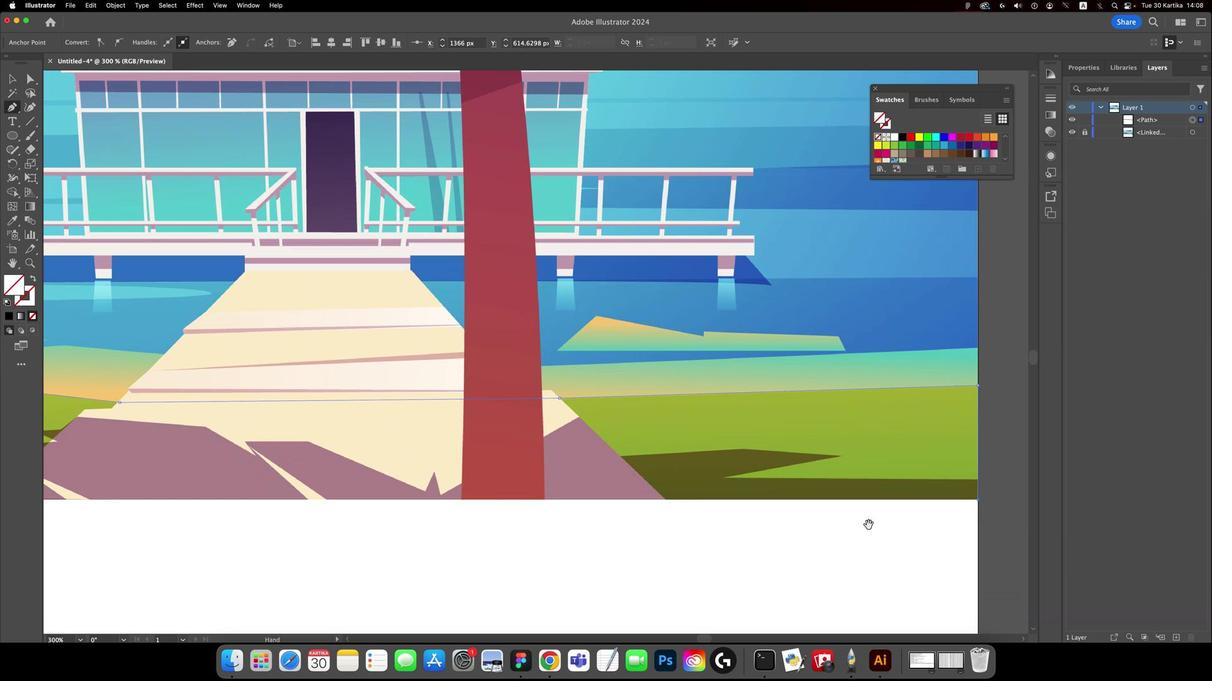
Action: Mouse pressed left at (442, 508)
Screenshot: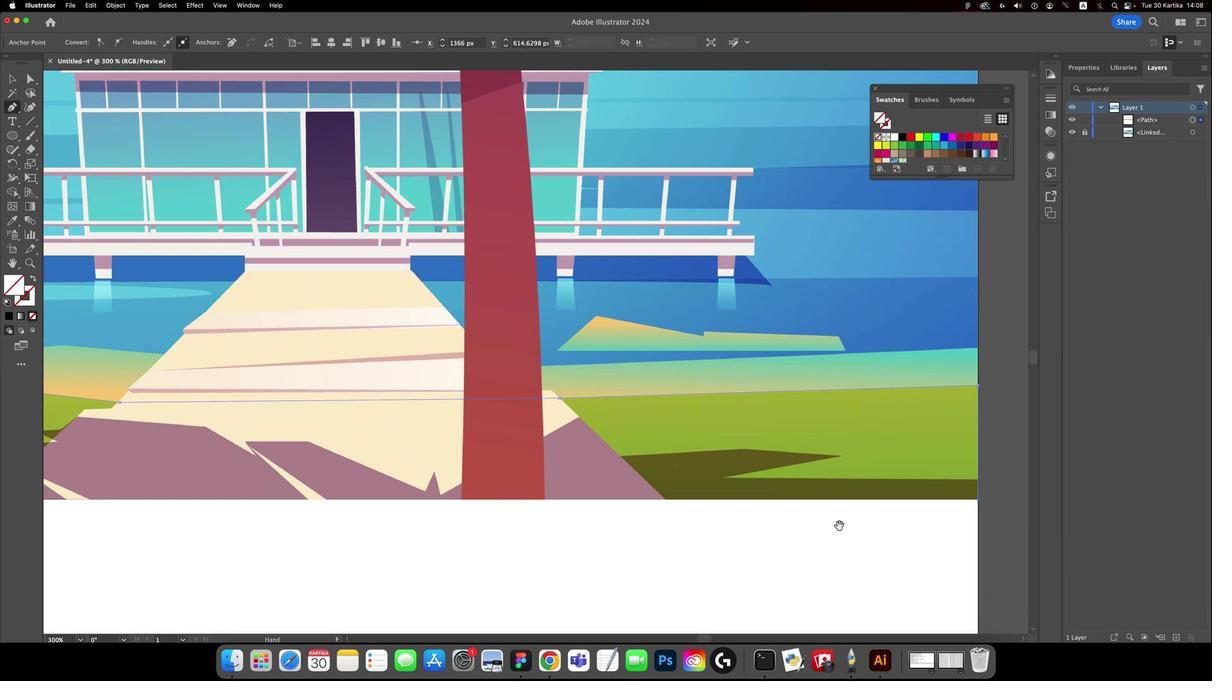 
Action: Mouse moved to (524, 473)
Screenshot: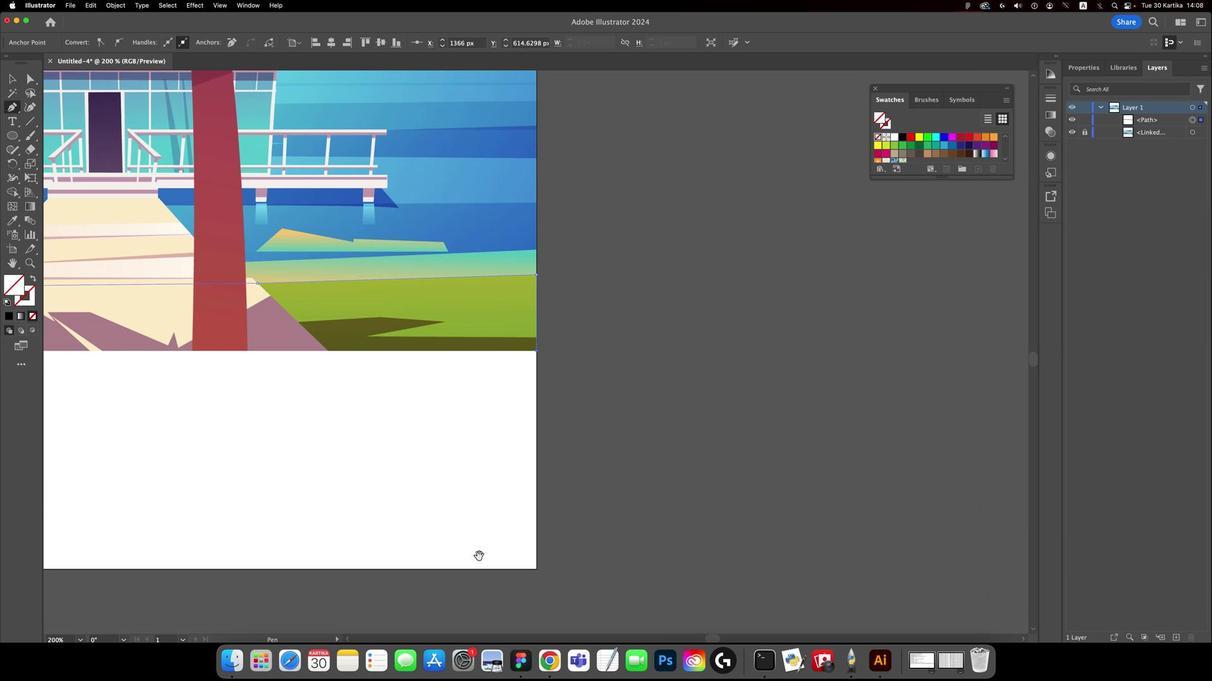
Action: Key pressed Key.cmd
Screenshot: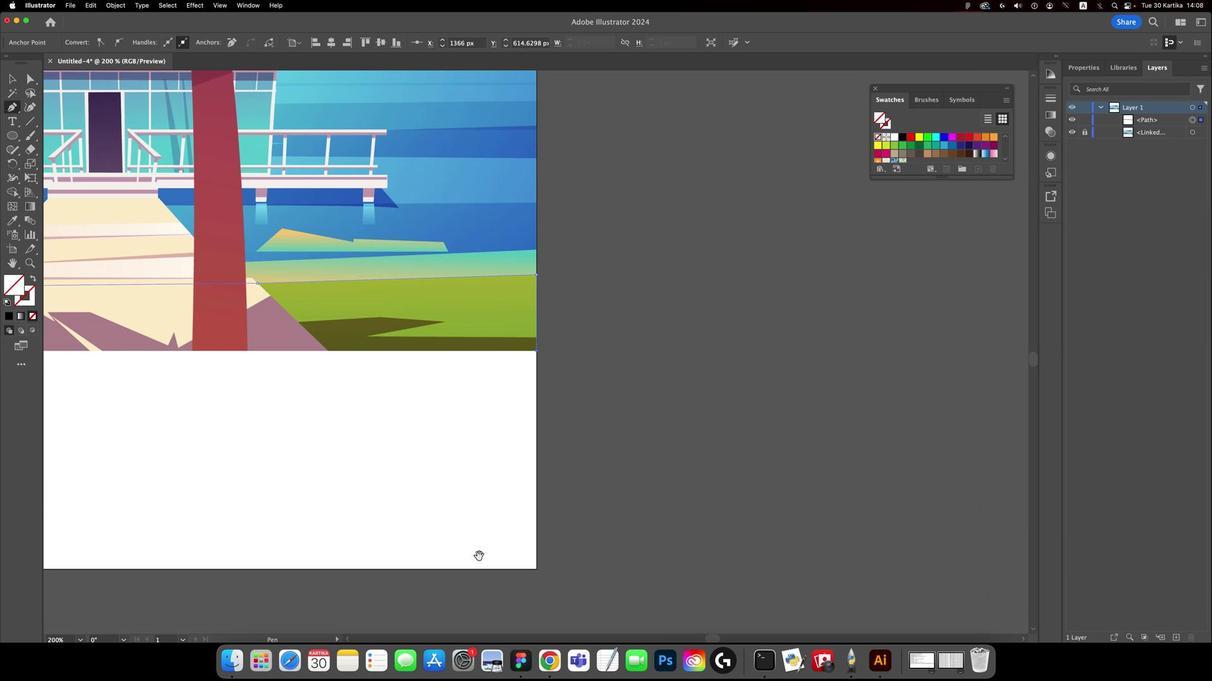 
Action: Mouse moved to (524, 473)
Screenshot: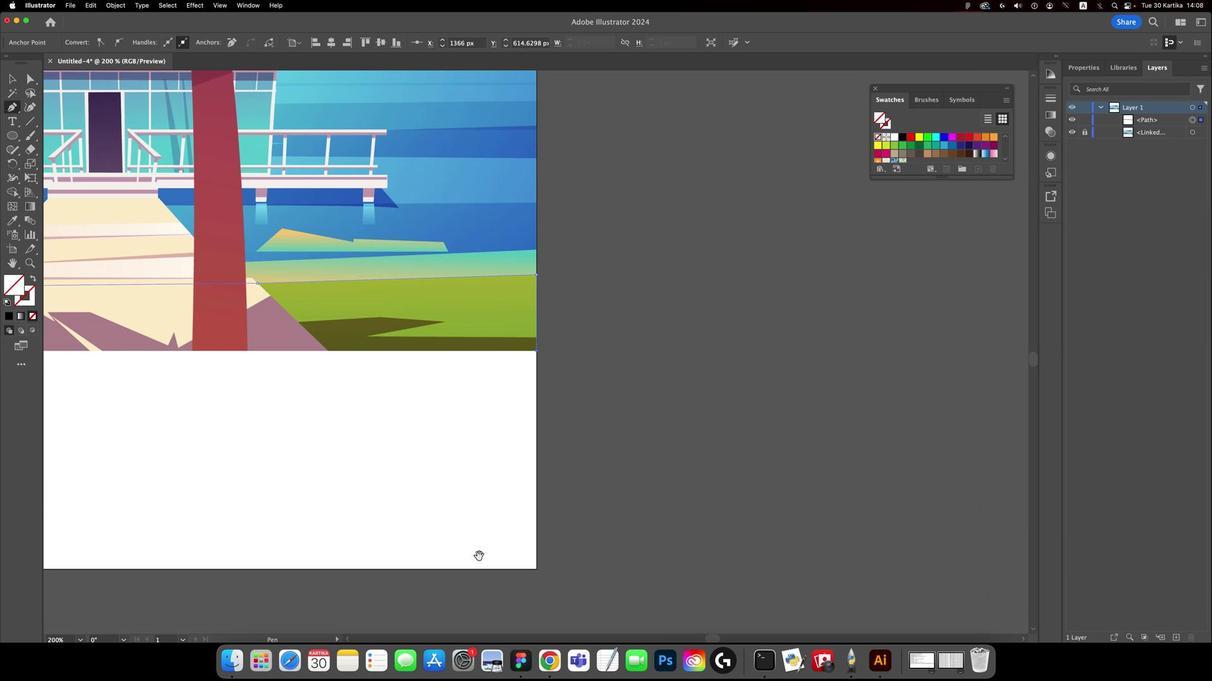 
Action: Key pressed '-'
Screenshot: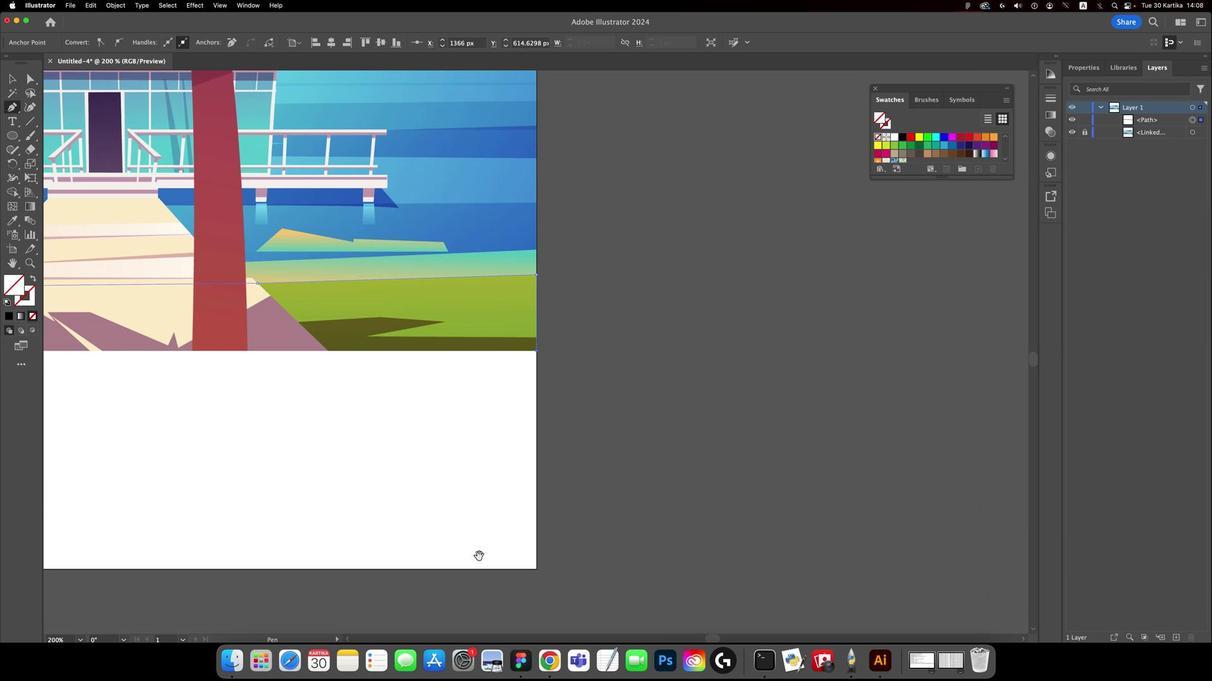 
Action: Mouse moved to (456, 480)
Screenshot: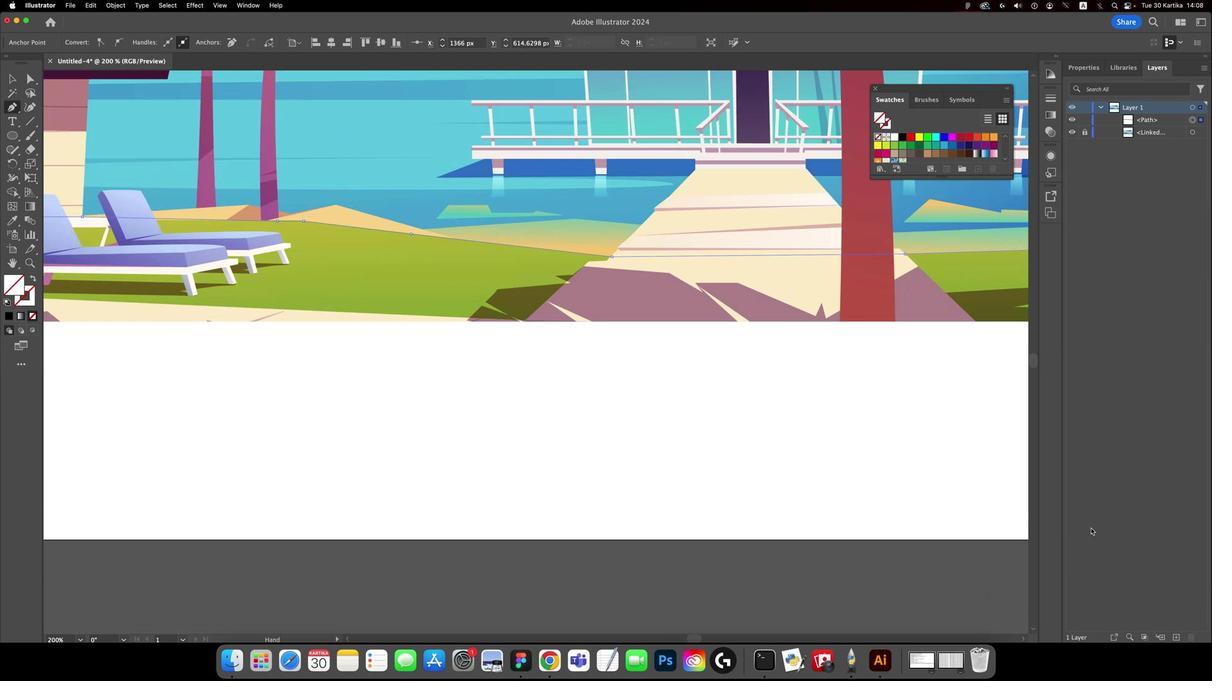 
Action: Key pressed Key.space
Screenshot: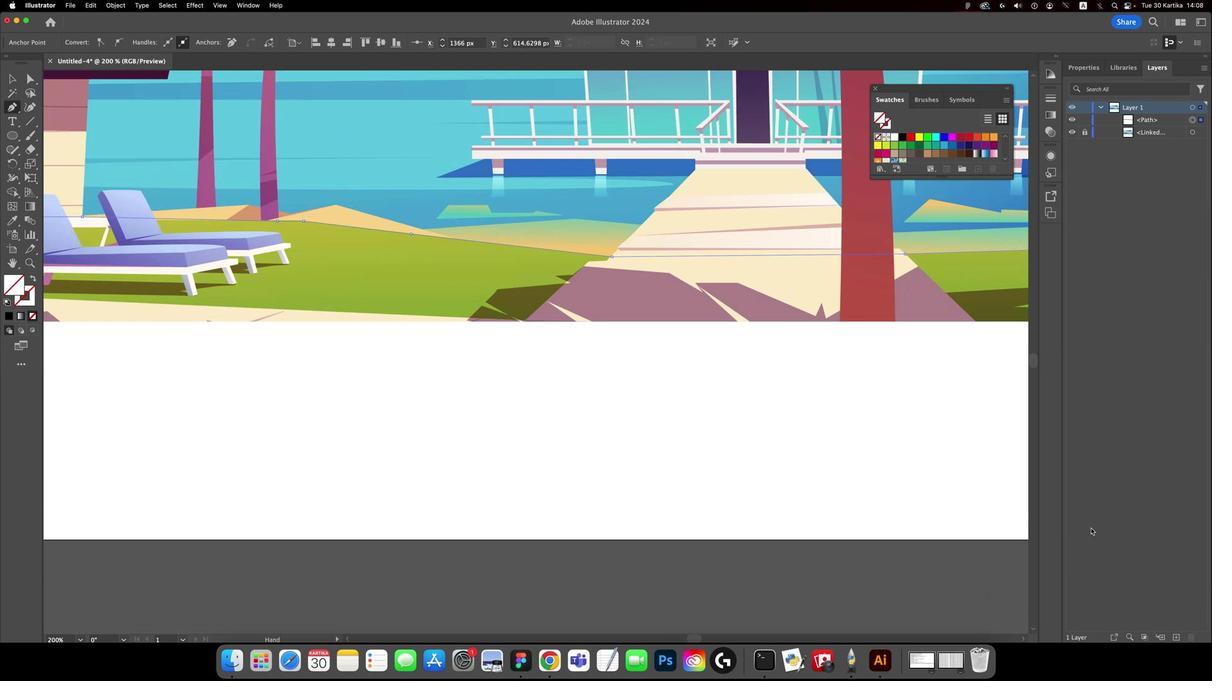 
Action: Mouse moved to (390, 483)
Screenshot: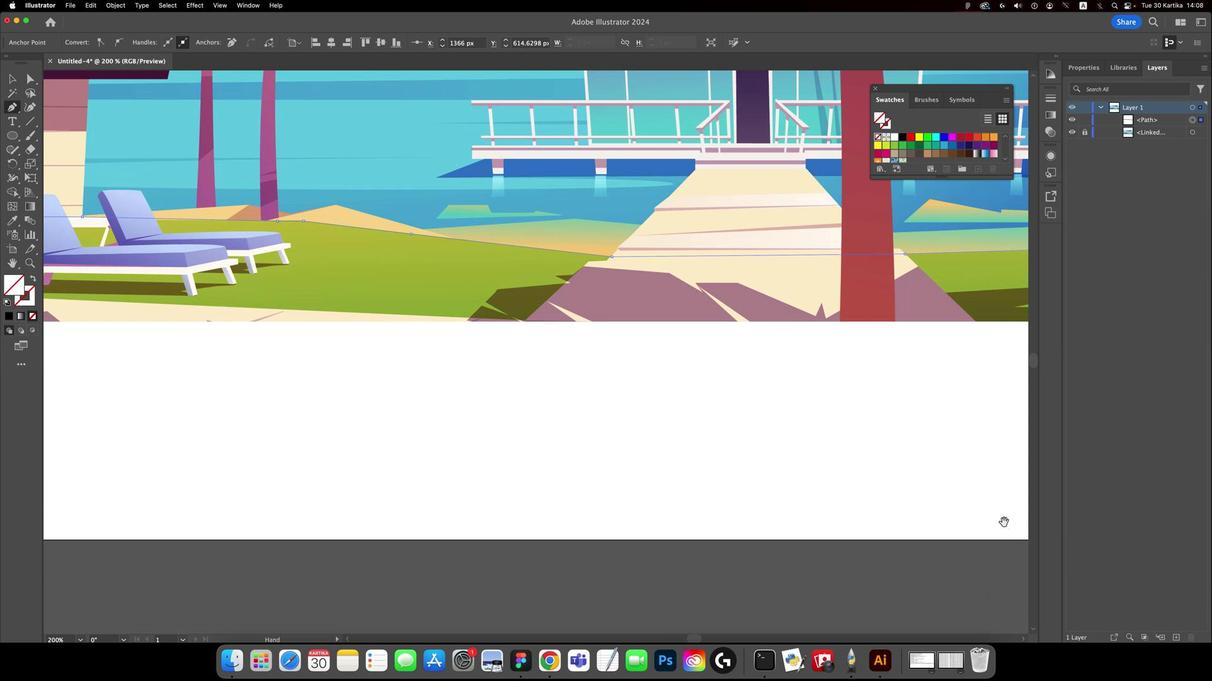 
Action: Mouse pressed left at (390, 483)
Screenshot: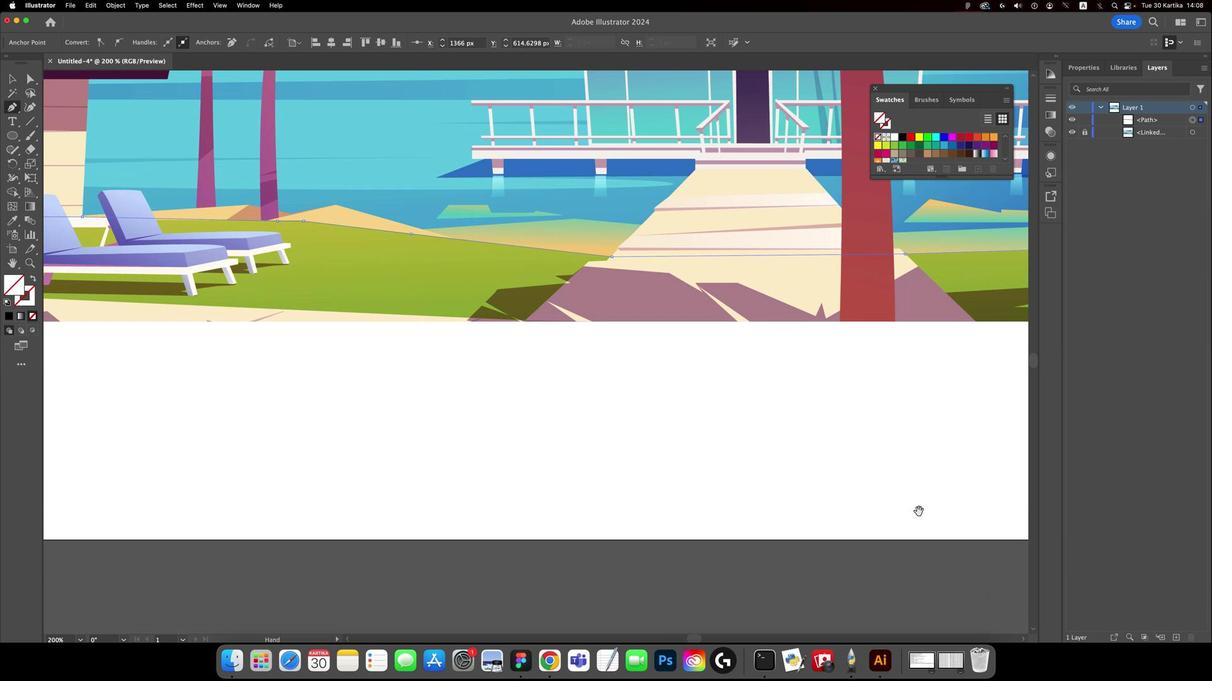 
Action: Mouse moved to (239, 343)
Screenshot: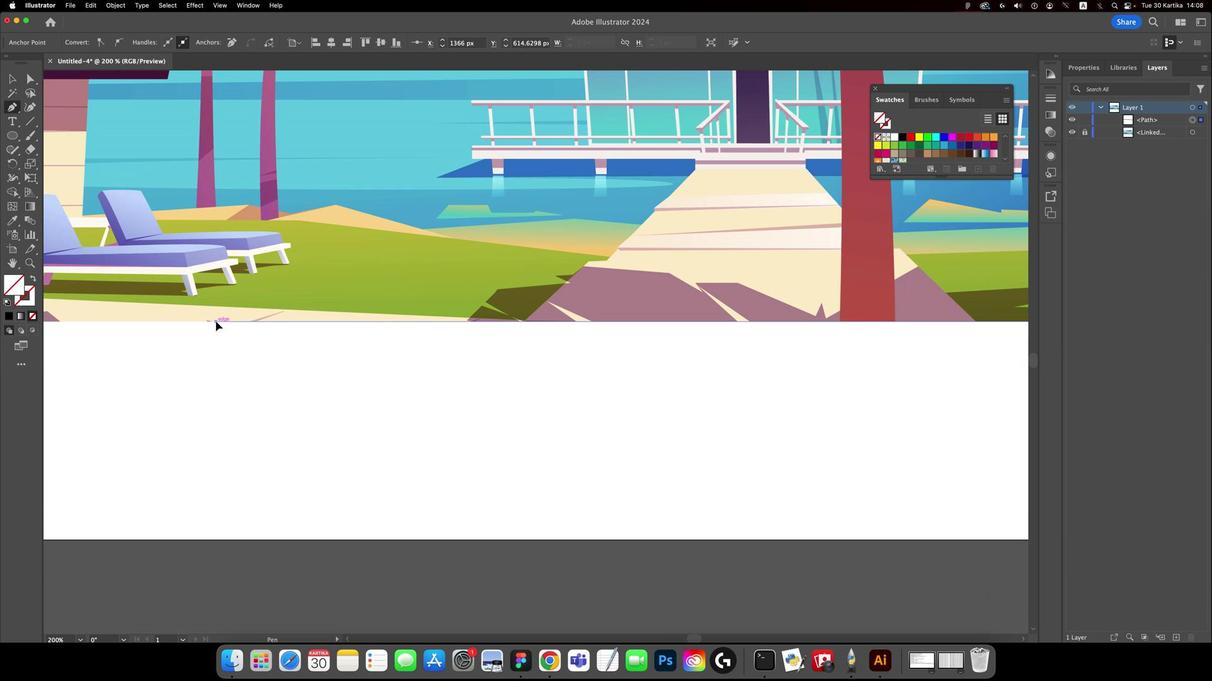 
Action: Mouse pressed left at (239, 343)
Screenshot: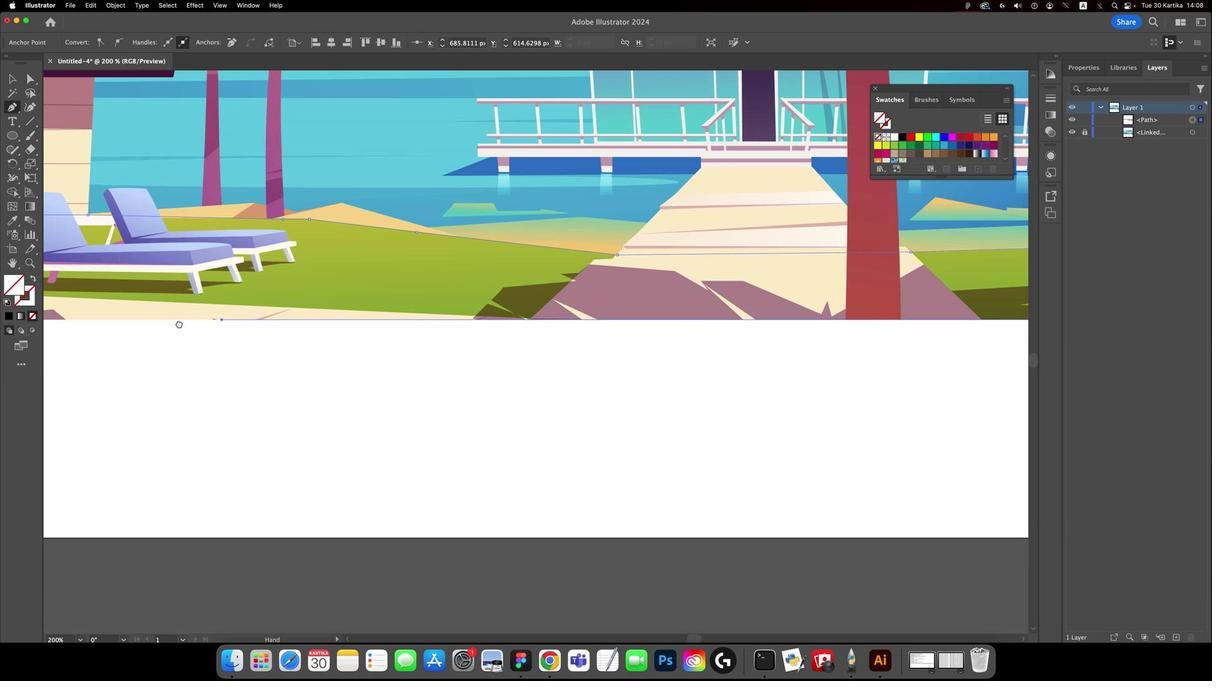 
Action: Mouse moved to (222, 344)
Screenshot: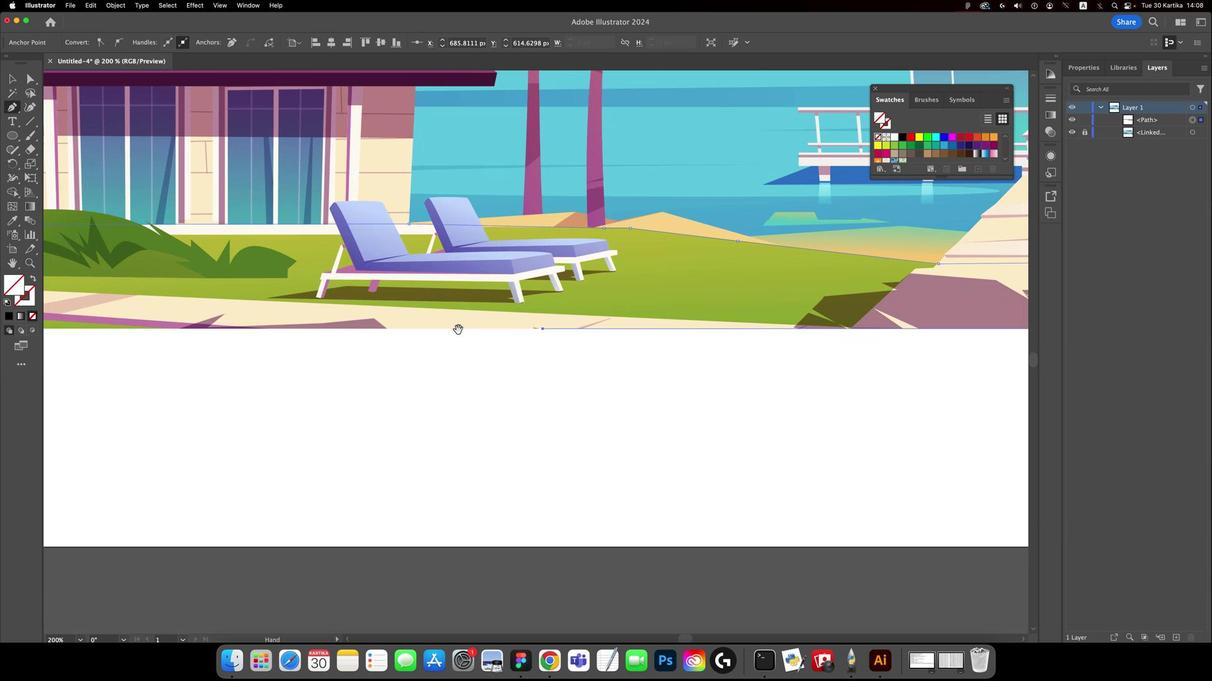 
Action: Key pressed Key.space
Screenshot: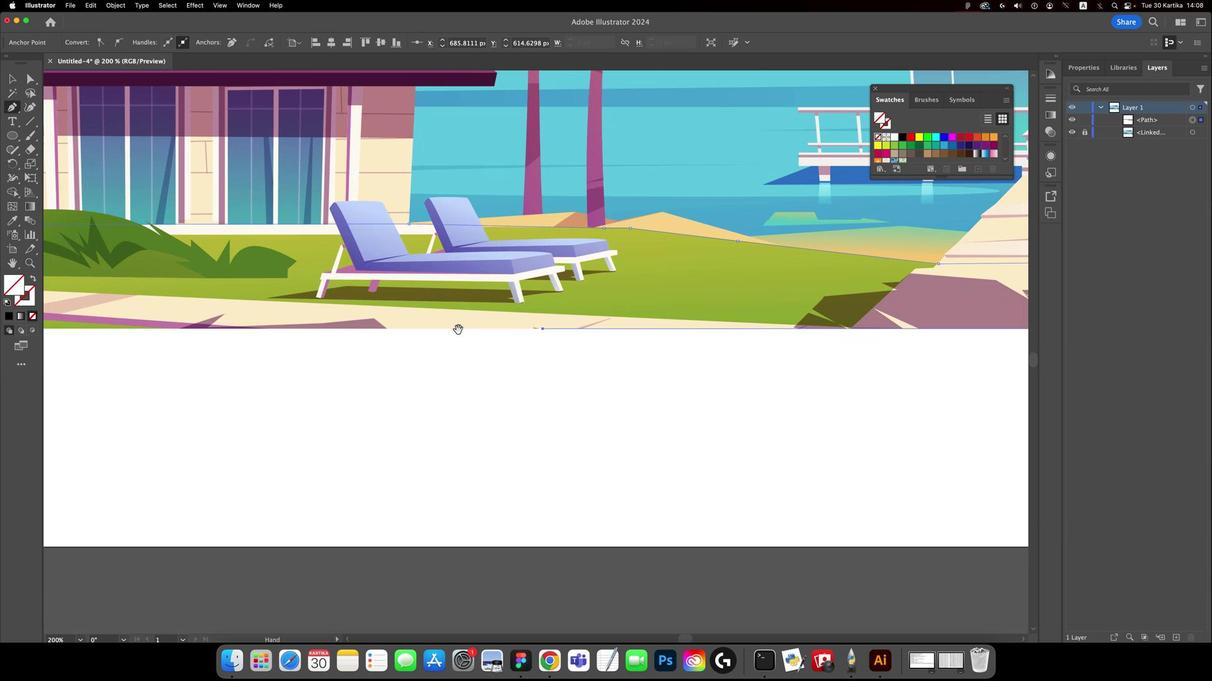 
Action: Mouse moved to (190, 344)
Screenshot: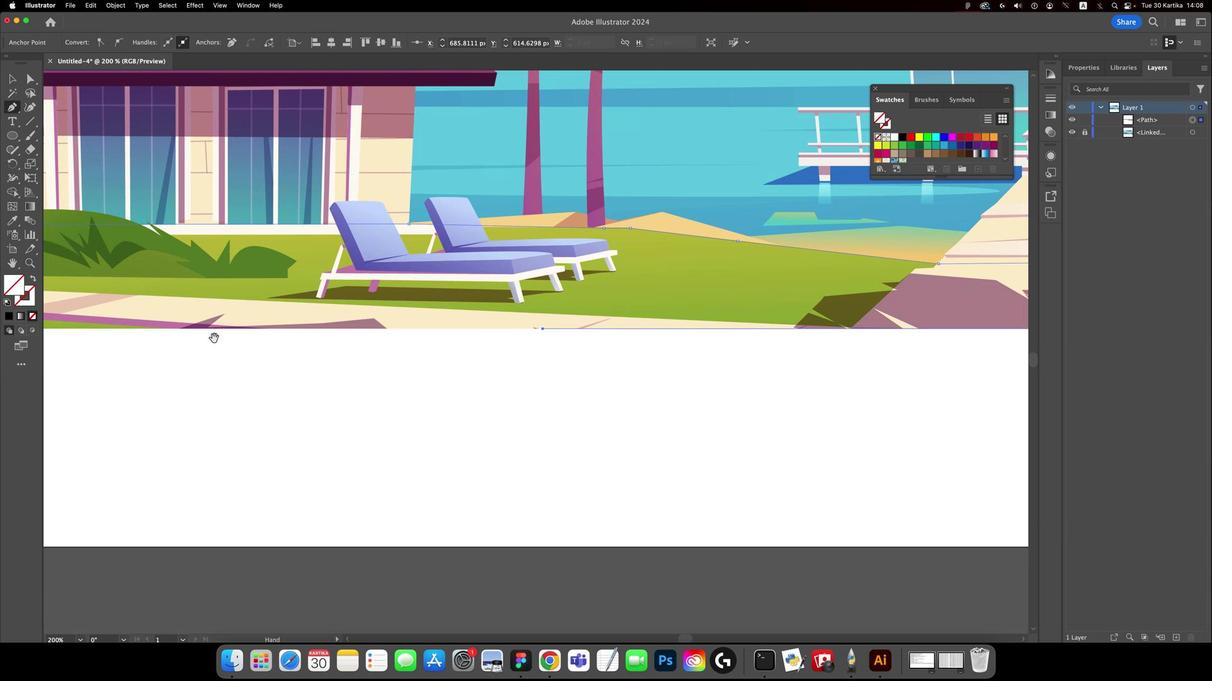 
Action: Mouse pressed left at (190, 344)
Screenshot: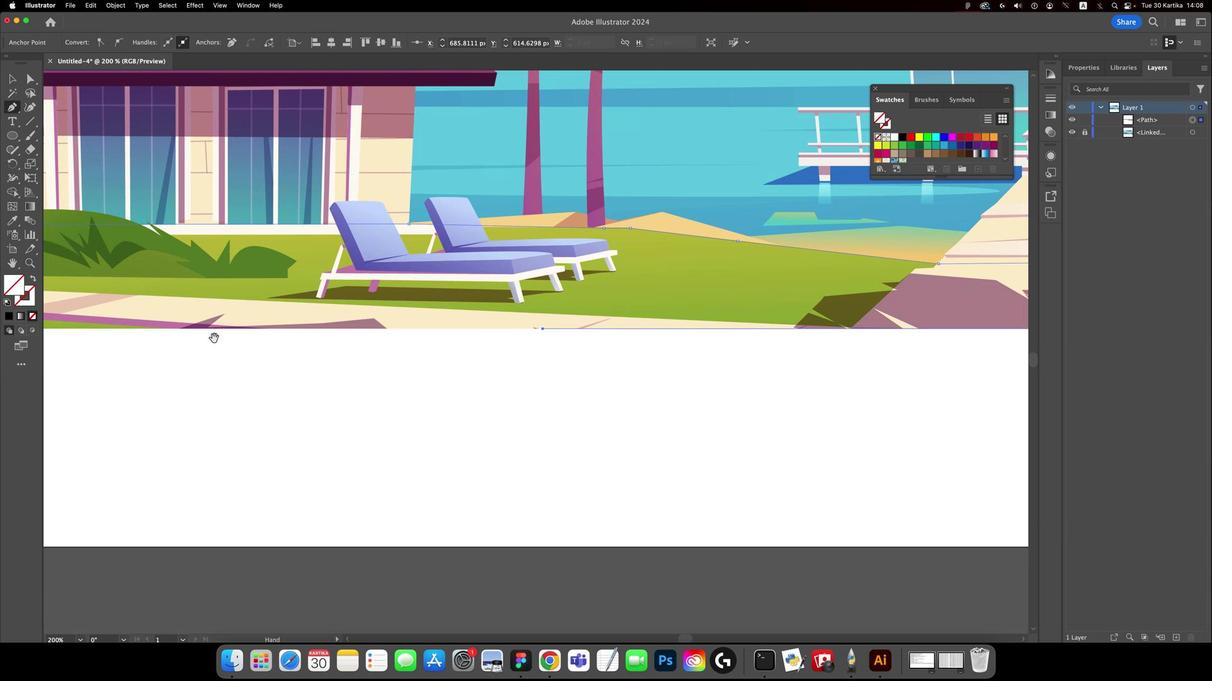 
Action: Mouse moved to (233, 354)
Screenshot: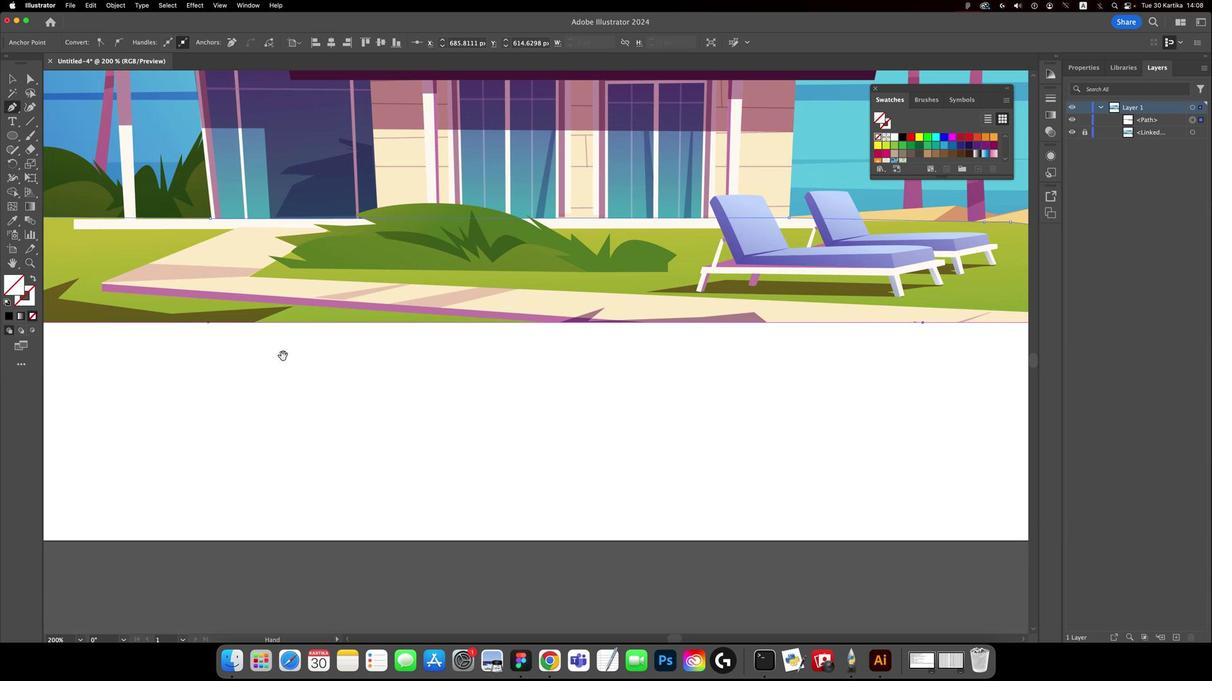 
Action: Mouse pressed left at (233, 354)
Screenshot: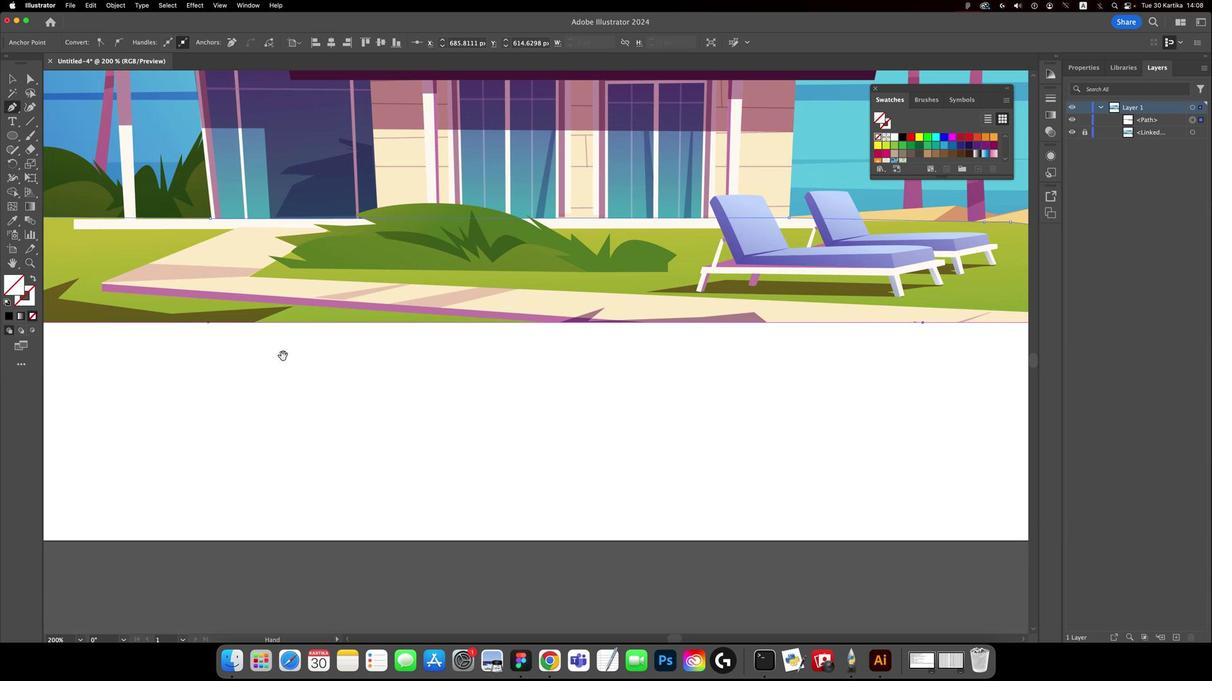 
Action: Mouse moved to (282, 364)
Screenshot: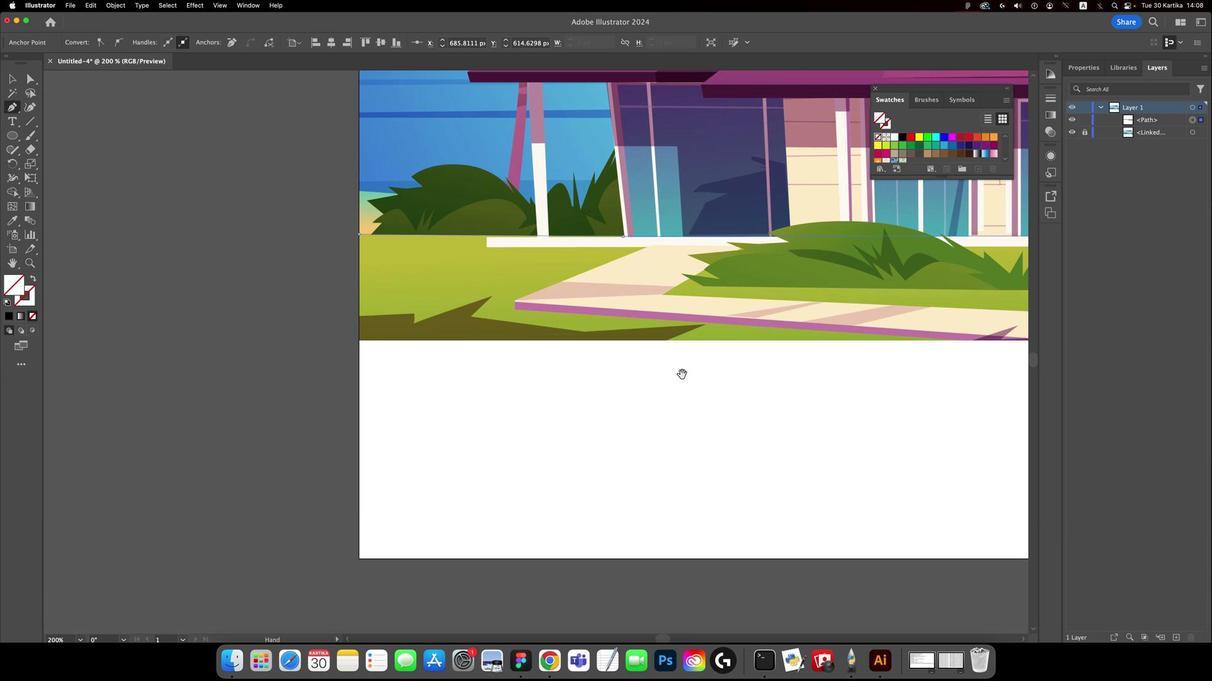 
Action: Mouse pressed left at (282, 364)
Screenshot: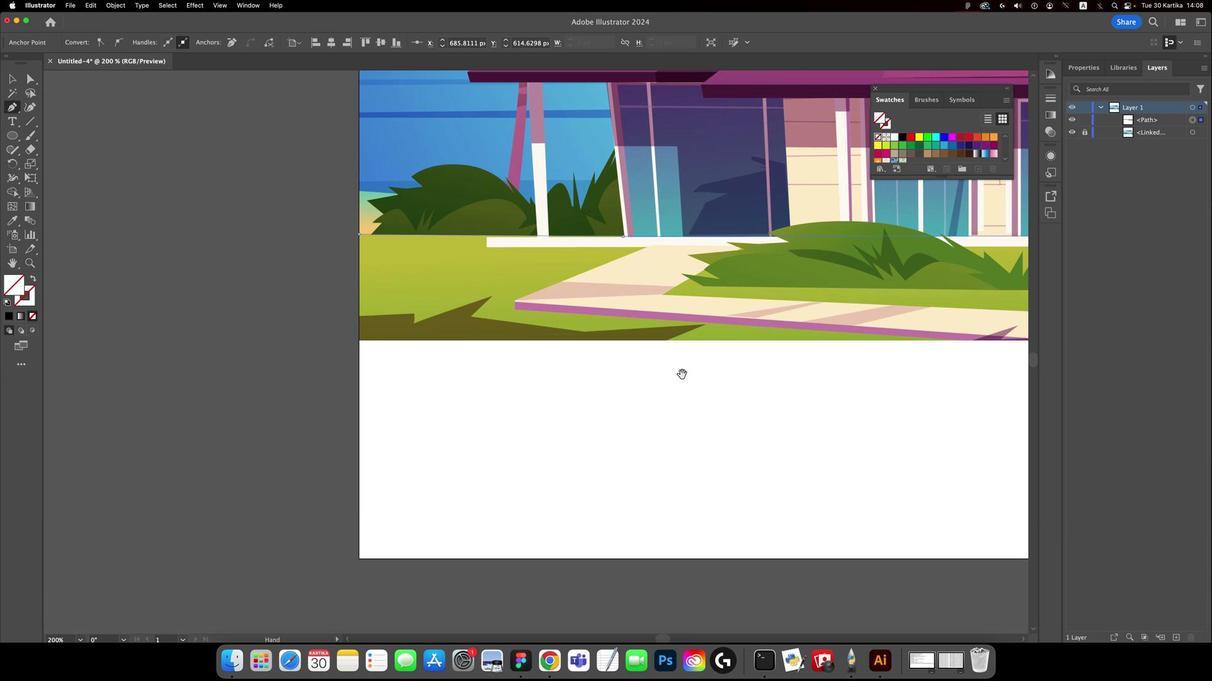 
Action: Mouse moved to (287, 364)
Screenshot: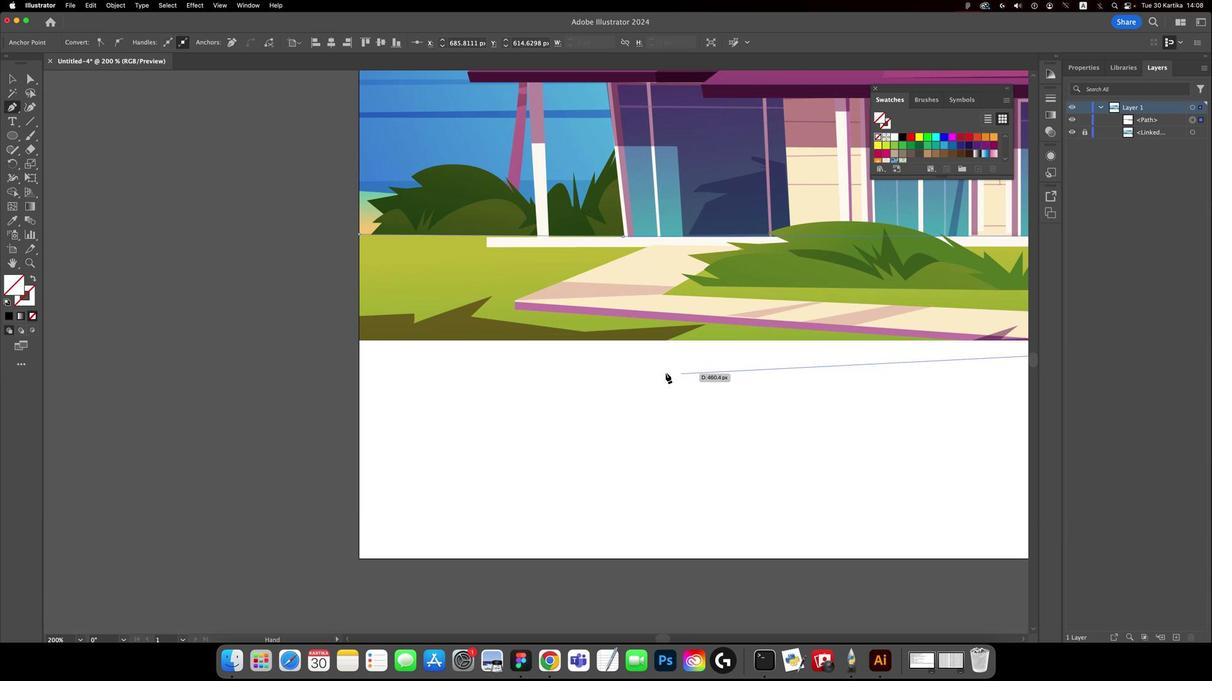 
Action: Key pressed Key.space
Screenshot: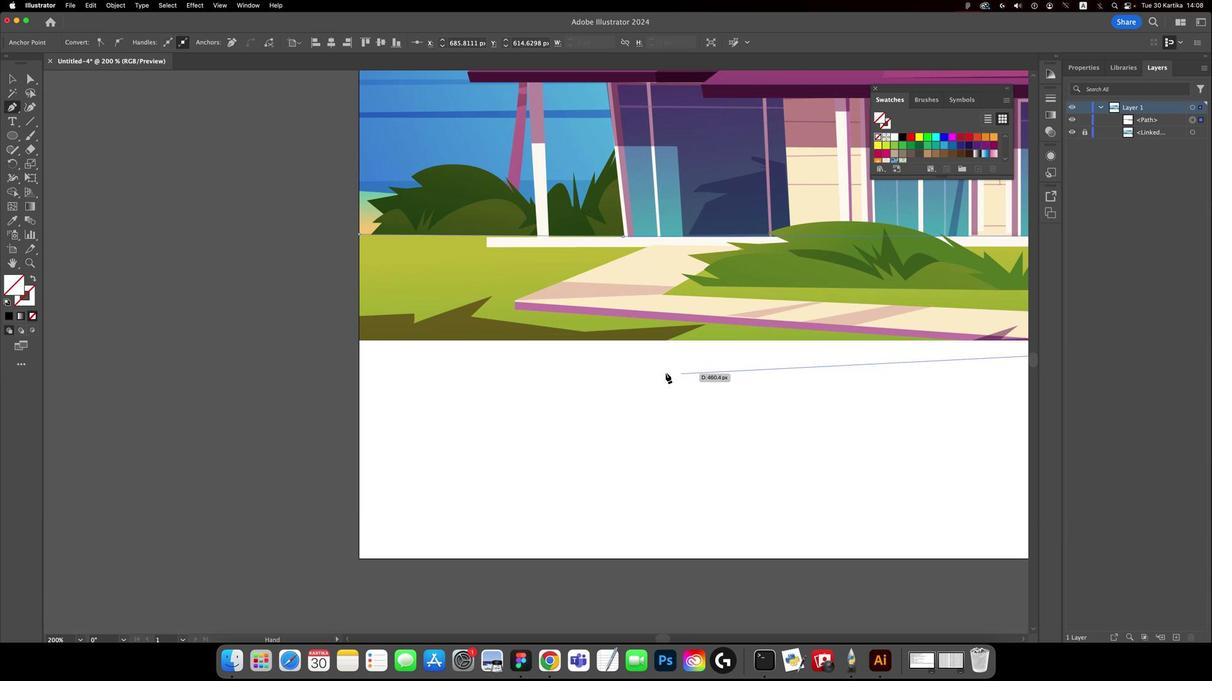 
Action: Mouse moved to (333, 355)
Screenshot: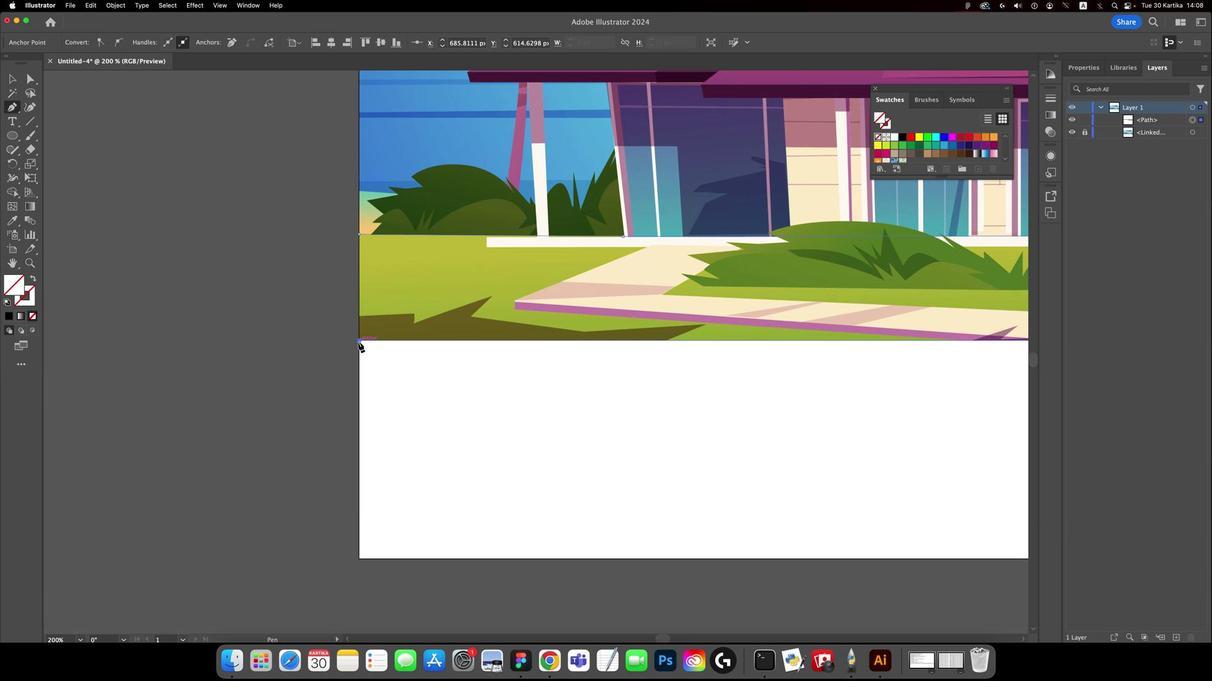 
Action: Mouse pressed left at (333, 355)
Screenshot: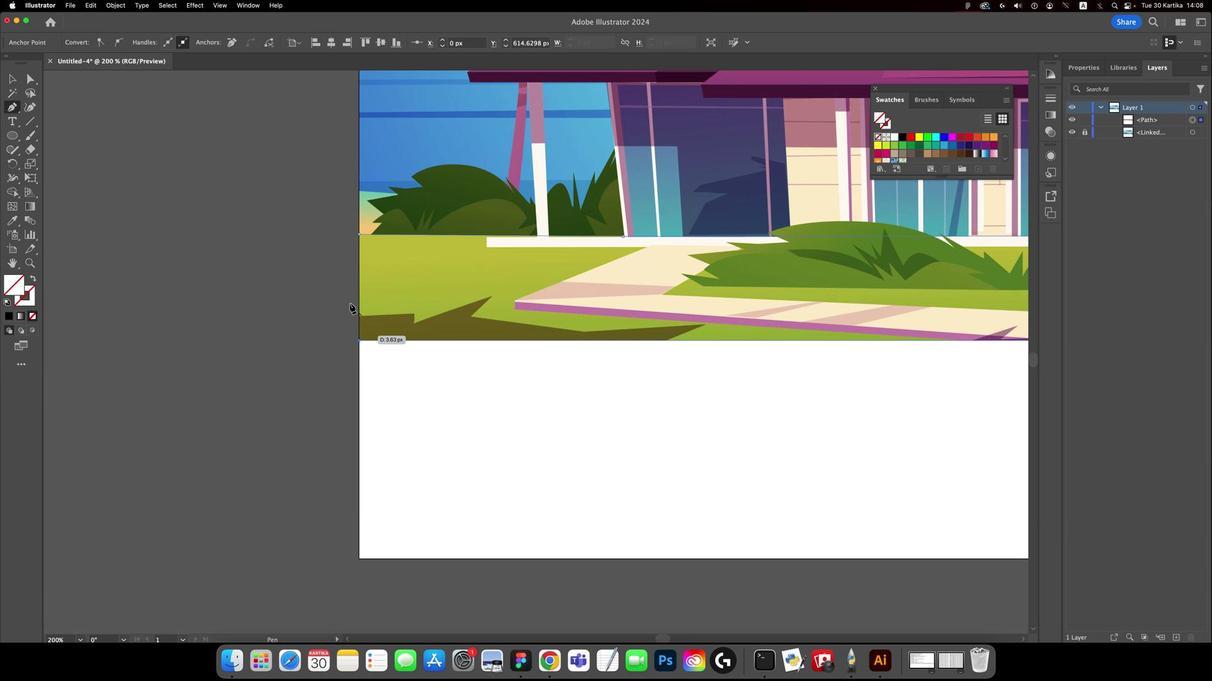 
Action: Mouse moved to (333, 292)
Screenshot: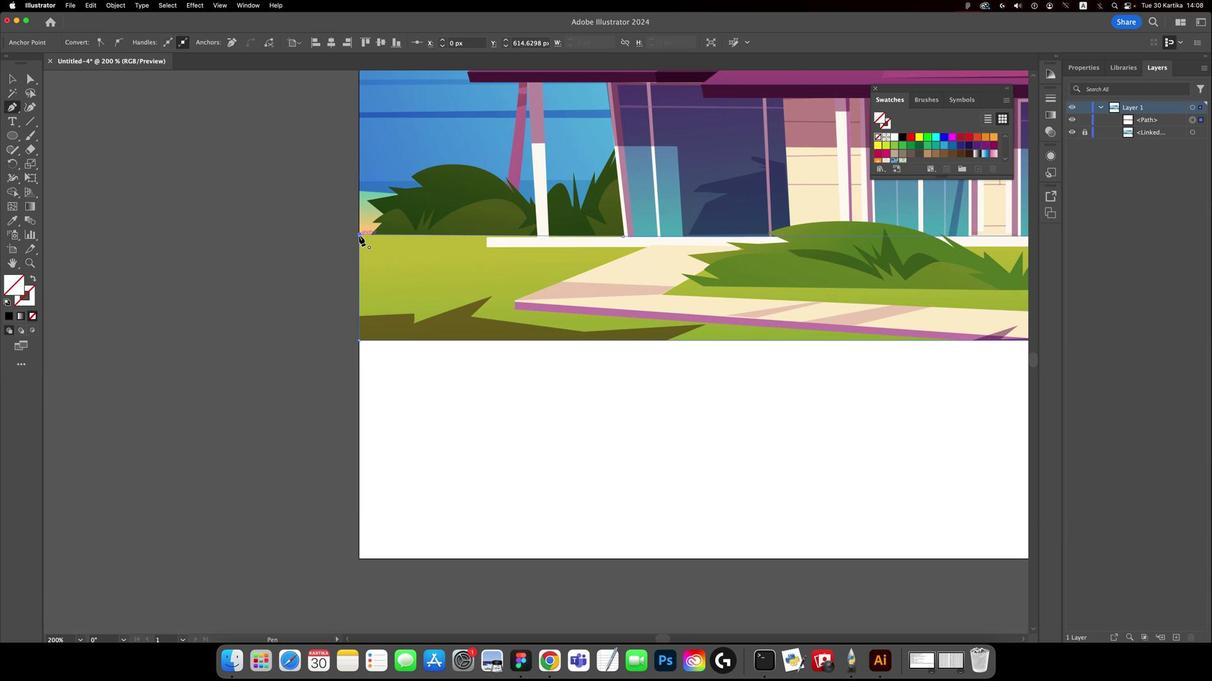 
Action: Mouse pressed left at (333, 292)
Screenshot: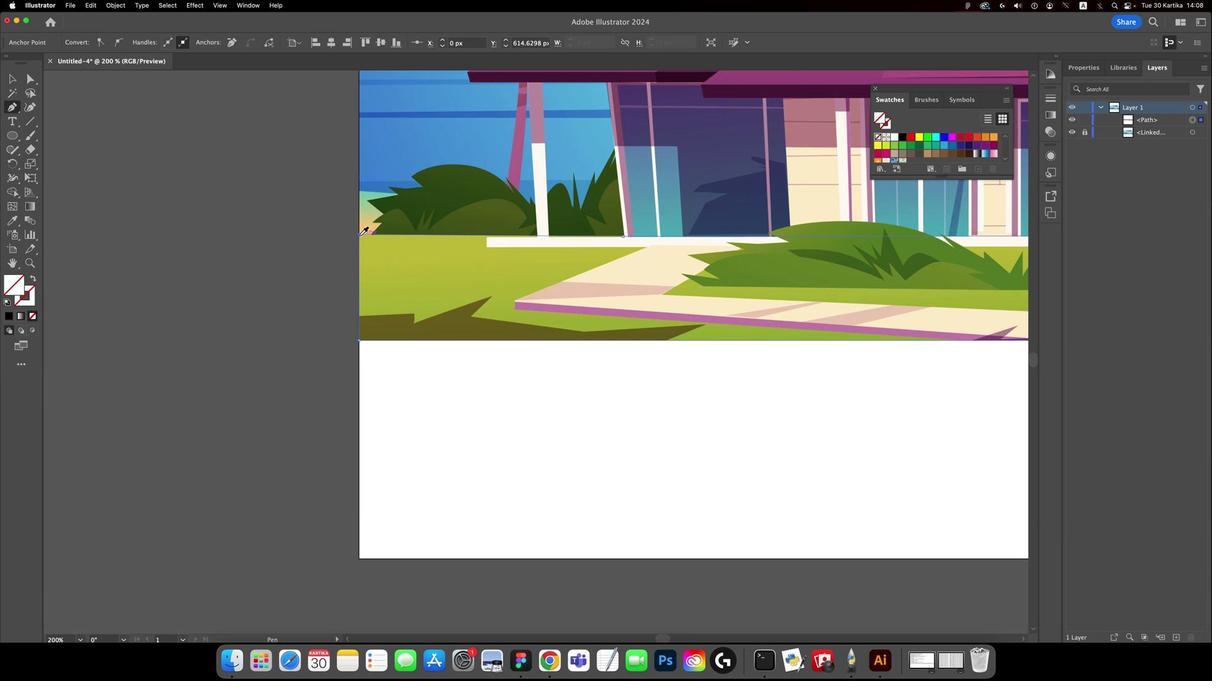 
Action: Key pressed 'i'
Screenshot: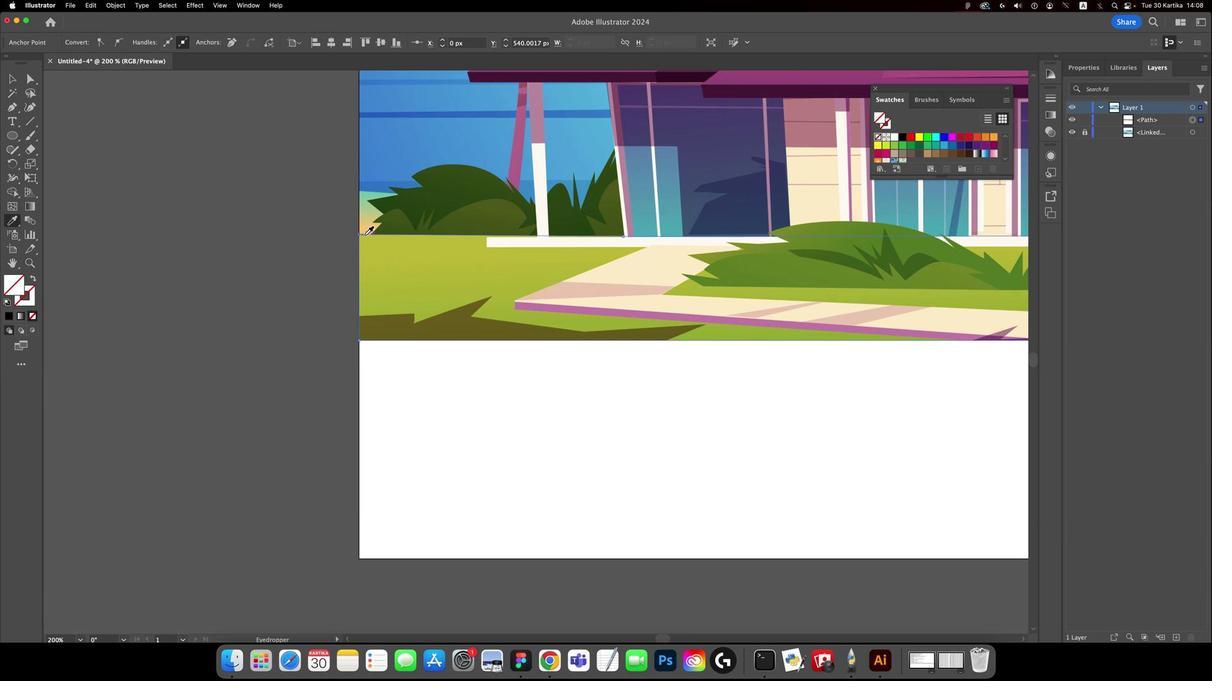 
Action: Mouse moved to (352, 303)
Screenshot: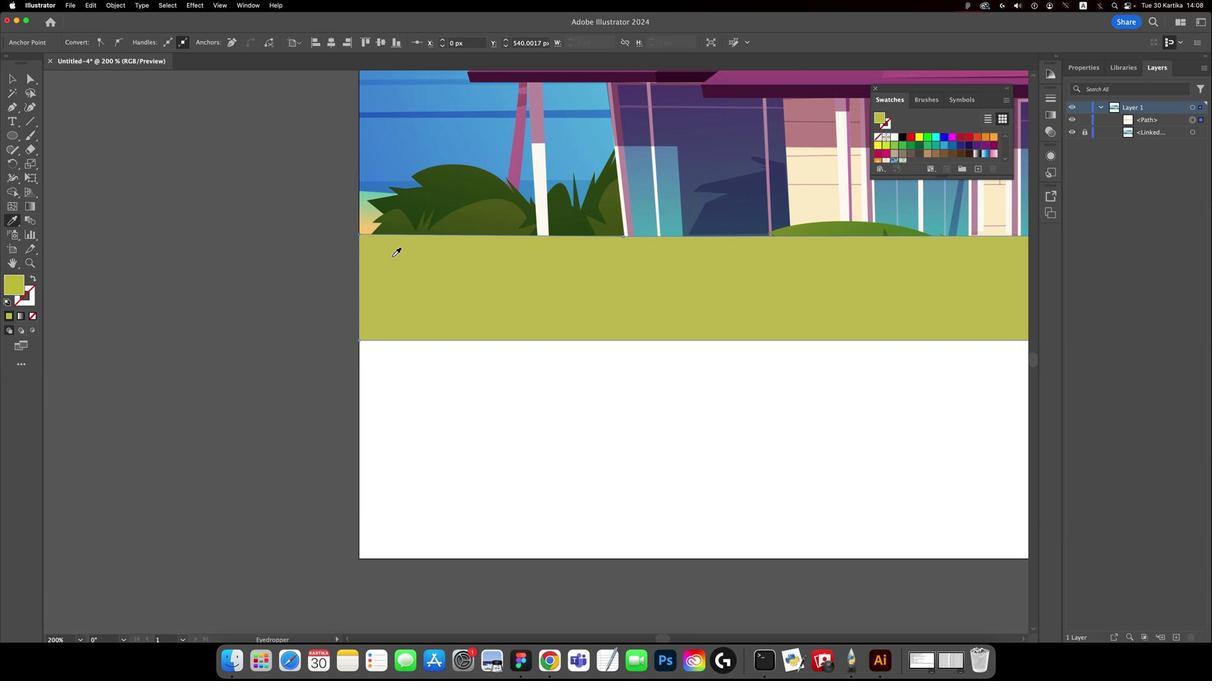 
Action: Mouse pressed left at (352, 303)
Screenshot: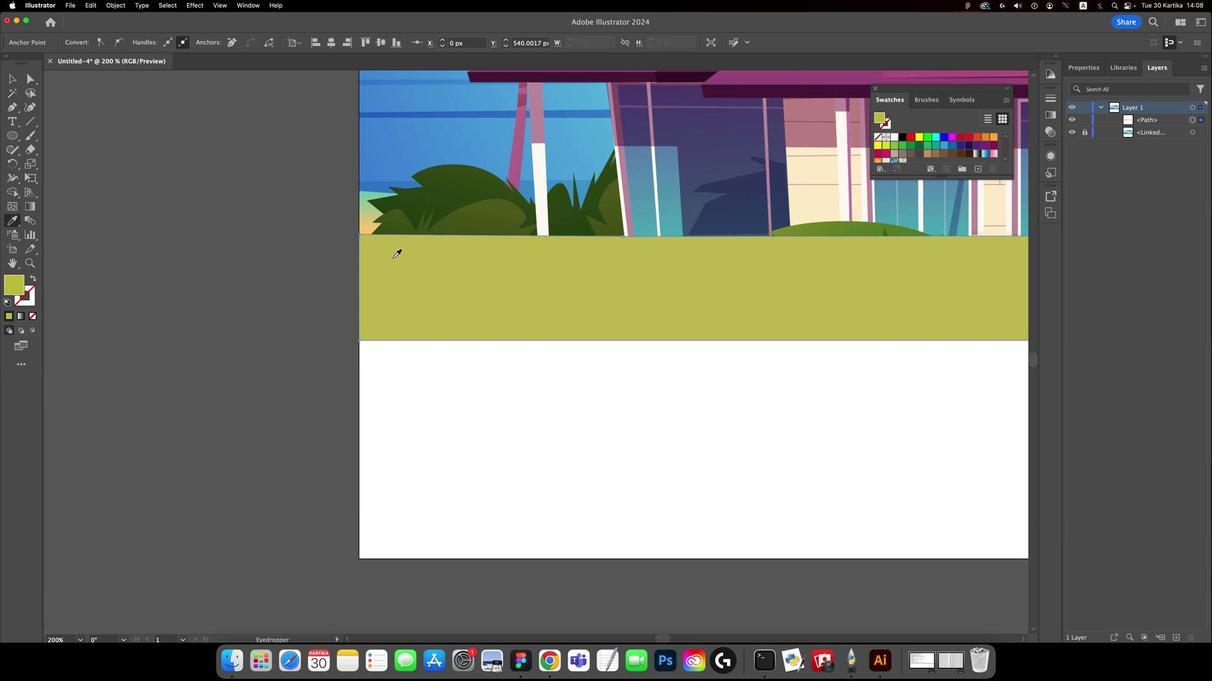 
Action: Mouse moved to (356, 306)
Screenshot: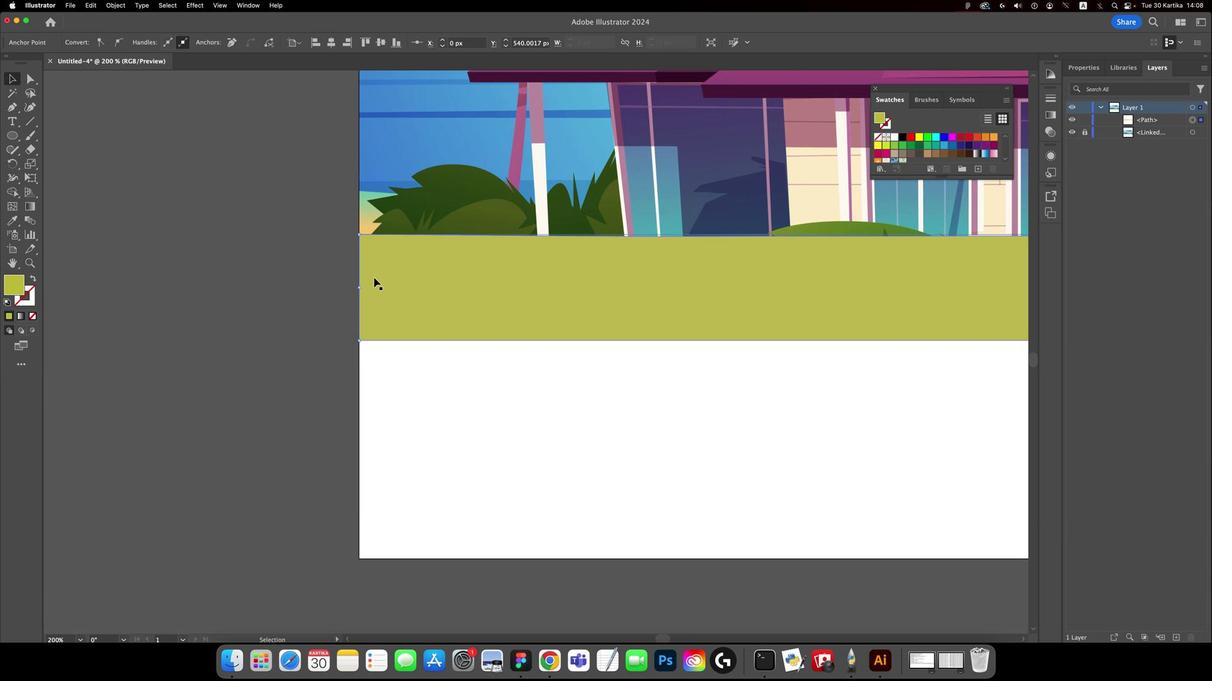
Action: Key pressed 'v'
Screenshot: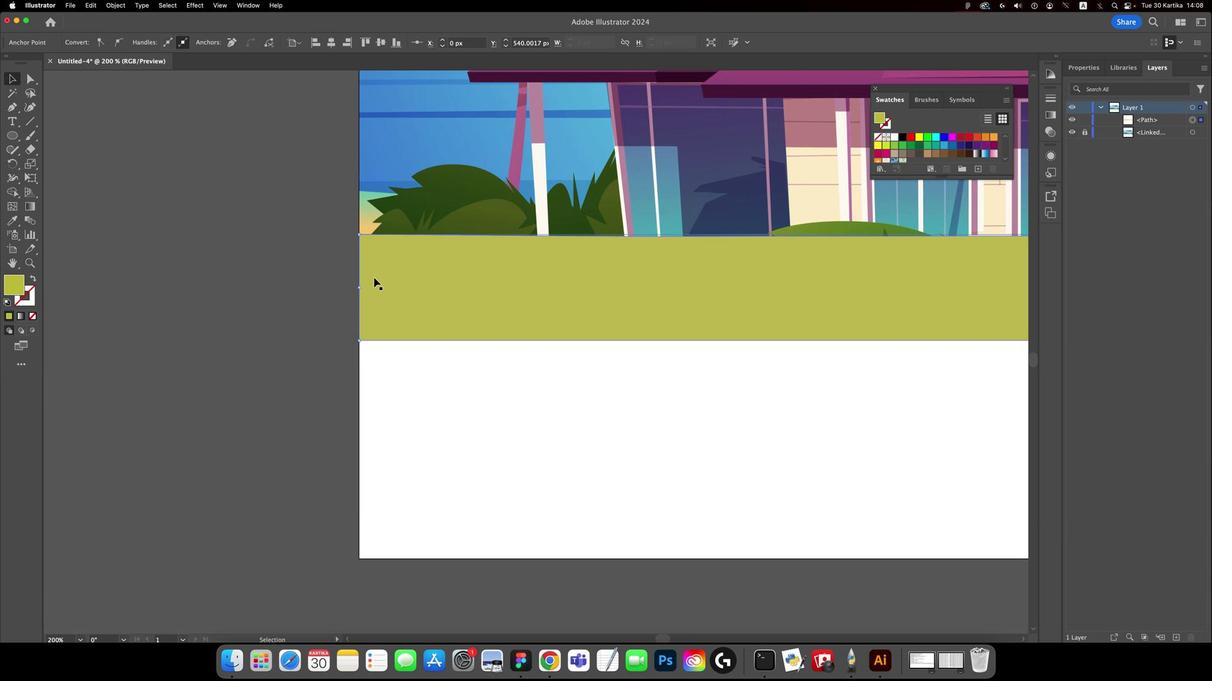 
Action: Mouse moved to (799, 222)
Screenshot: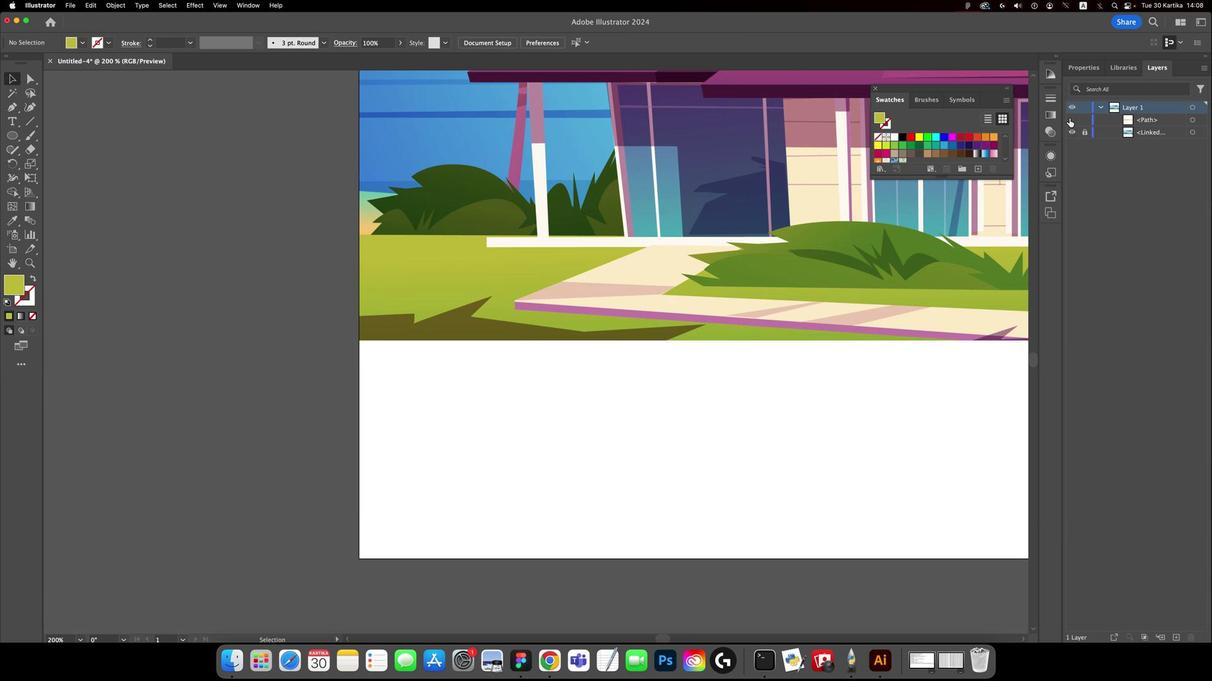 
Action: Mouse pressed left at (799, 222)
Screenshot: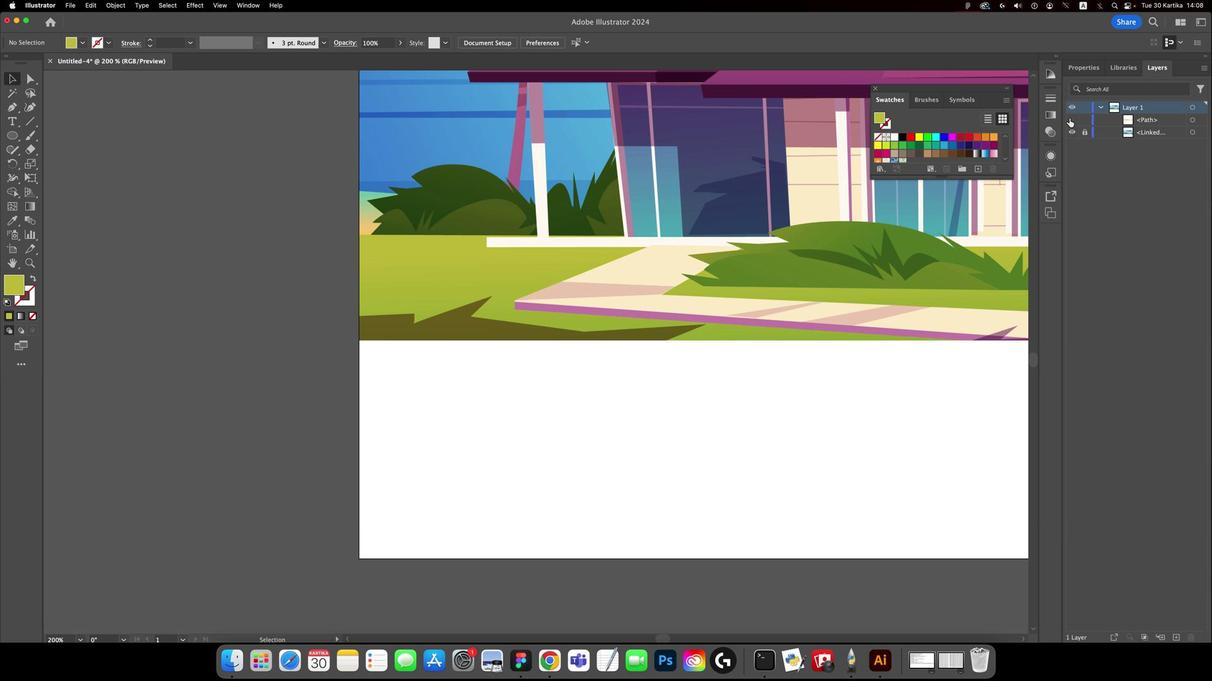 
Action: Mouse moved to (394, 369)
Screenshot: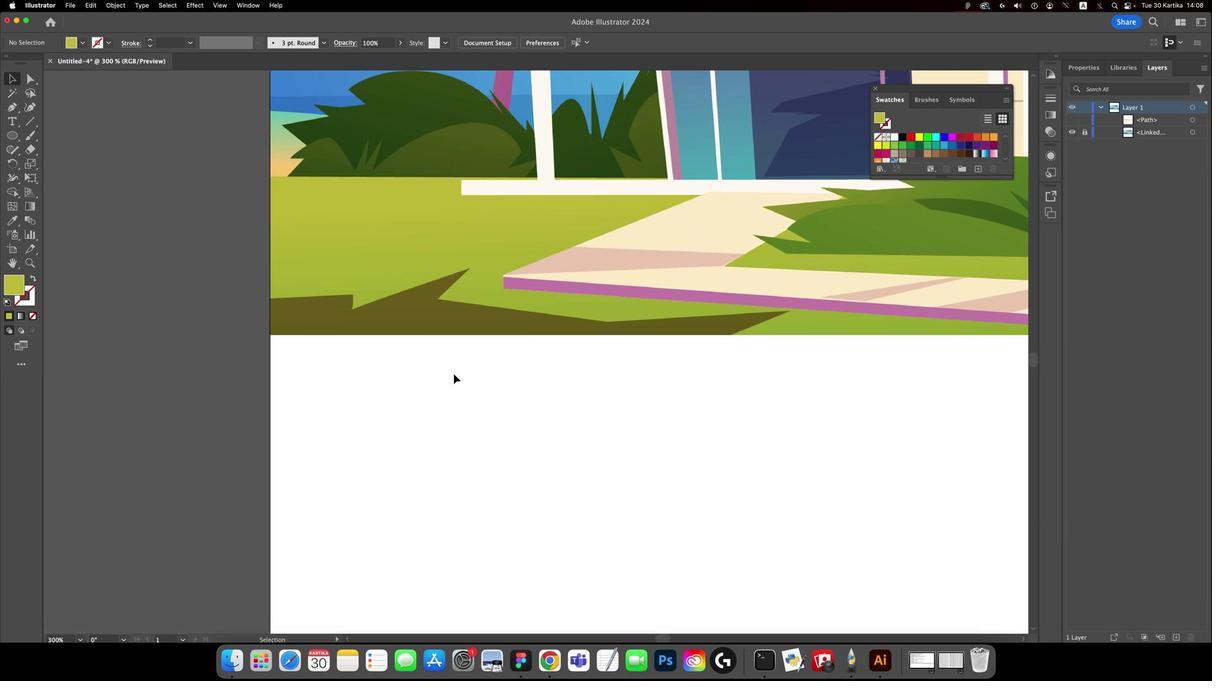 
Action: Key pressed Key.cmd'='
Screenshot: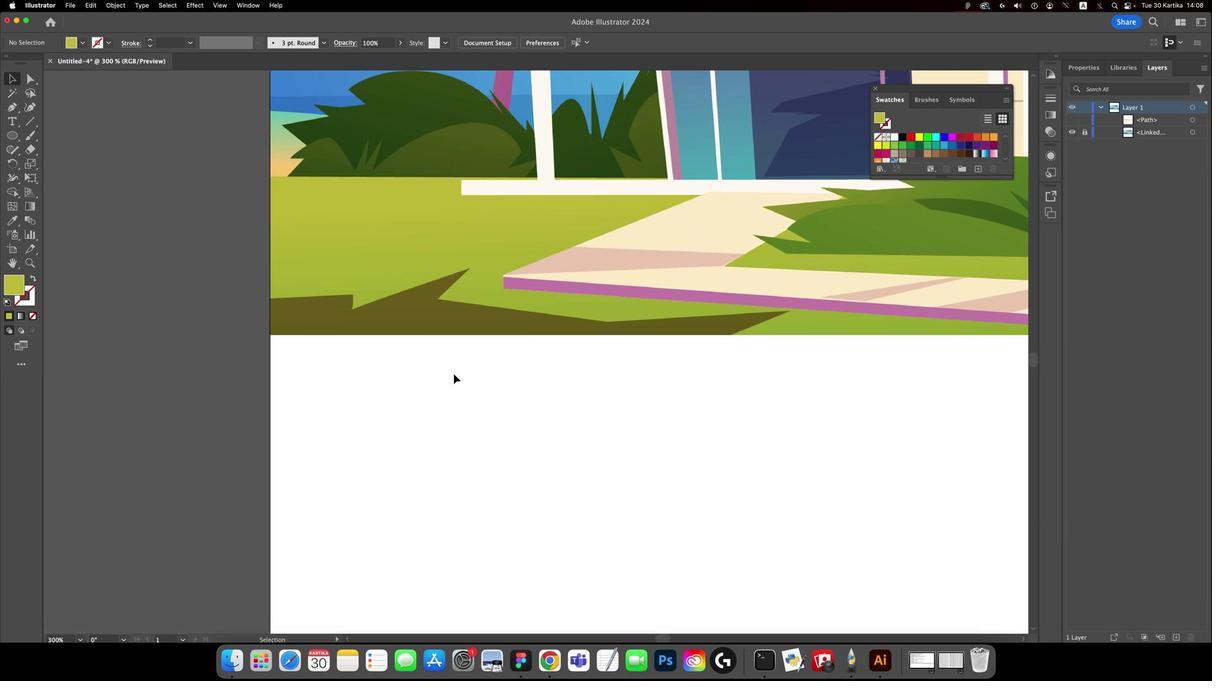 
Action: Mouse moved to (397, 373)
Screenshot: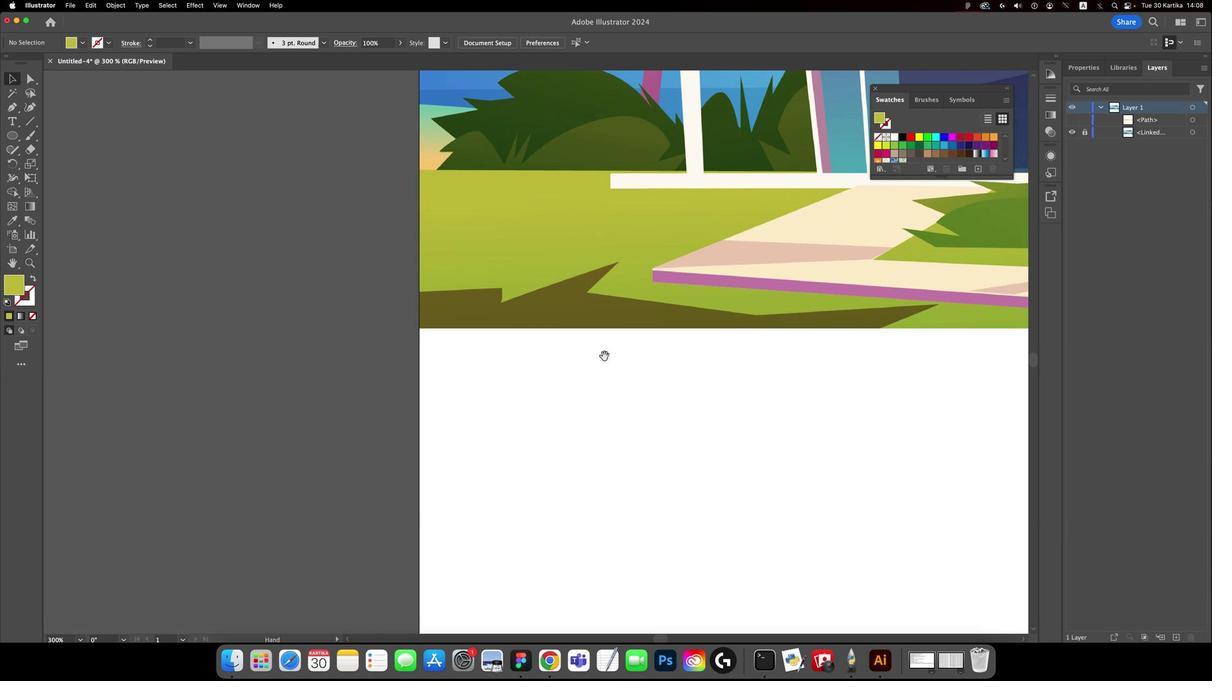 
Action: Key pressed Key.space
Screenshot: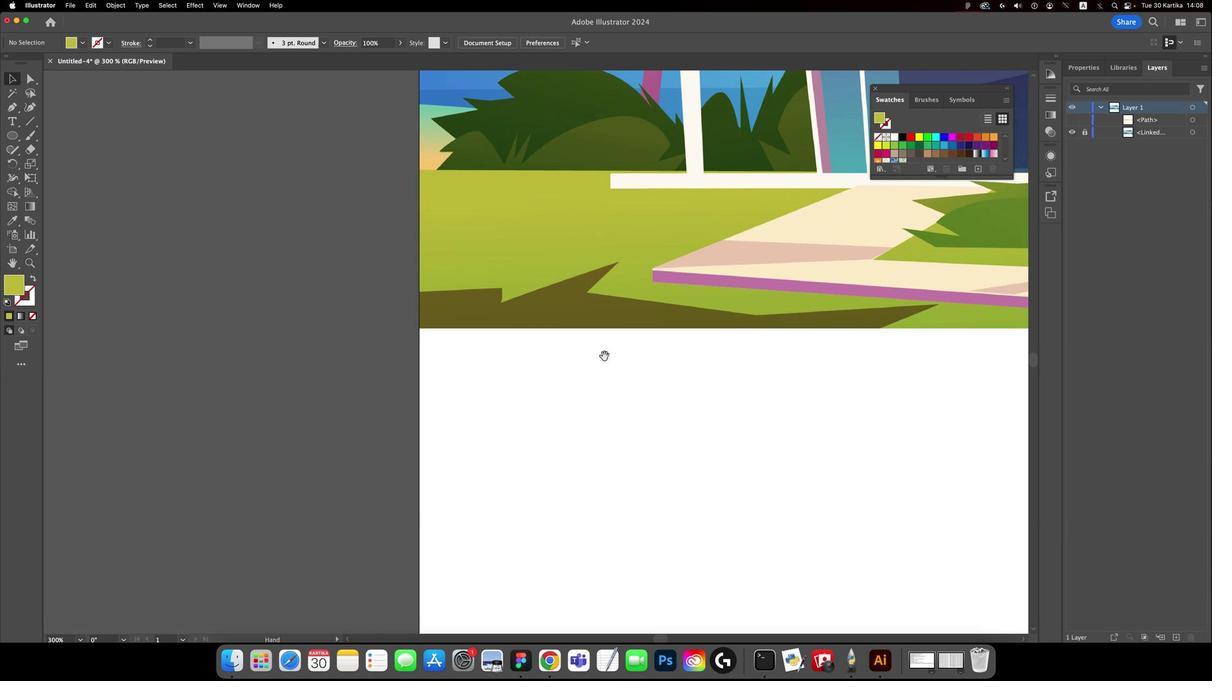 
Action: Mouse moved to (396, 368)
Screenshot: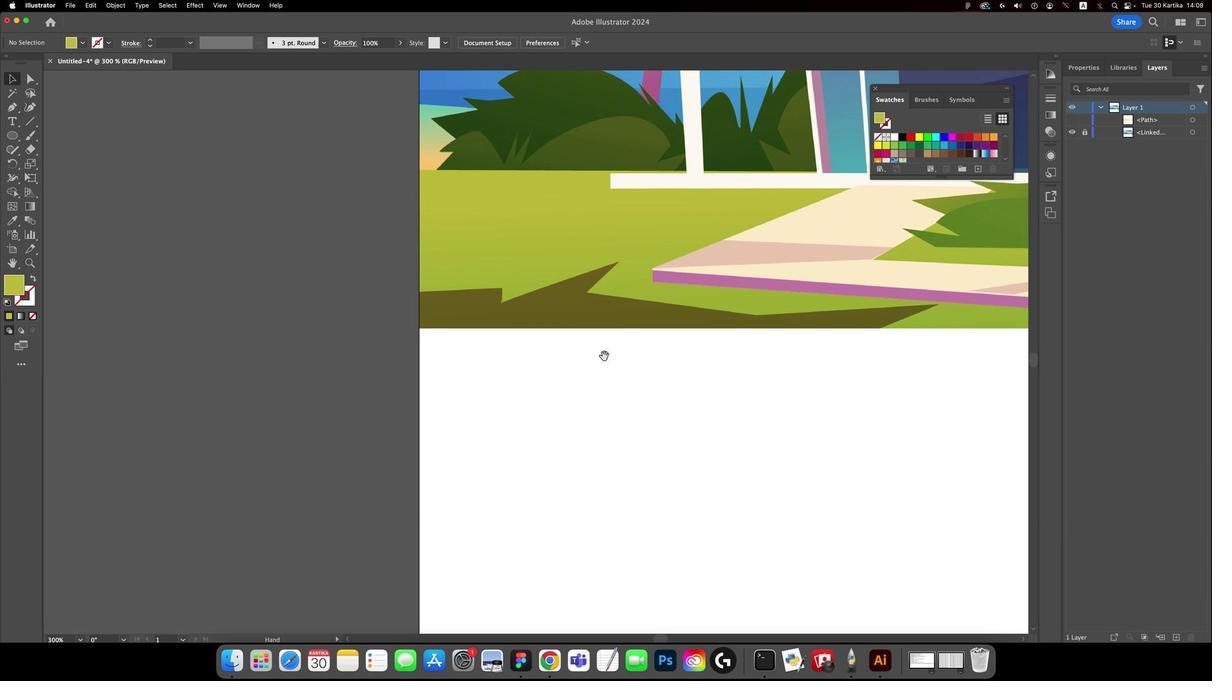 
Action: Mouse pressed left at (396, 368)
Screenshot: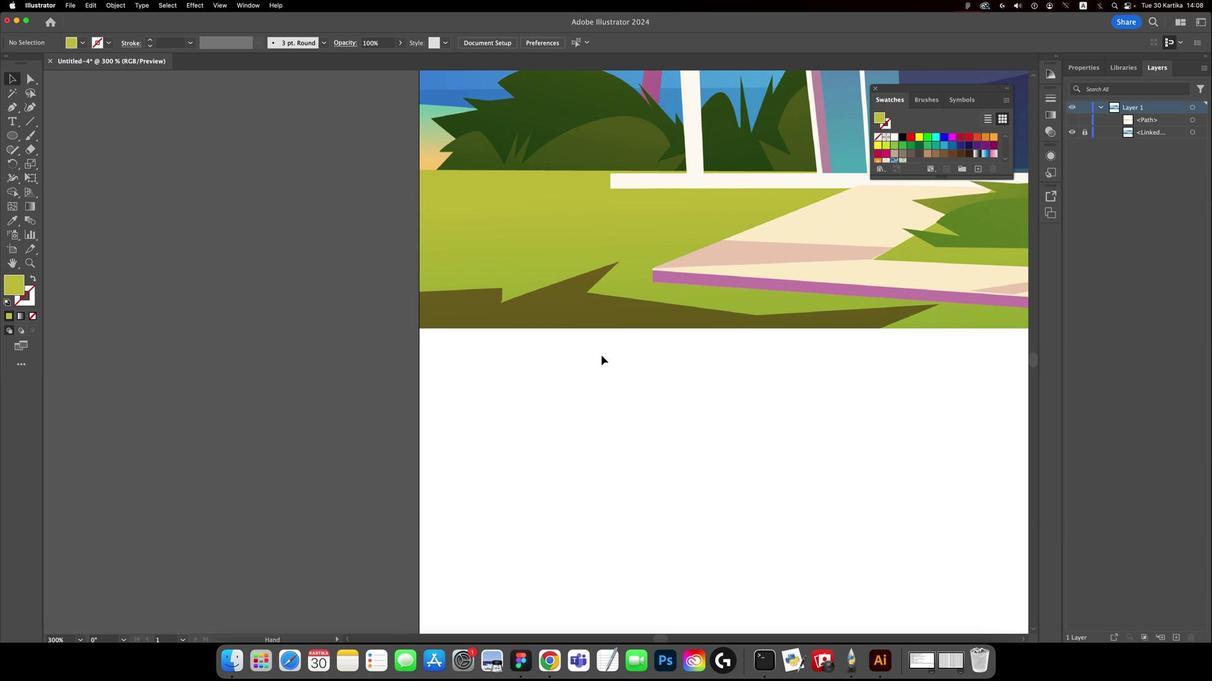 
Action: Mouse moved to (493, 365)
Screenshot: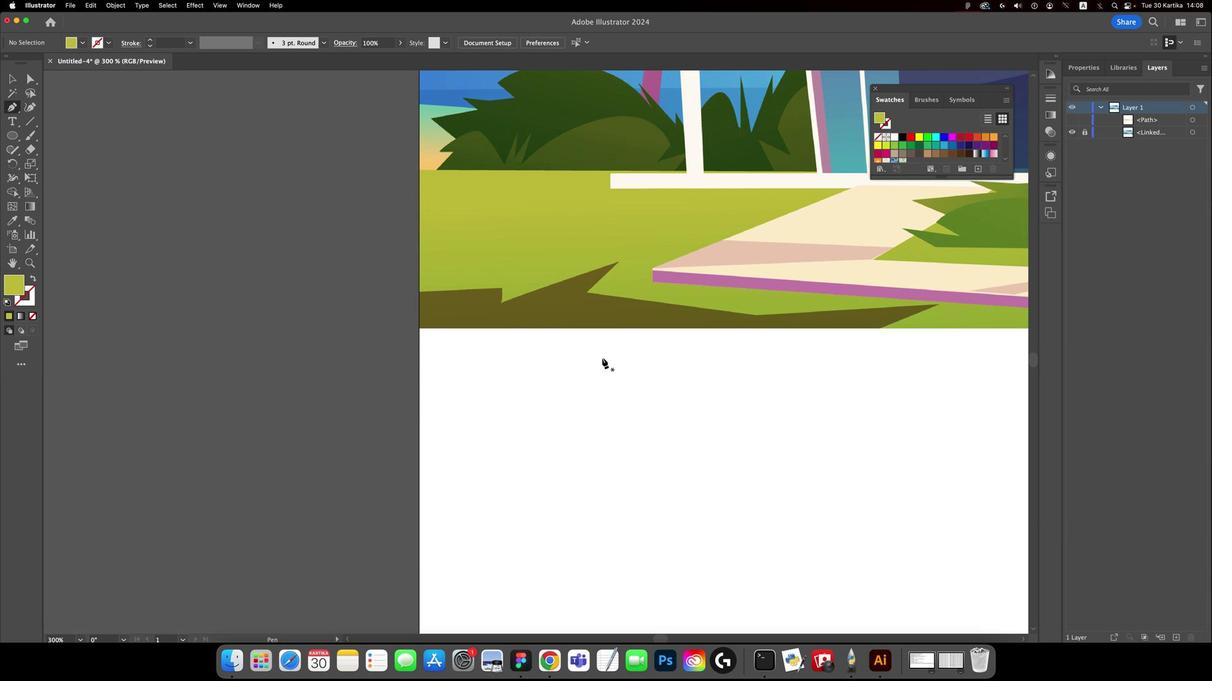 
Action: Key pressed 'p'
Screenshot: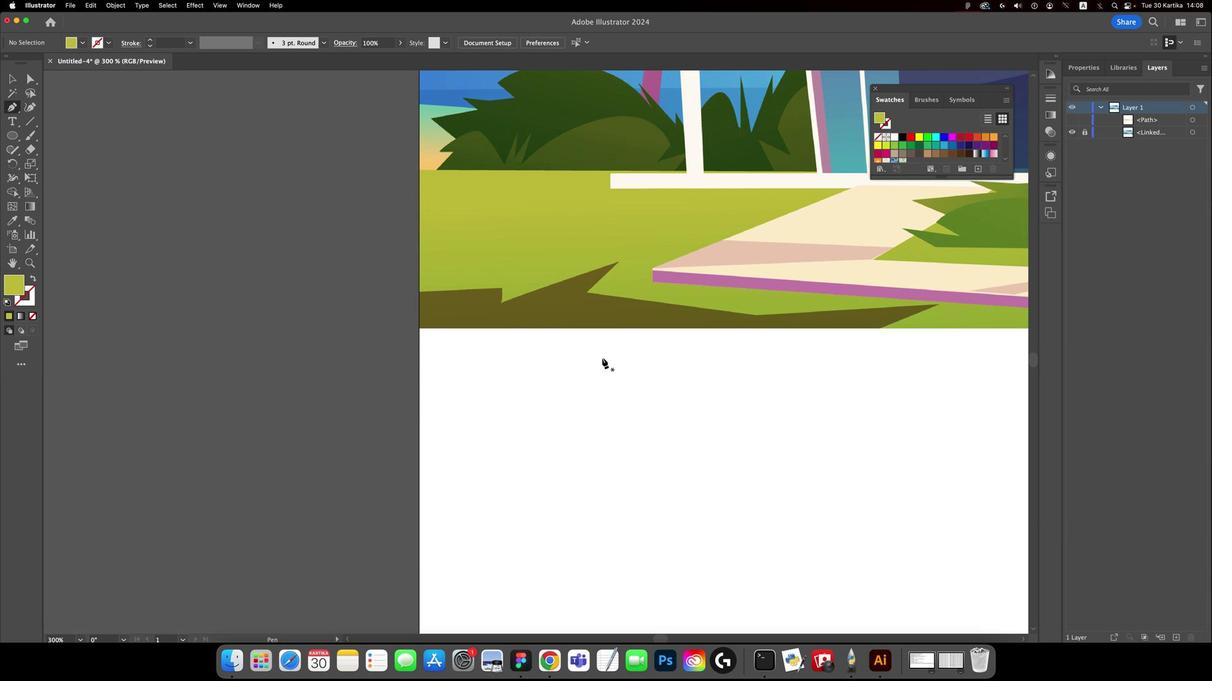 
Action: Mouse moved to (372, 325)
Screenshot: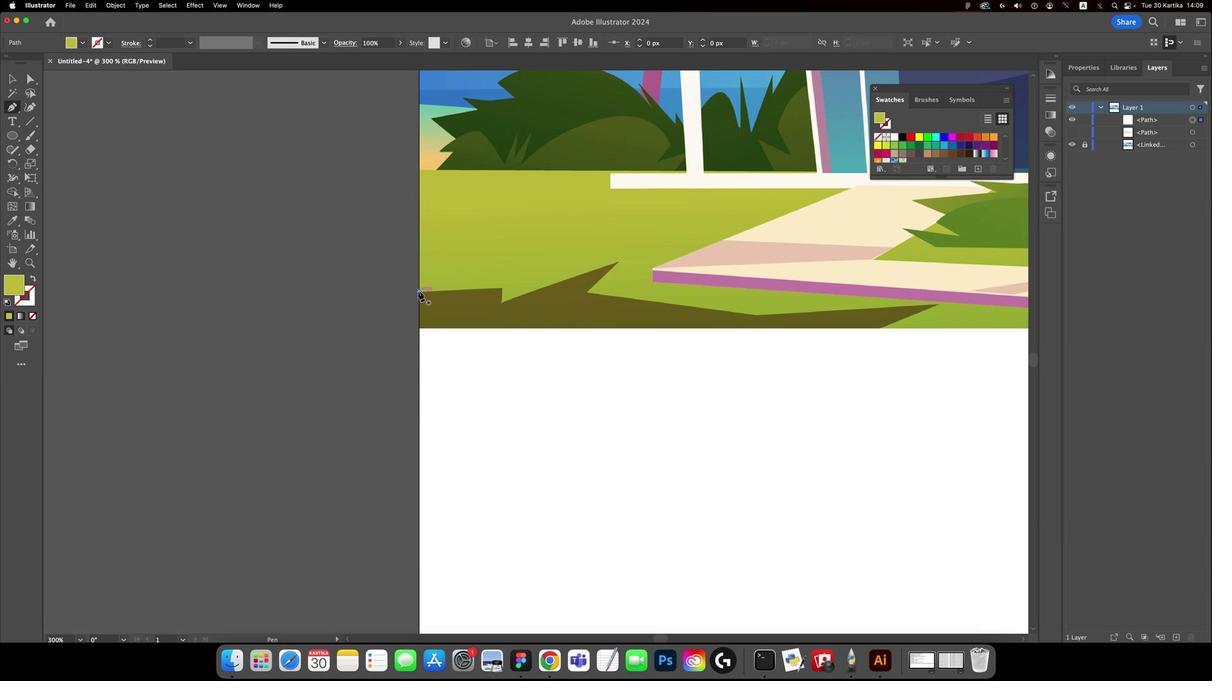 
Action: Mouse pressed left at (372, 325)
Screenshot: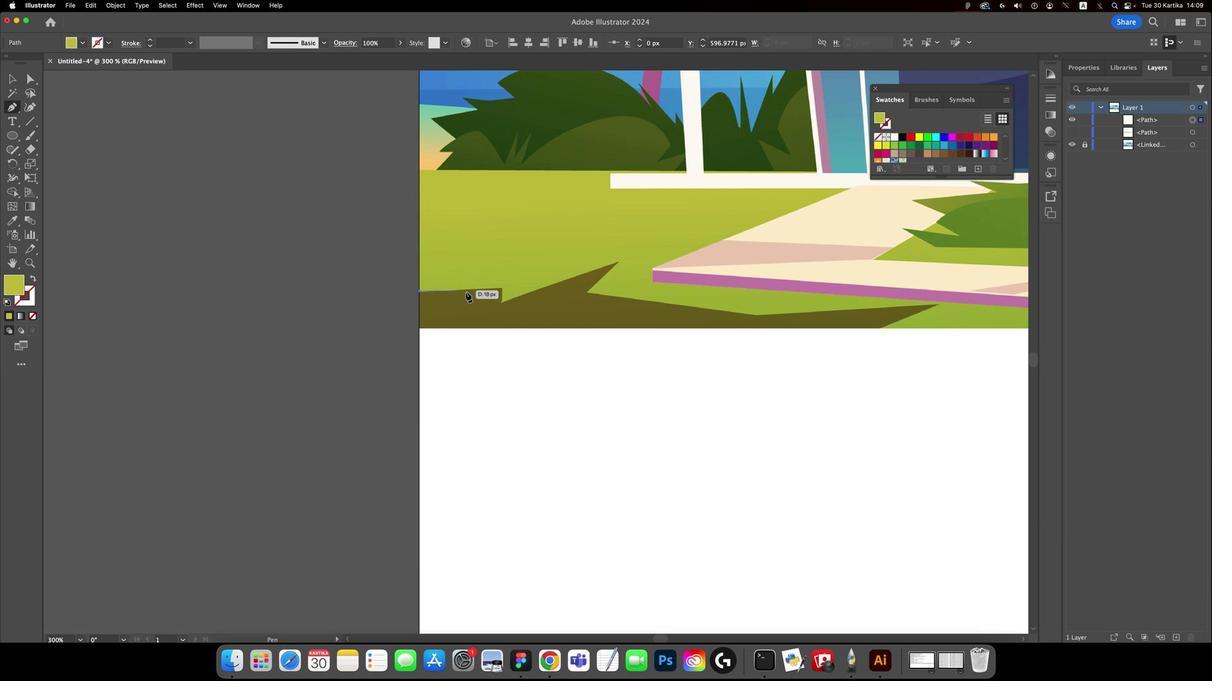 
Action: Mouse moved to (428, 323)
Screenshot: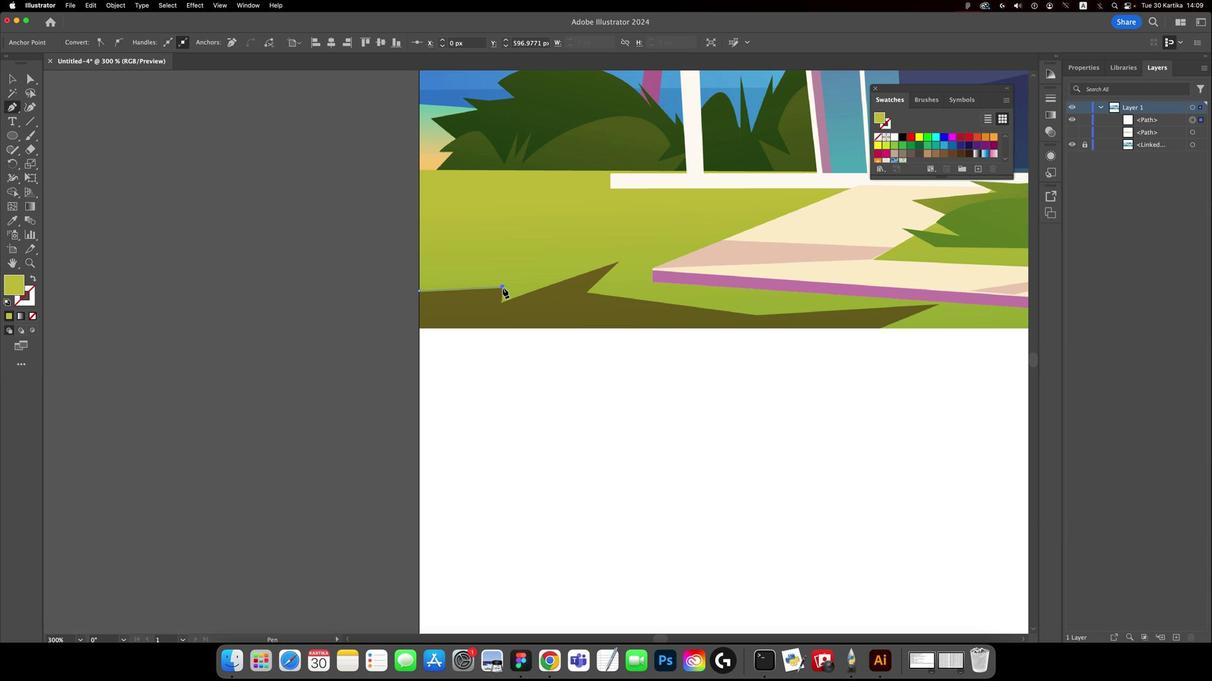 
Action: Mouse pressed left at (428, 323)
Screenshot: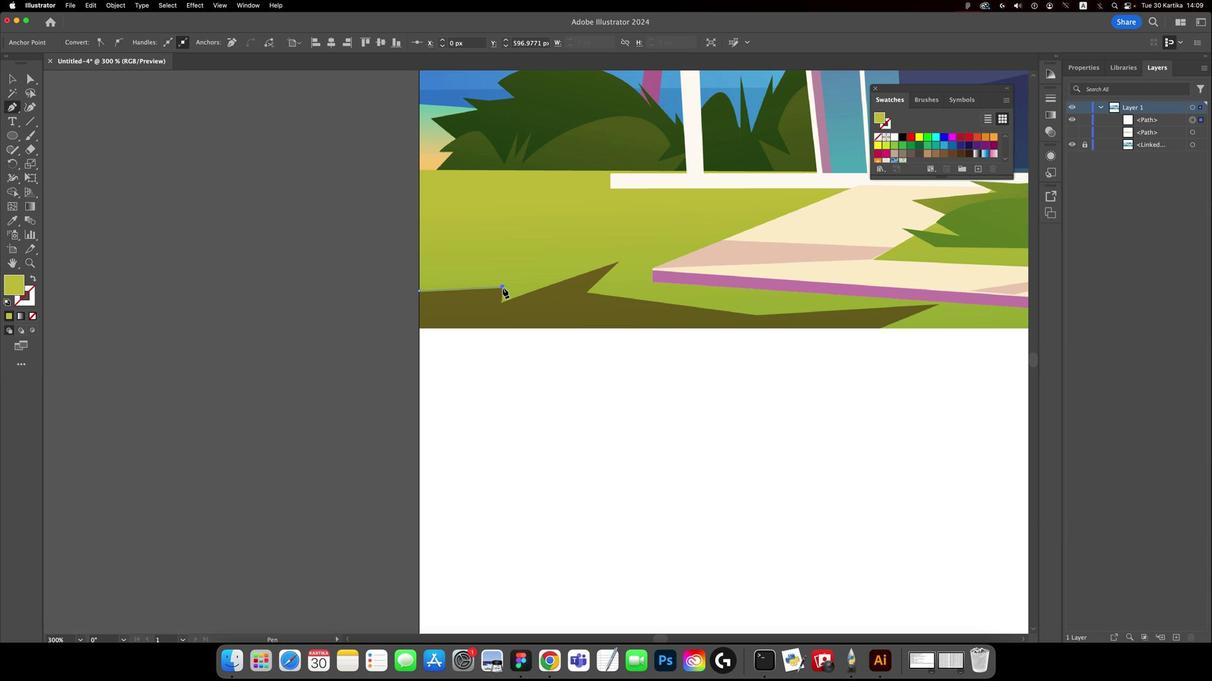 
Action: Mouse moved to (428, 323)
Screenshot: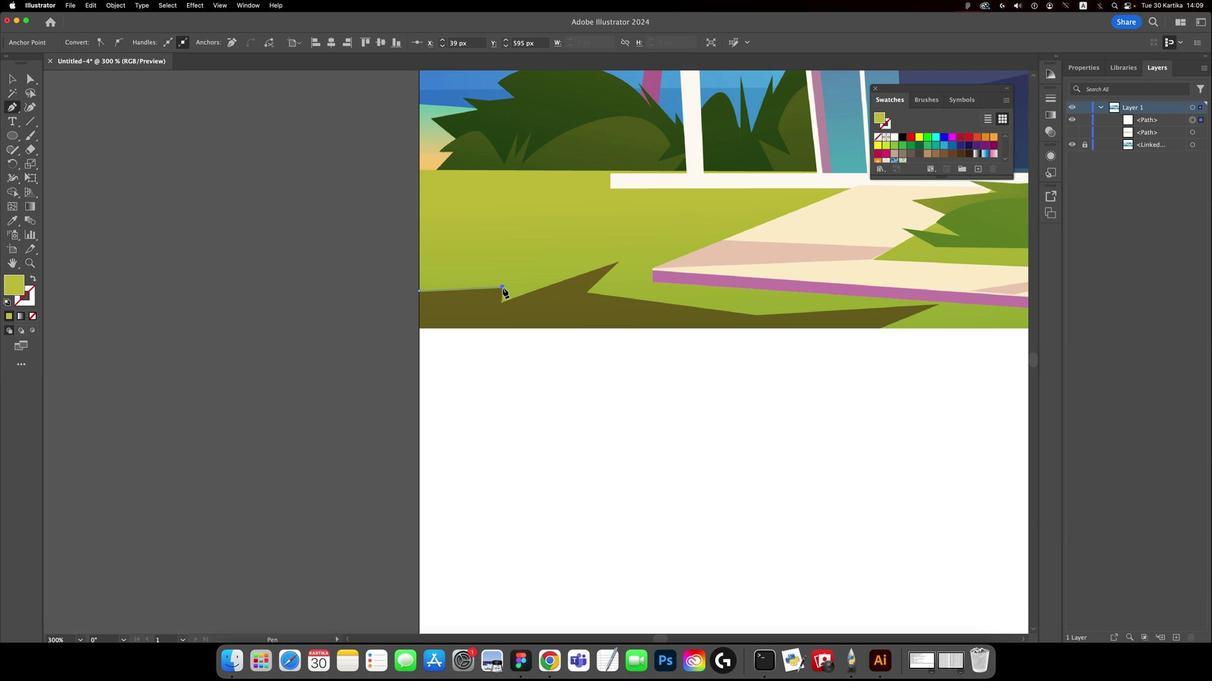 
Action: Mouse pressed left at (428, 323)
Screenshot: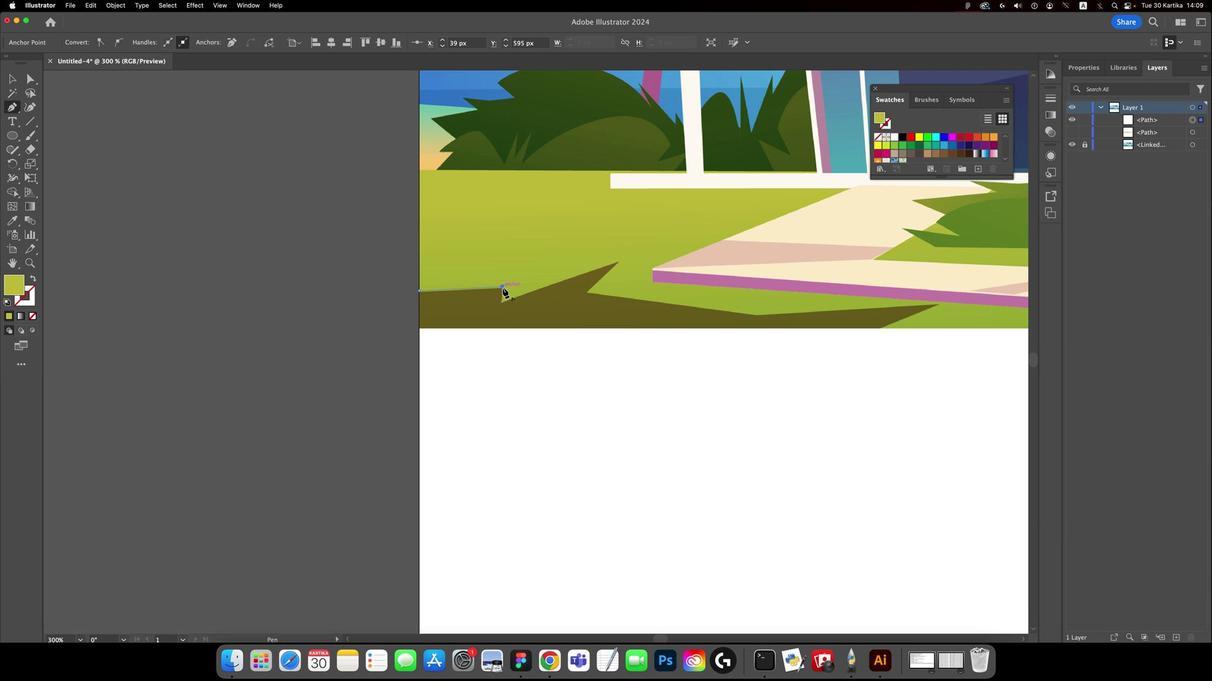 
Action: Mouse moved to (426, 332)
Screenshot: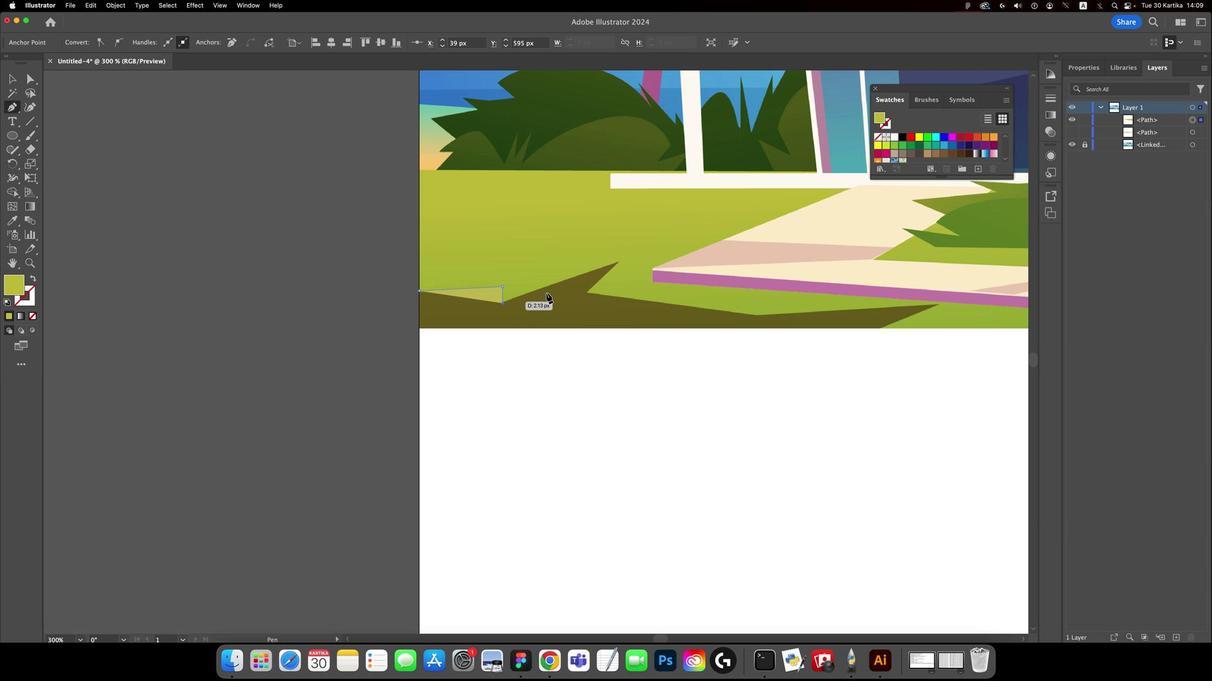 
Action: Mouse pressed left at (426, 332)
Screenshot: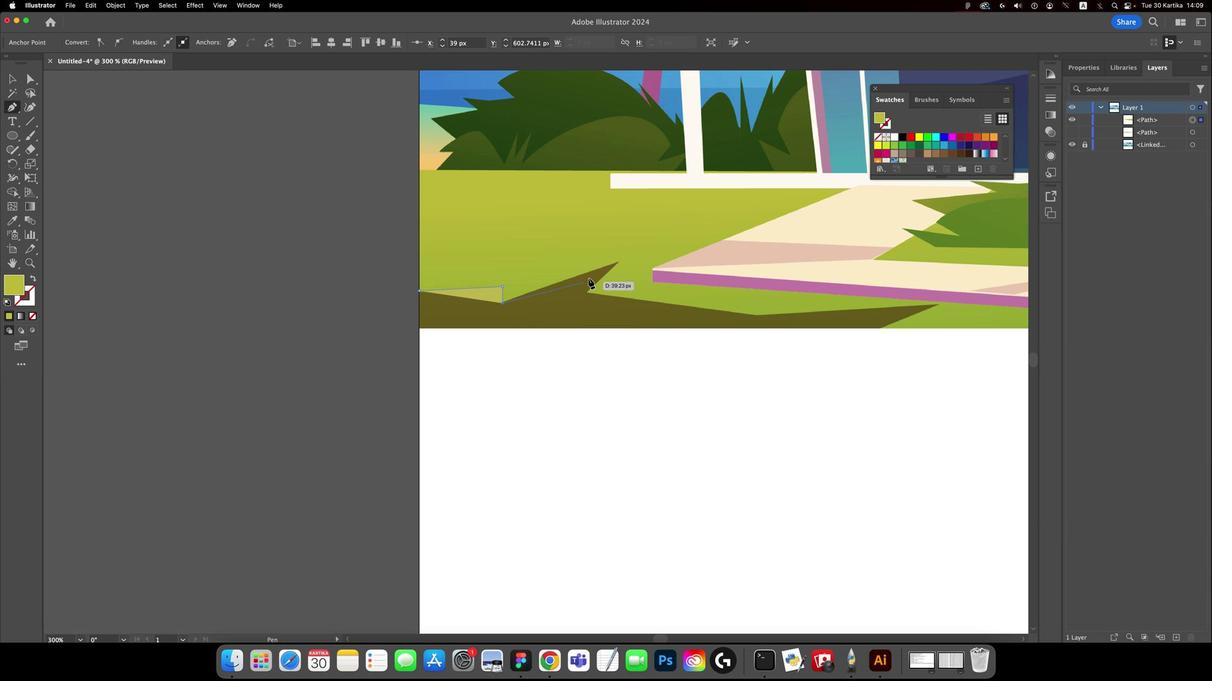 
Action: Mouse moved to (505, 308)
Screenshot: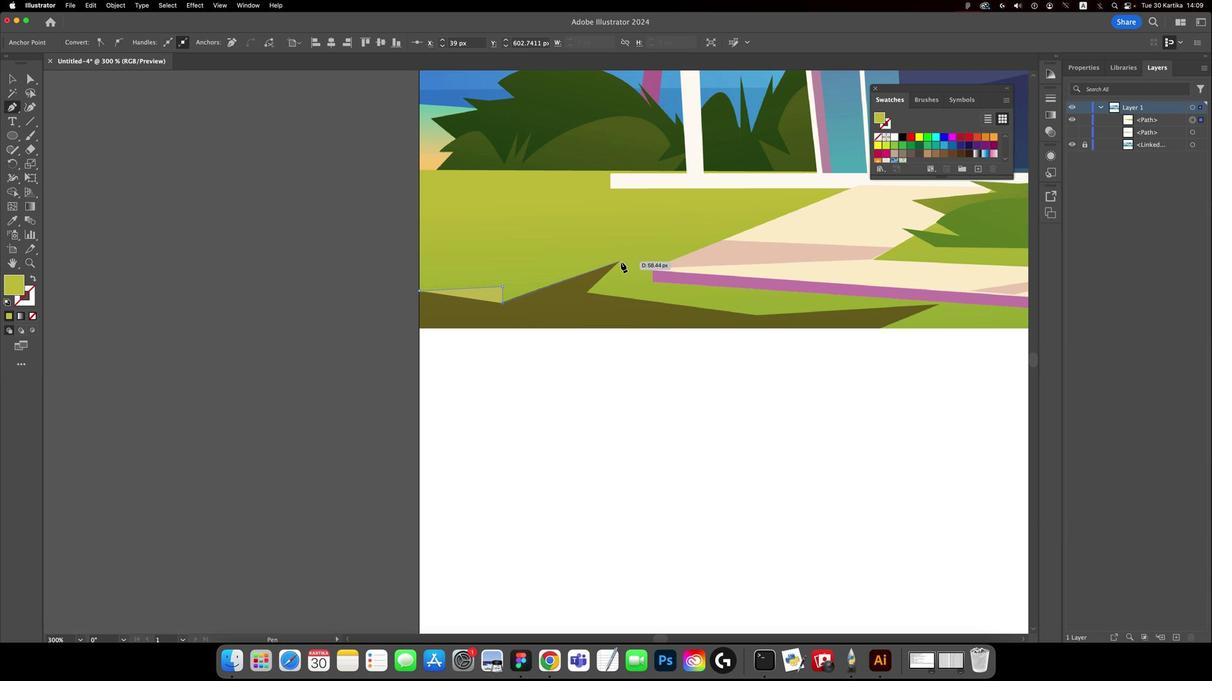 
Action: Mouse pressed left at (505, 308)
Screenshot: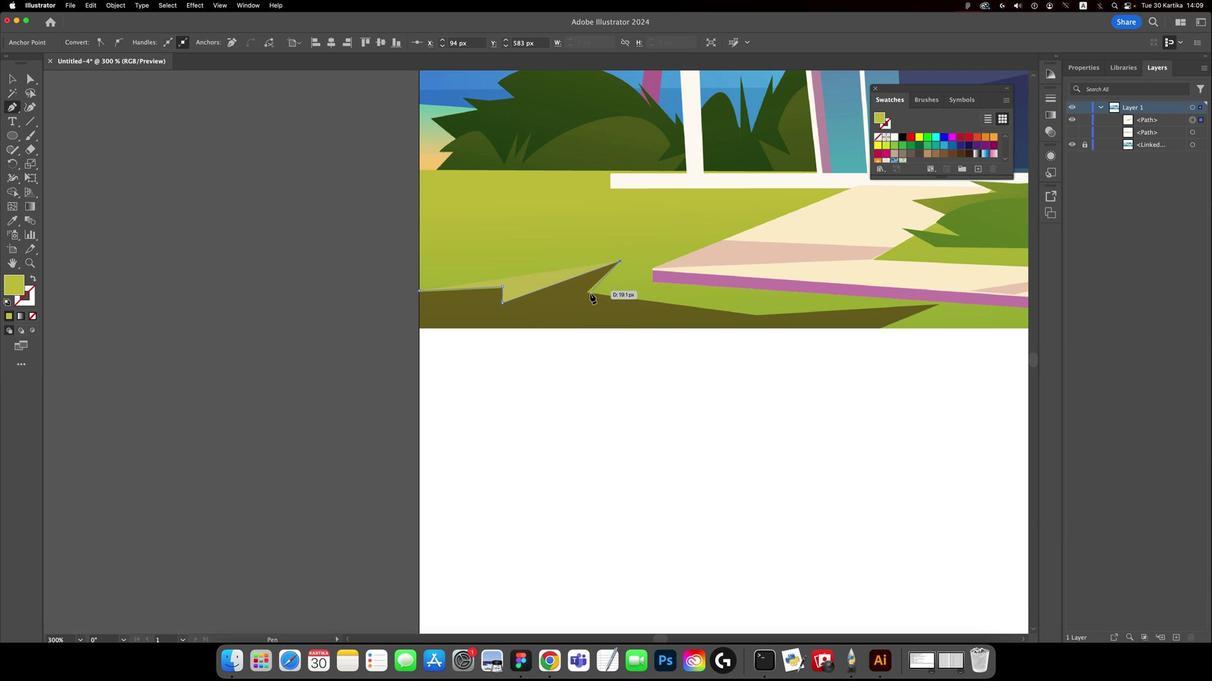 
Action: Mouse moved to (482, 326)
Screenshot: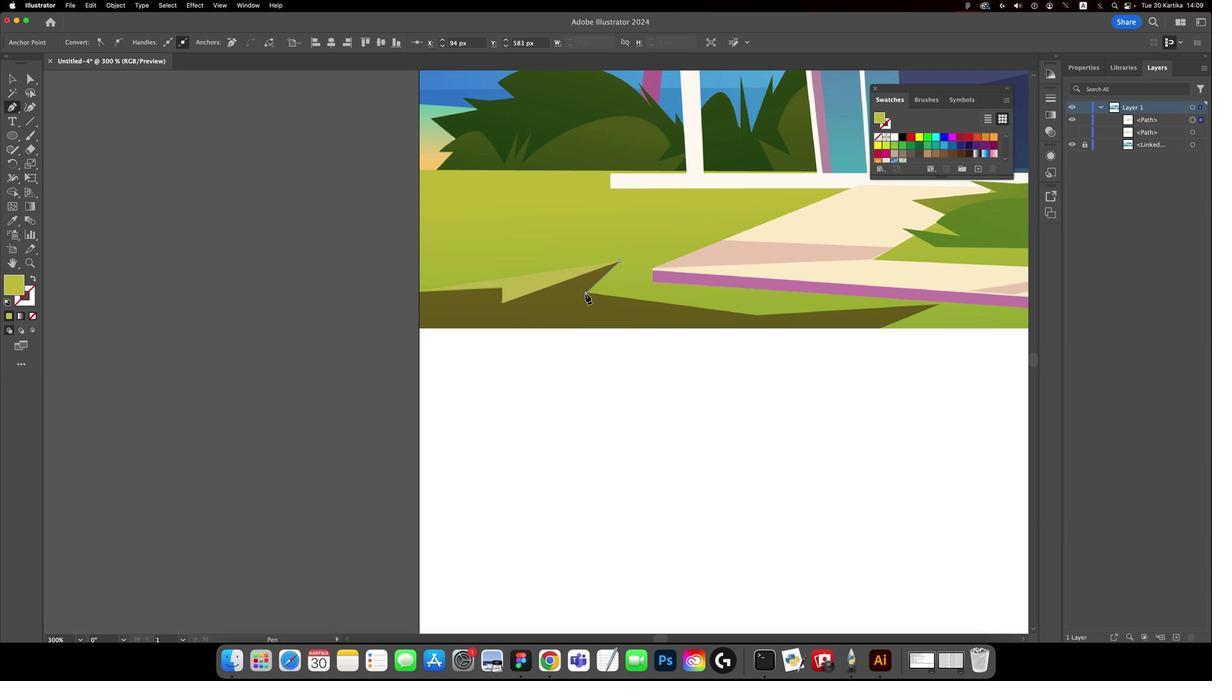 
Action: Mouse pressed left at (482, 326)
Screenshot: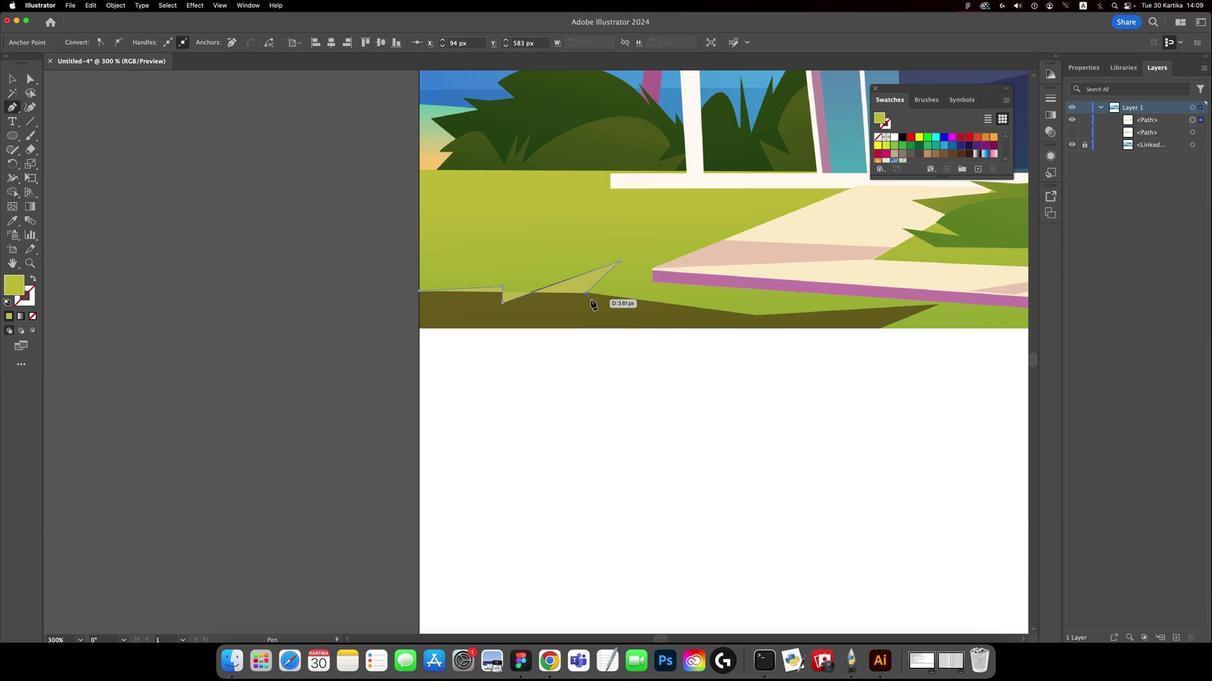 
Action: Mouse moved to (593, 339)
Screenshot: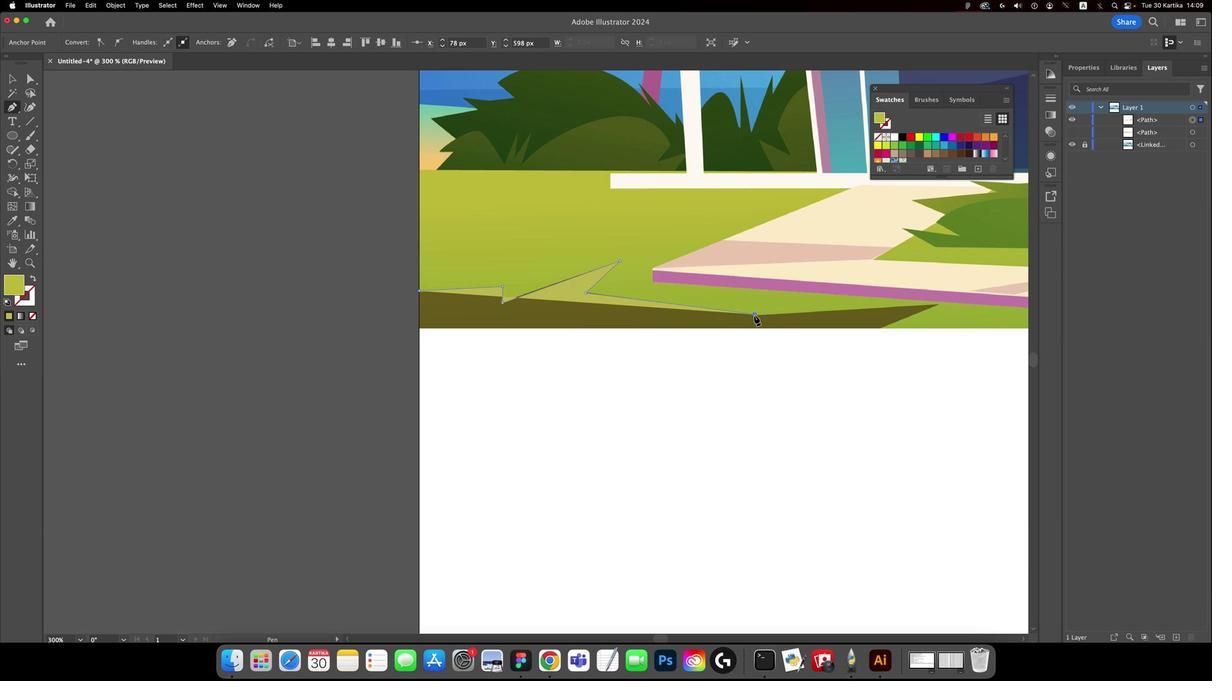 
Action: Mouse pressed left at (593, 339)
Screenshot: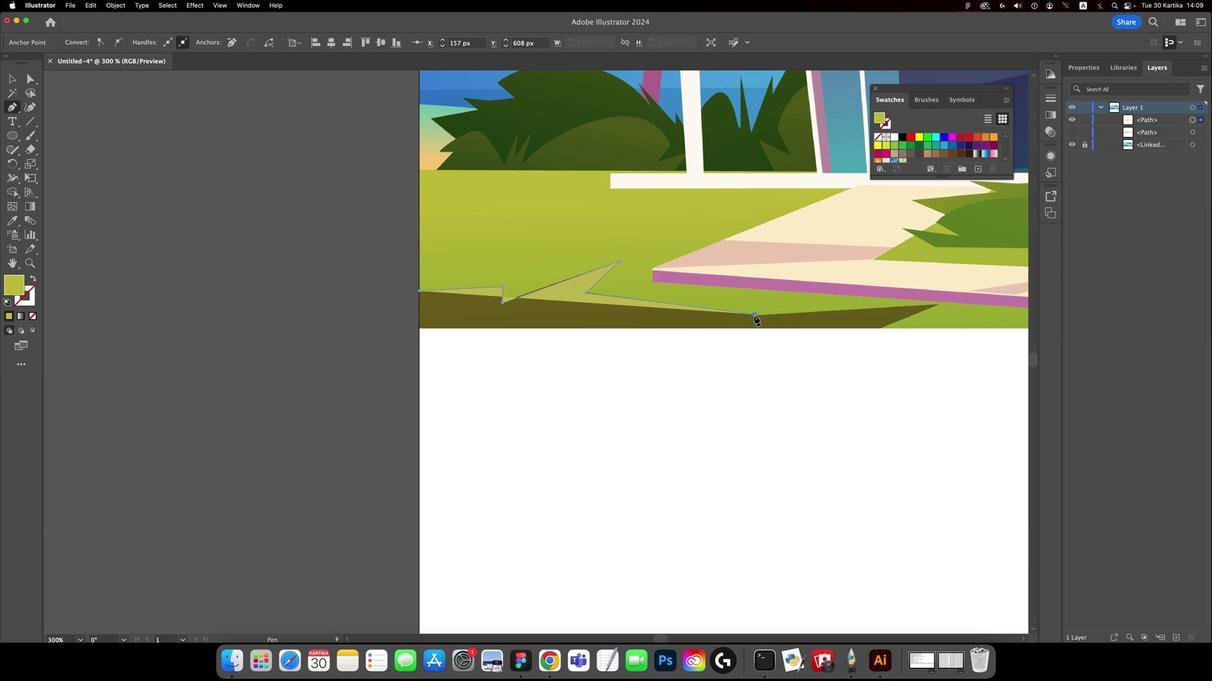 
Action: Mouse moved to (621, 345)
Screenshot: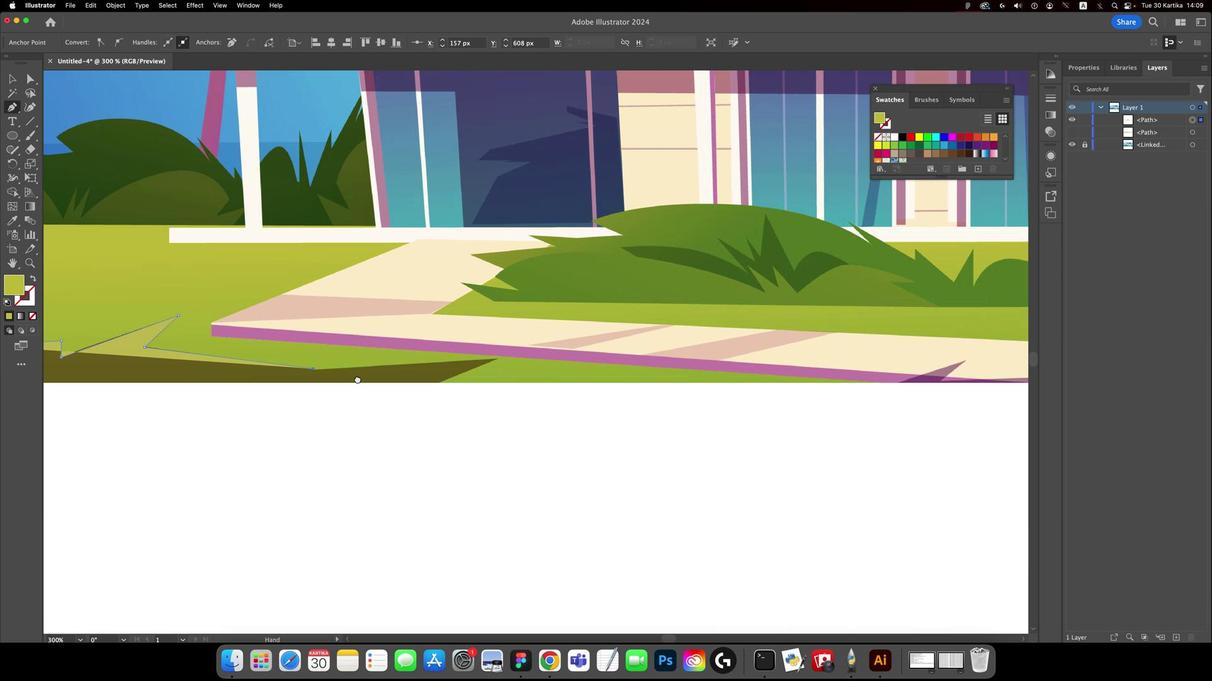 
Action: Key pressed Key.space
Screenshot: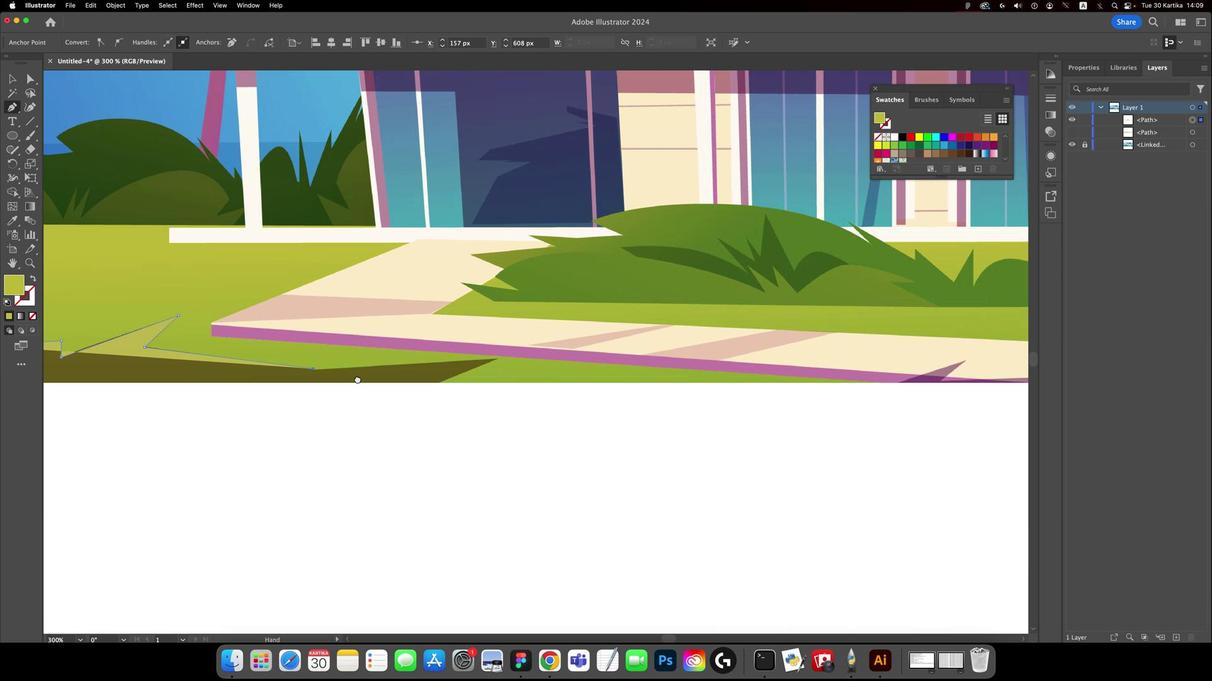 
Action: Mouse moved to (622, 344)
Screenshot: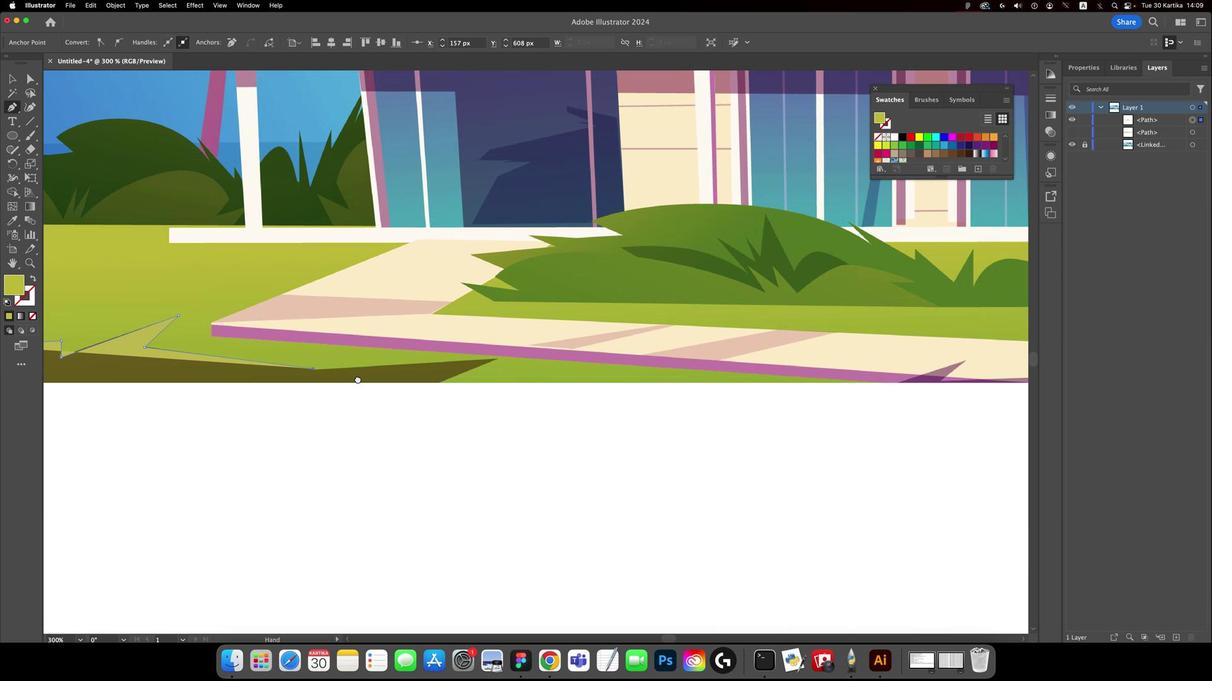 
Action: Mouse pressed left at (622, 344)
Screenshot: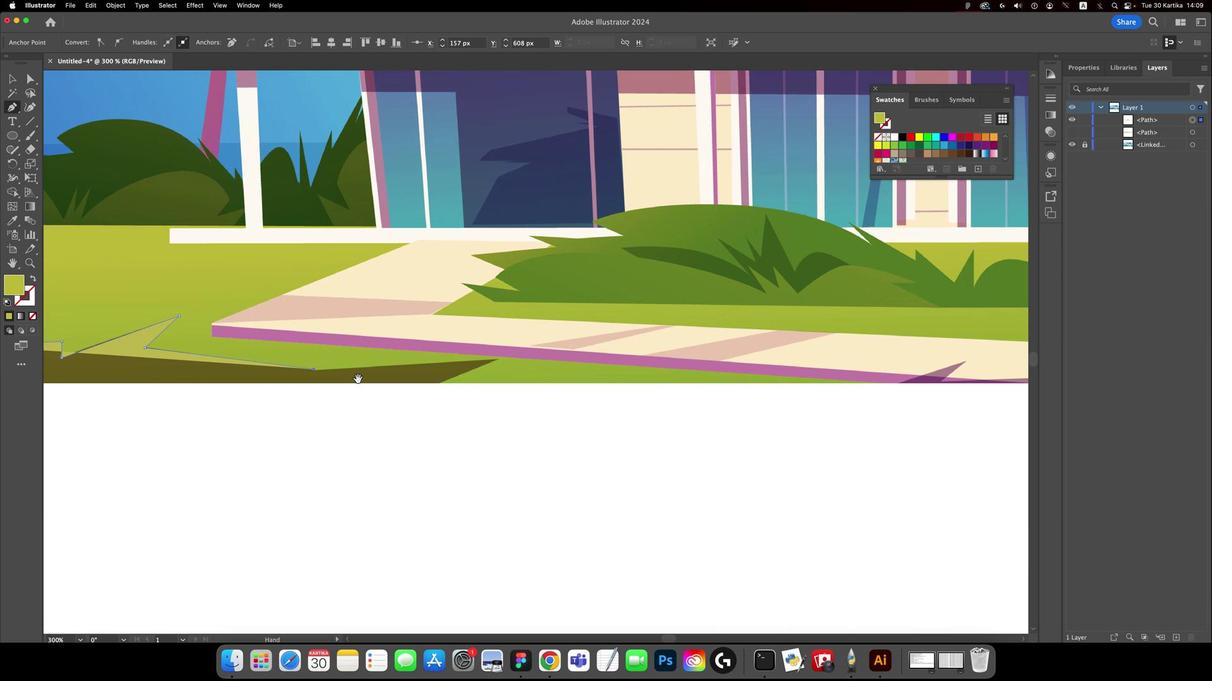 
Action: Mouse moved to (426, 364)
Screenshot: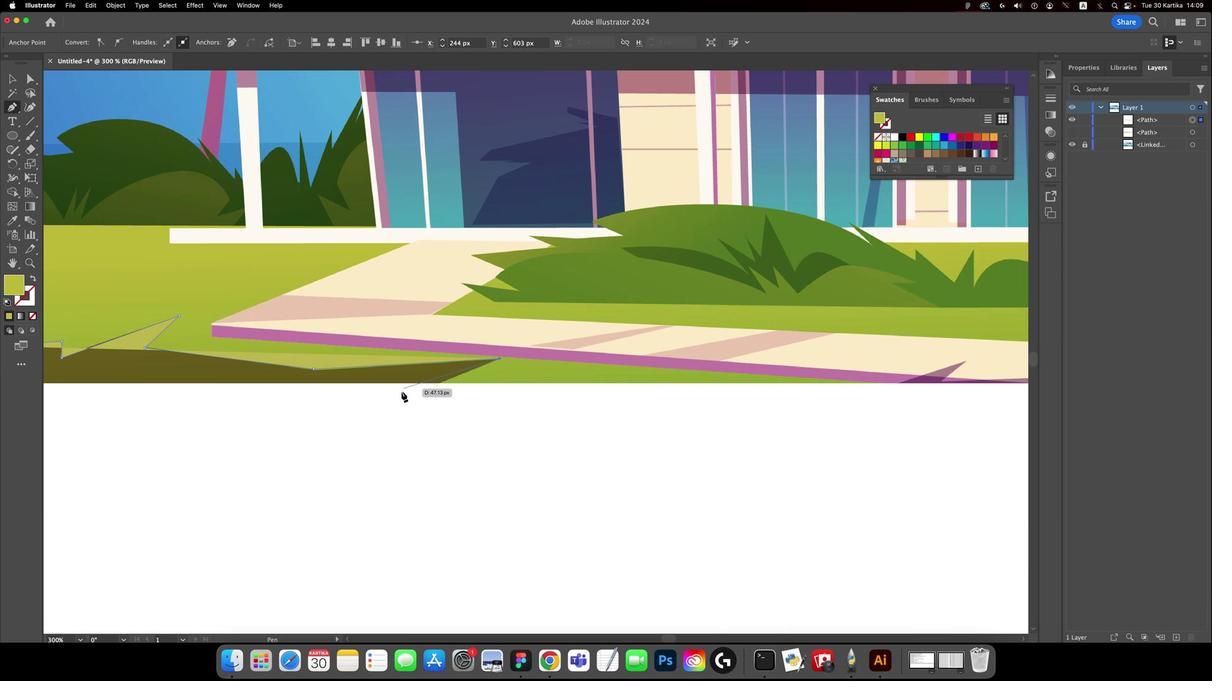 
Action: Mouse pressed left at (426, 364)
Screenshot: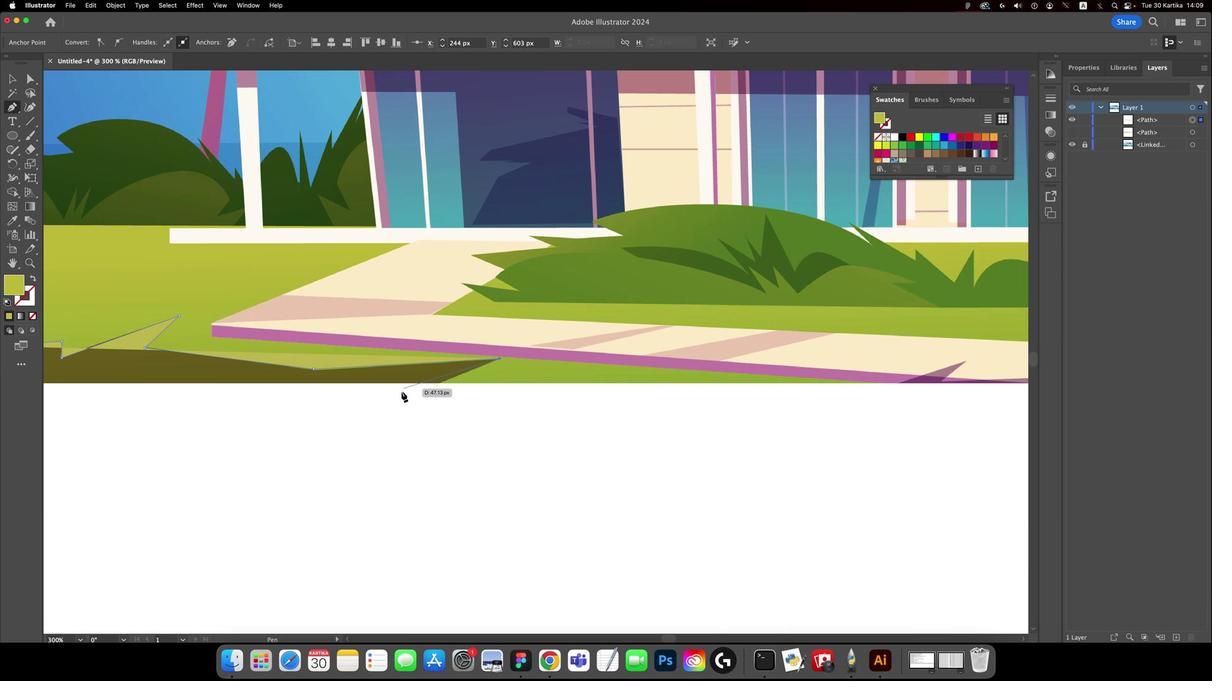 
Action: Mouse moved to (386, 380)
Screenshot: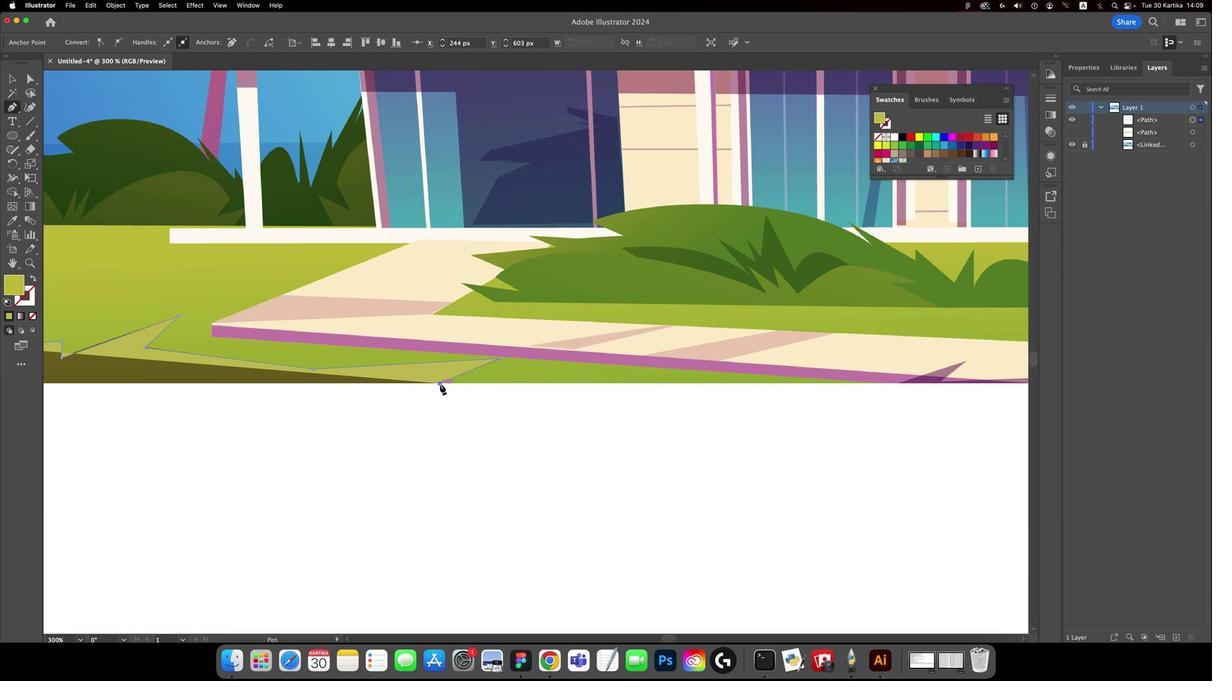 
Action: Mouse pressed left at (386, 380)
Screenshot: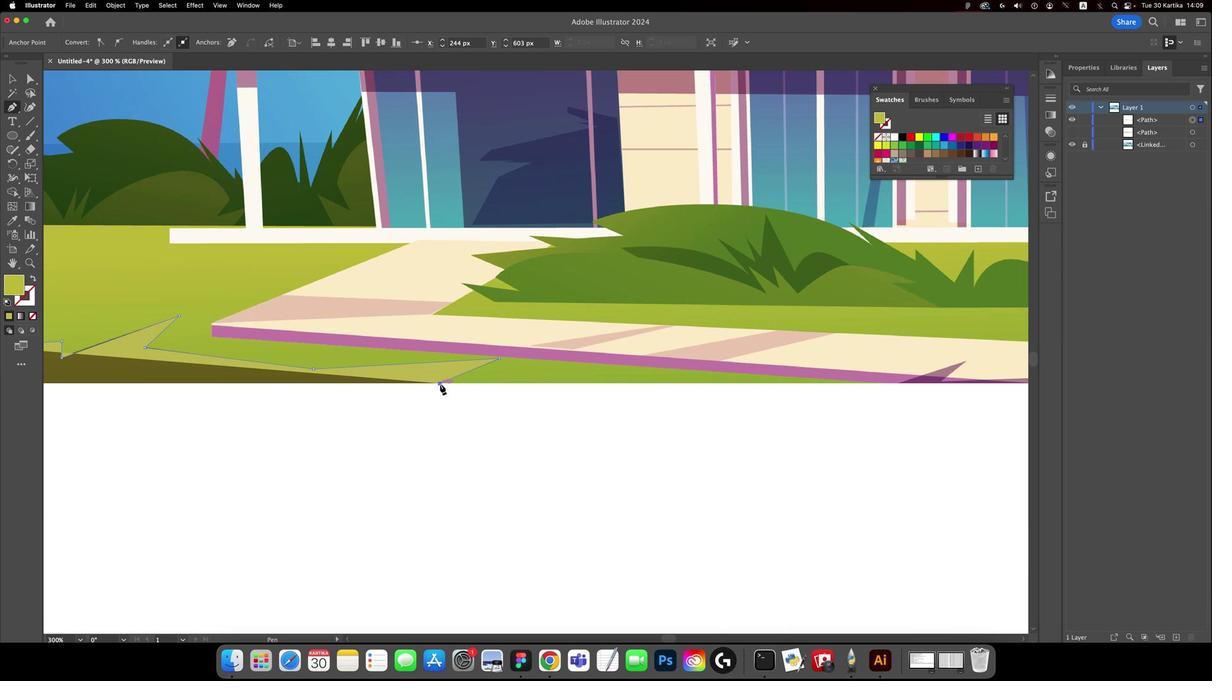 
Action: Mouse moved to (357, 381)
Screenshot: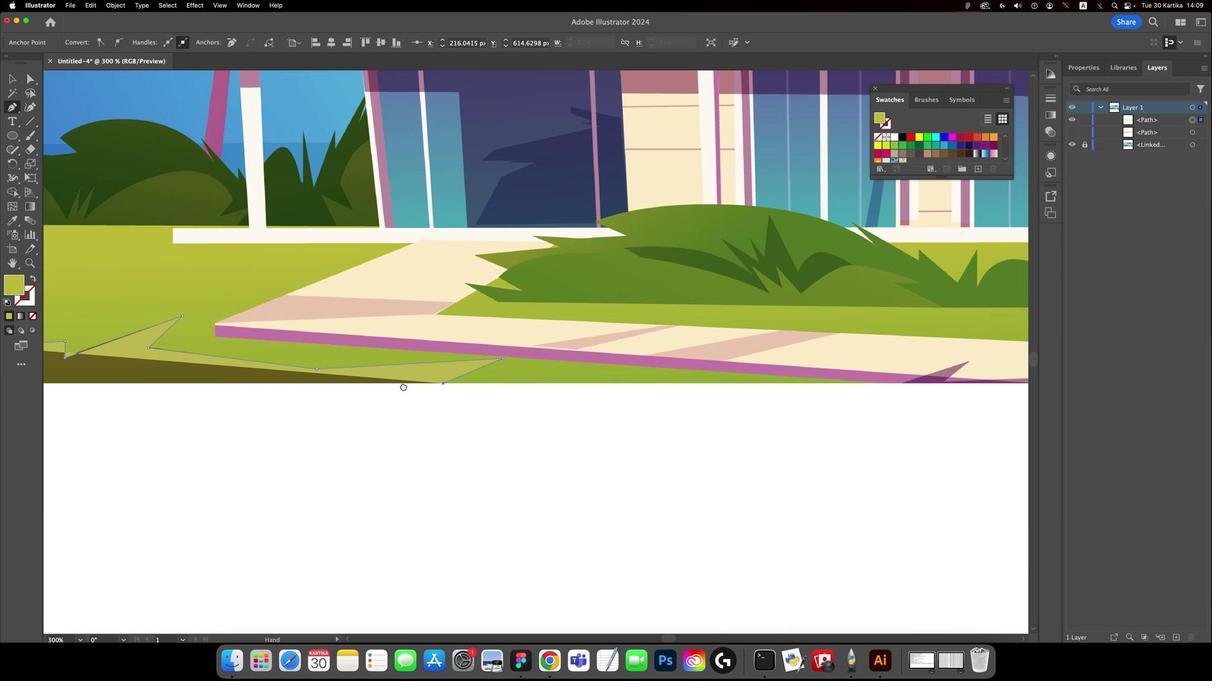 
Action: Key pressed Key.space
Screenshot: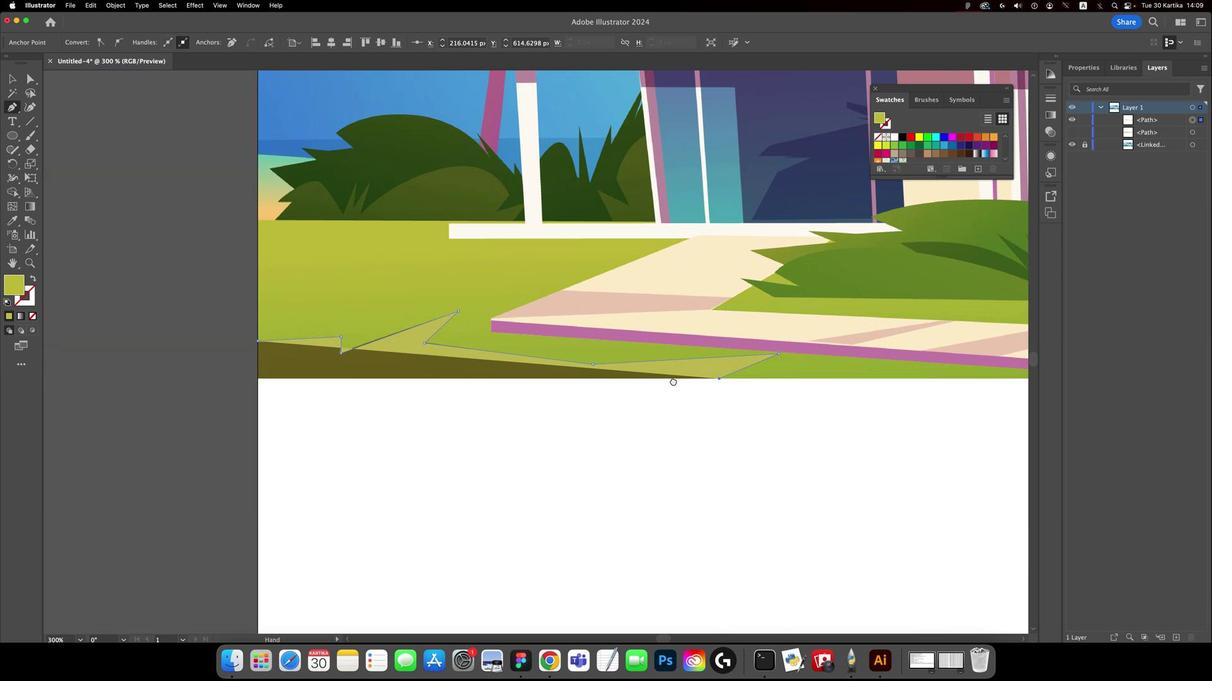 
Action: Mouse moved to (356, 381)
Screenshot: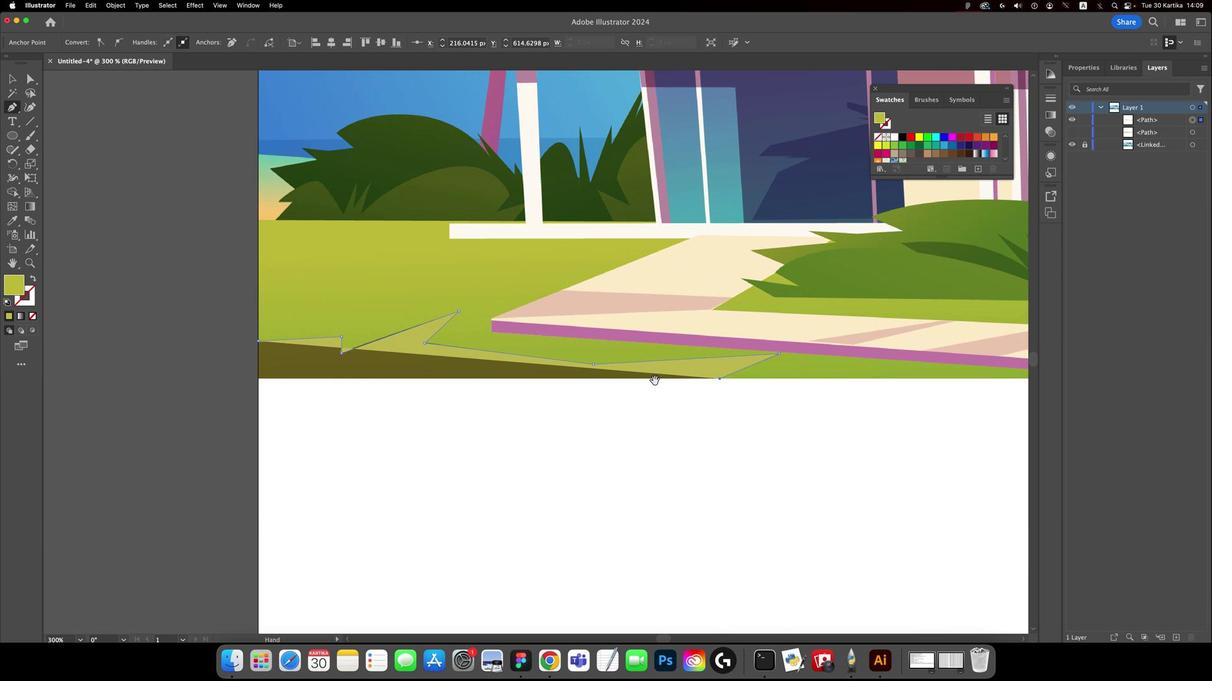 
Action: Mouse pressed left at (356, 381)
Screenshot: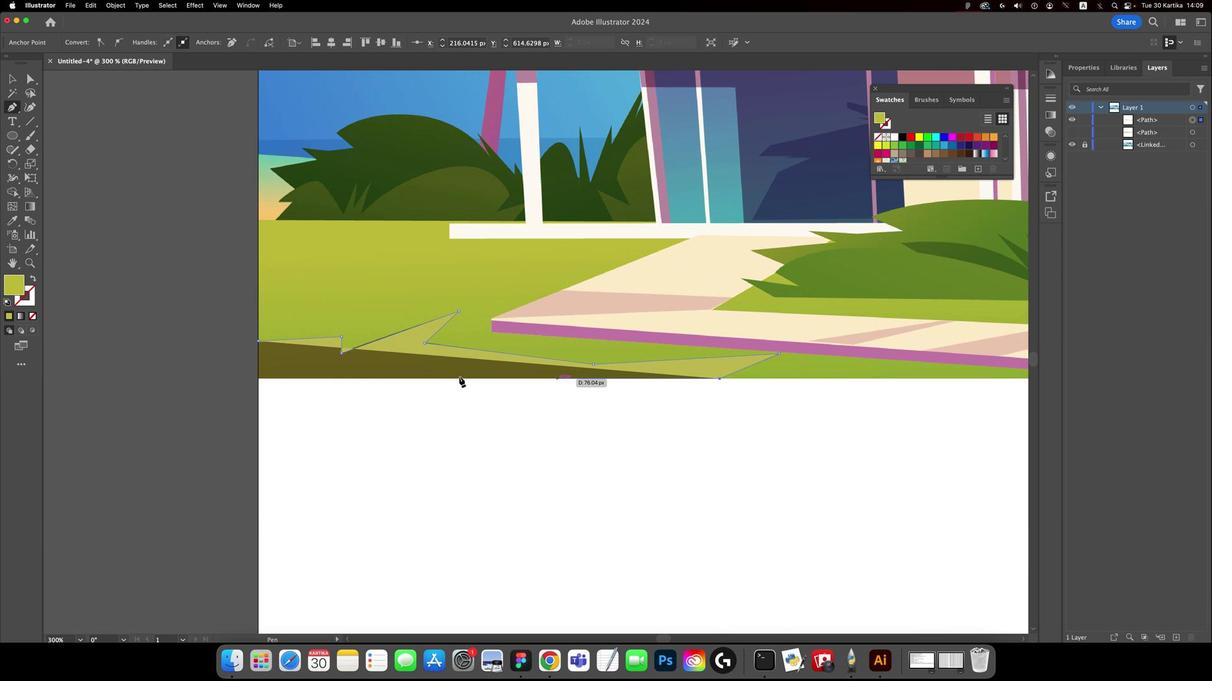 
Action: Mouse moved to (267, 377)
Screenshot: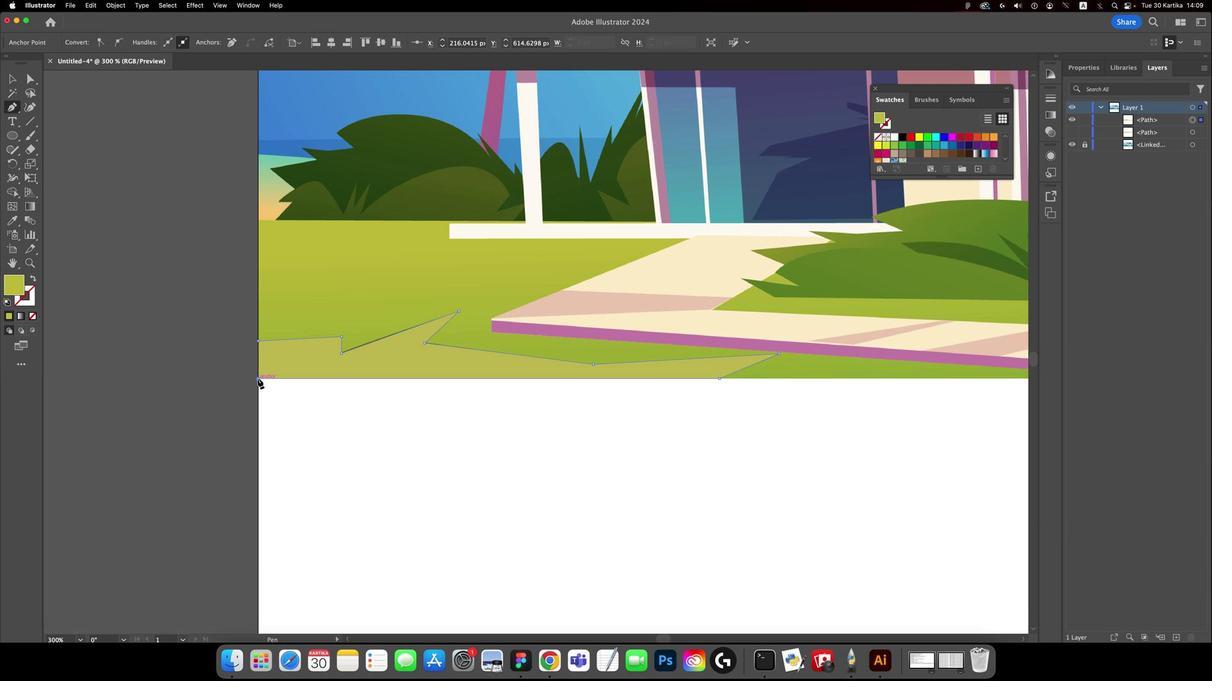 
Action: Mouse pressed left at (267, 377)
Screenshot: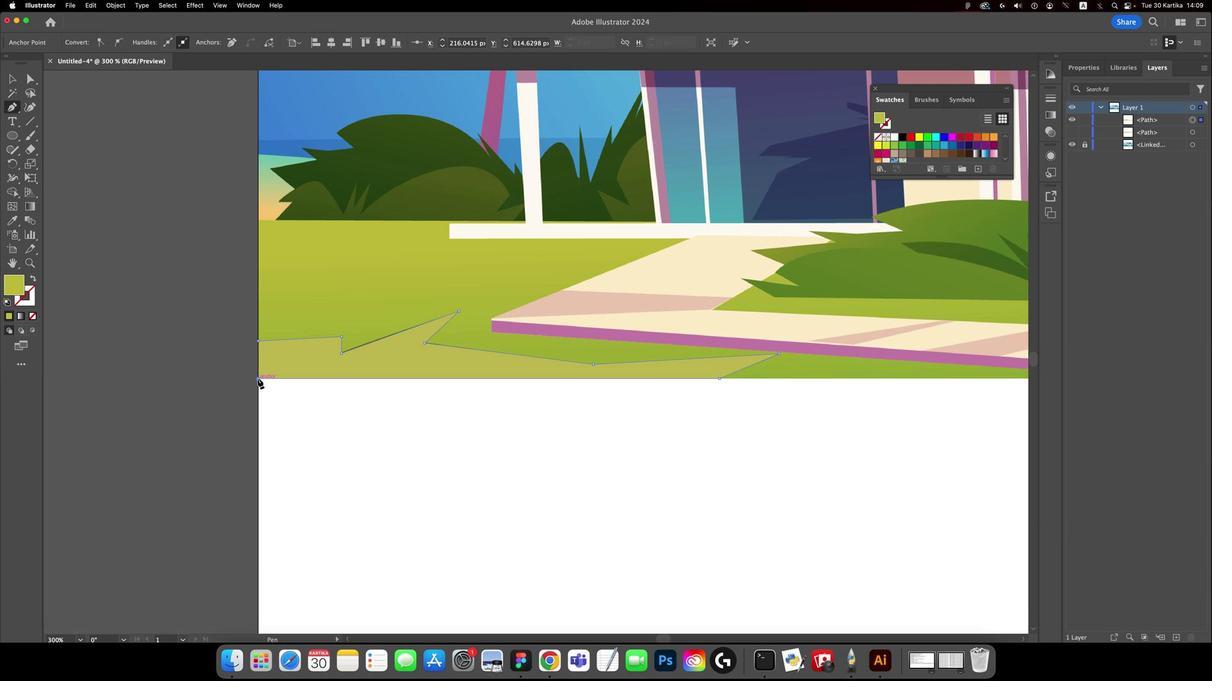 
Action: Key pressed 'i'
Screenshot: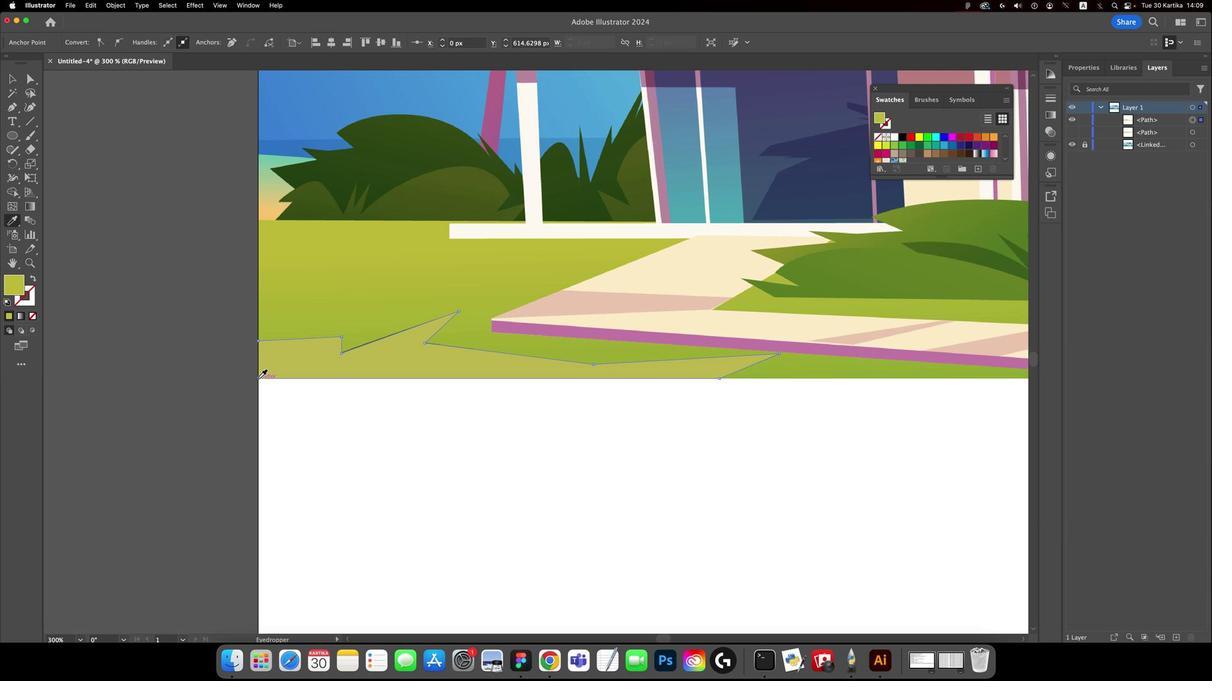 
Action: Mouse moved to (280, 372)
Screenshot: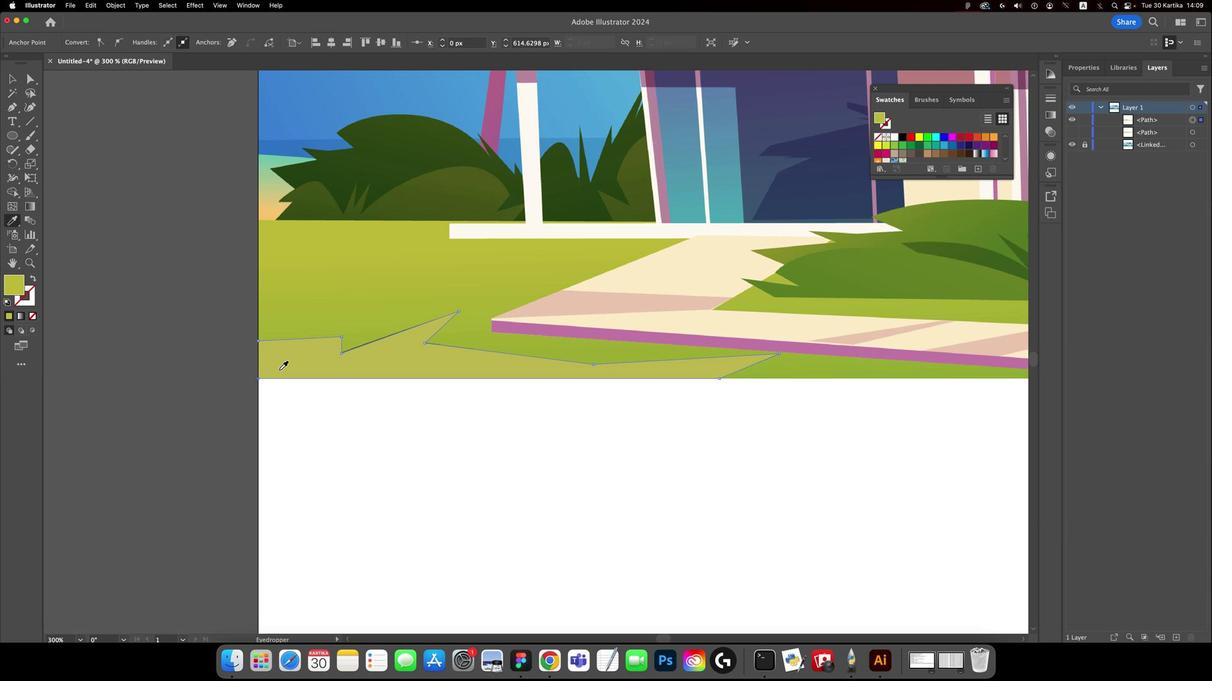 
Action: Mouse pressed left at (280, 372)
Screenshot: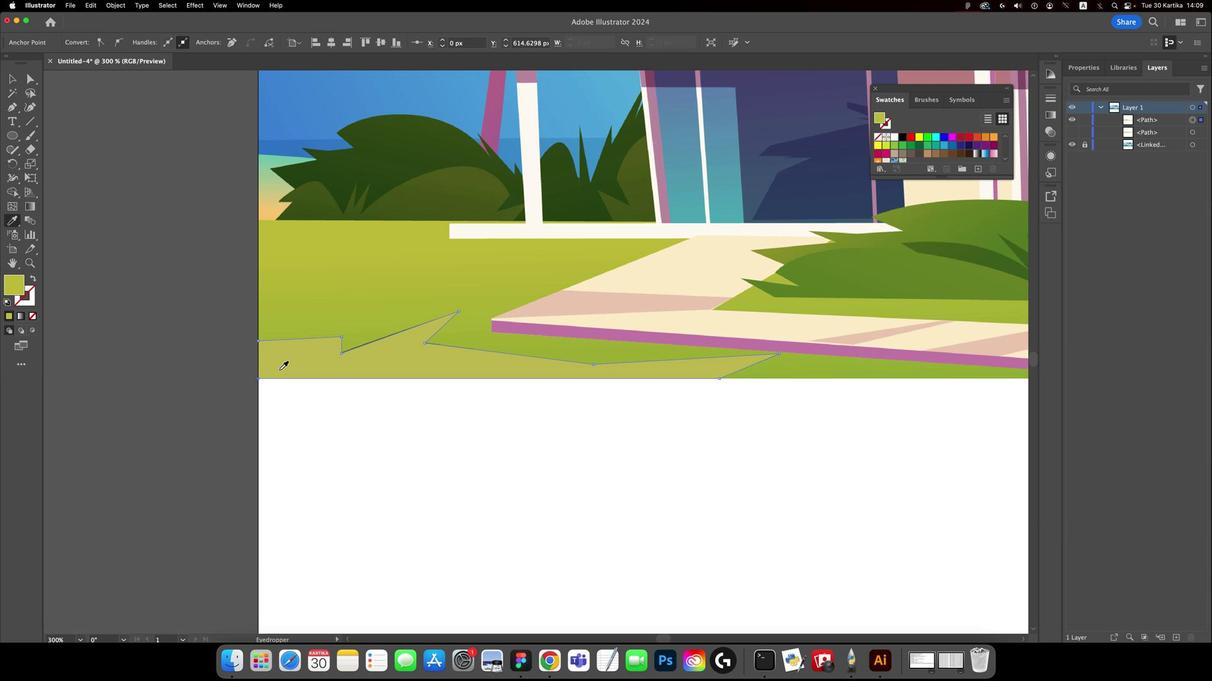 
Action: Mouse moved to (674, 234)
Screenshot: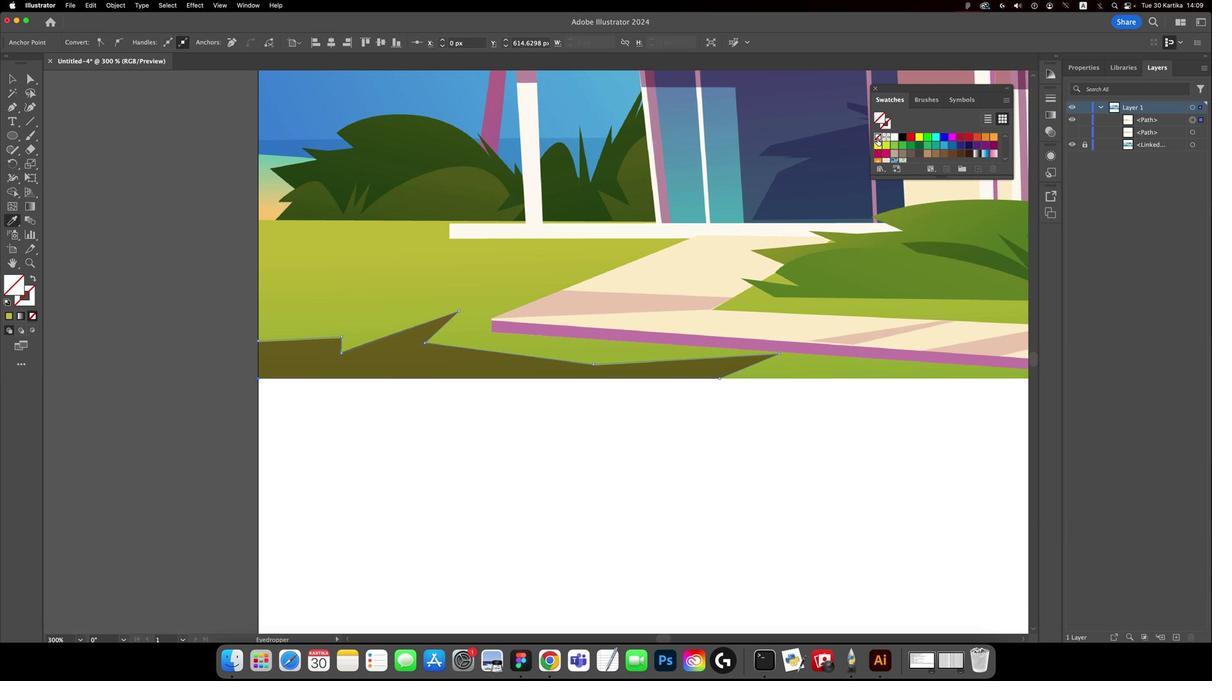 
Action: Mouse pressed left at (674, 234)
Screenshot: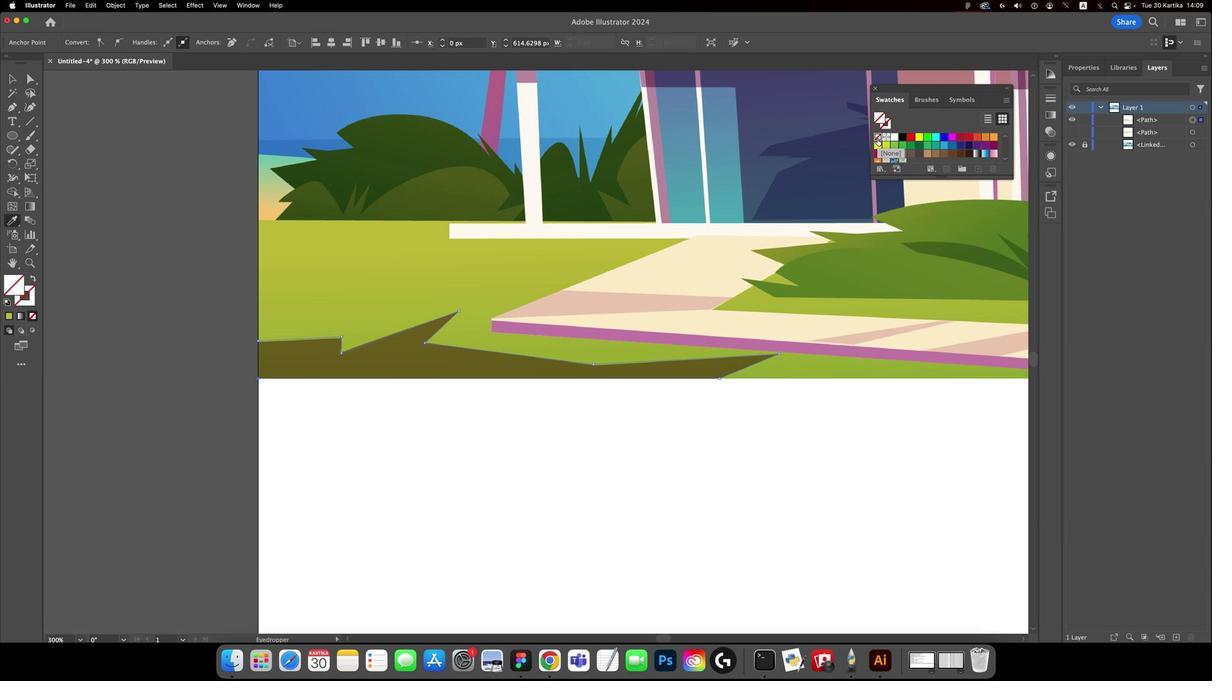 
Action: Mouse moved to (402, 371)
Screenshot: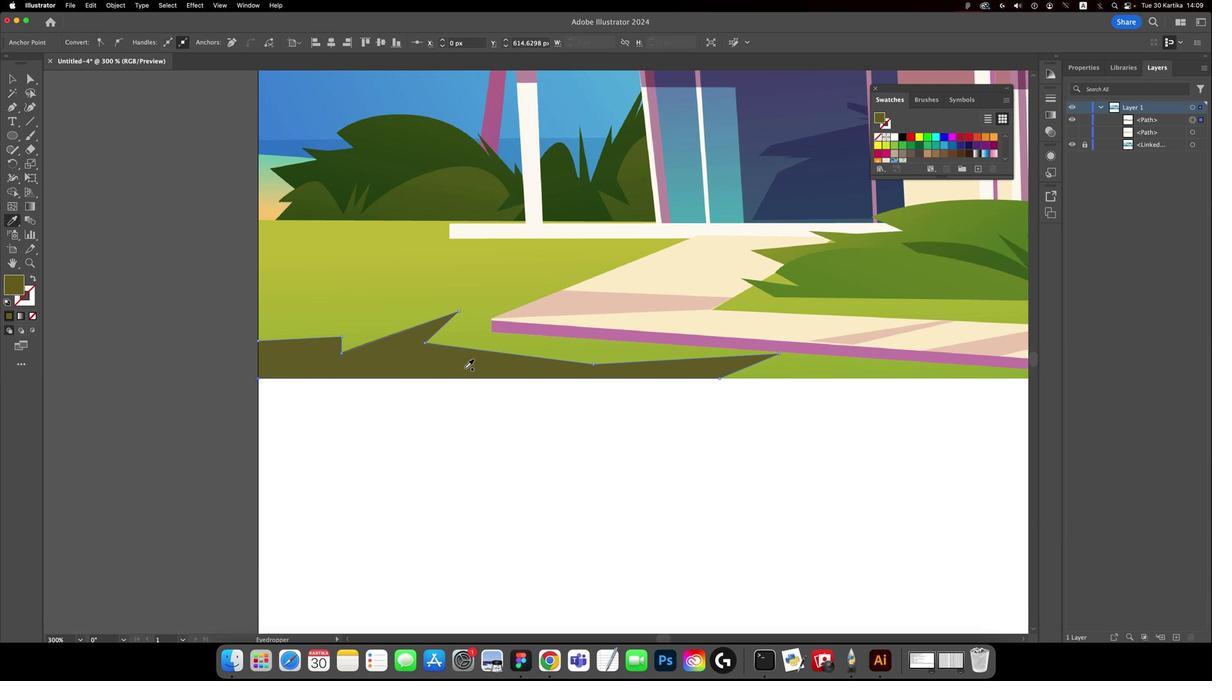 
Action: Mouse pressed left at (402, 371)
Screenshot: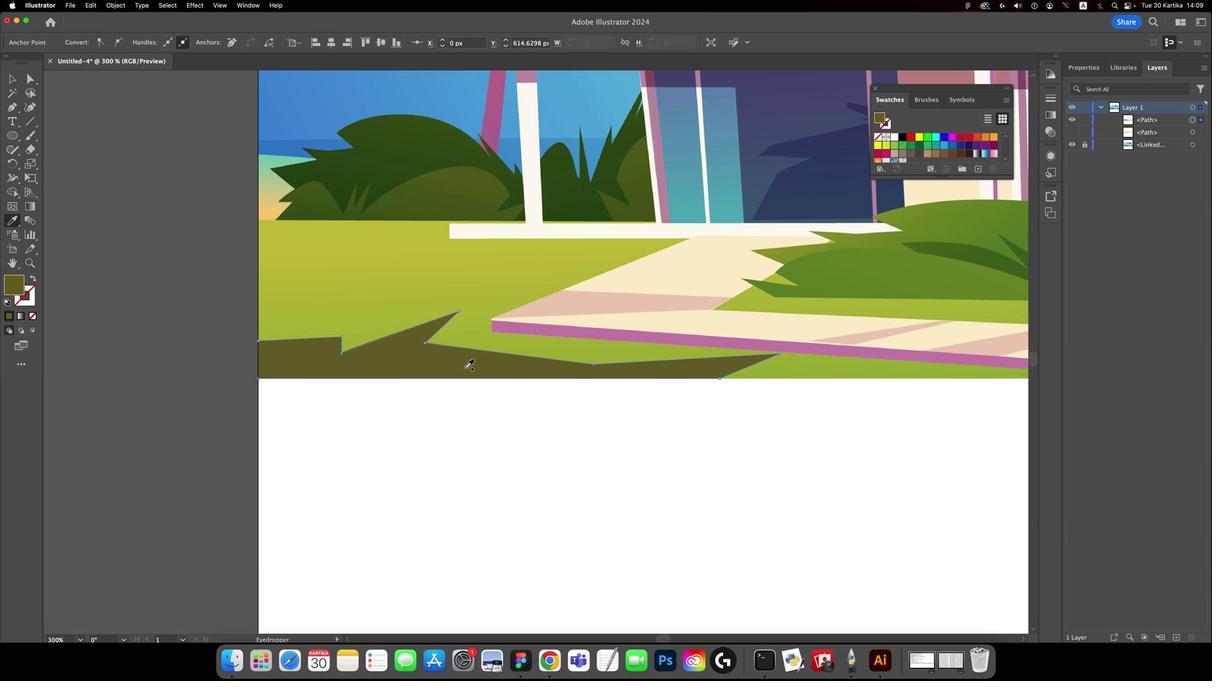 
Action: Mouse moved to (401, 369)
Screenshot: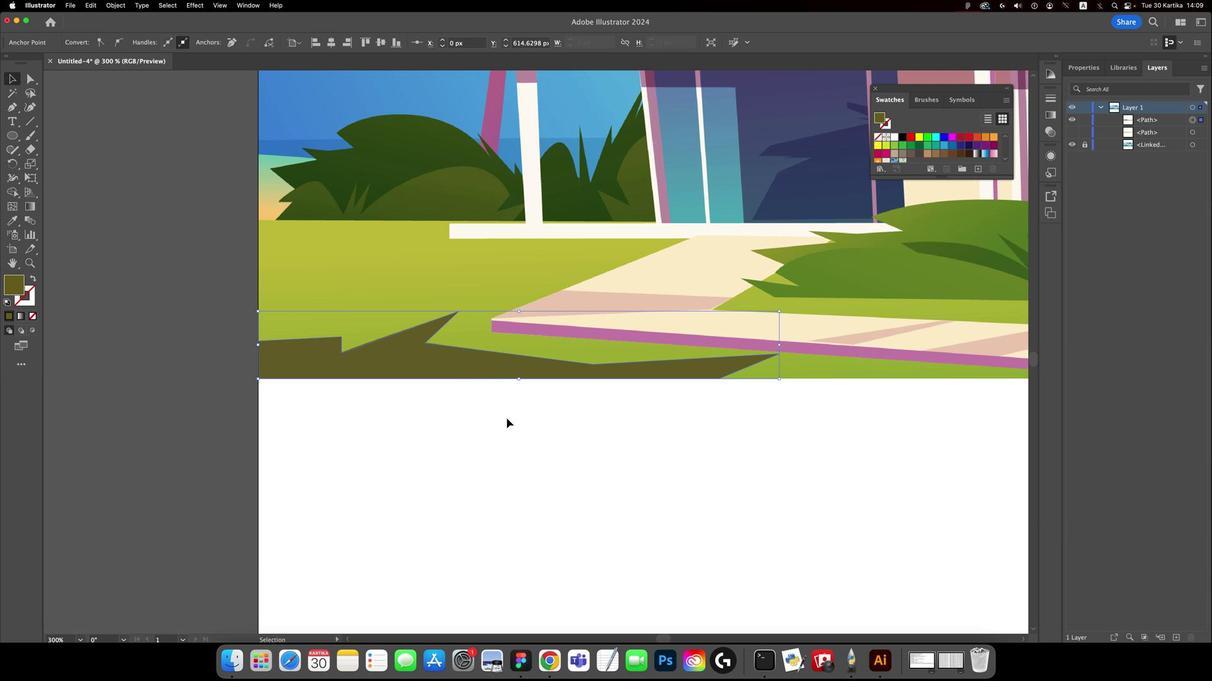 
Action: Key pressed 'v'
Screenshot: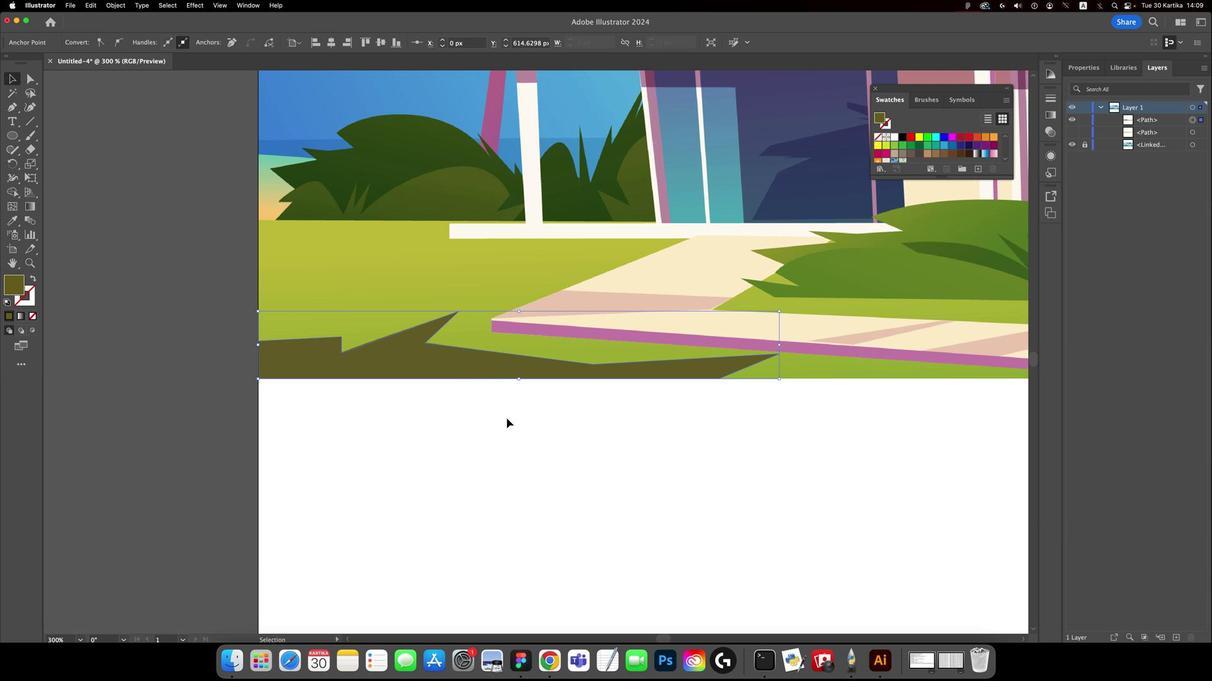 
Action: Mouse moved to (430, 400)
Screenshot: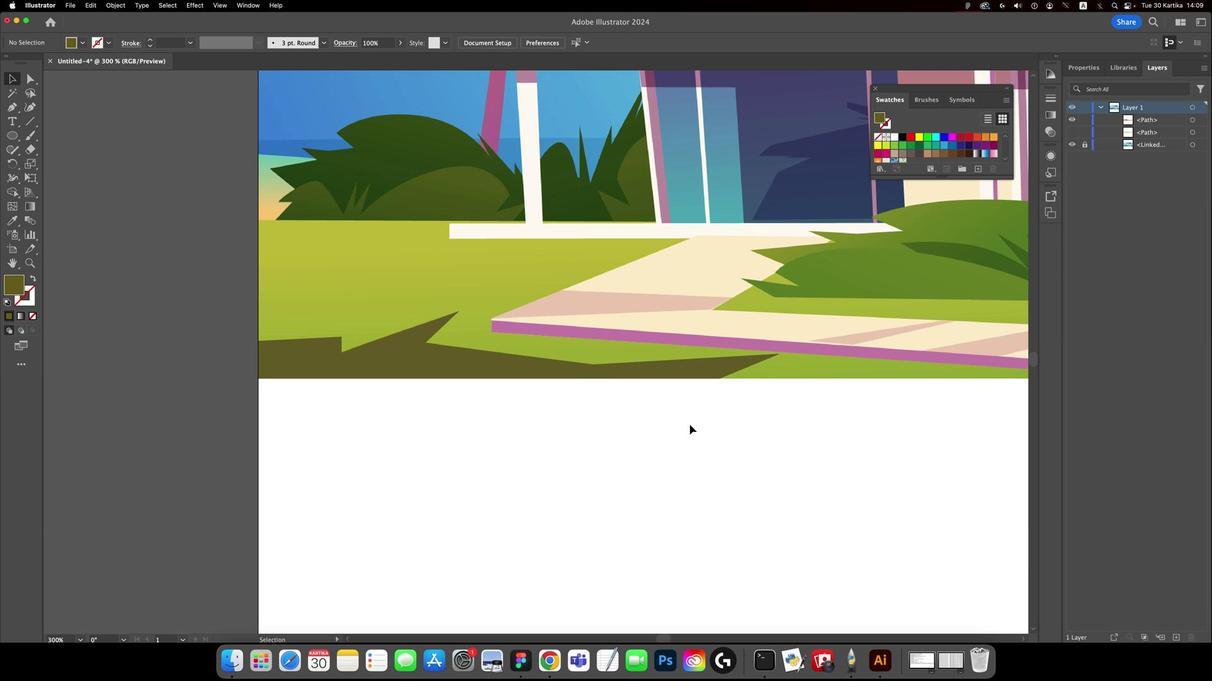 
Action: Mouse pressed left at (430, 400)
Screenshot: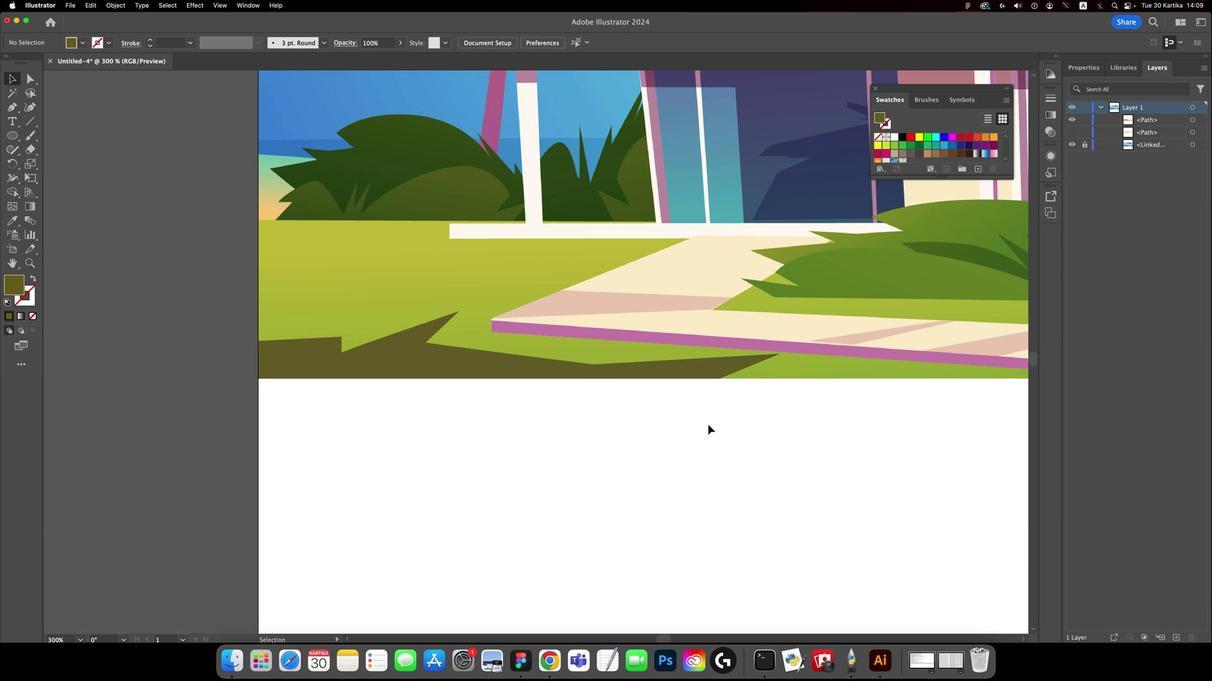 
Action: Mouse moved to (579, 405)
Screenshot: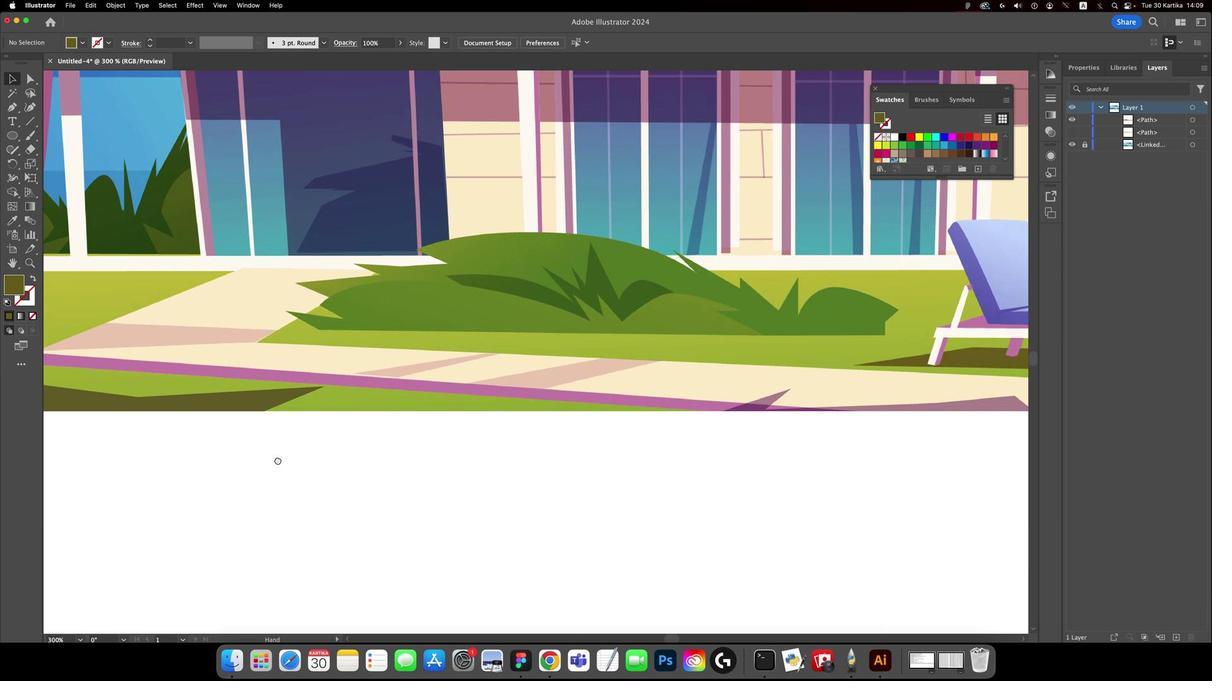 
Action: Key pressed Key.space
Screenshot: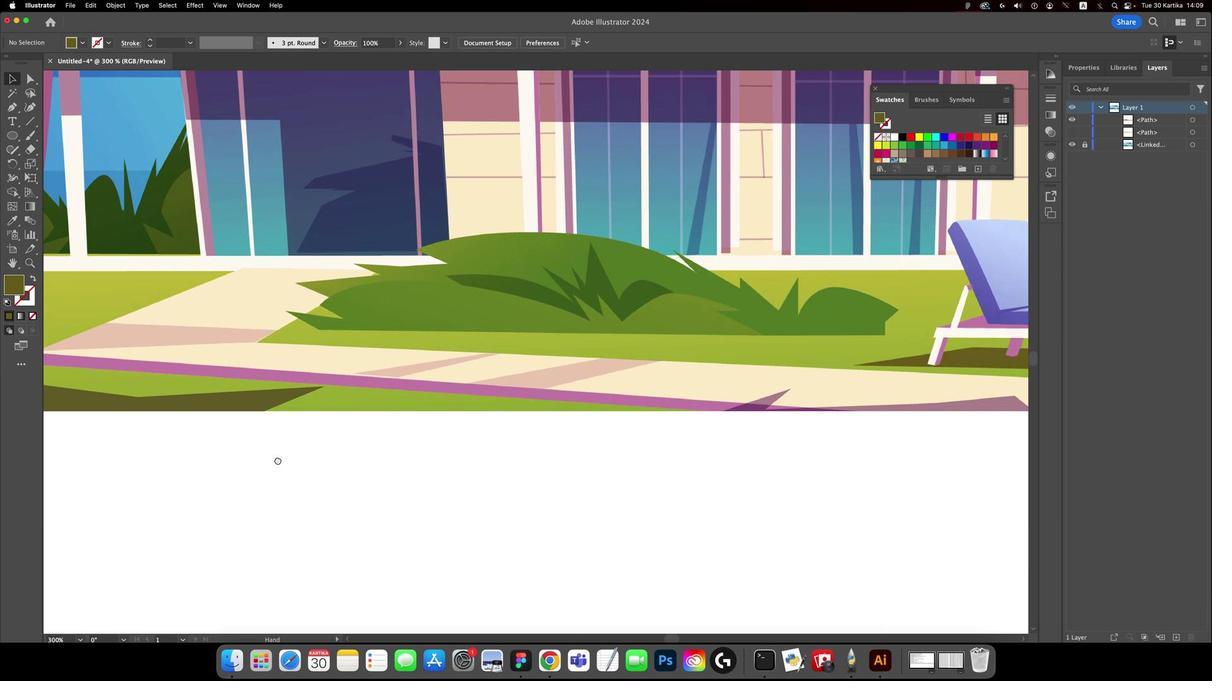 
Action: Mouse moved to (580, 405)
Screenshot: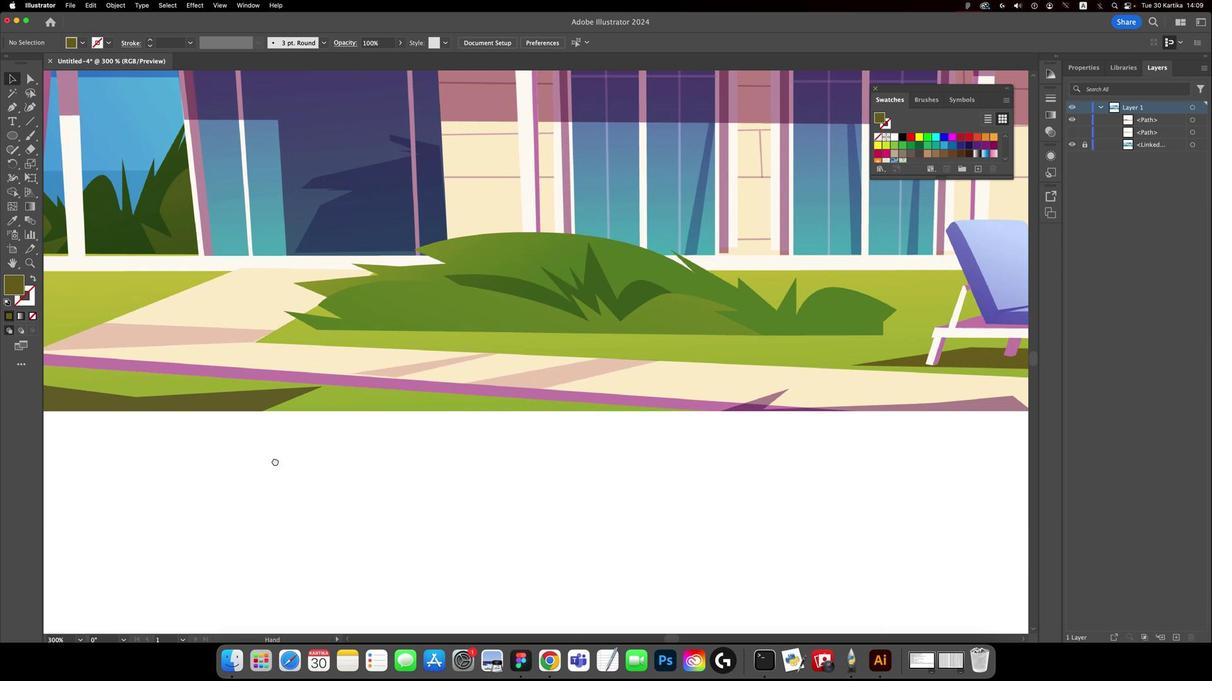 
Action: Mouse pressed left at (580, 405)
Screenshot: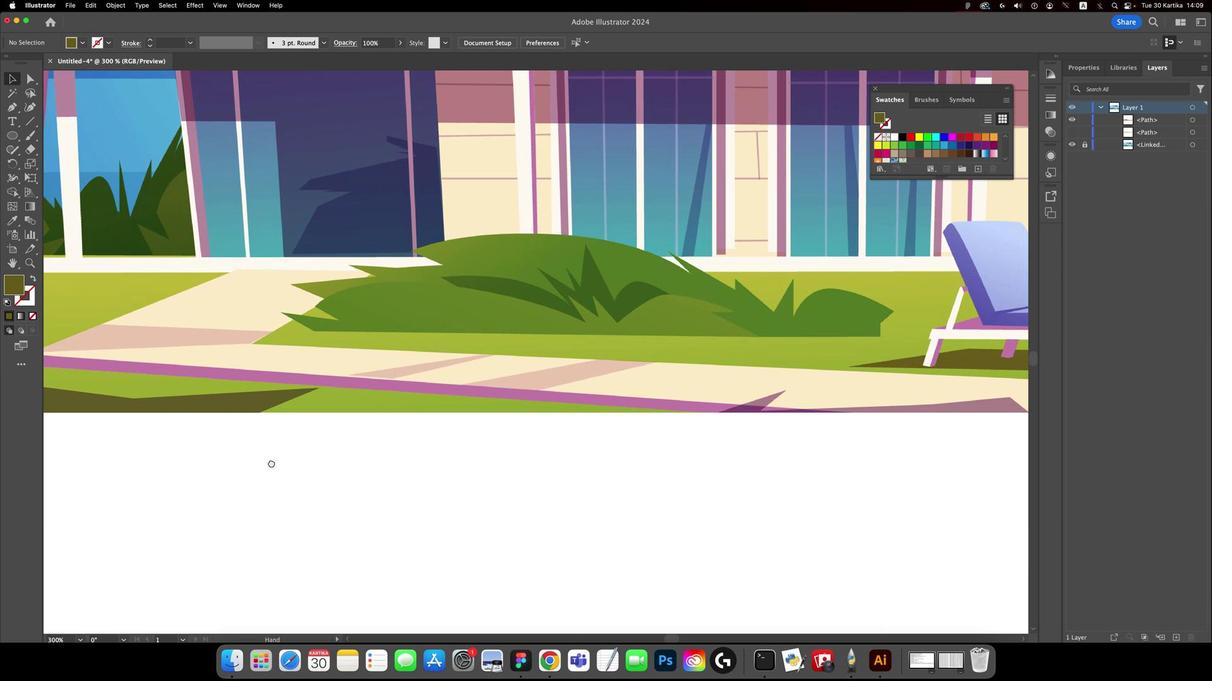 
Action: Mouse moved to (477, 407)
Screenshot: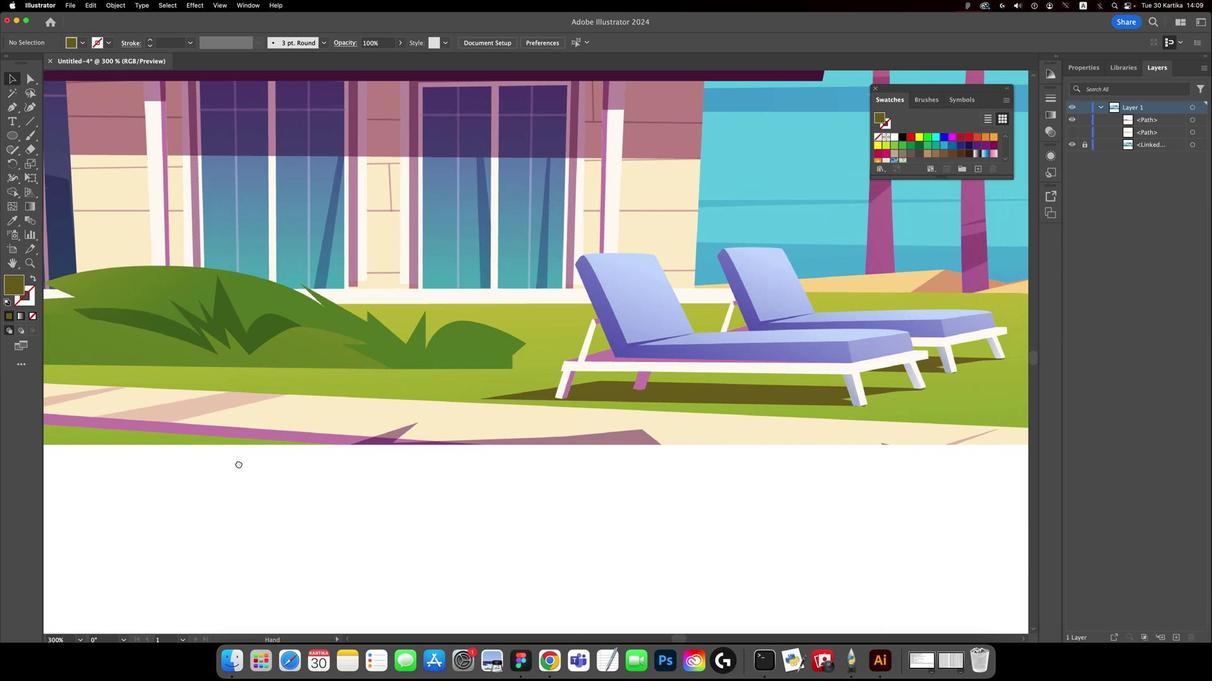 
Action: Key pressed Key.space
